 Task: Escape to the countryside and find an Airbnb in a serene rural setting.
Action: Mouse moved to (453, 61)
Screenshot: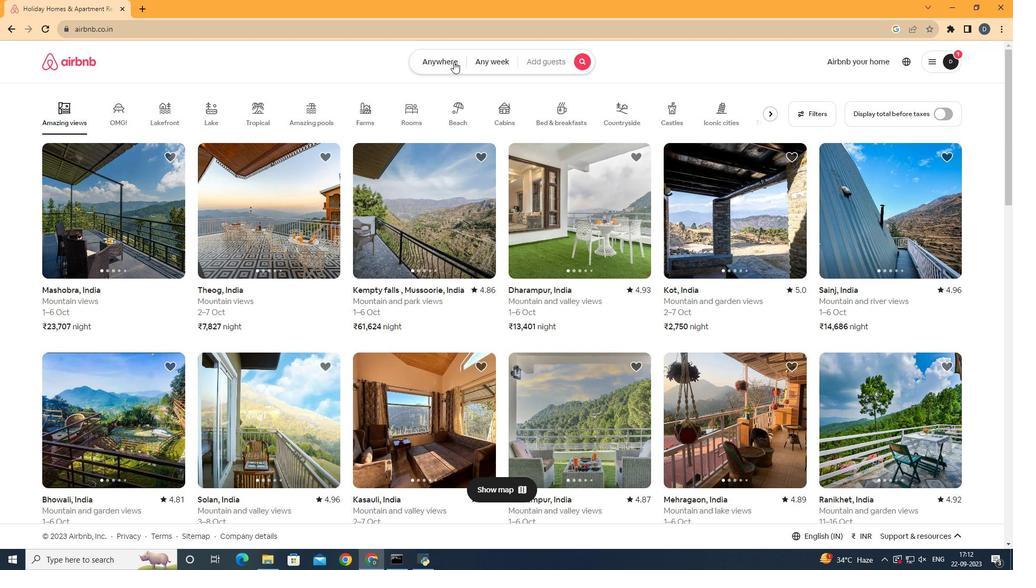 
Action: Mouse pressed left at (453, 61)
Screenshot: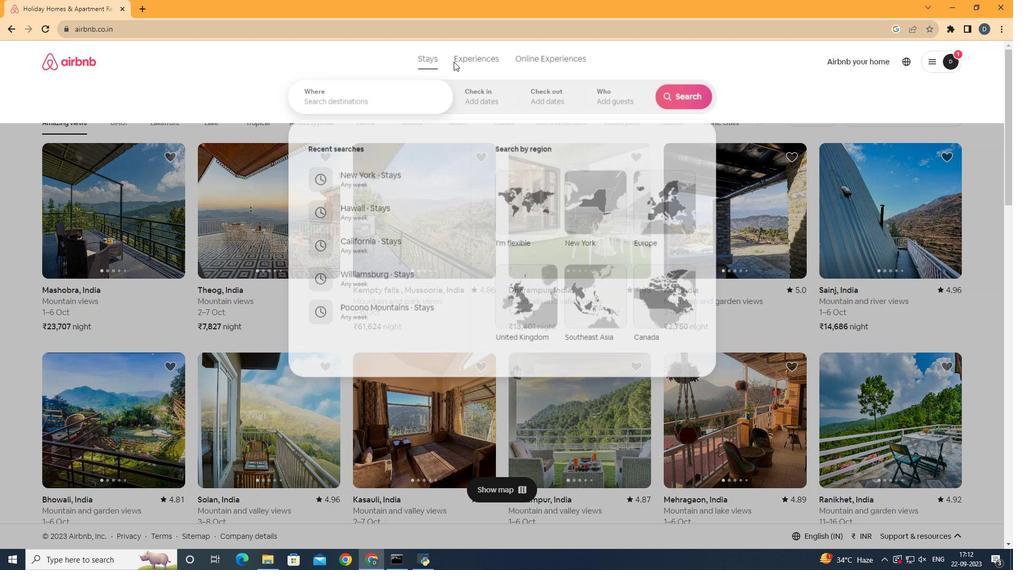 
Action: Mouse moved to (362, 103)
Screenshot: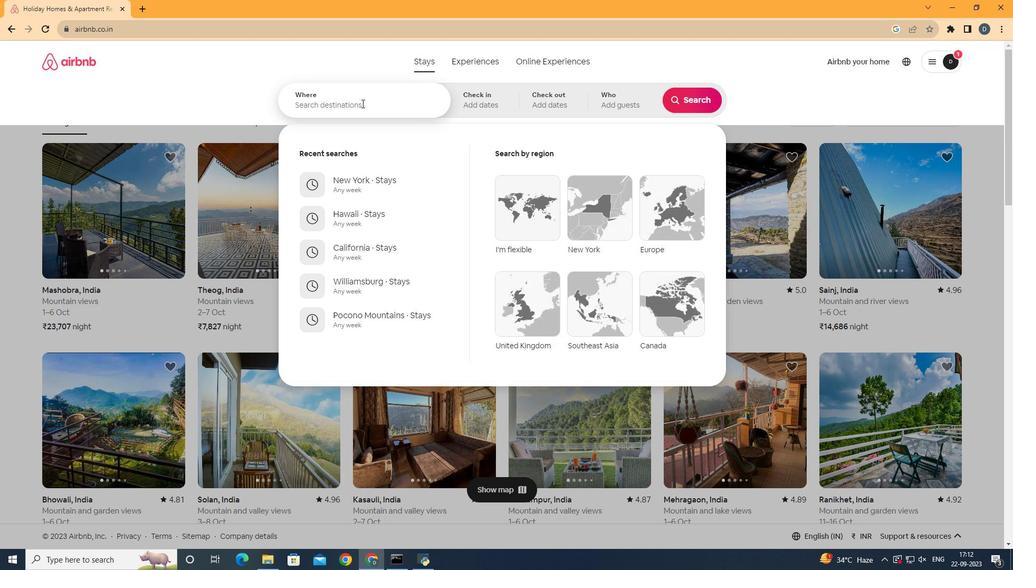 
Action: Mouse pressed left at (362, 103)
Screenshot: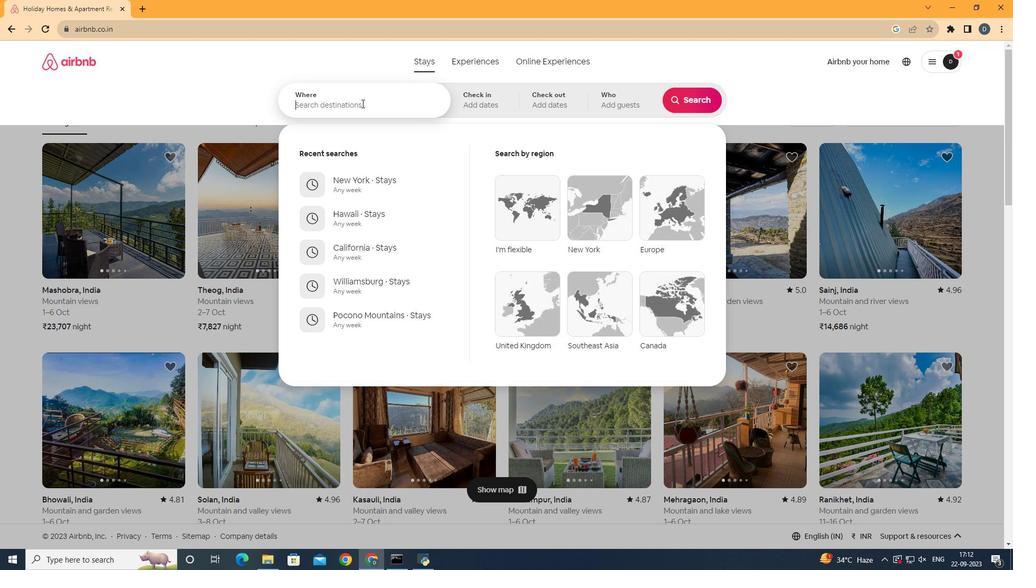 
Action: Mouse moved to (366, 115)
Screenshot: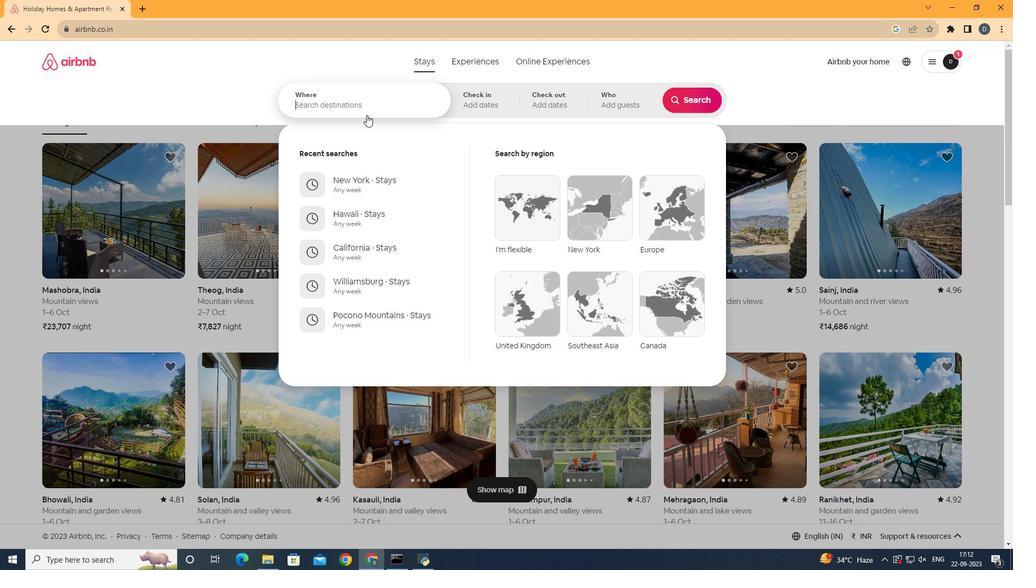 
Action: Key pressed <Key.shift><Key.shift><Key.shift><Key.shift><Key.shift><Key.shift>Pennyns<Key.backspace><Key.backspace>
Screenshot: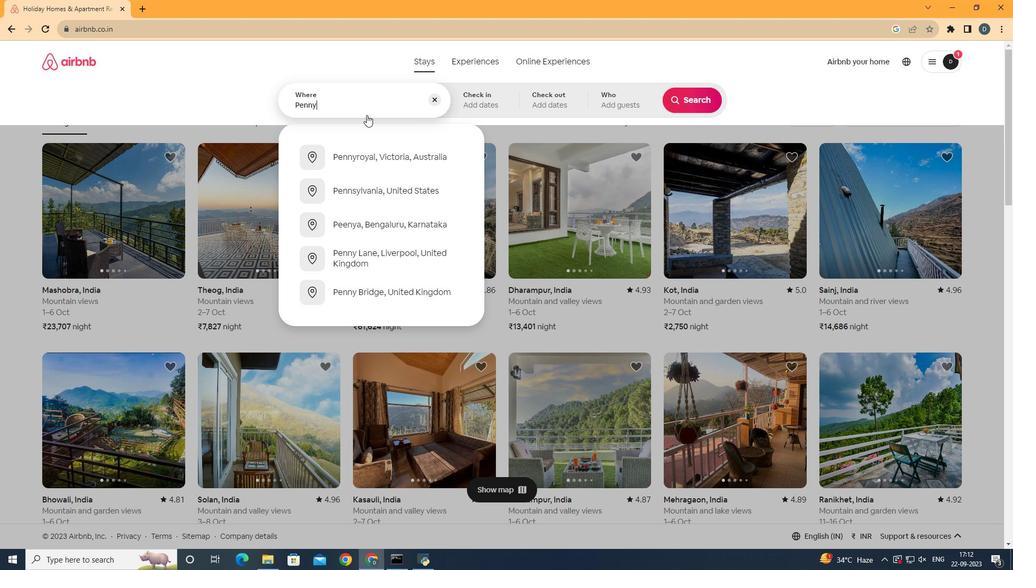 
Action: Mouse moved to (390, 192)
Screenshot: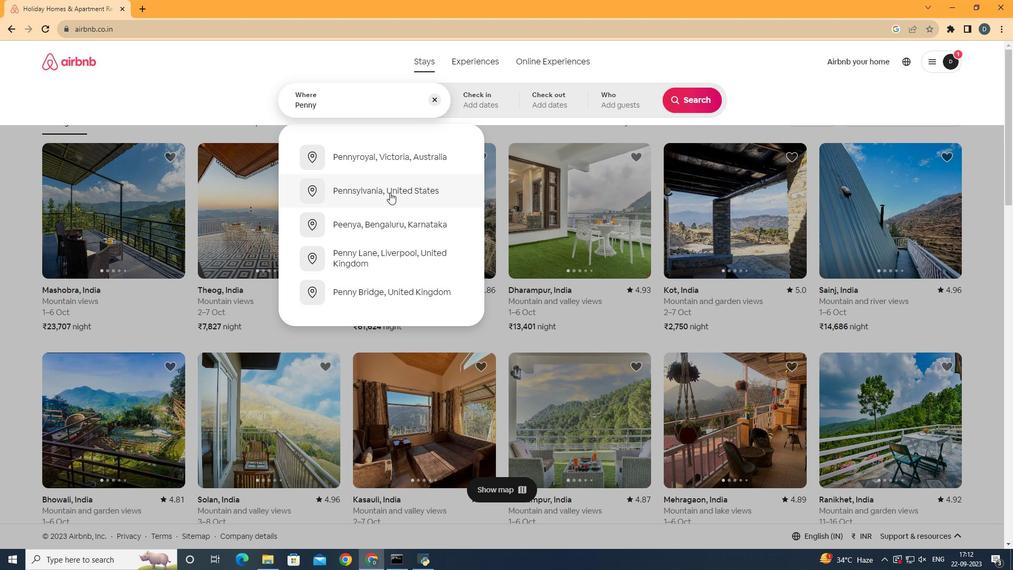 
Action: Mouse pressed left at (390, 192)
Screenshot: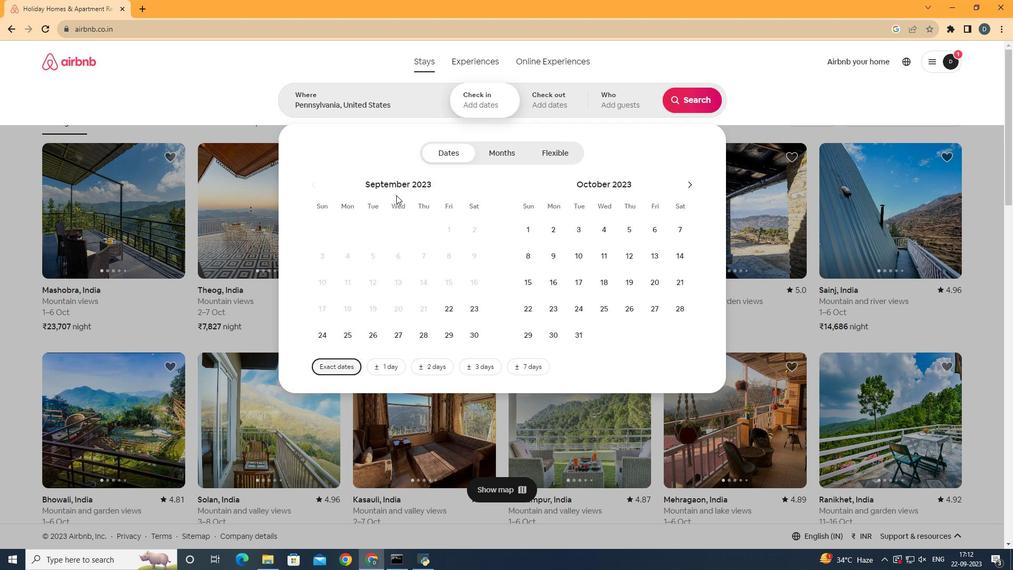 
Action: Mouse moved to (695, 111)
Screenshot: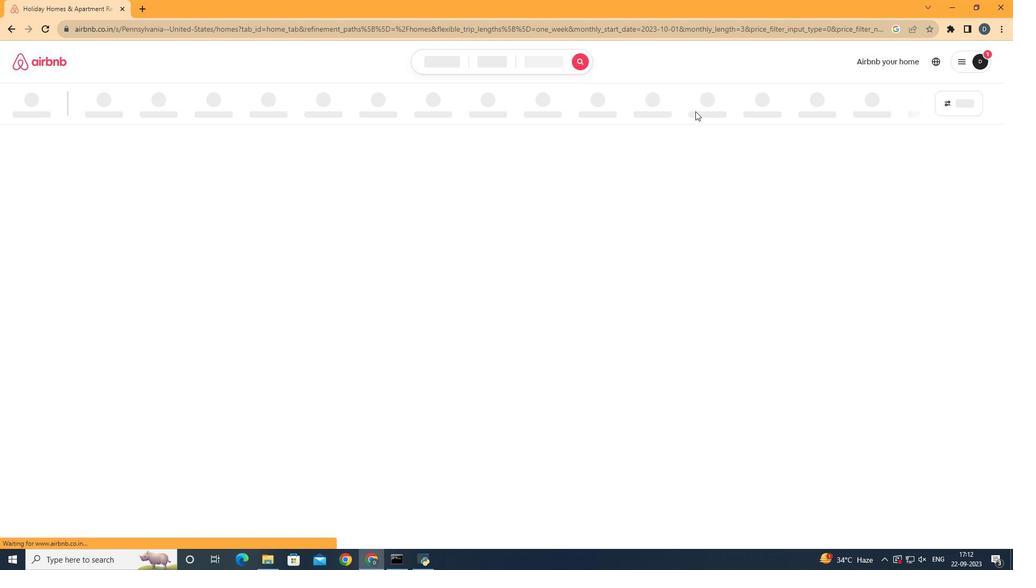 
Action: Mouse pressed left at (695, 111)
Screenshot: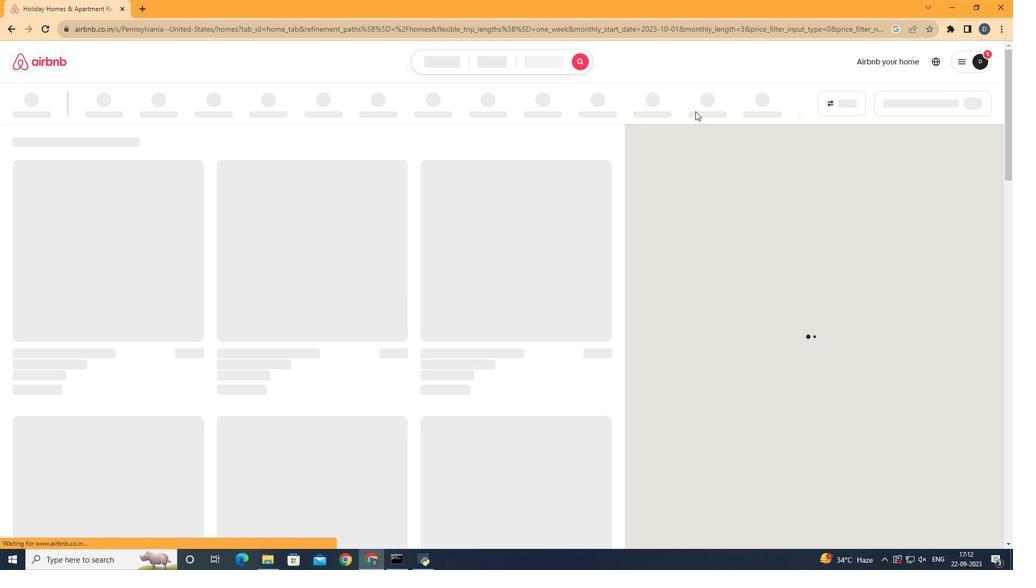 
Action: Mouse moved to (92, 111)
Screenshot: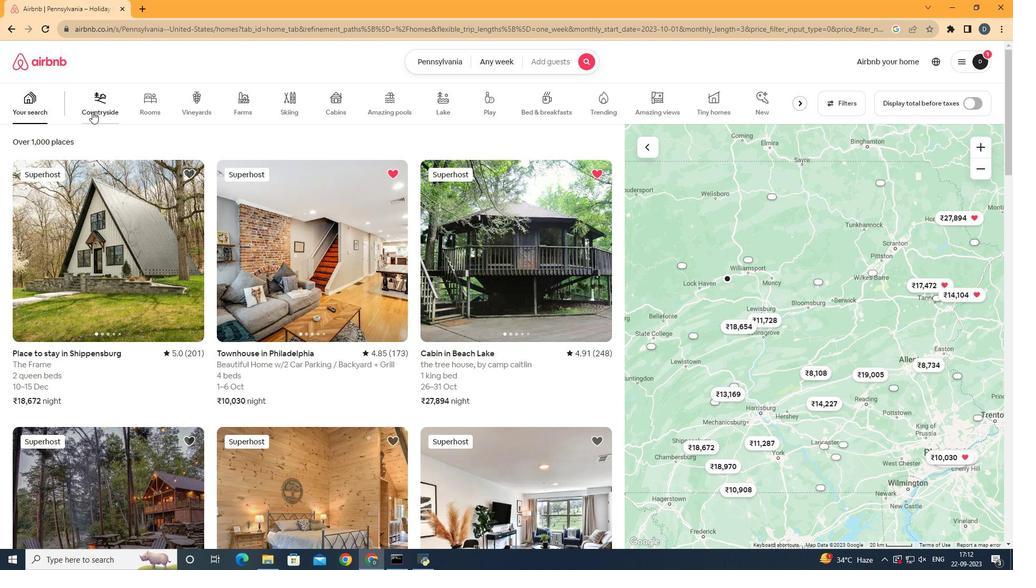 
Action: Mouse pressed left at (92, 111)
Screenshot: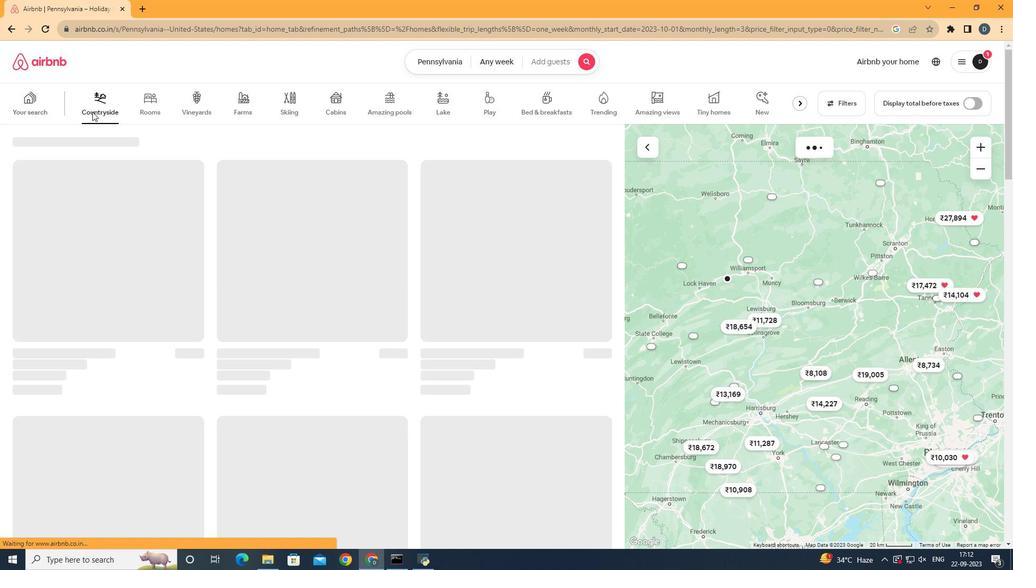 
Action: Mouse moved to (294, 257)
Screenshot: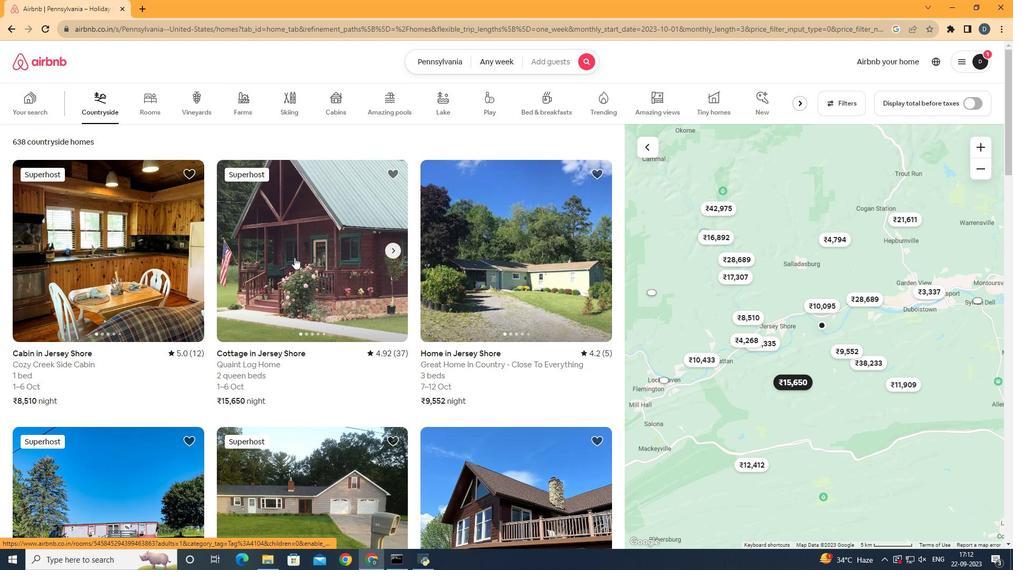 
Action: Mouse pressed left at (294, 257)
Screenshot: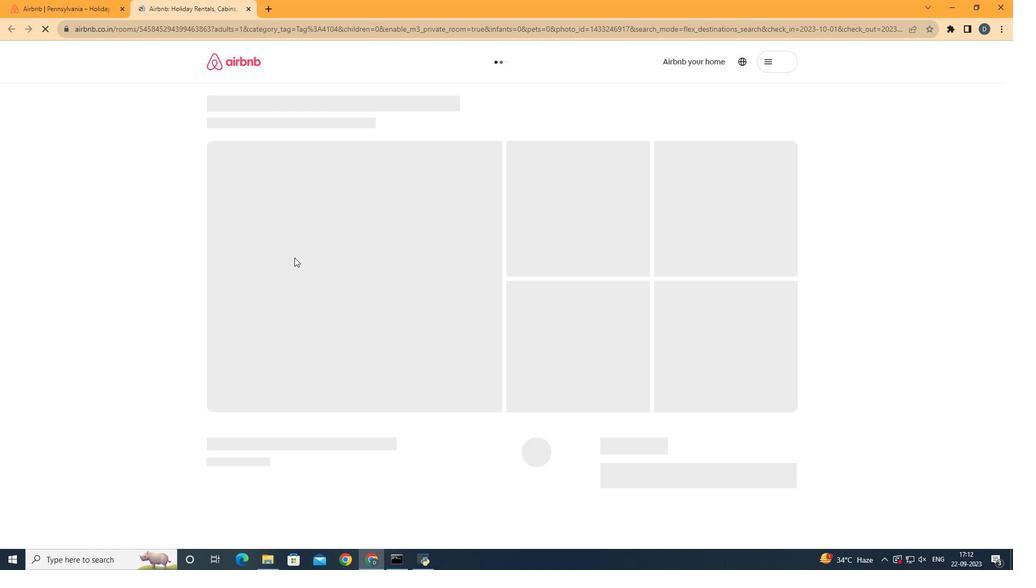
Action: Mouse moved to (734, 389)
Screenshot: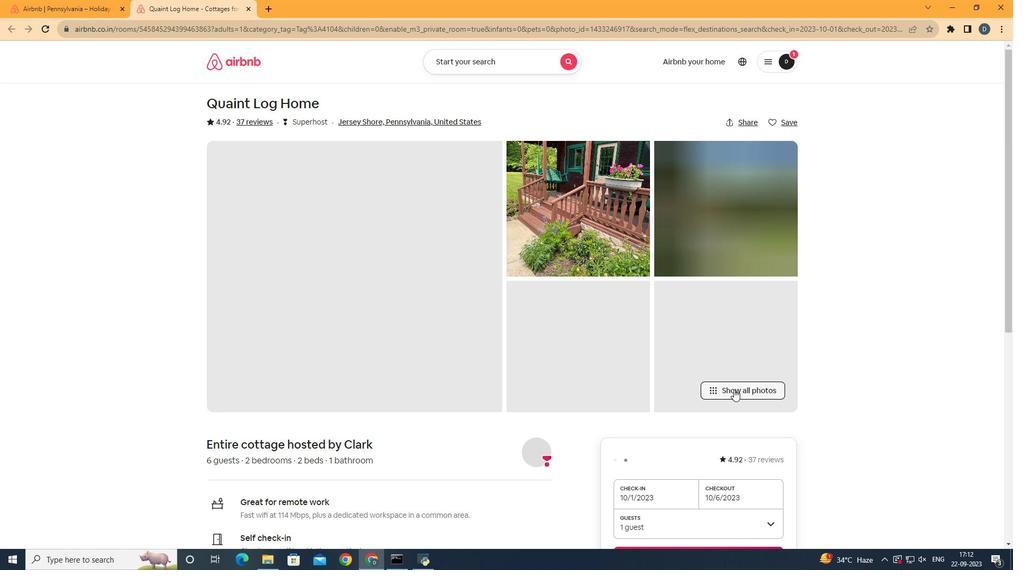 
Action: Mouse pressed left at (734, 389)
Screenshot: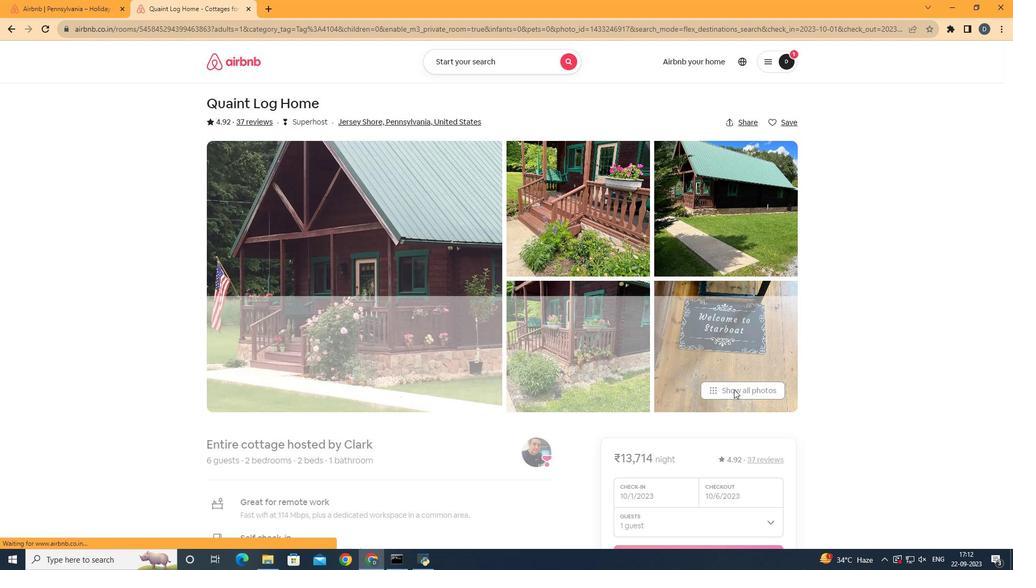 
Action: Mouse moved to (736, 389)
Screenshot: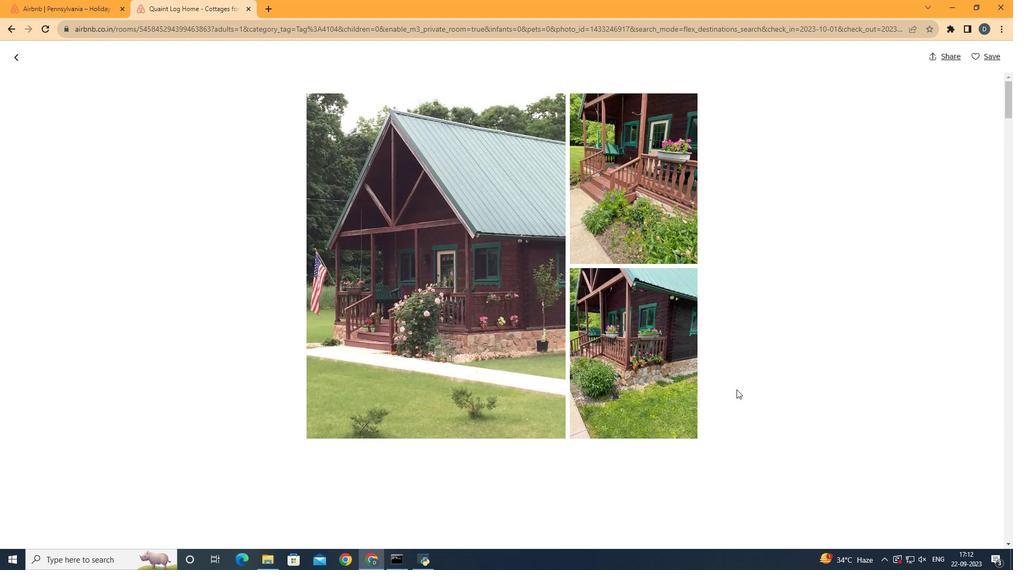 
Action: Mouse scrolled (736, 389) with delta (0, 0)
Screenshot: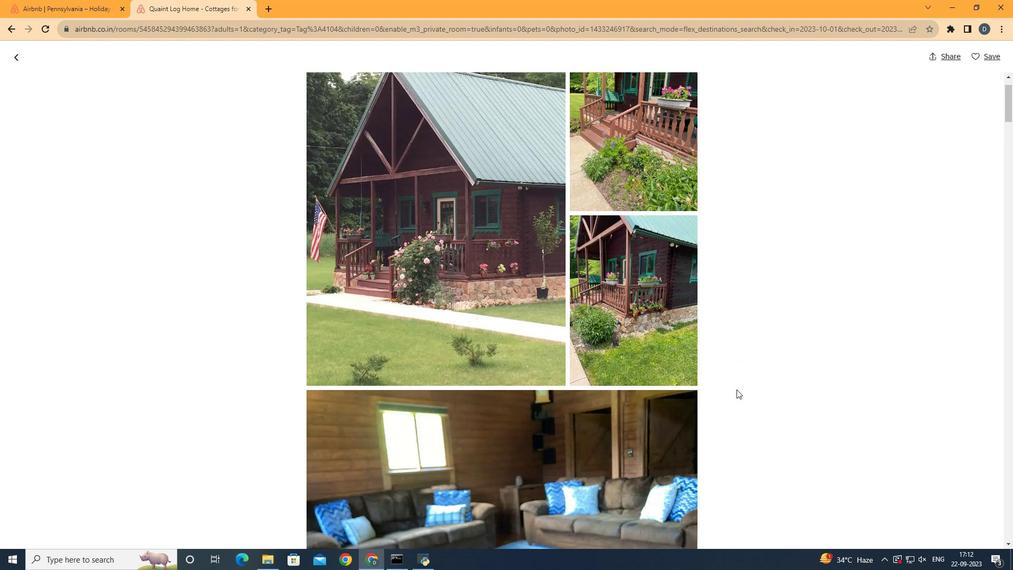 
Action: Mouse scrolled (736, 389) with delta (0, 0)
Screenshot: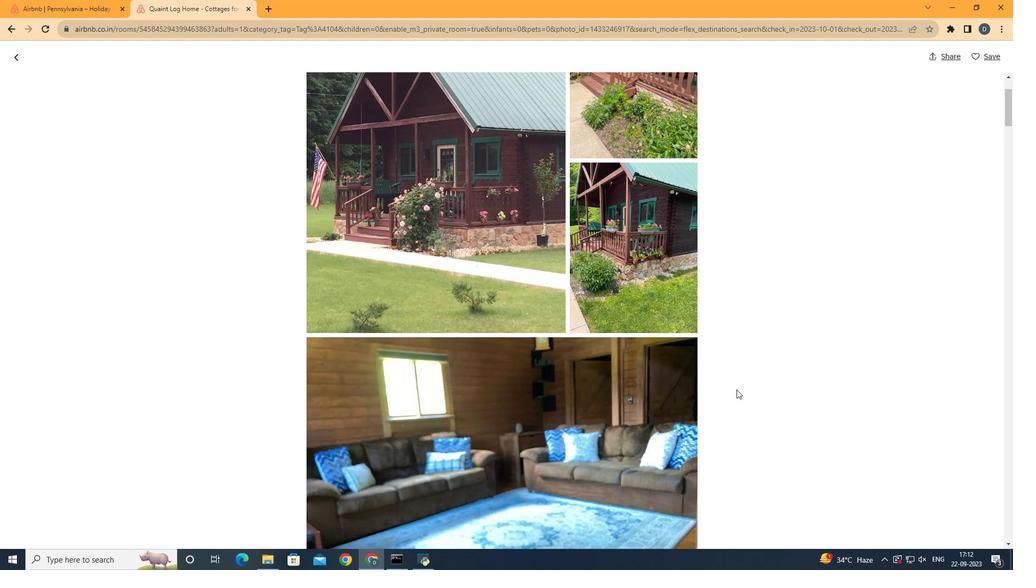 
Action: Mouse scrolled (736, 389) with delta (0, 0)
Screenshot: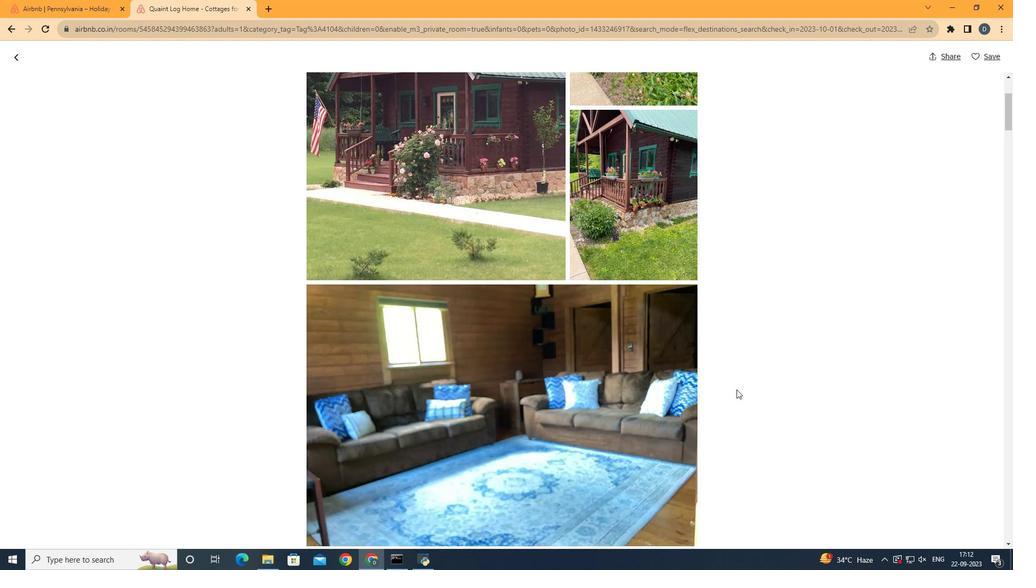 
Action: Mouse scrolled (736, 389) with delta (0, 0)
Screenshot: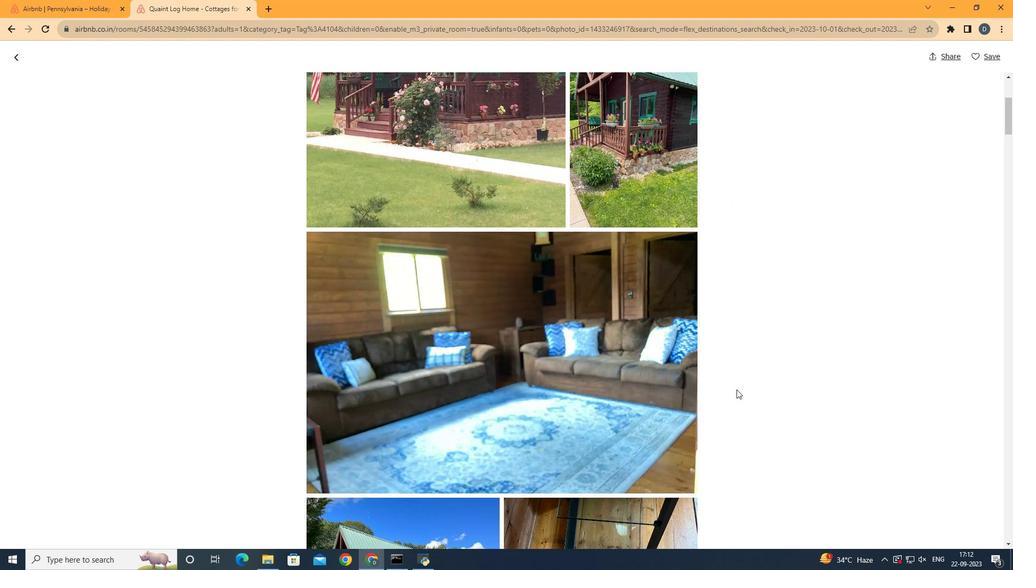 
Action: Mouse scrolled (736, 389) with delta (0, 0)
Screenshot: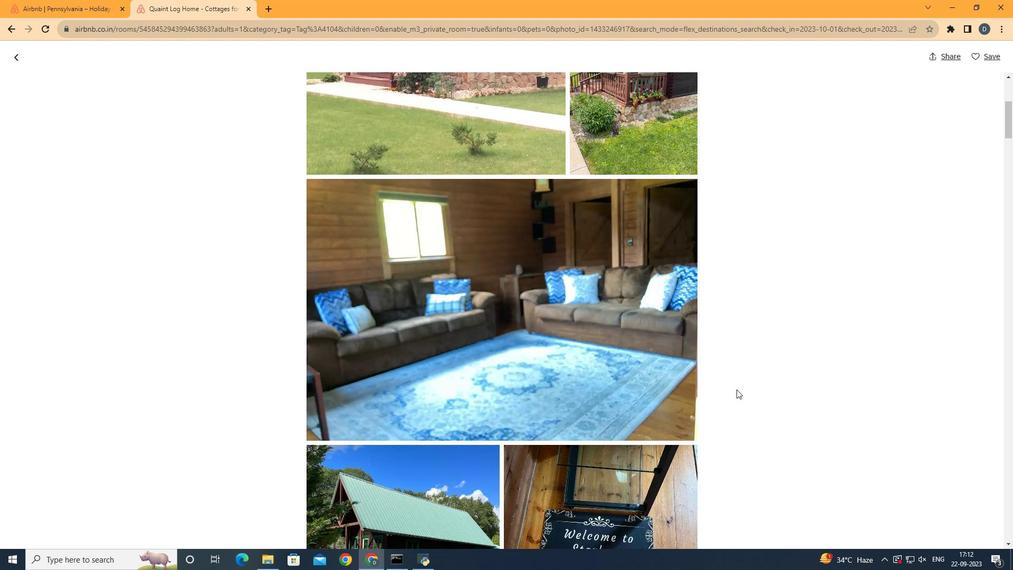 
Action: Mouse scrolled (736, 389) with delta (0, 0)
Screenshot: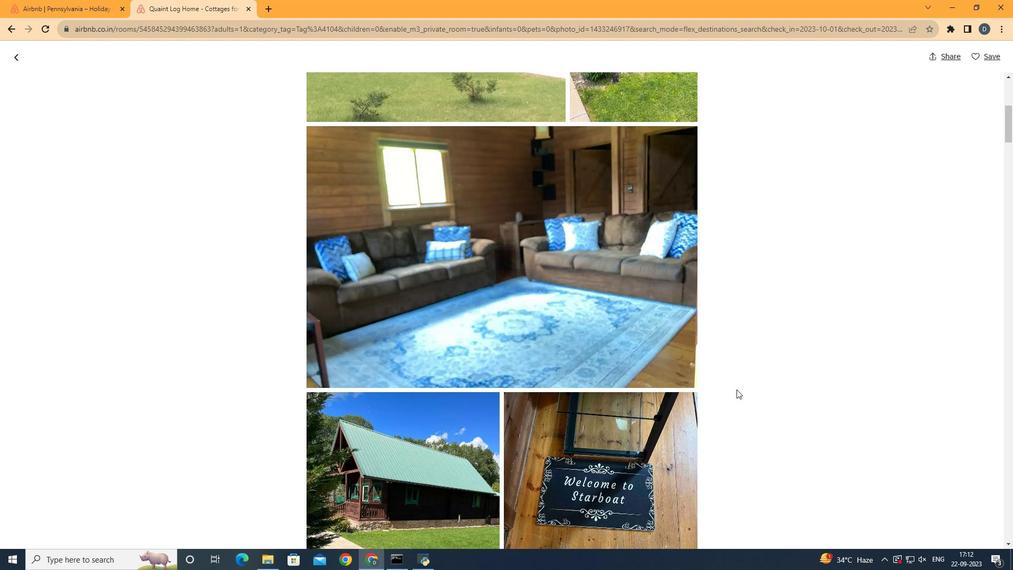 
Action: Mouse scrolled (736, 389) with delta (0, 0)
Screenshot: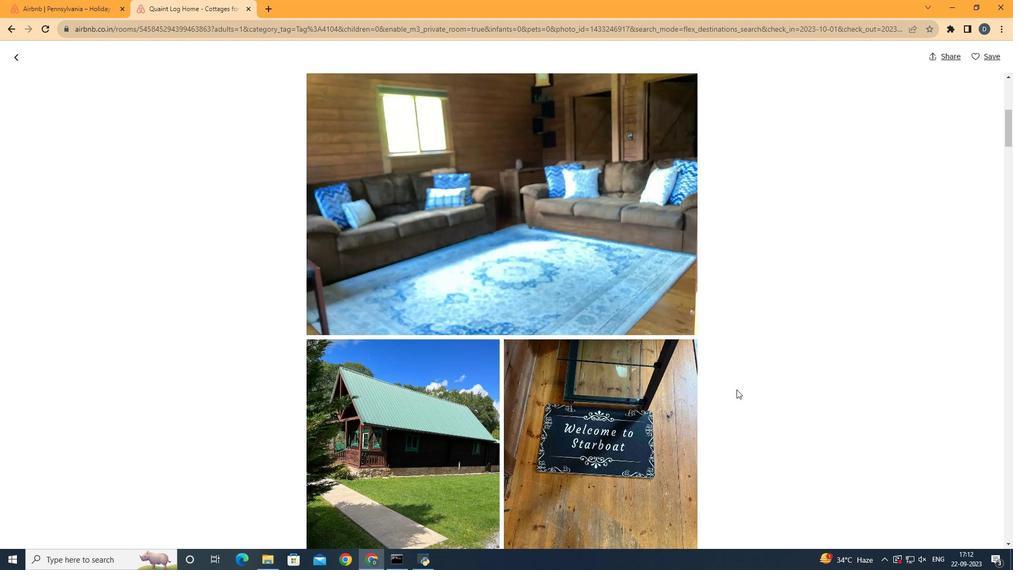 
Action: Mouse scrolled (736, 389) with delta (0, 0)
Screenshot: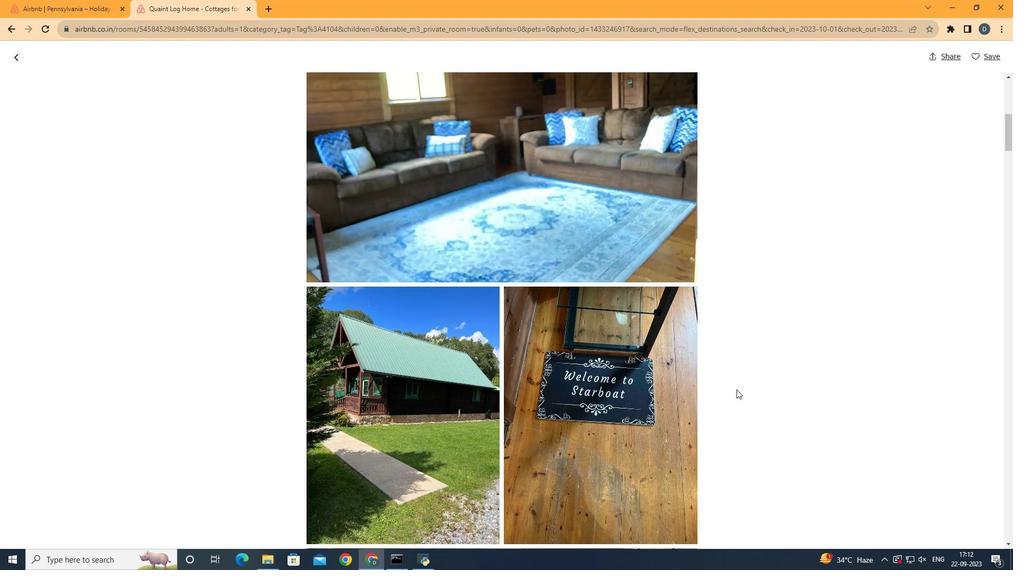 
Action: Mouse scrolled (736, 389) with delta (0, 0)
Screenshot: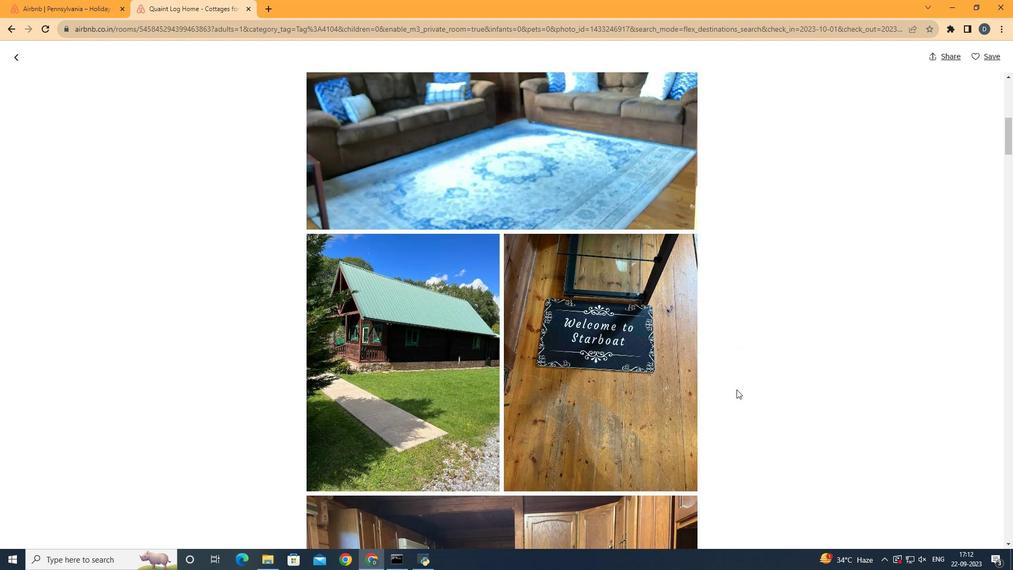 
Action: Mouse scrolled (736, 389) with delta (0, 0)
Screenshot: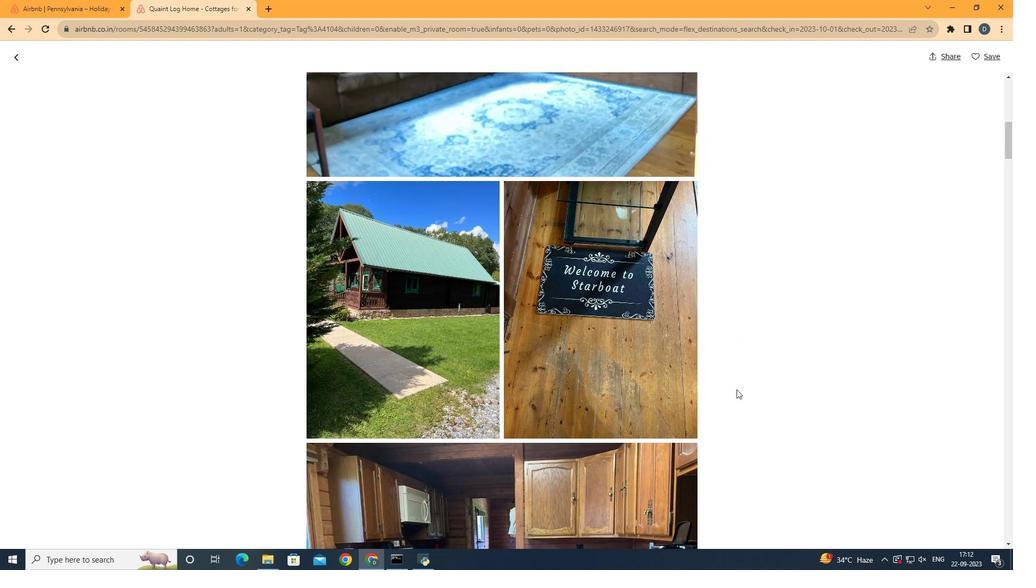 
Action: Mouse scrolled (736, 389) with delta (0, 0)
Screenshot: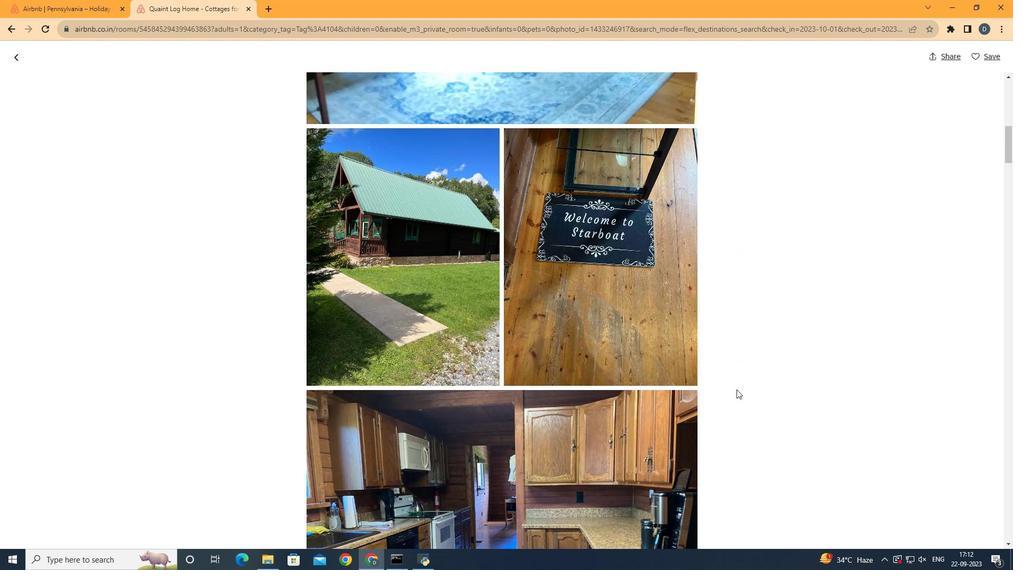 
Action: Mouse scrolled (736, 389) with delta (0, 0)
Screenshot: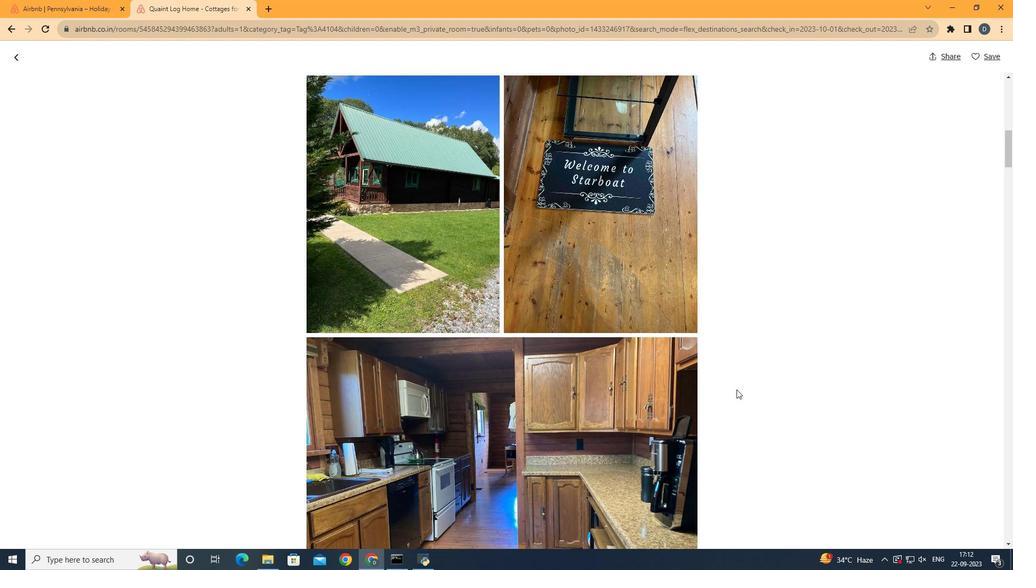 
Action: Mouse scrolled (736, 389) with delta (0, 0)
Screenshot: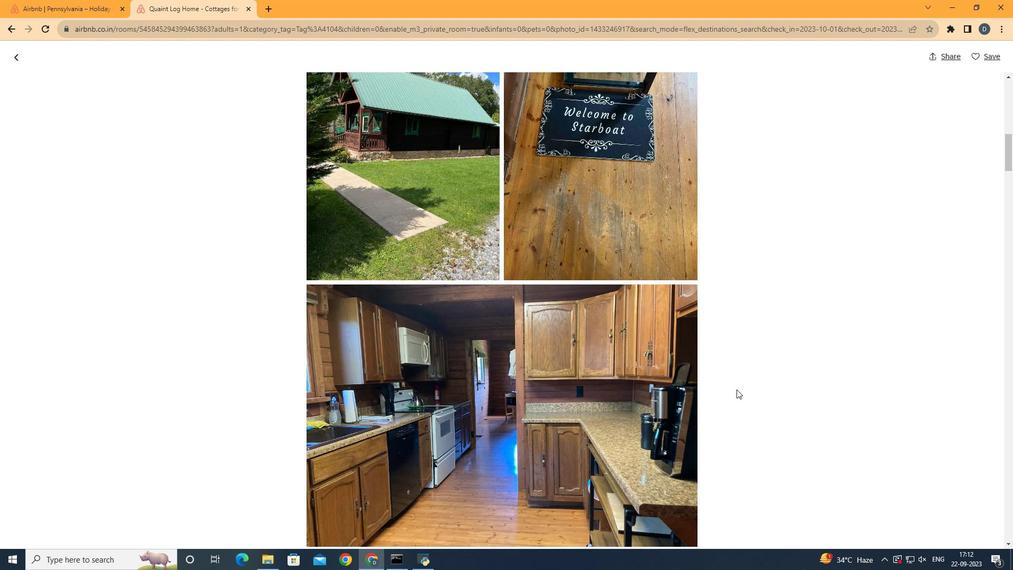 
Action: Mouse scrolled (736, 389) with delta (0, 0)
Screenshot: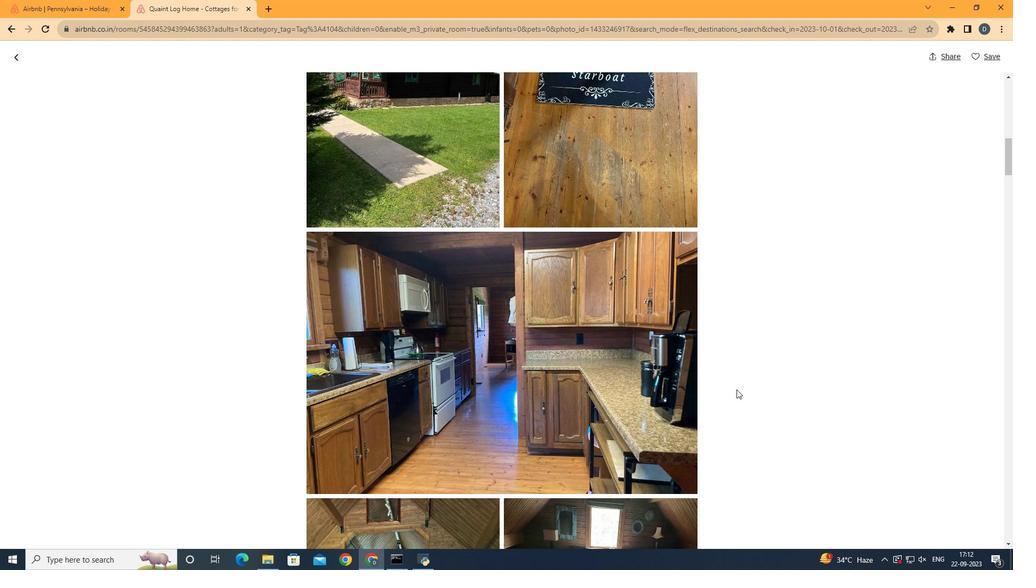 
Action: Mouse scrolled (736, 389) with delta (0, 0)
Screenshot: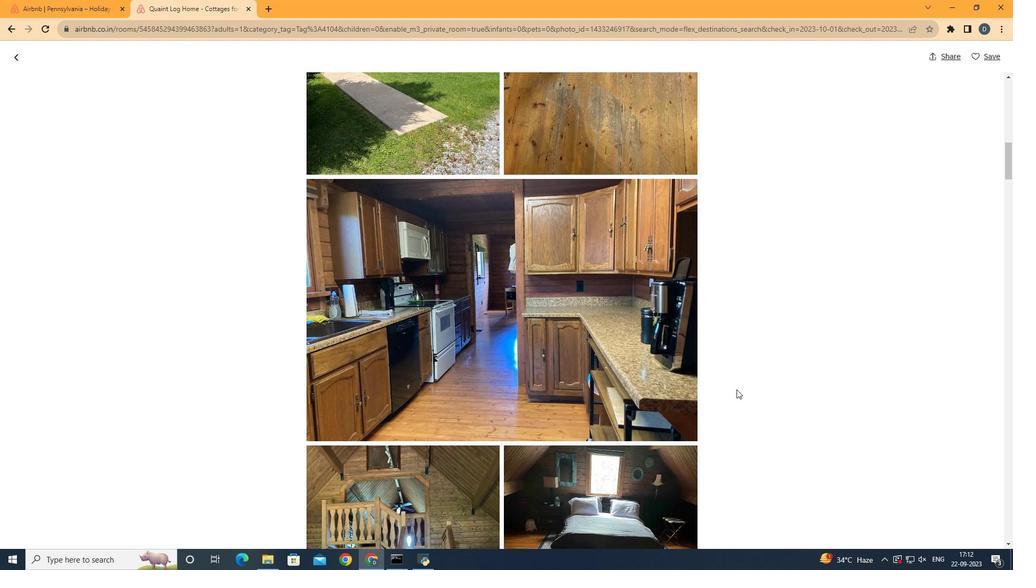 
Action: Mouse scrolled (736, 389) with delta (0, 0)
Screenshot: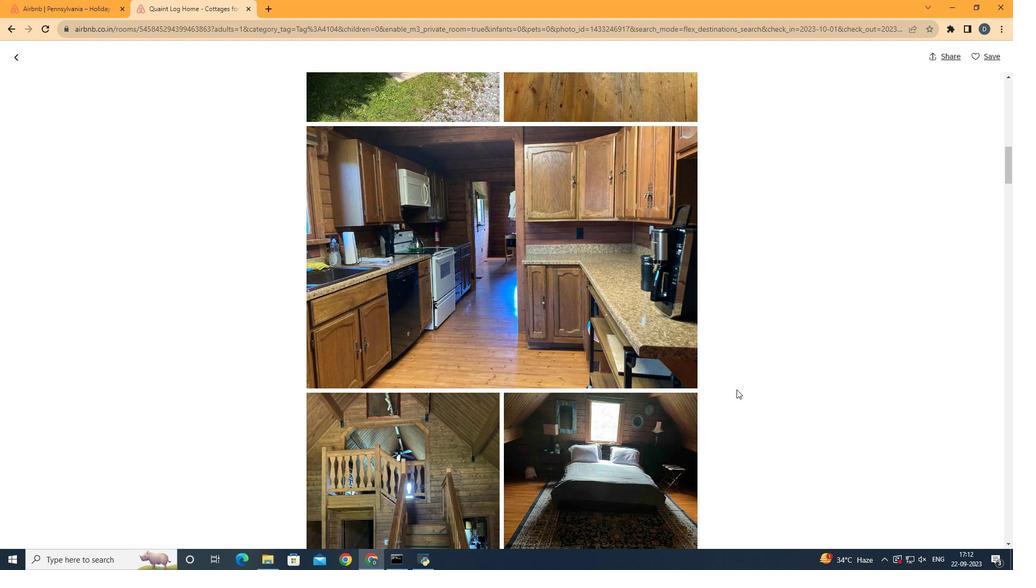 
Action: Mouse scrolled (736, 389) with delta (0, 0)
Screenshot: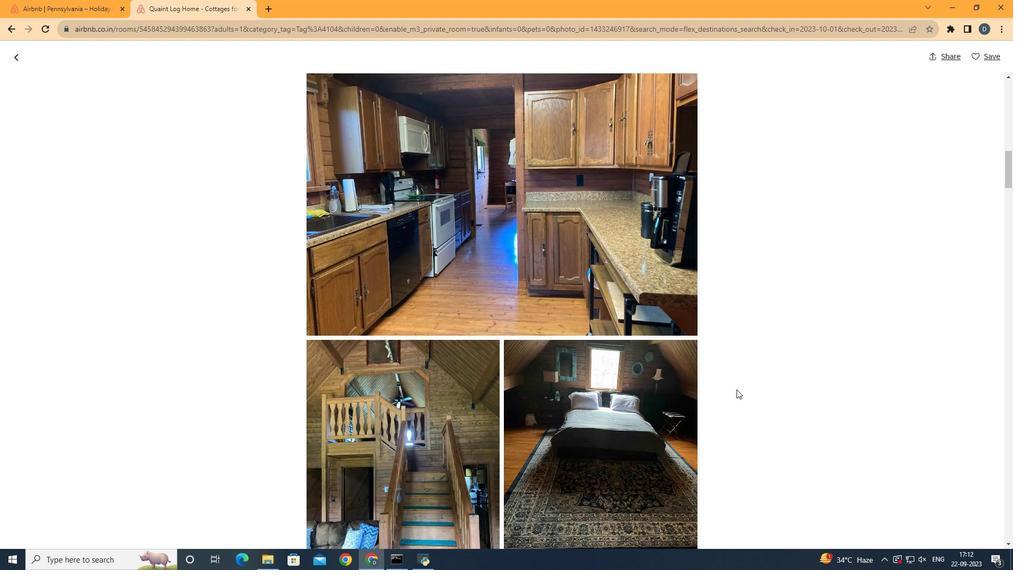 
Action: Mouse scrolled (736, 389) with delta (0, 0)
Screenshot: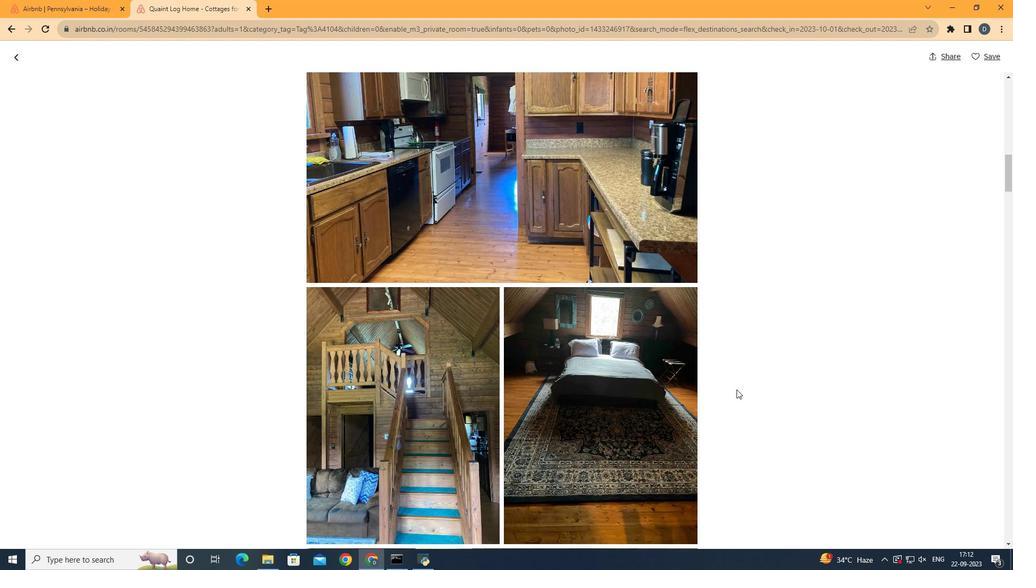 
Action: Mouse scrolled (736, 389) with delta (0, 0)
Screenshot: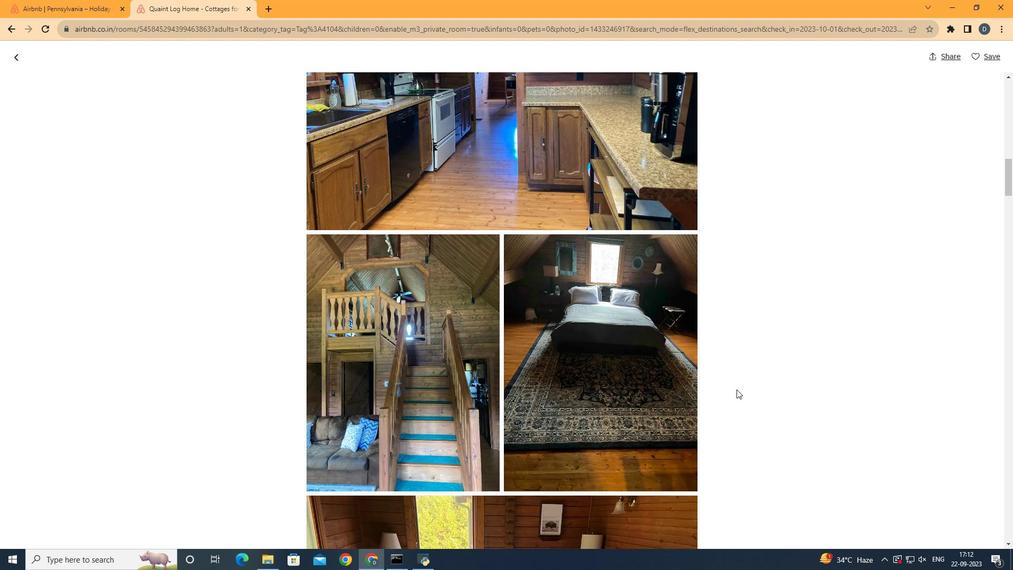 
Action: Mouse scrolled (736, 389) with delta (0, 0)
Screenshot: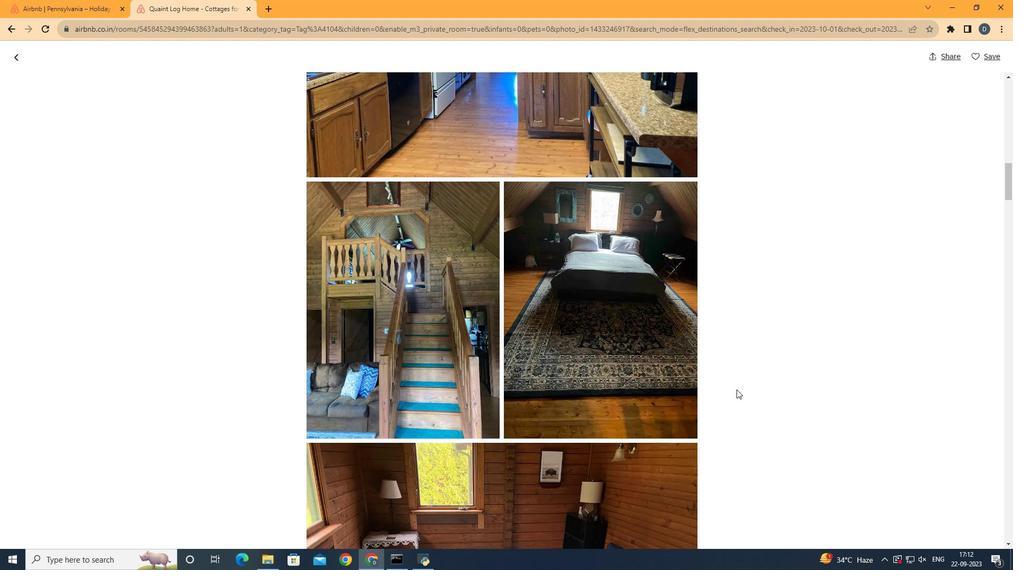 
Action: Mouse scrolled (736, 389) with delta (0, 0)
Screenshot: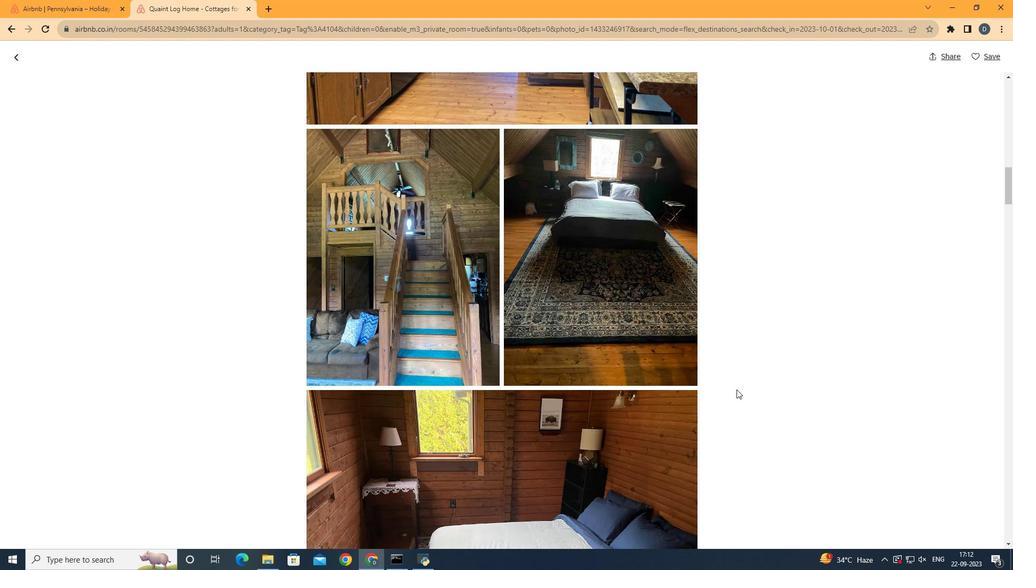 
Action: Mouse scrolled (736, 389) with delta (0, 0)
Screenshot: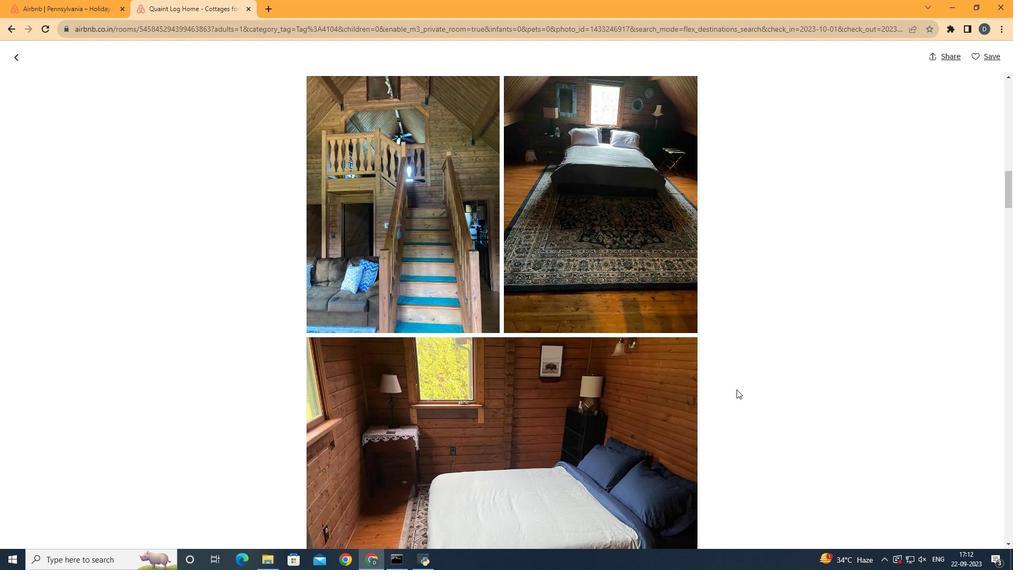 
Action: Mouse scrolled (736, 389) with delta (0, 0)
Screenshot: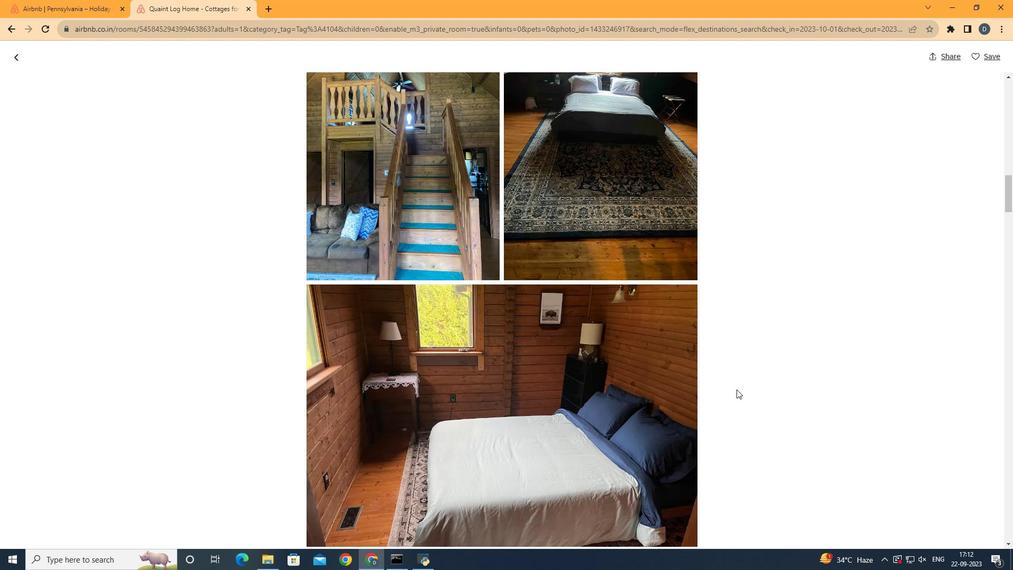 
Action: Mouse scrolled (736, 389) with delta (0, 0)
Screenshot: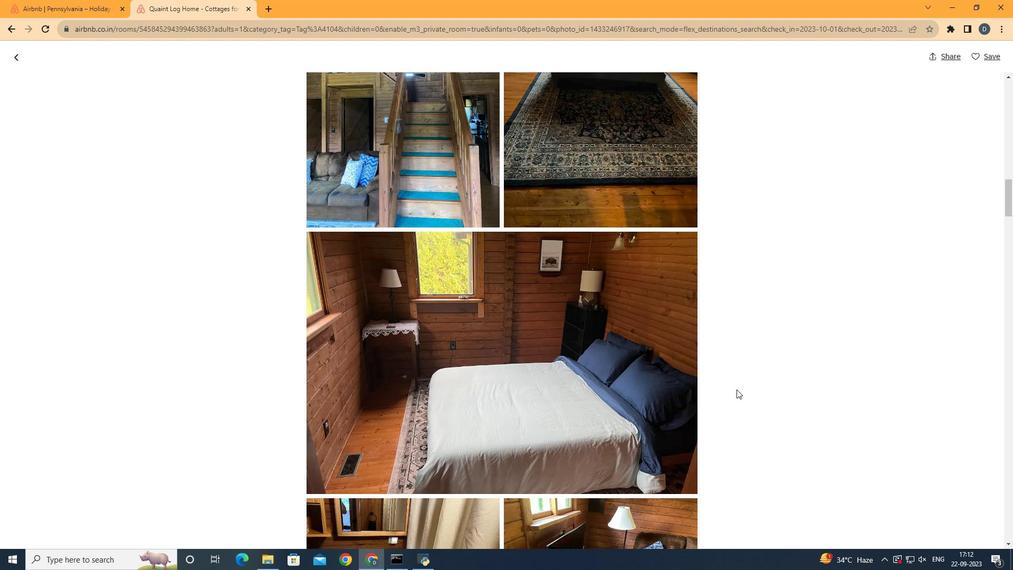 
Action: Mouse scrolled (736, 389) with delta (0, 0)
Screenshot: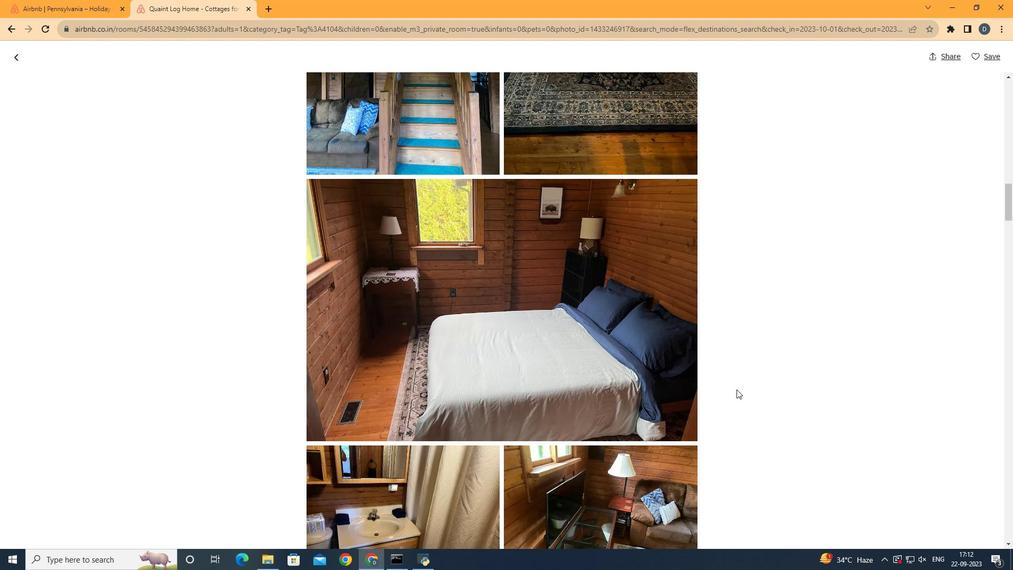 
Action: Mouse scrolled (736, 389) with delta (0, 0)
Screenshot: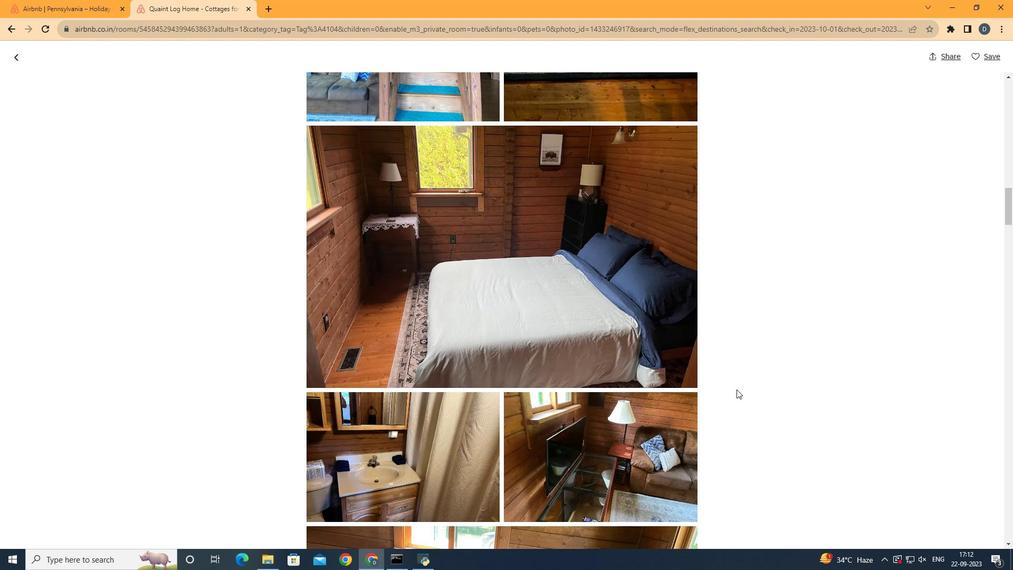 
Action: Mouse scrolled (736, 389) with delta (0, 0)
Screenshot: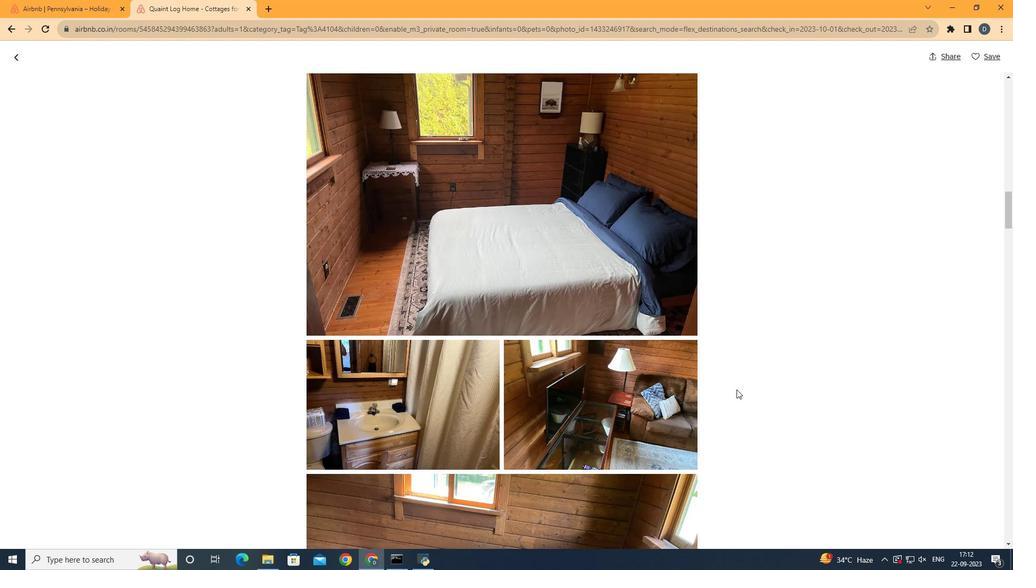 
Action: Mouse scrolled (736, 389) with delta (0, 0)
Screenshot: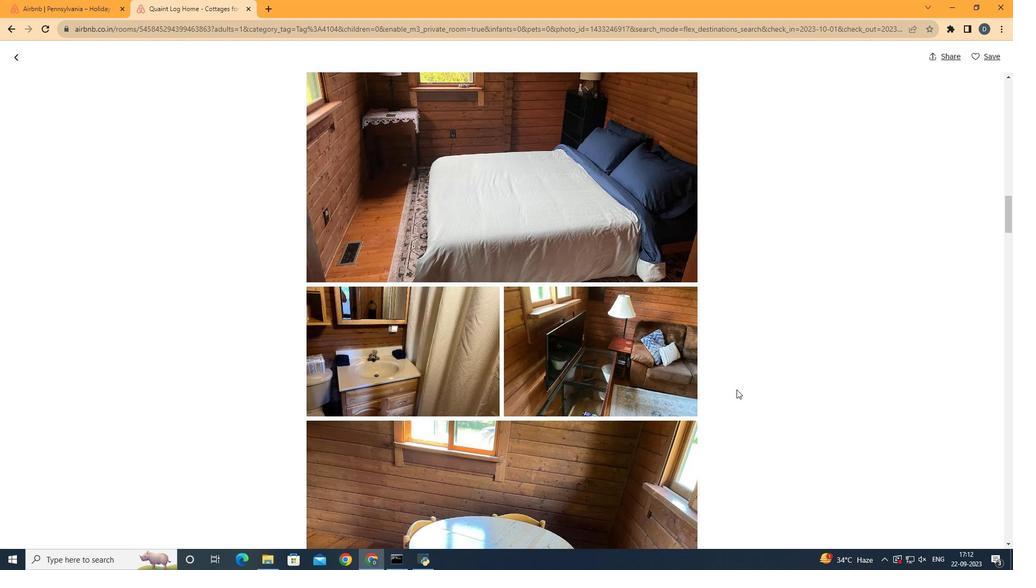 
Action: Mouse scrolled (736, 389) with delta (0, 0)
Screenshot: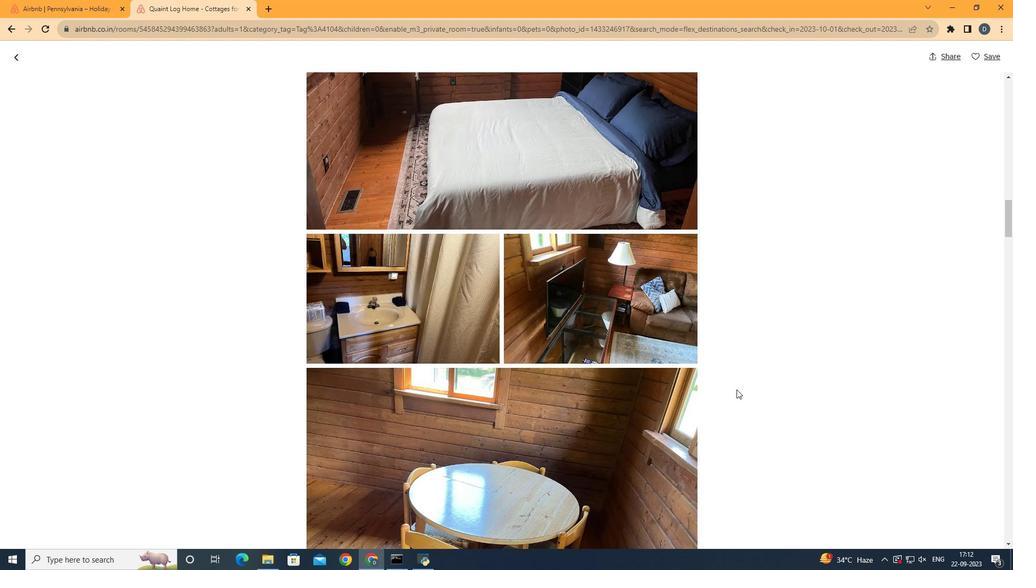 
Action: Mouse scrolled (736, 389) with delta (0, 0)
Screenshot: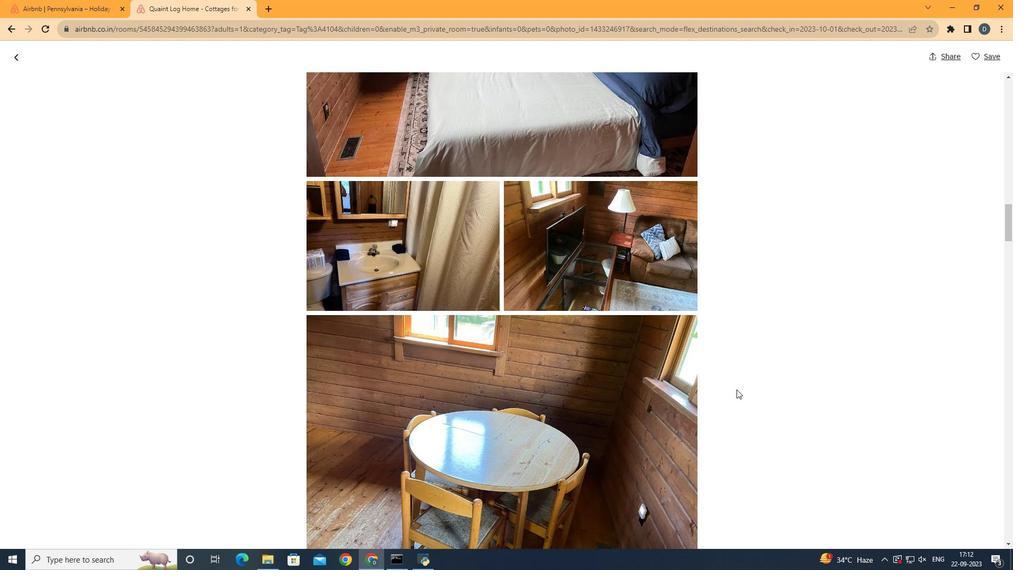
Action: Mouse scrolled (736, 389) with delta (0, 0)
Screenshot: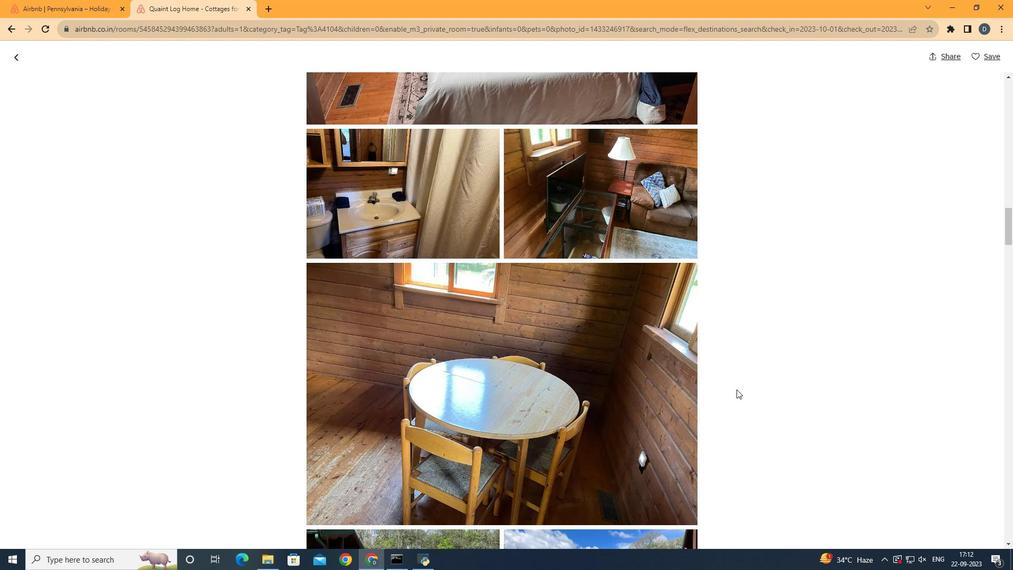 
Action: Mouse scrolled (736, 389) with delta (0, 0)
Screenshot: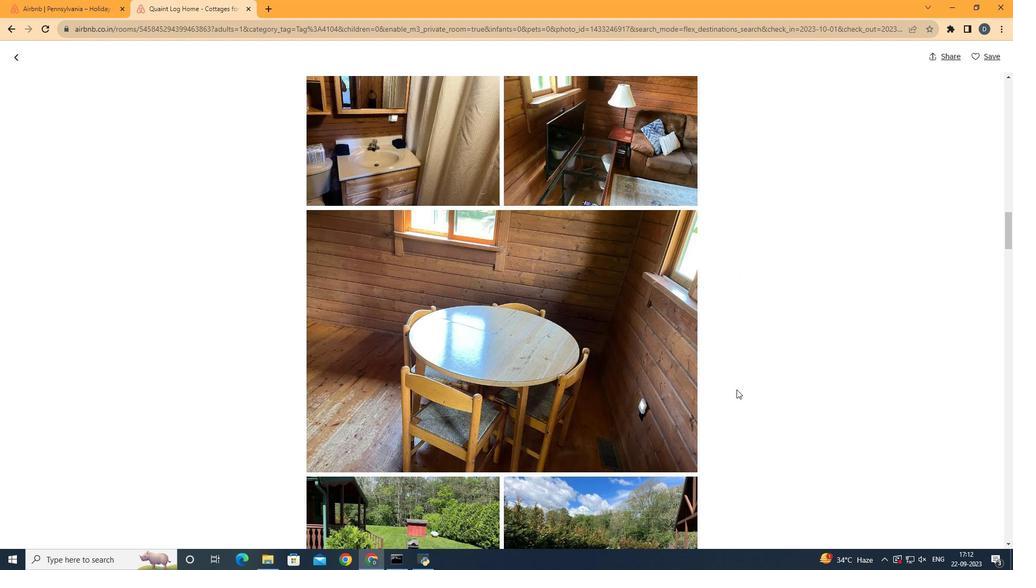 
Action: Mouse scrolled (736, 389) with delta (0, 0)
Screenshot: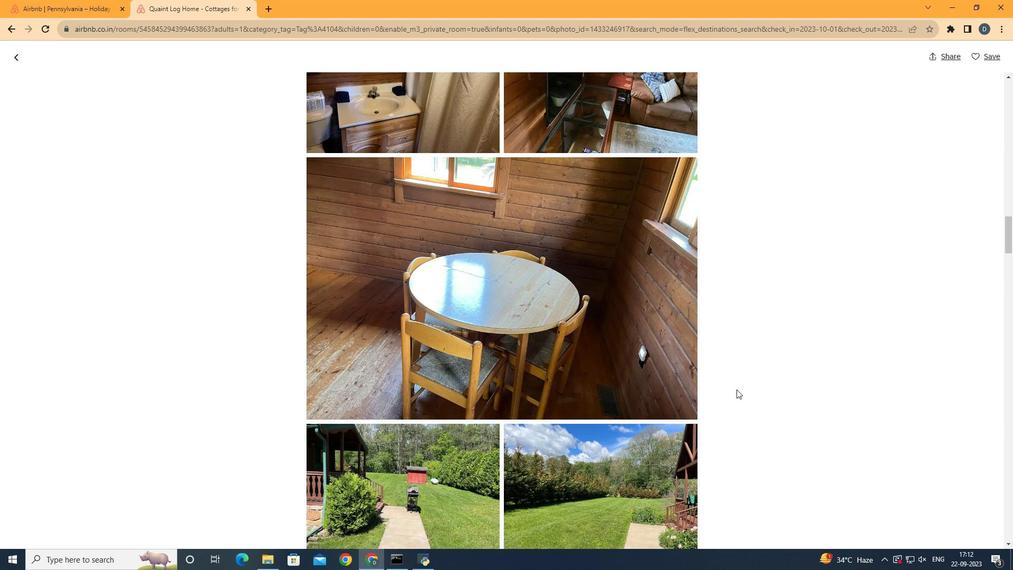 
Action: Mouse scrolled (736, 389) with delta (0, 0)
Screenshot: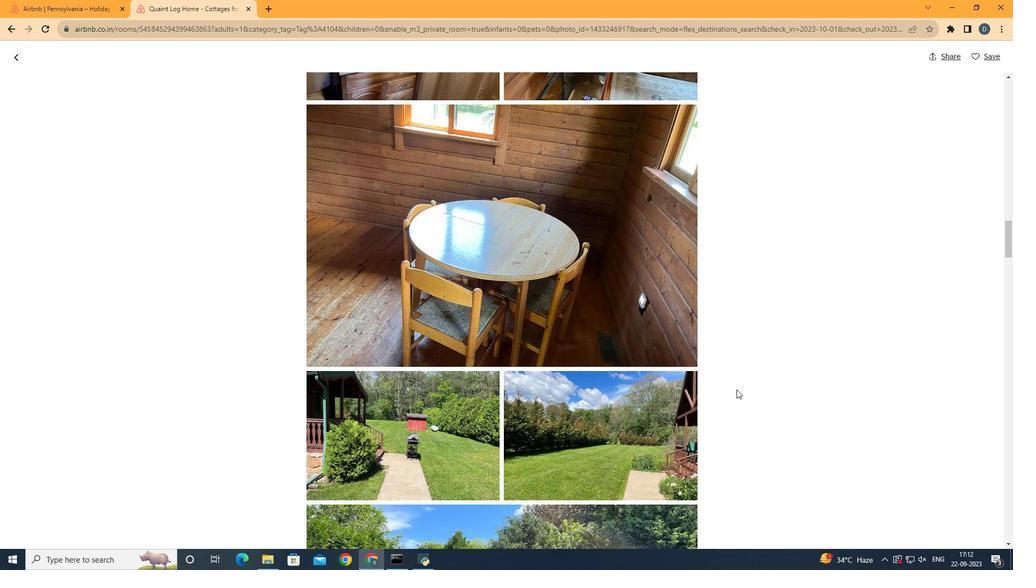 
Action: Mouse scrolled (736, 389) with delta (0, 0)
Screenshot: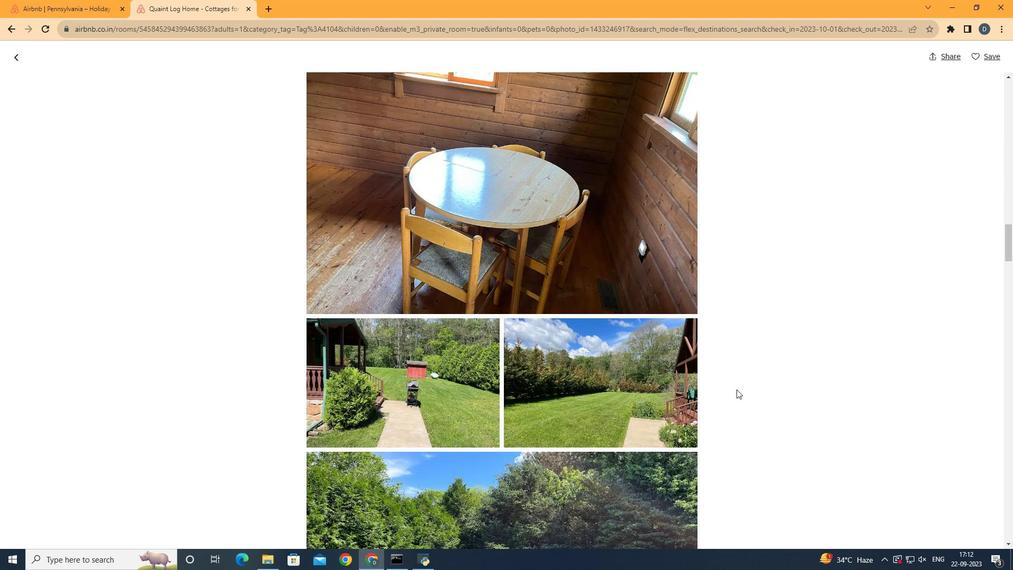 
Action: Mouse scrolled (736, 389) with delta (0, 0)
Screenshot: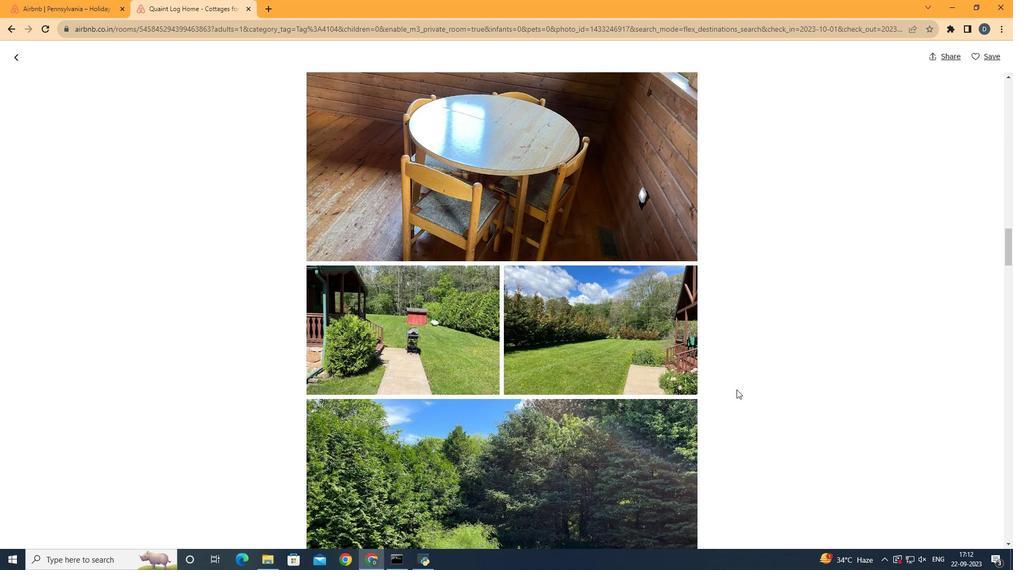 
Action: Mouse scrolled (736, 389) with delta (0, 0)
Screenshot: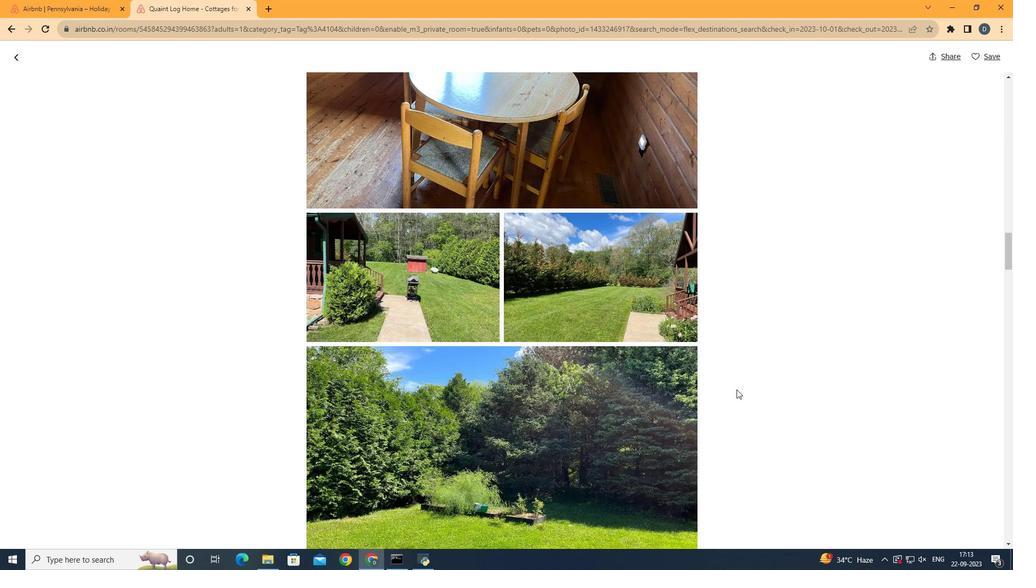 
Action: Mouse scrolled (736, 389) with delta (0, 0)
Screenshot: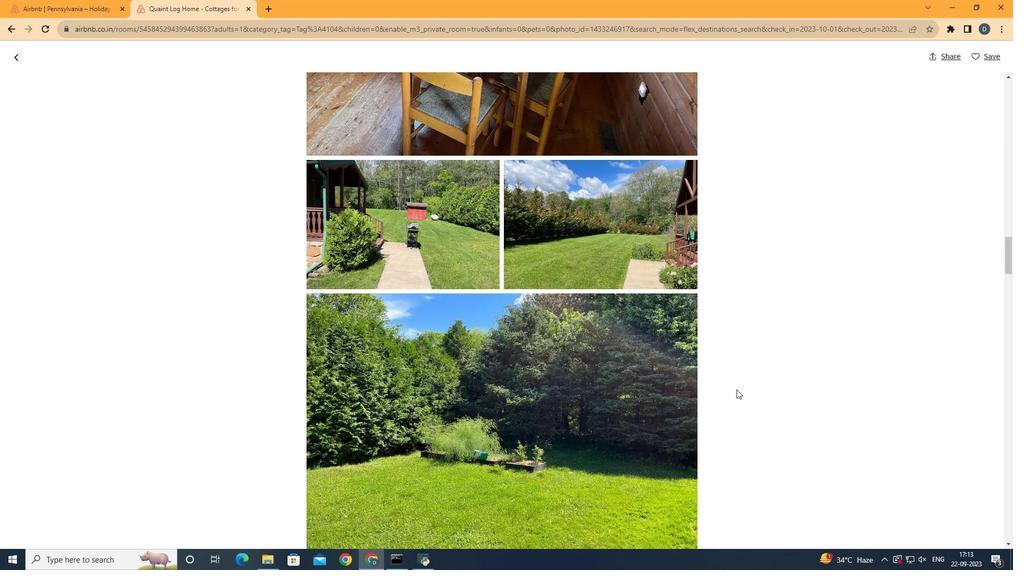 
Action: Mouse scrolled (736, 389) with delta (0, 0)
Screenshot: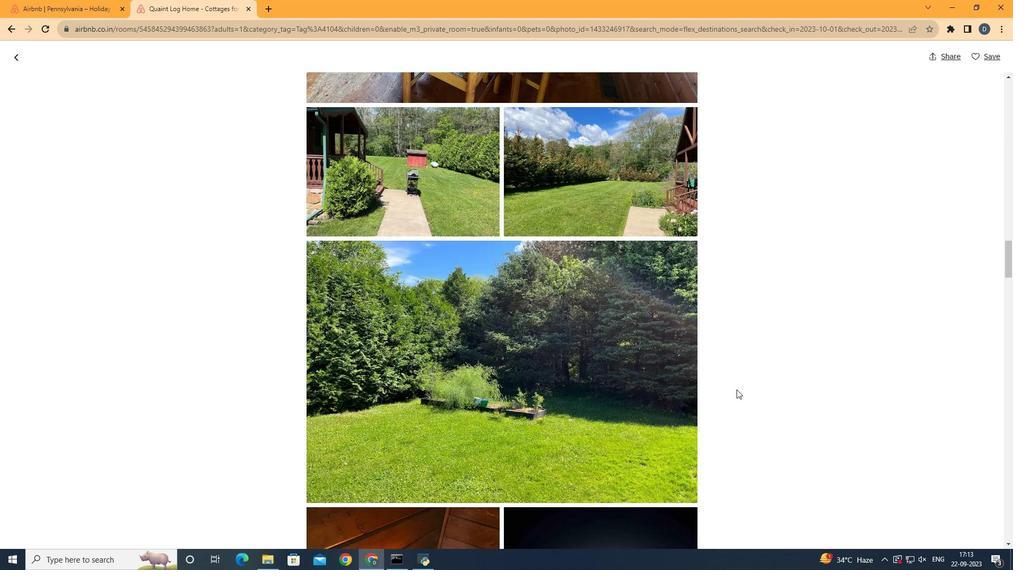 
Action: Mouse scrolled (736, 389) with delta (0, 0)
Screenshot: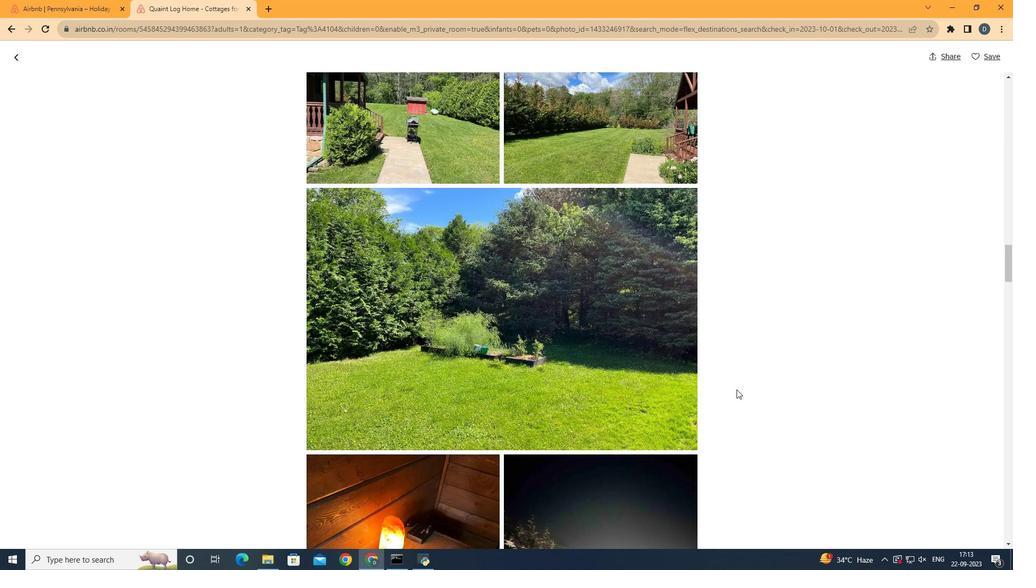 
Action: Mouse scrolled (736, 389) with delta (0, 0)
Screenshot: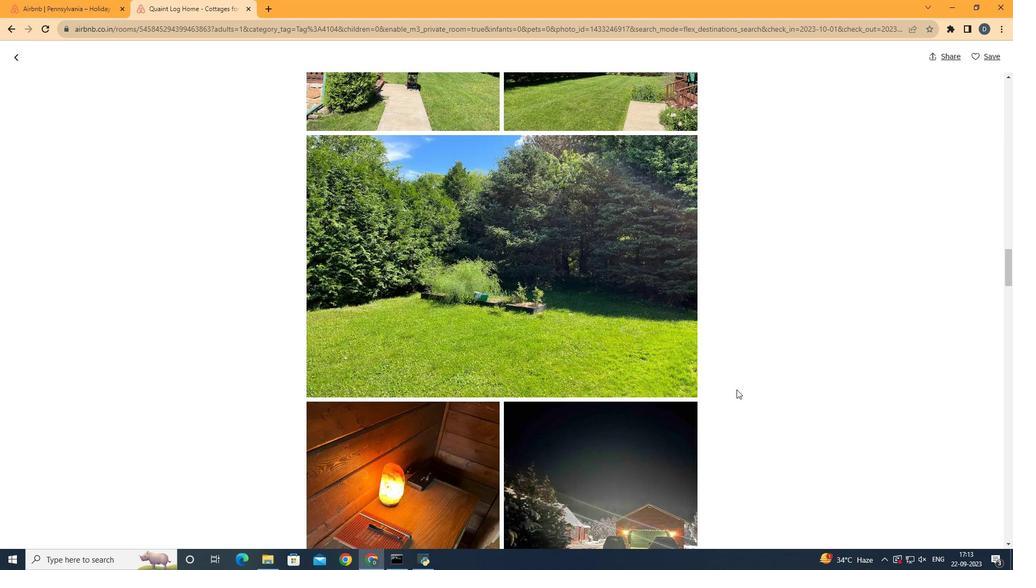 
Action: Mouse scrolled (736, 389) with delta (0, 0)
Screenshot: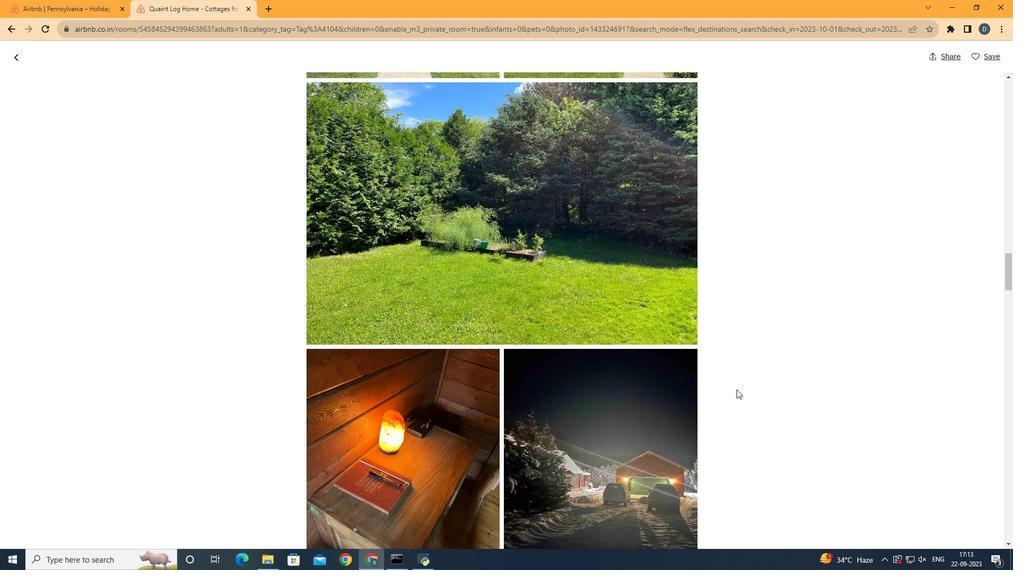 
Action: Mouse scrolled (736, 389) with delta (0, 0)
Screenshot: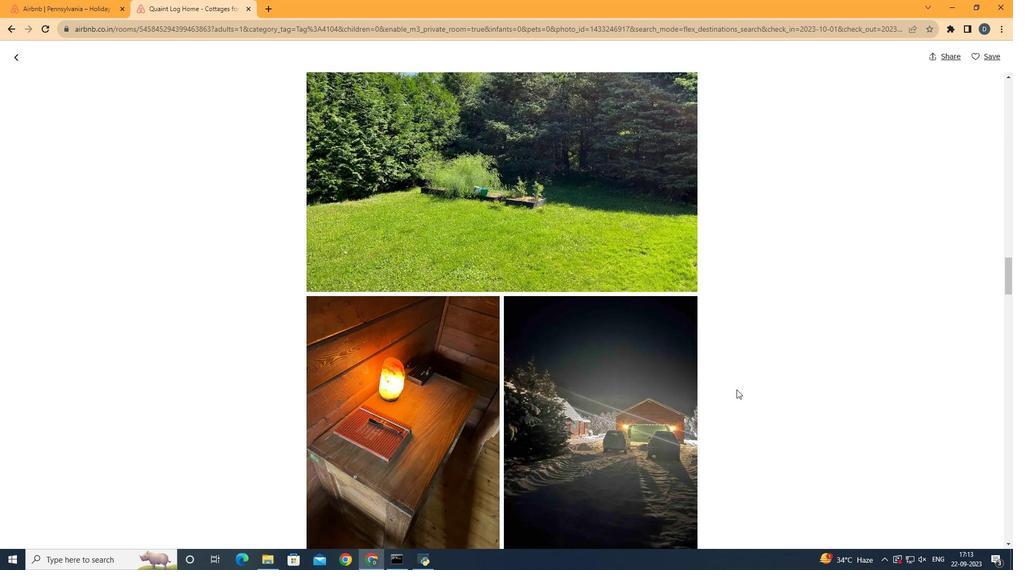 
Action: Mouse scrolled (736, 389) with delta (0, 0)
Screenshot: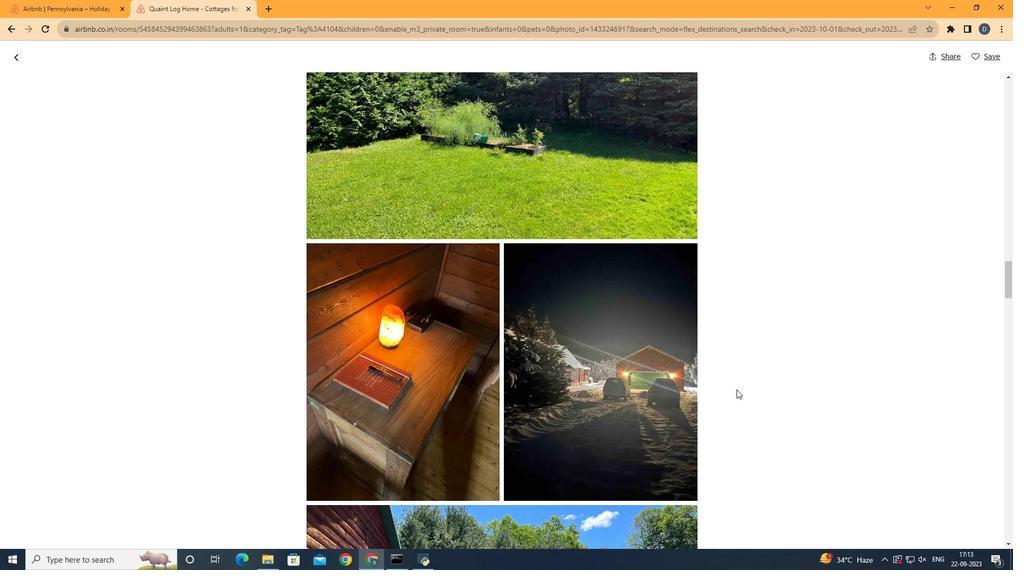 
Action: Mouse scrolled (736, 389) with delta (0, 0)
Screenshot: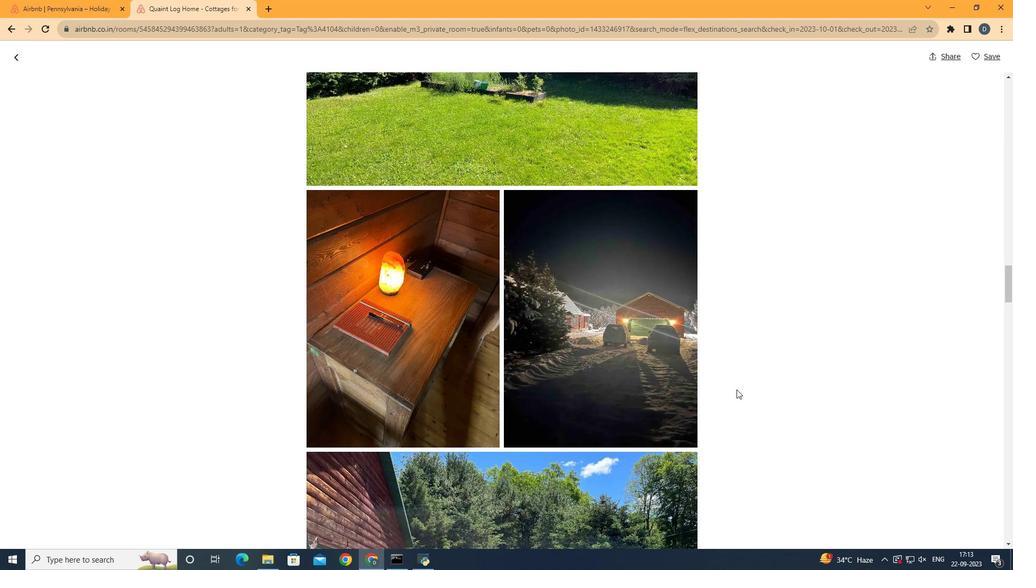 
Action: Mouse scrolled (736, 389) with delta (0, 0)
Screenshot: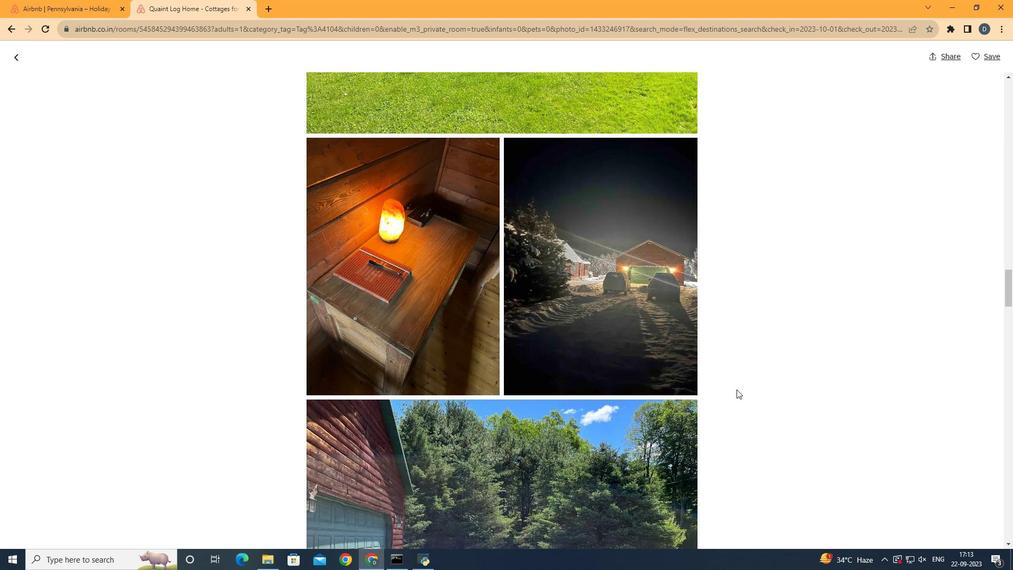 
Action: Mouse scrolled (736, 389) with delta (0, 0)
Screenshot: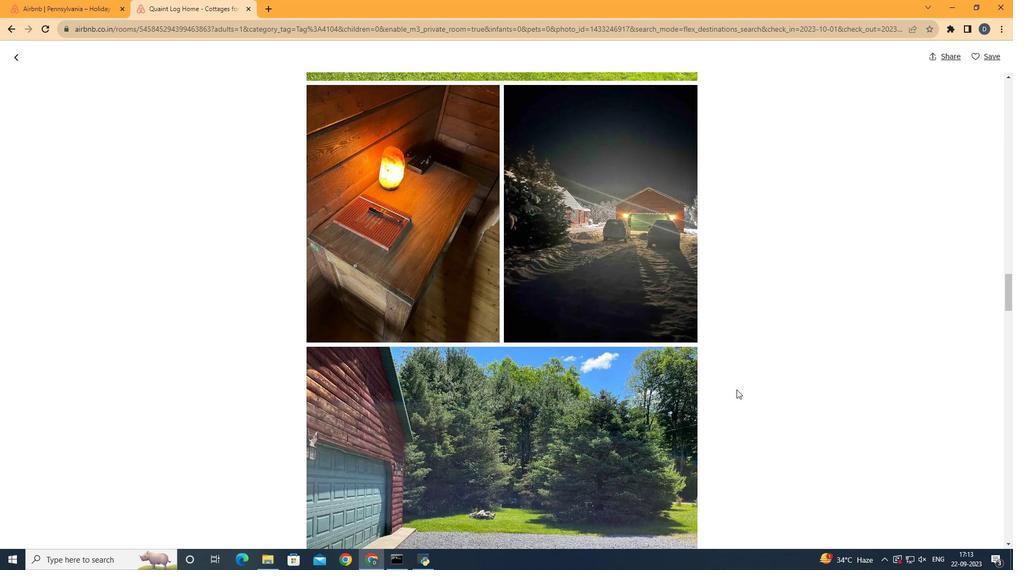 
Action: Mouse scrolled (736, 389) with delta (0, 0)
Screenshot: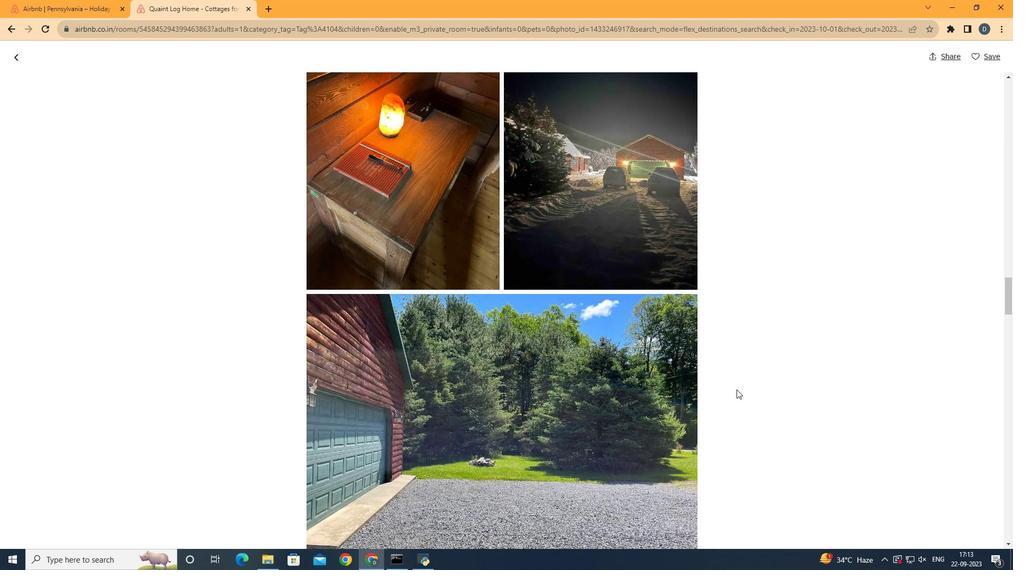 
Action: Mouse scrolled (736, 389) with delta (0, 0)
Screenshot: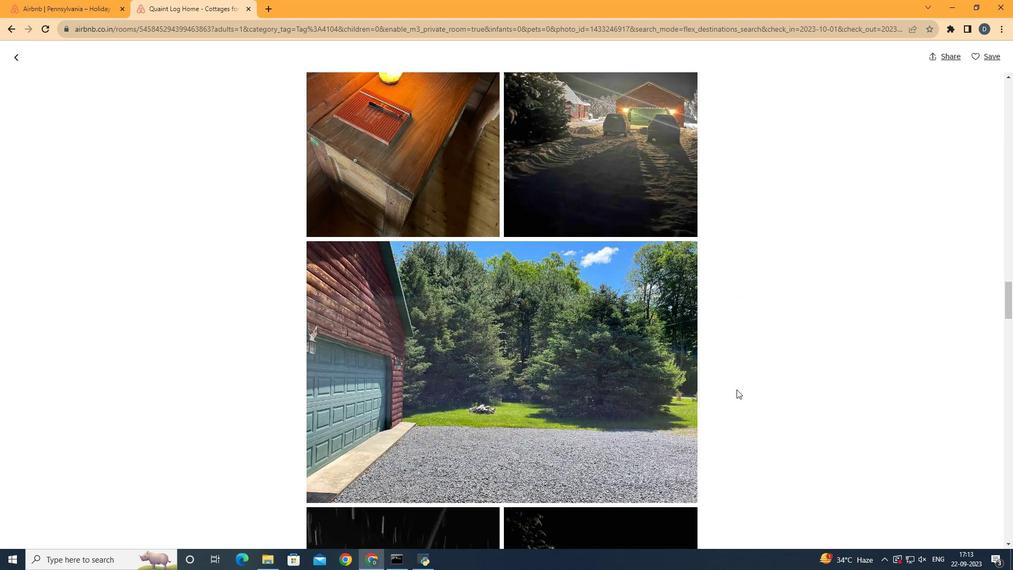 
Action: Mouse scrolled (736, 389) with delta (0, 0)
Screenshot: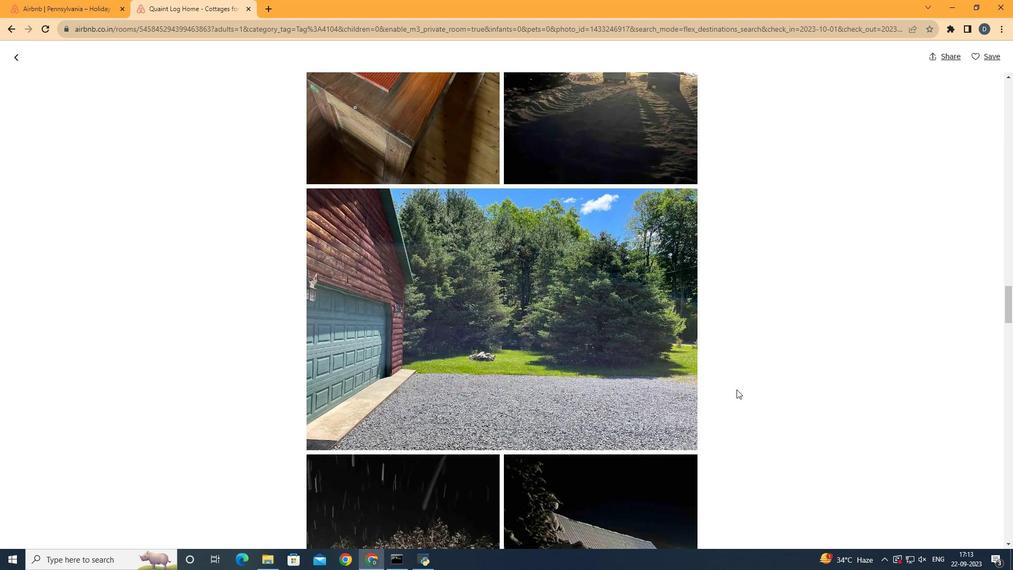 
Action: Mouse scrolled (736, 389) with delta (0, 0)
Screenshot: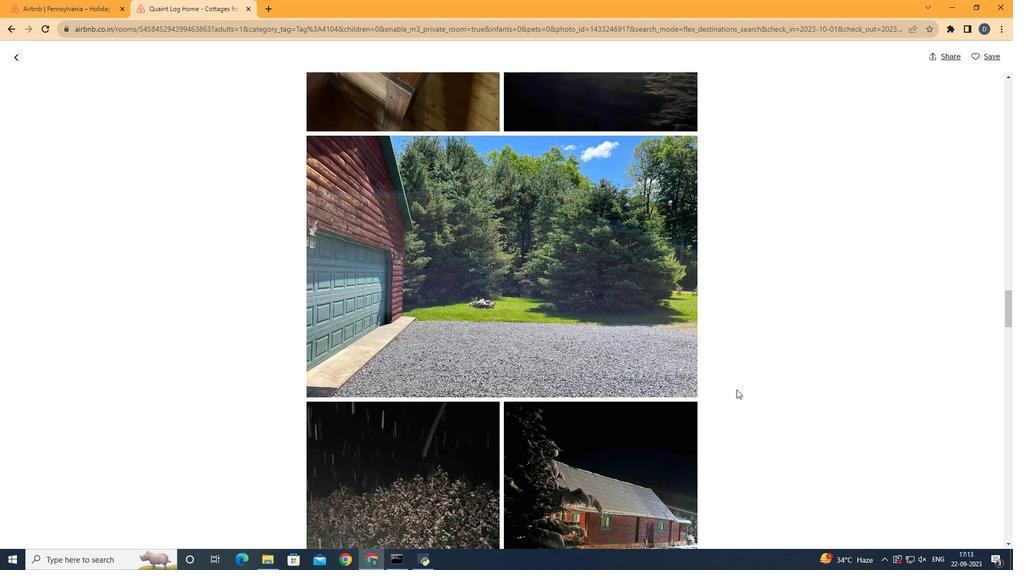 
Action: Mouse scrolled (736, 389) with delta (0, 0)
Screenshot: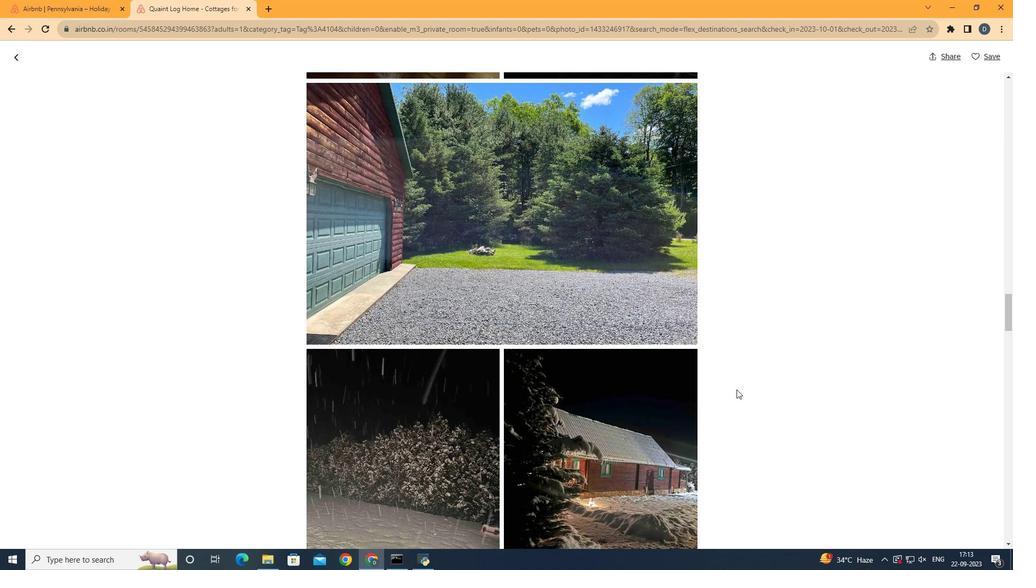 
Action: Mouse scrolled (736, 389) with delta (0, 0)
Screenshot: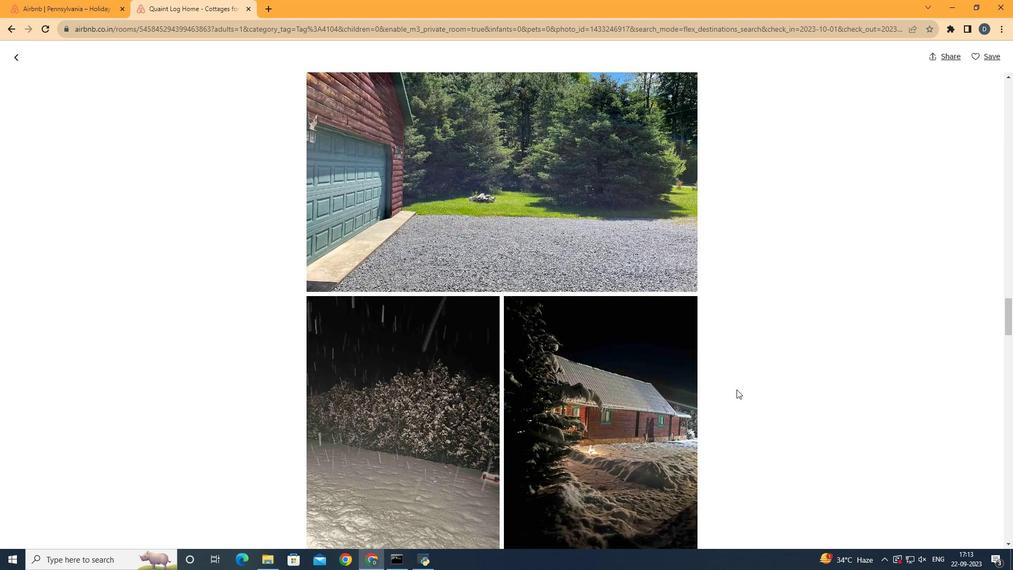
Action: Mouse scrolled (736, 389) with delta (0, 0)
Screenshot: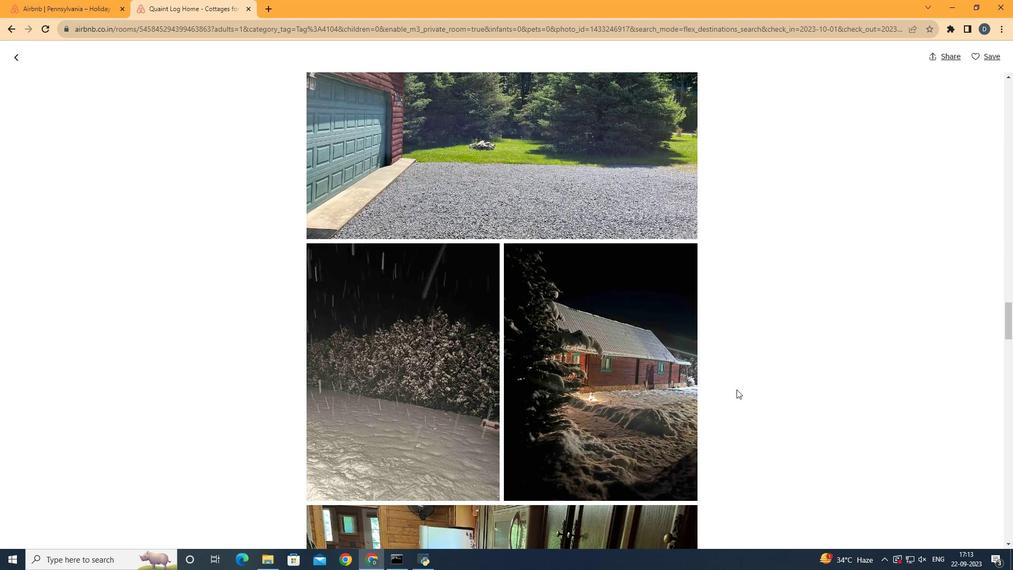 
Action: Mouse moved to (736, 389)
Screenshot: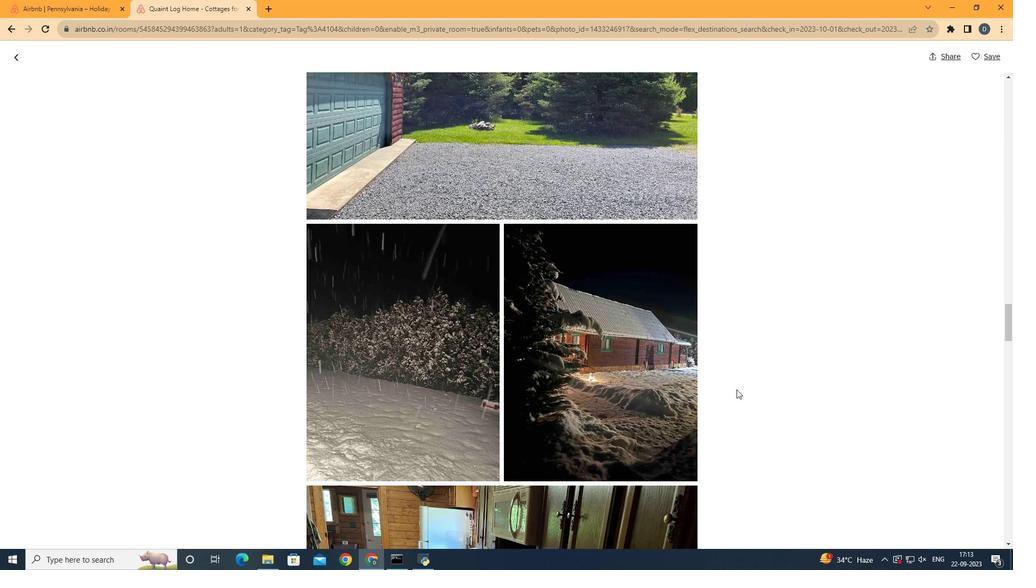 
Action: Mouse scrolled (736, 389) with delta (0, 0)
Screenshot: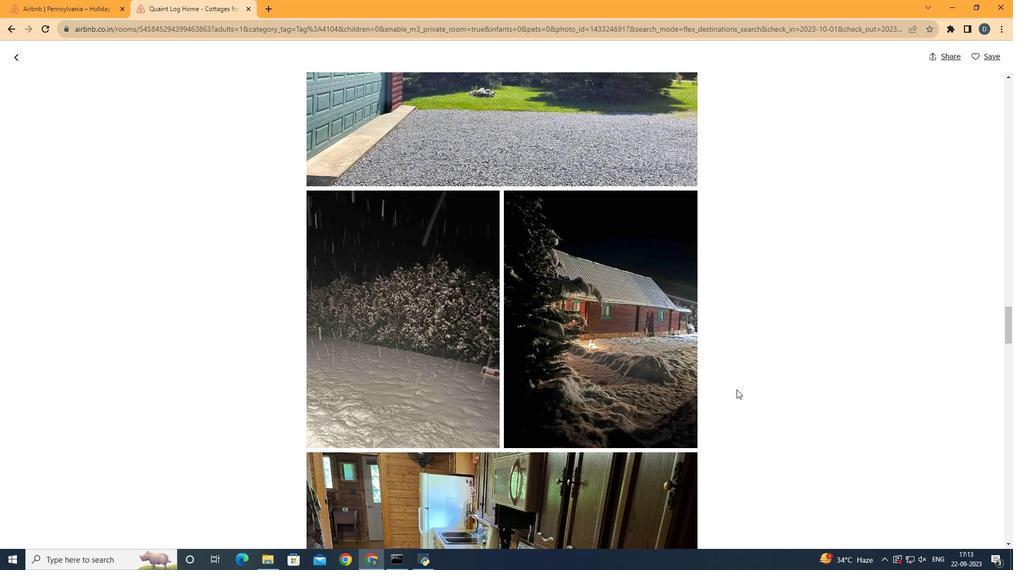 
Action: Mouse scrolled (736, 389) with delta (0, 0)
Screenshot: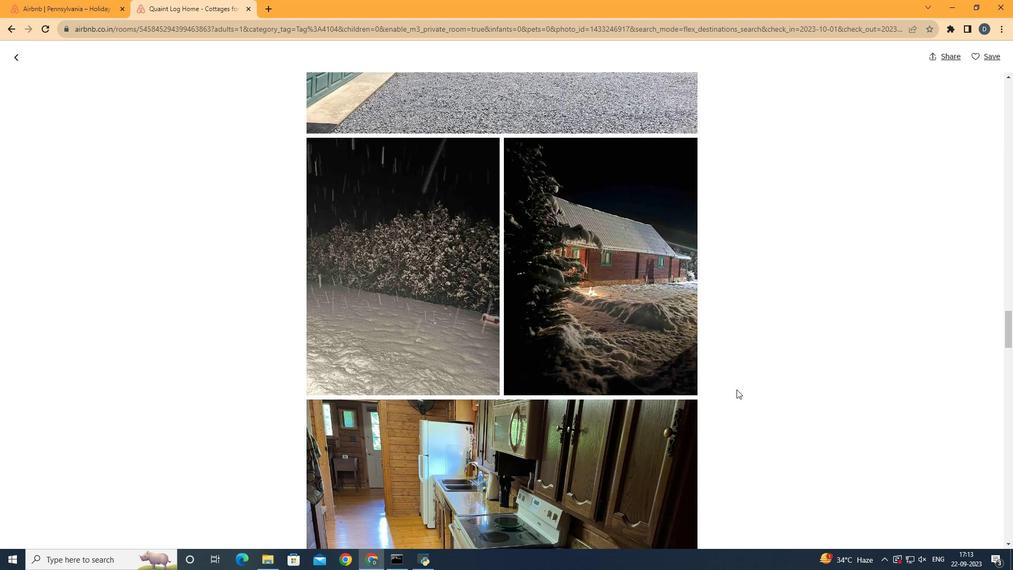 
Action: Mouse scrolled (736, 389) with delta (0, 0)
Screenshot: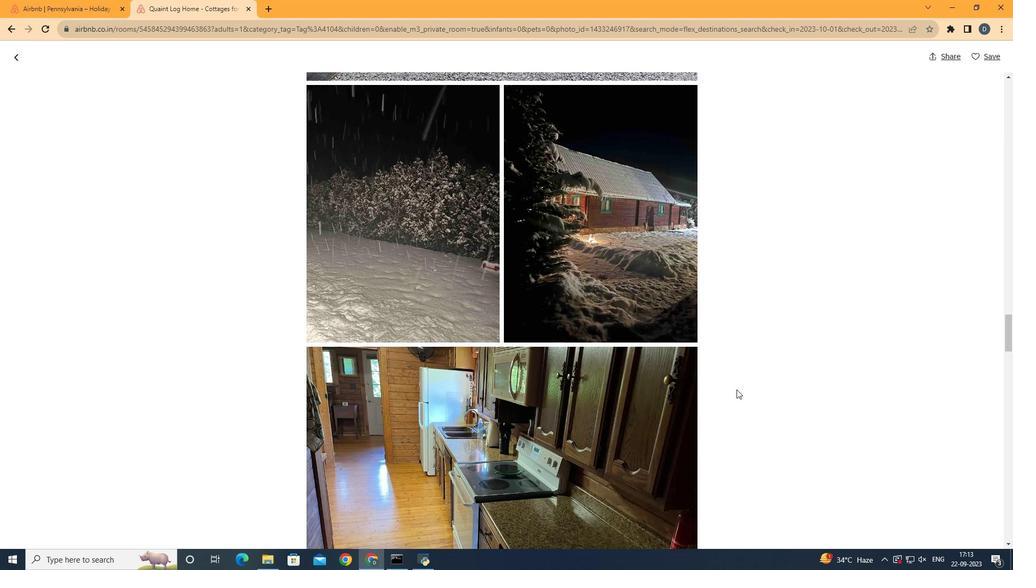 
Action: Mouse scrolled (736, 389) with delta (0, 0)
Screenshot: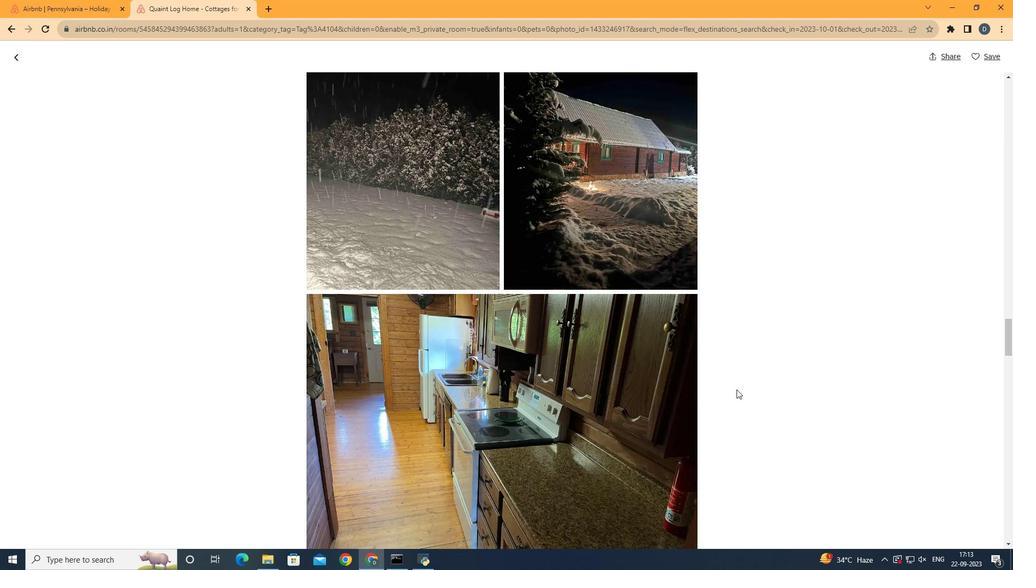 
Action: Mouse scrolled (736, 389) with delta (0, 0)
Screenshot: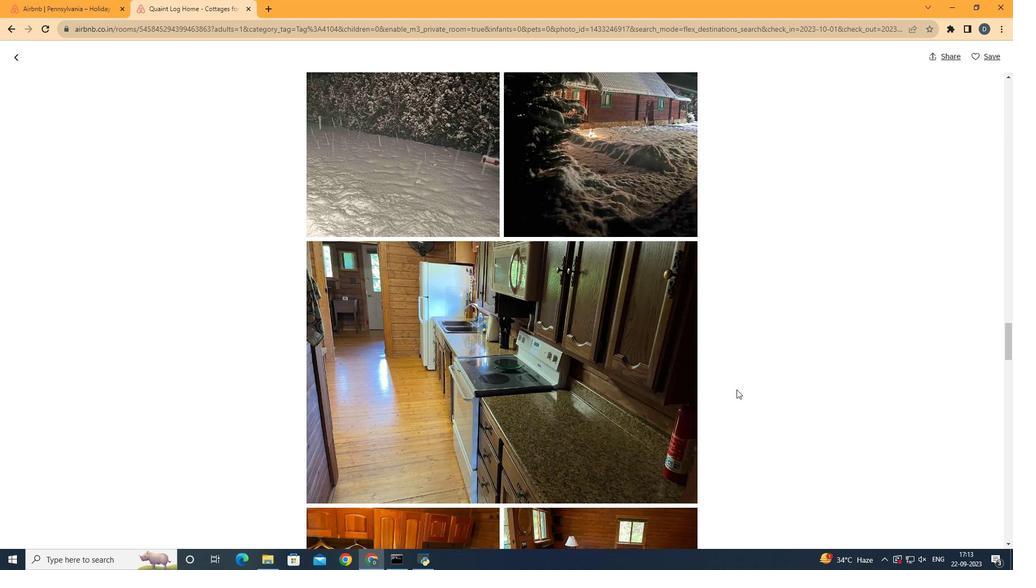 
Action: Mouse scrolled (736, 389) with delta (0, 0)
Screenshot: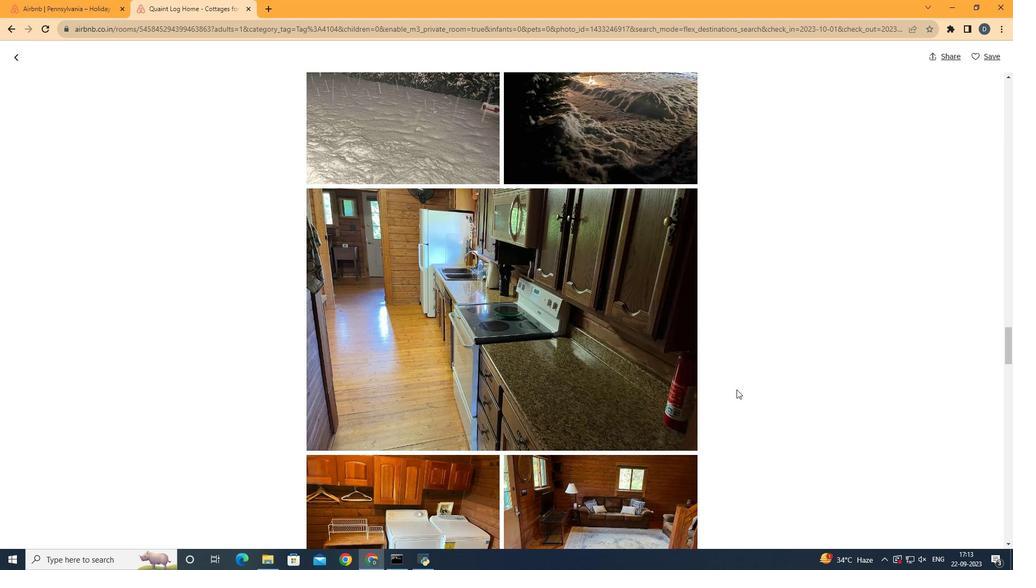
Action: Mouse scrolled (736, 389) with delta (0, 0)
Screenshot: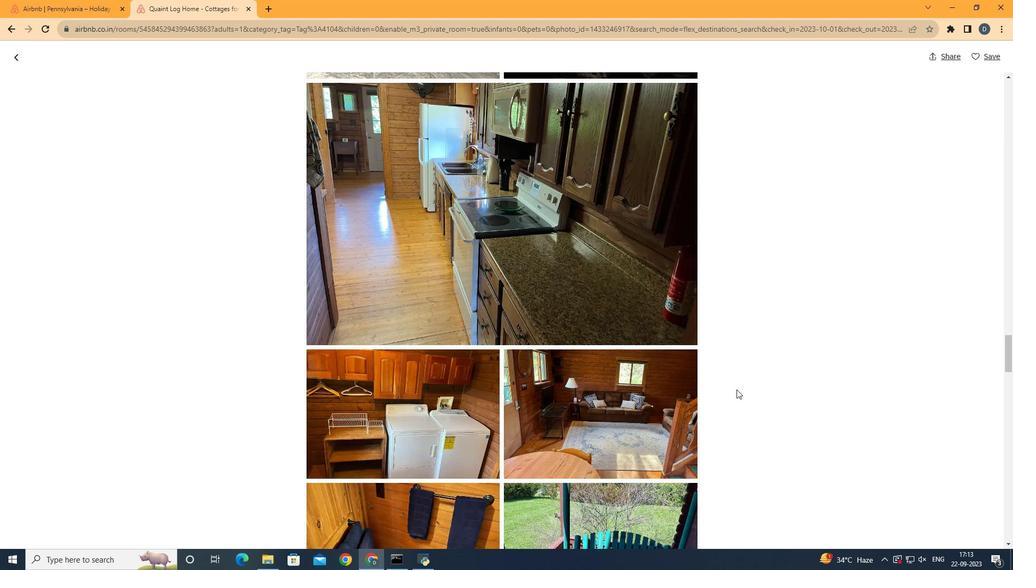 
Action: Mouse scrolled (736, 389) with delta (0, 0)
Screenshot: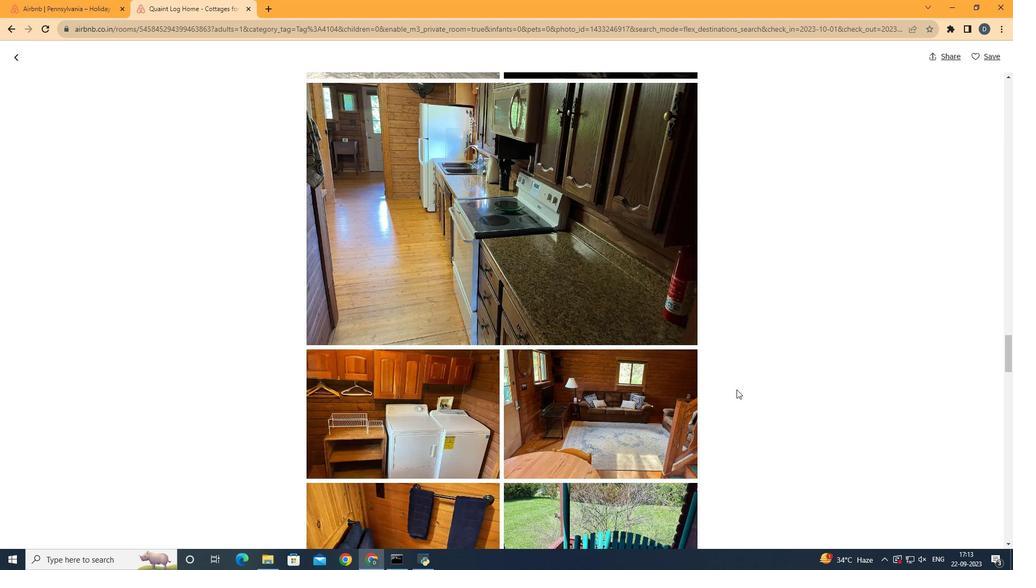 
Action: Mouse scrolled (736, 389) with delta (0, 0)
Screenshot: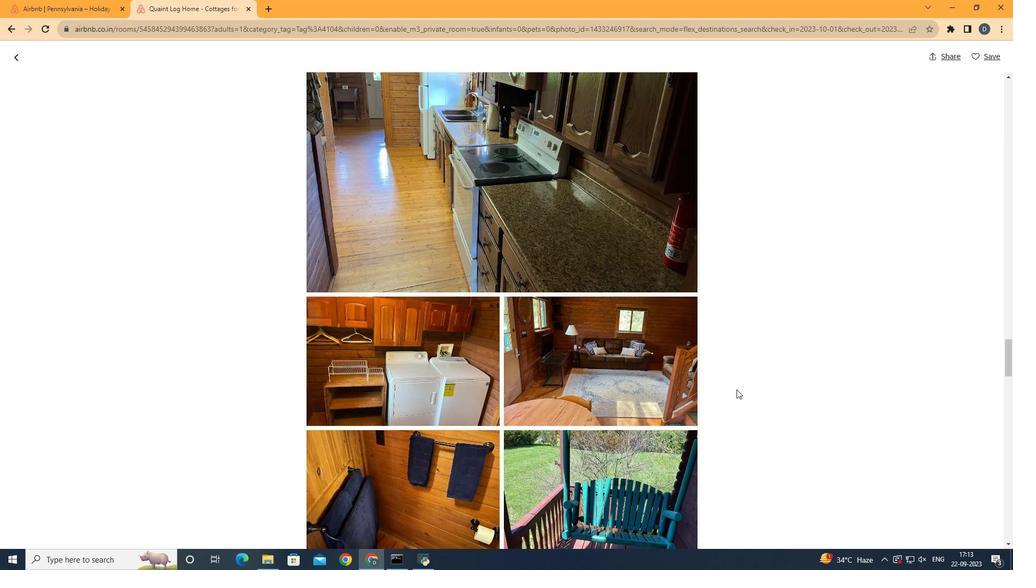 
Action: Mouse moved to (737, 389)
Screenshot: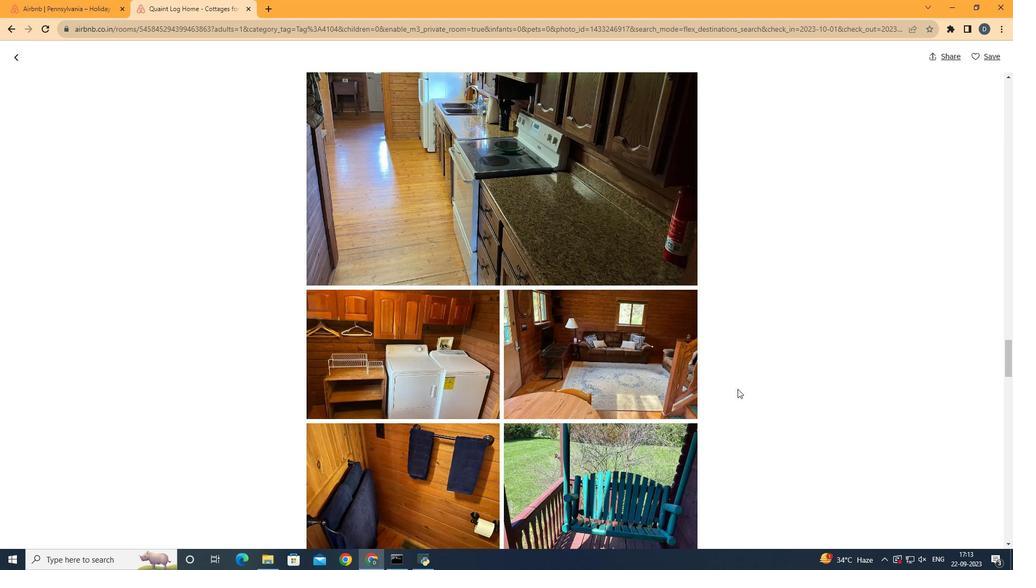 
Action: Mouse scrolled (737, 388) with delta (0, 0)
Screenshot: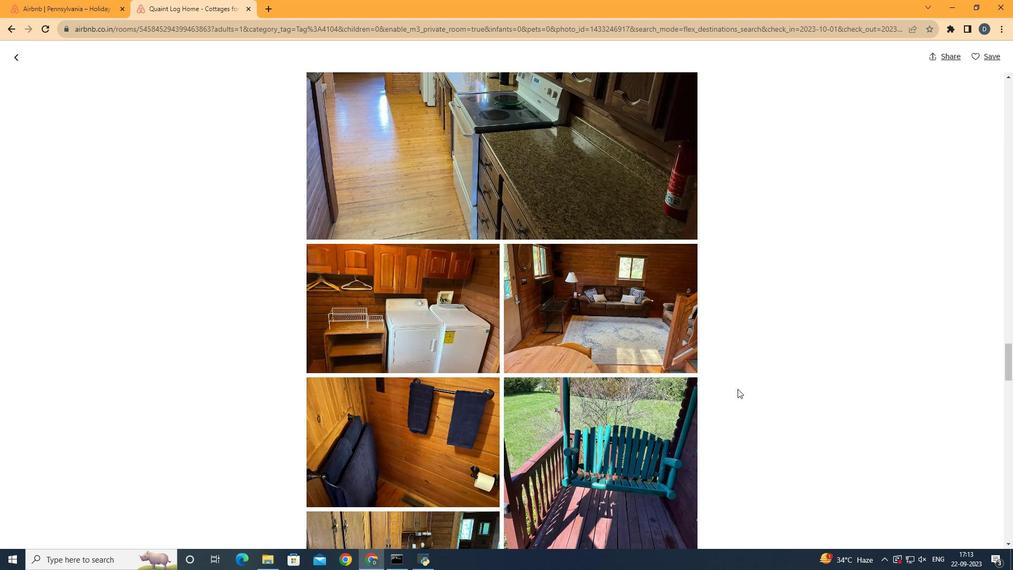 
Action: Mouse scrolled (737, 388) with delta (0, 0)
Screenshot: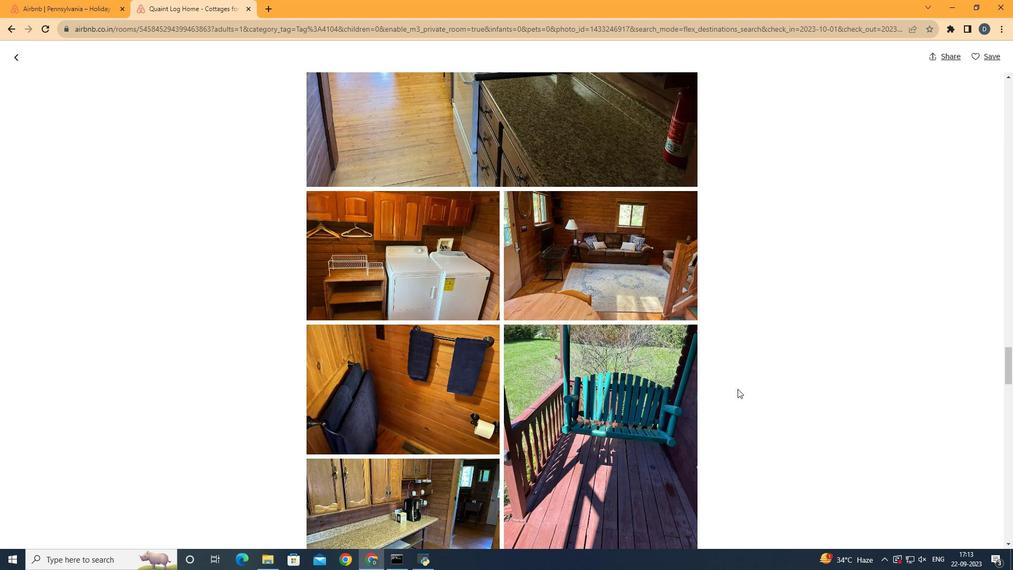
Action: Mouse scrolled (737, 388) with delta (0, 0)
Screenshot: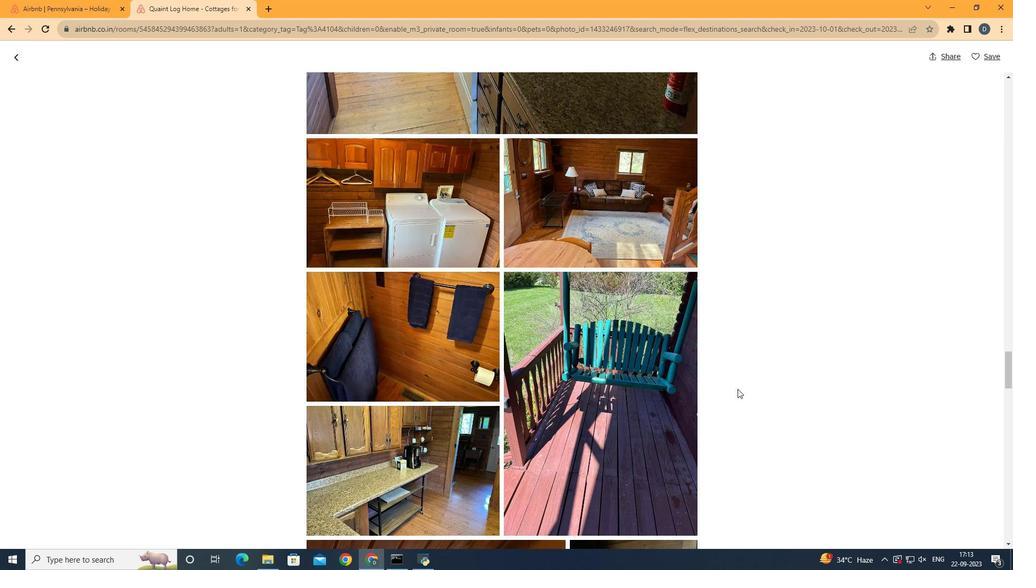 
Action: Mouse scrolled (737, 388) with delta (0, 0)
Screenshot: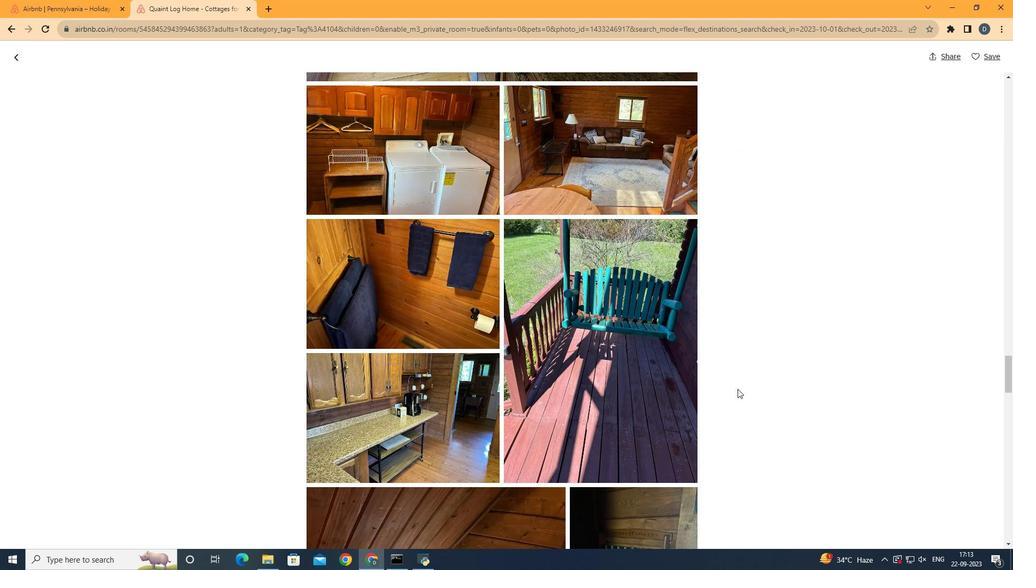 
Action: Mouse scrolled (737, 388) with delta (0, 0)
Screenshot: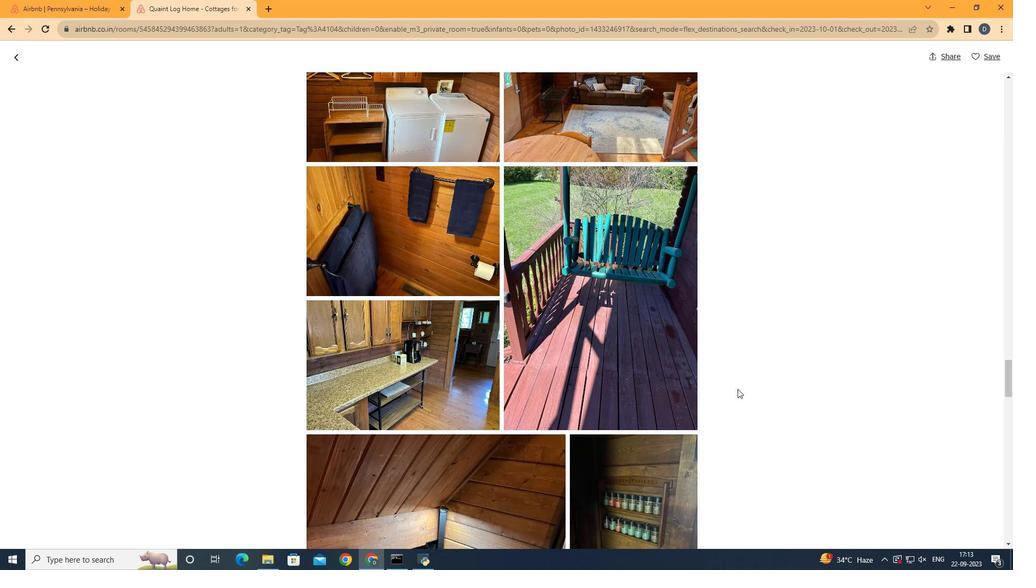 
Action: Mouse scrolled (737, 388) with delta (0, 0)
Screenshot: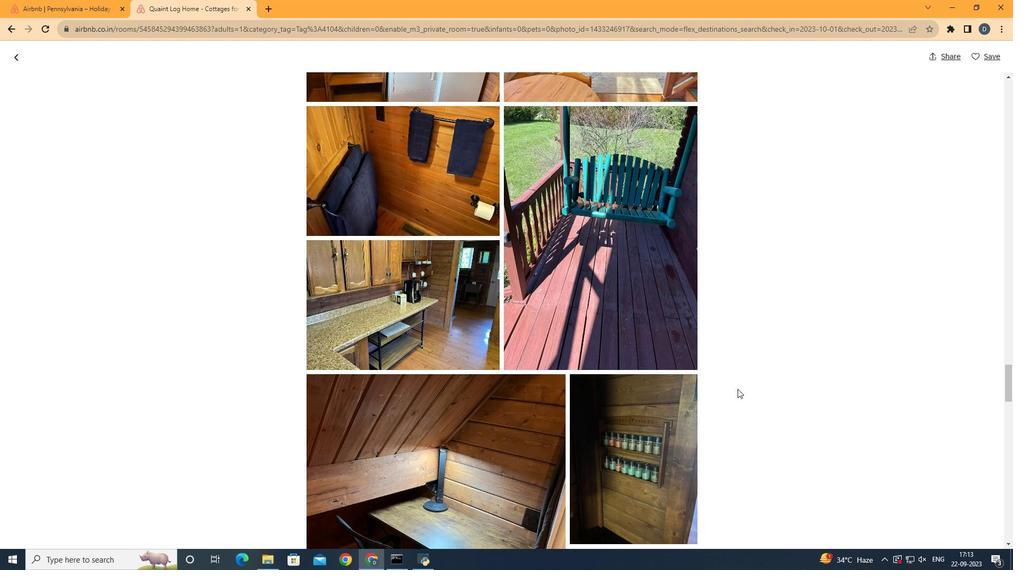 
Action: Mouse scrolled (737, 388) with delta (0, 0)
Screenshot: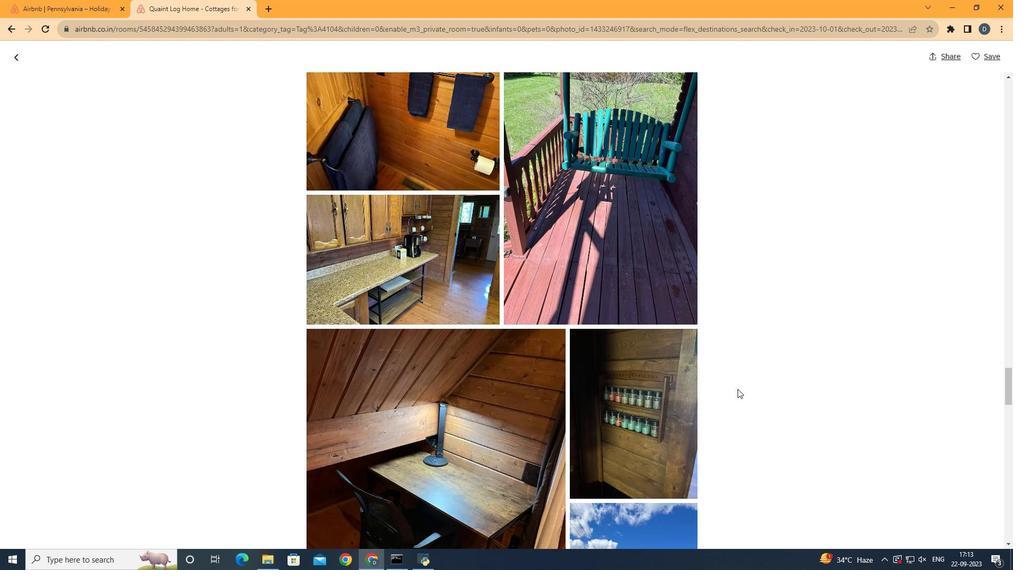 
Action: Mouse scrolled (737, 388) with delta (0, 0)
Screenshot: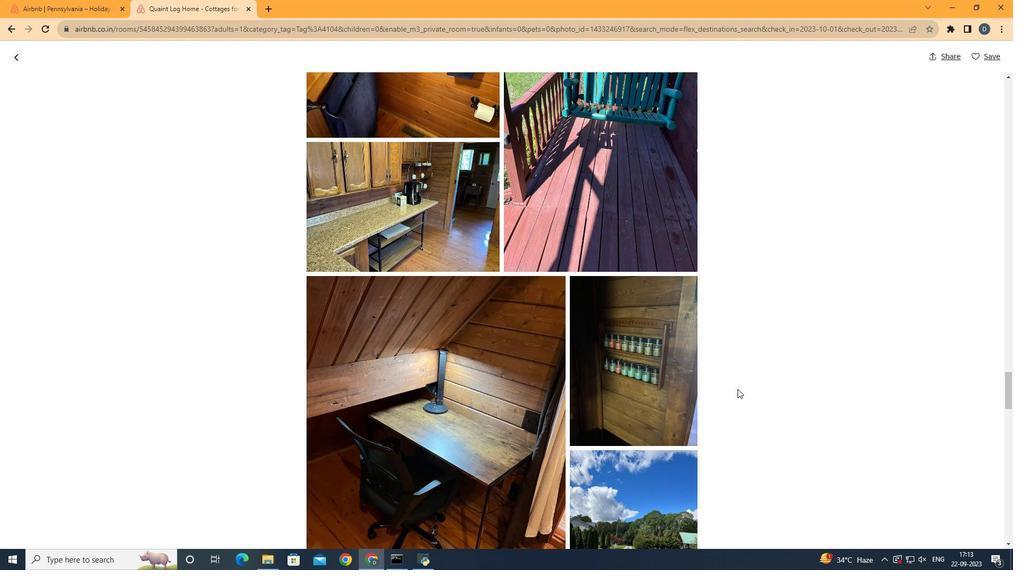 
Action: Mouse scrolled (737, 388) with delta (0, 0)
Screenshot: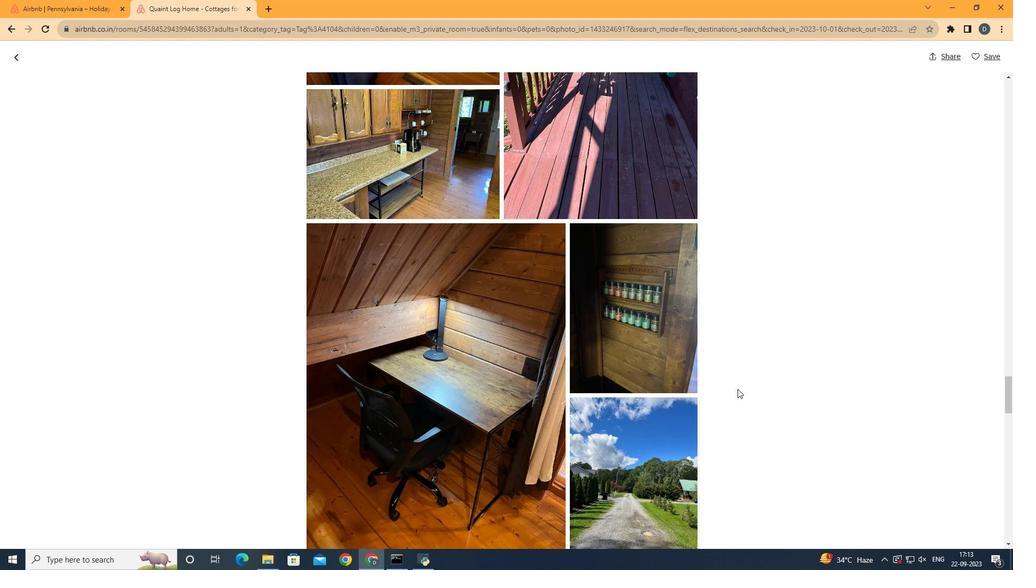 
Action: Mouse scrolled (737, 388) with delta (0, 0)
Screenshot: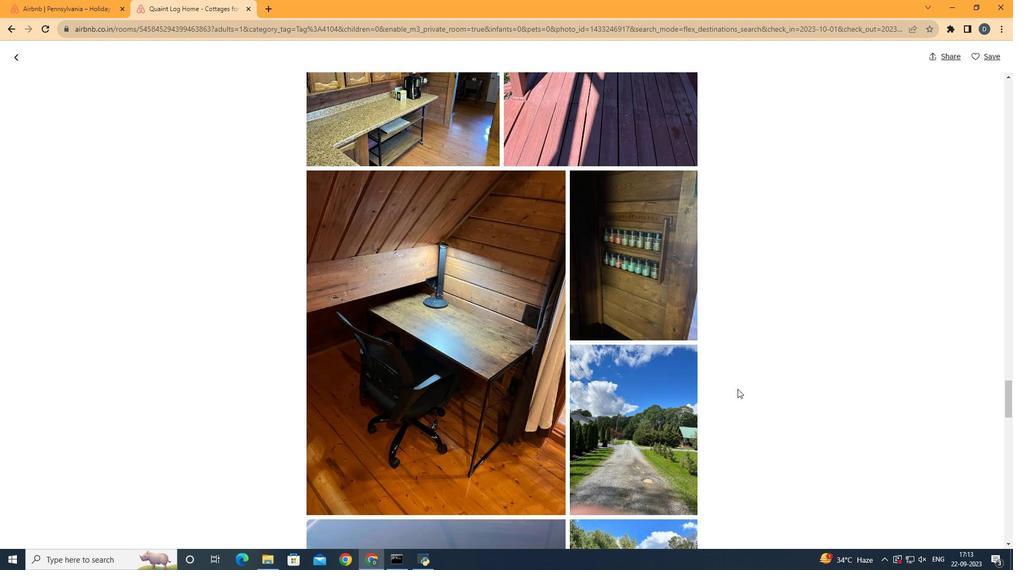 
Action: Mouse scrolled (737, 388) with delta (0, 0)
Screenshot: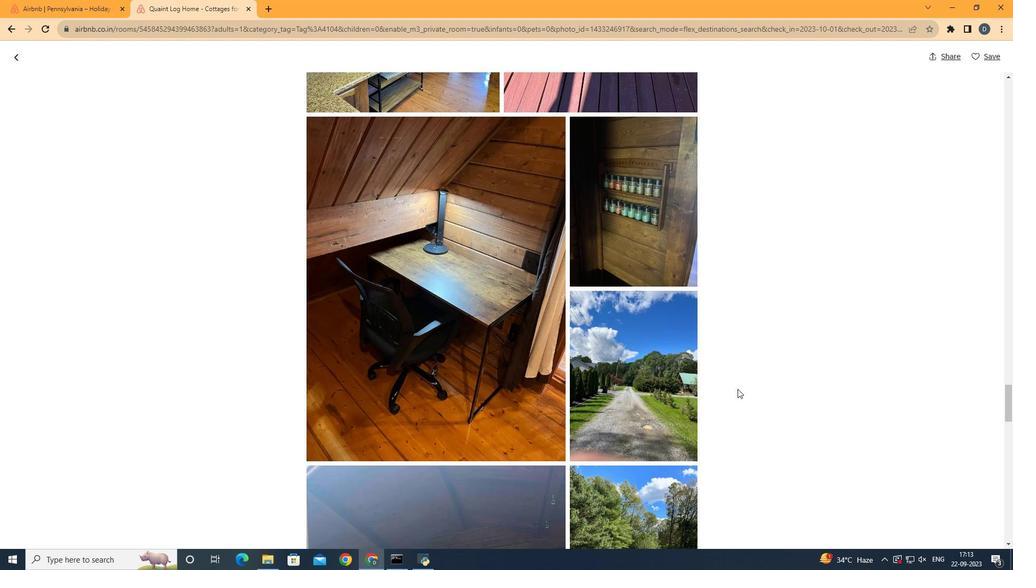 
Action: Mouse scrolled (737, 388) with delta (0, 0)
Screenshot: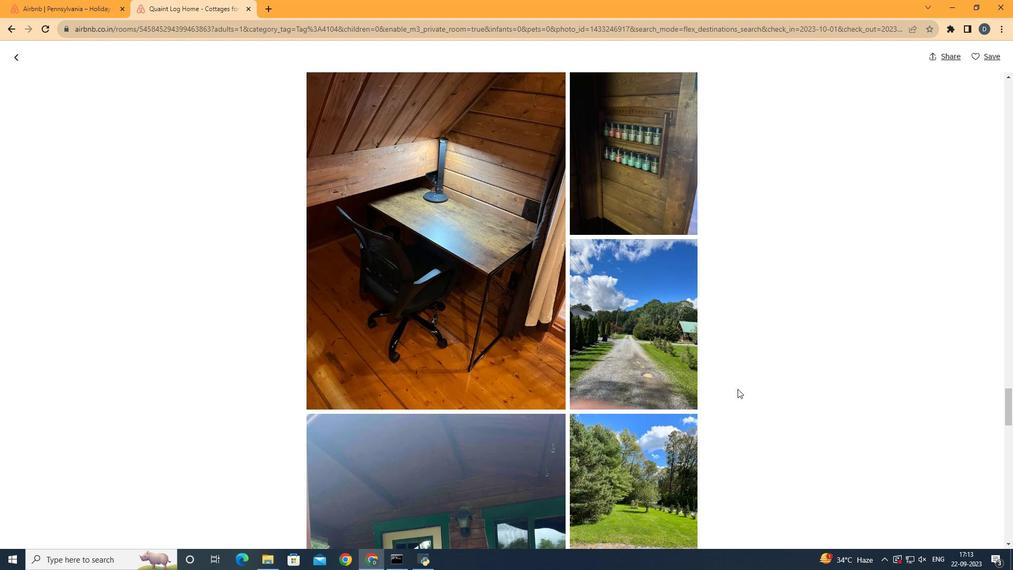 
Action: Mouse scrolled (737, 388) with delta (0, 0)
Screenshot: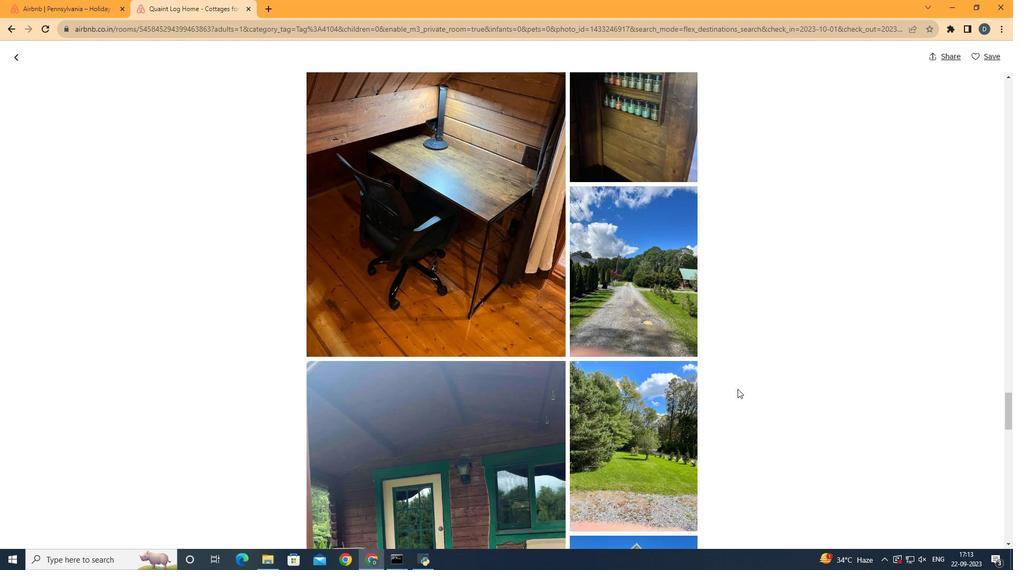 
Action: Mouse scrolled (737, 388) with delta (0, 0)
Screenshot: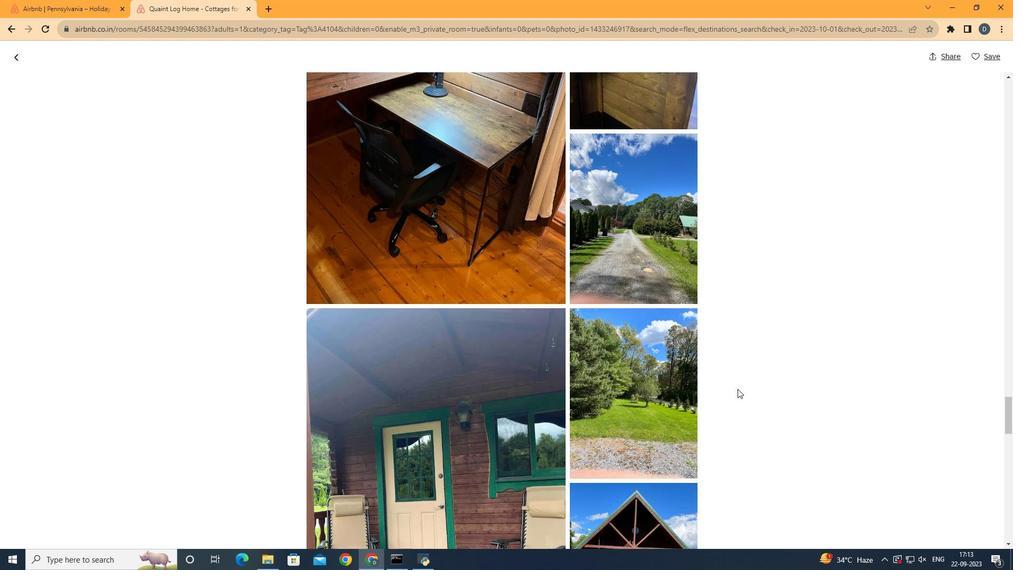 
Action: Mouse scrolled (737, 388) with delta (0, 0)
Screenshot: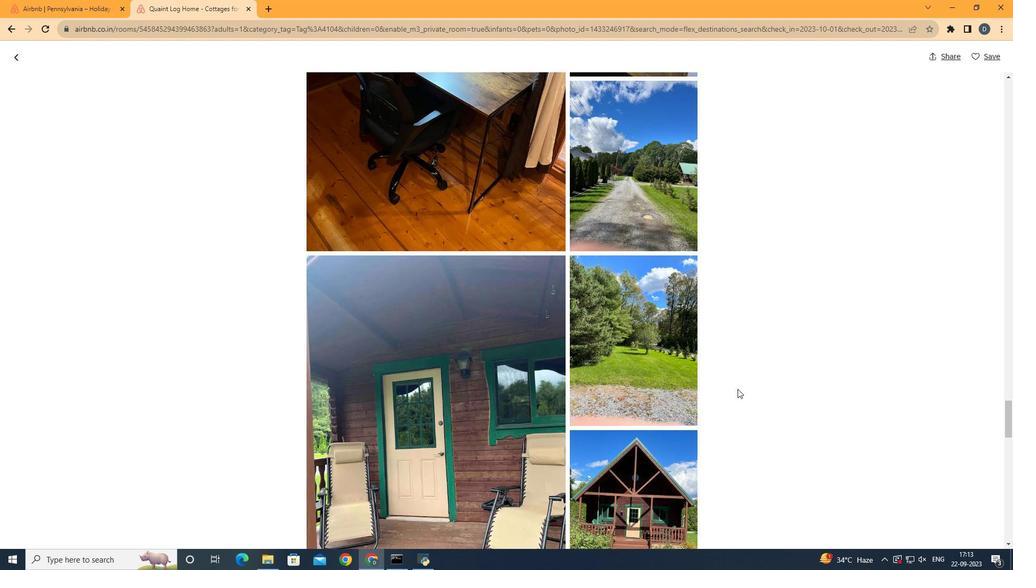 
Action: Mouse scrolled (737, 388) with delta (0, 0)
Screenshot: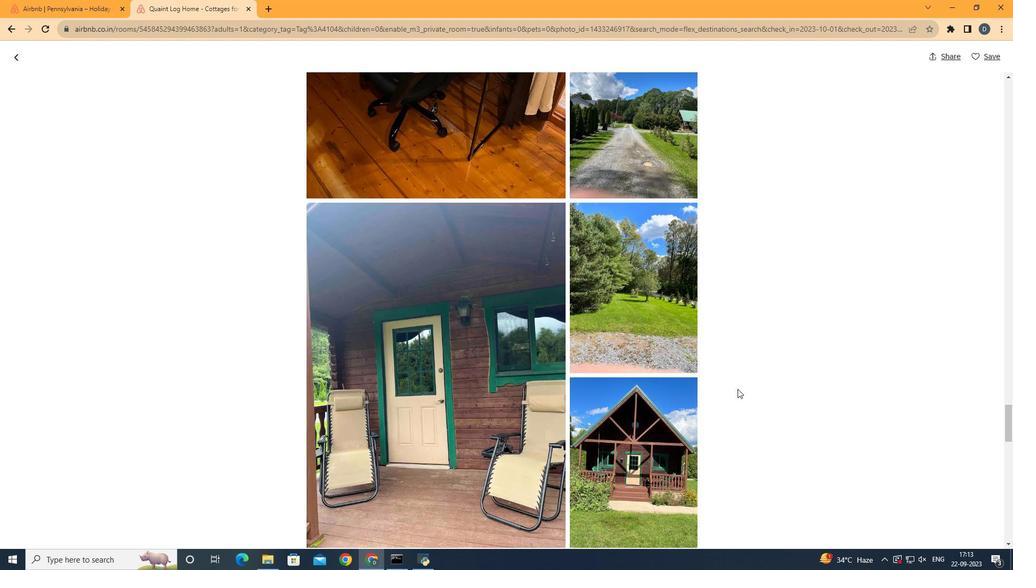 
Action: Mouse scrolled (737, 388) with delta (0, 0)
Screenshot: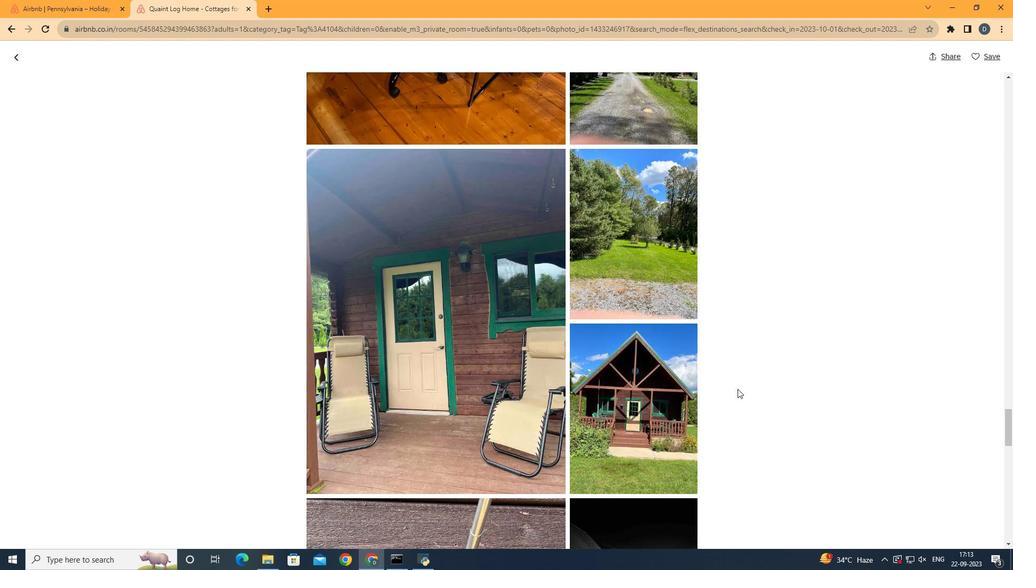
Action: Mouse scrolled (737, 388) with delta (0, 0)
Screenshot: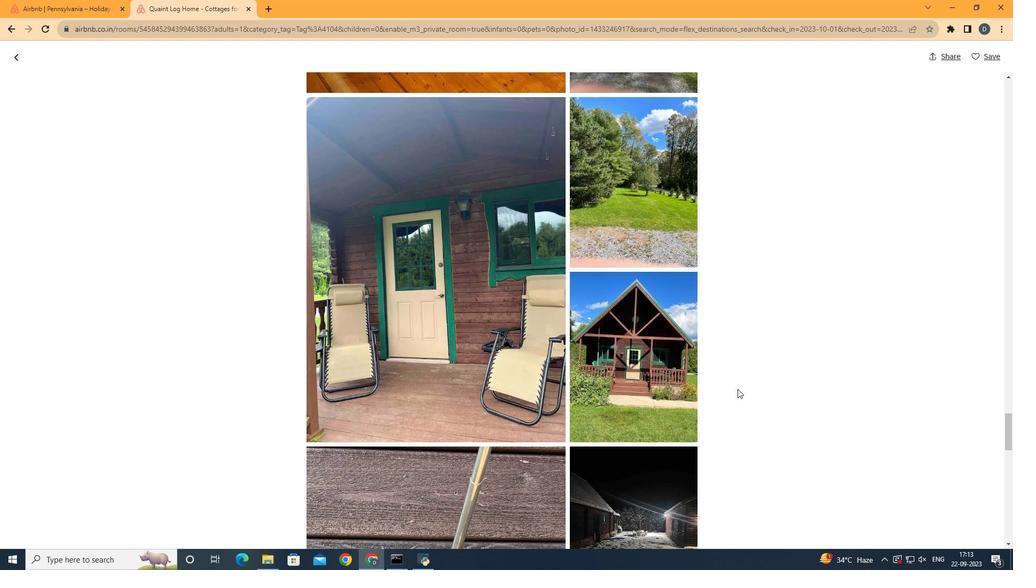 
Action: Mouse scrolled (737, 388) with delta (0, 0)
Screenshot: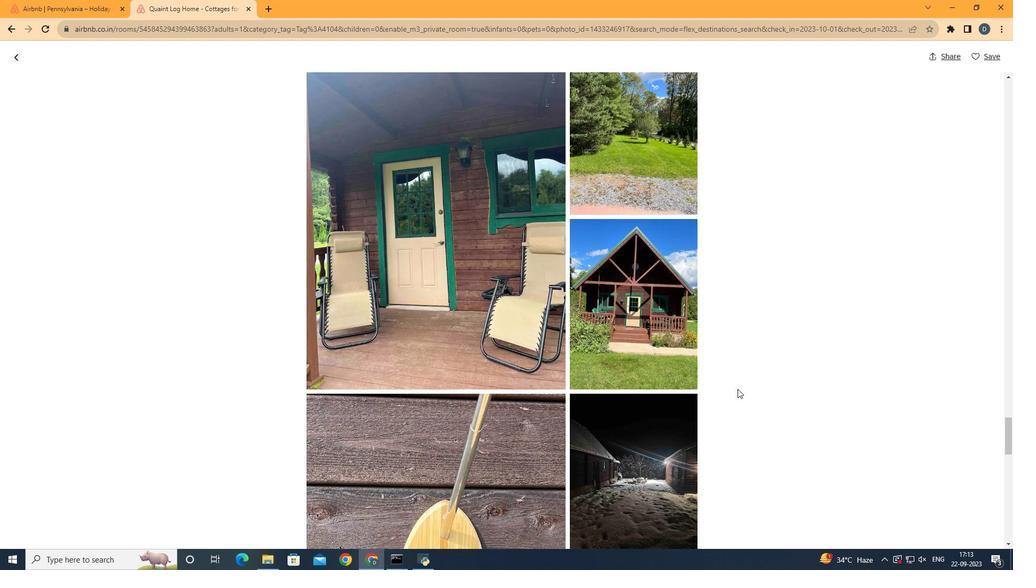 
Action: Mouse scrolled (737, 388) with delta (0, 0)
Screenshot: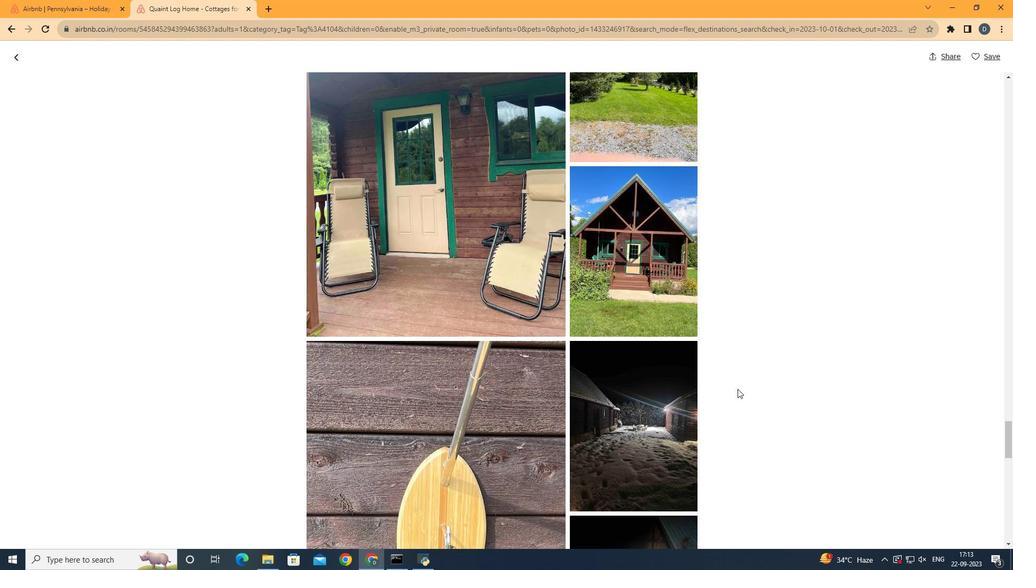 
Action: Mouse scrolled (737, 388) with delta (0, 0)
Screenshot: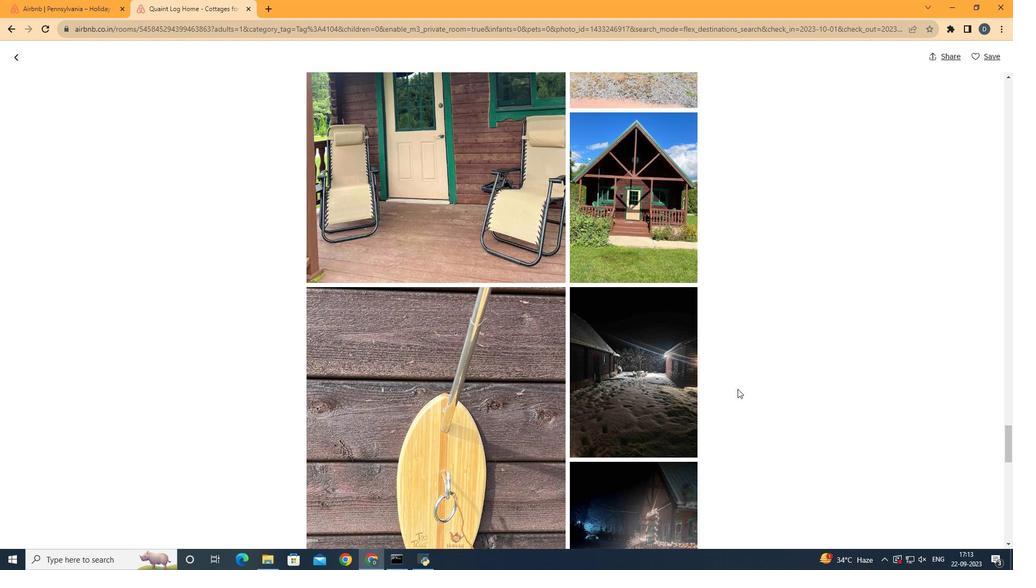 
Action: Mouse scrolled (737, 388) with delta (0, 0)
Screenshot: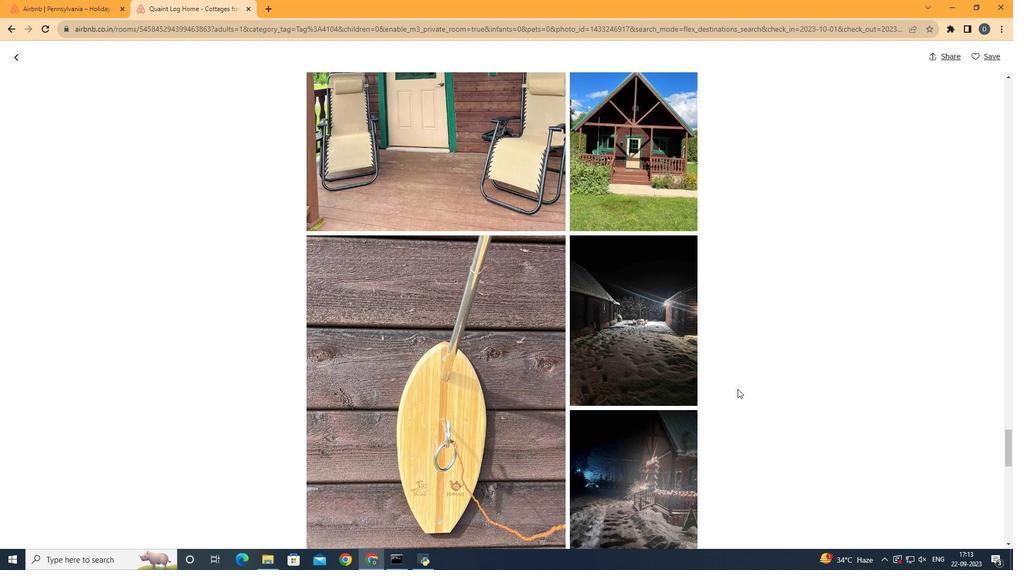 
Action: Mouse scrolled (737, 388) with delta (0, 0)
Screenshot: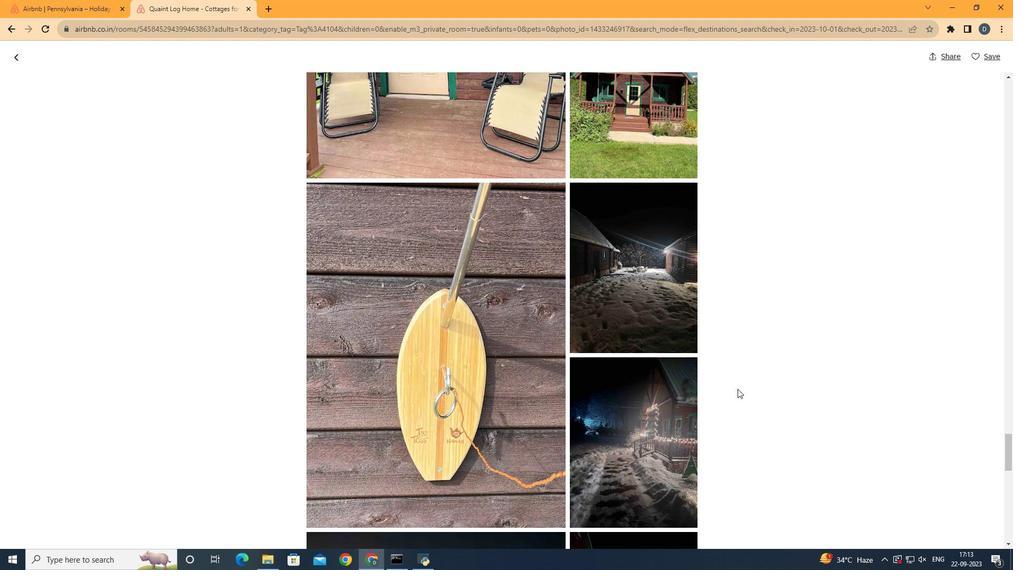 
Action: Mouse scrolled (737, 388) with delta (0, 0)
Screenshot: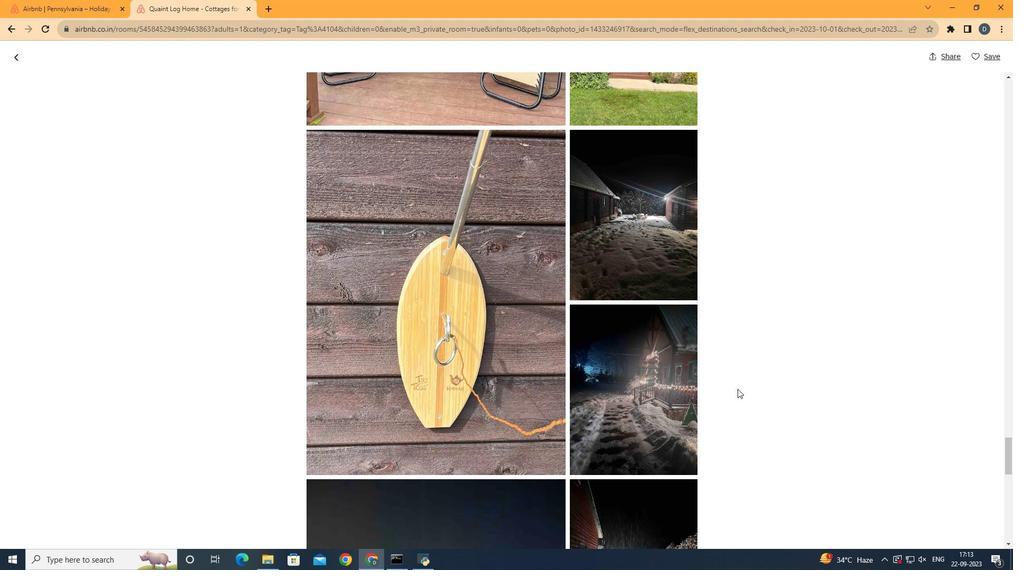 
Action: Mouse scrolled (737, 388) with delta (0, 0)
Screenshot: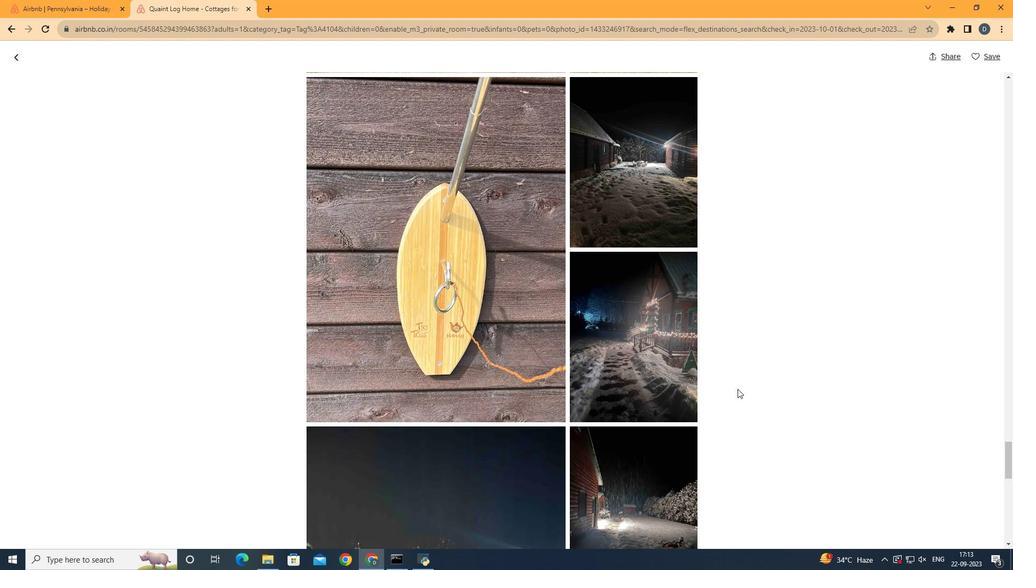 
Action: Mouse scrolled (737, 388) with delta (0, 0)
Screenshot: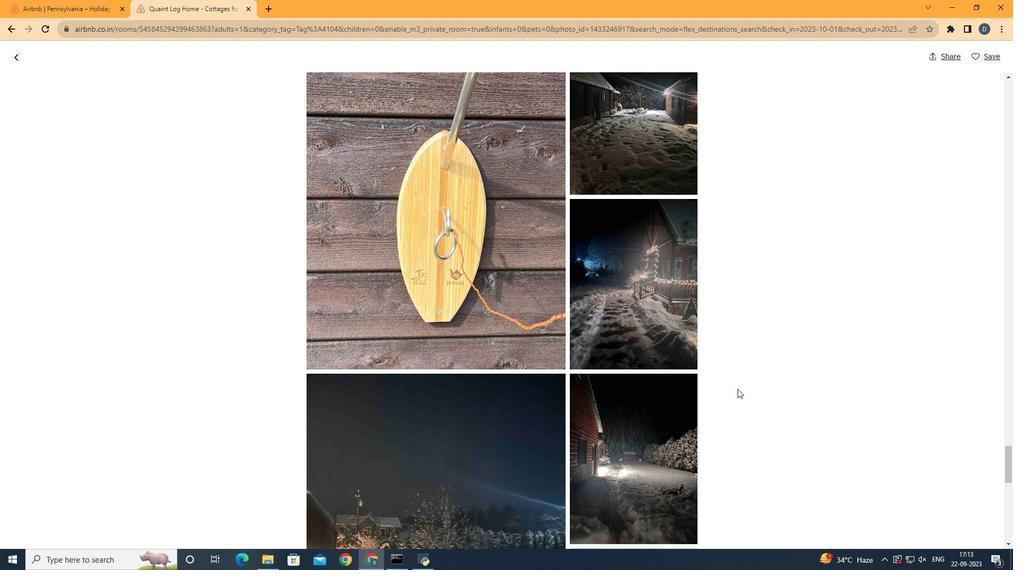 
Action: Mouse scrolled (737, 388) with delta (0, 0)
Screenshot: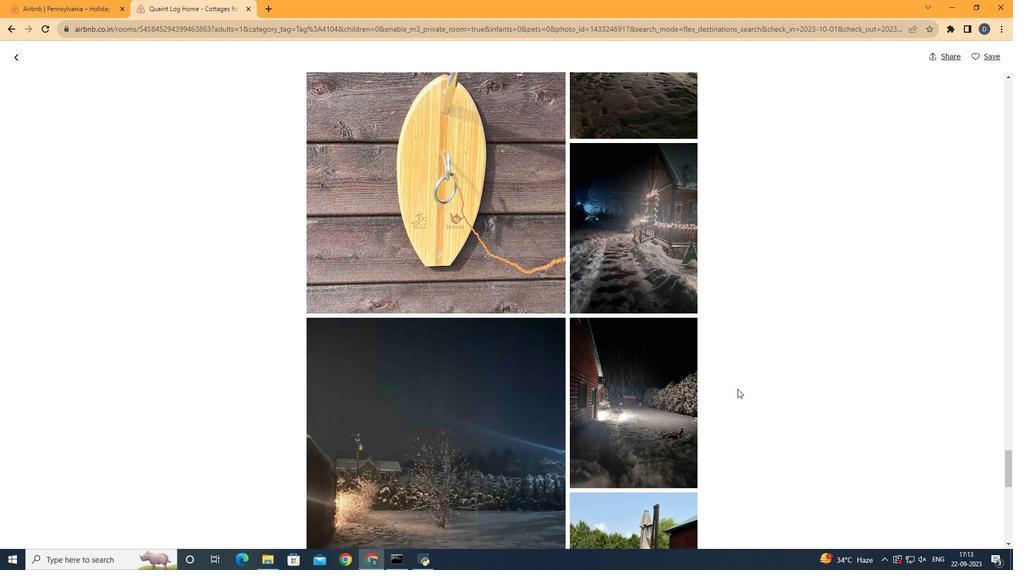 
Action: Mouse scrolled (737, 388) with delta (0, 0)
Screenshot: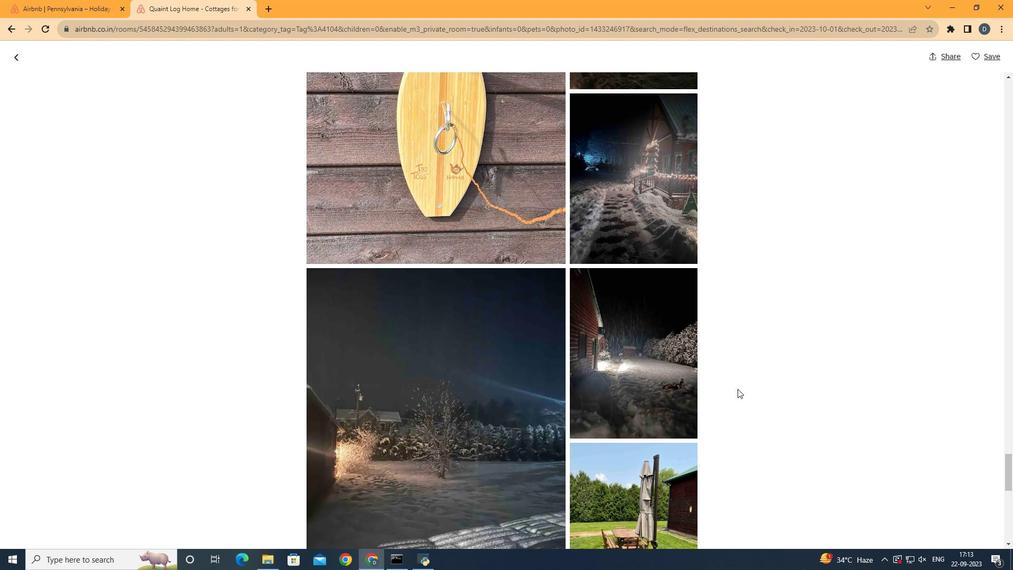 
Action: Mouse scrolled (737, 388) with delta (0, 0)
Screenshot: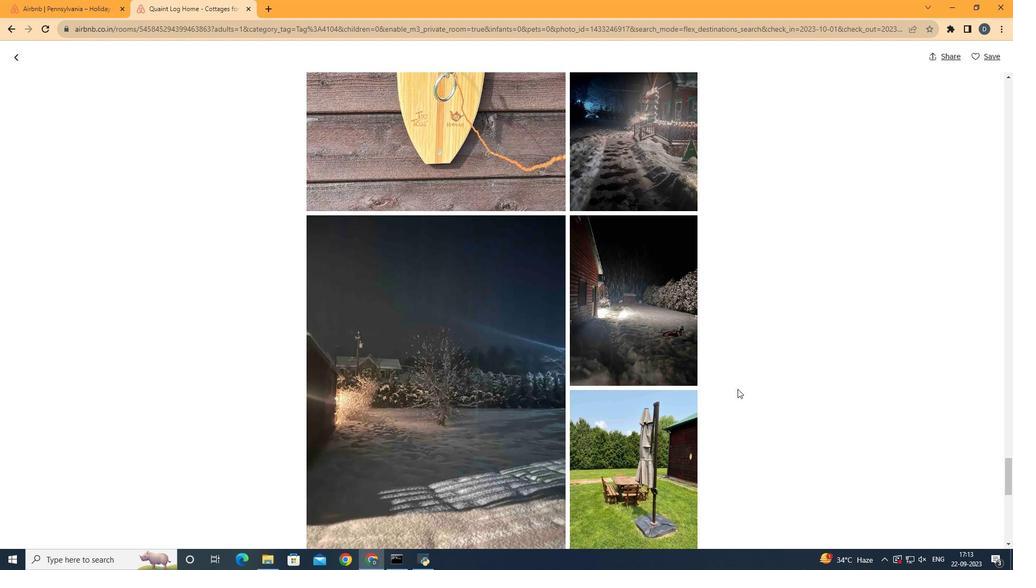 
Action: Mouse scrolled (737, 388) with delta (0, 0)
Screenshot: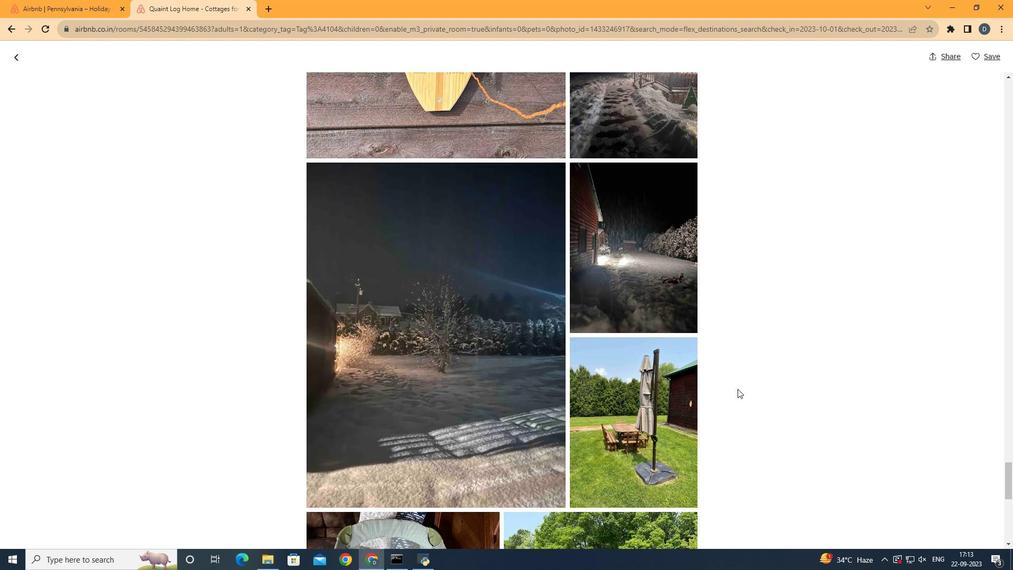 
Action: Mouse scrolled (737, 388) with delta (0, 0)
Screenshot: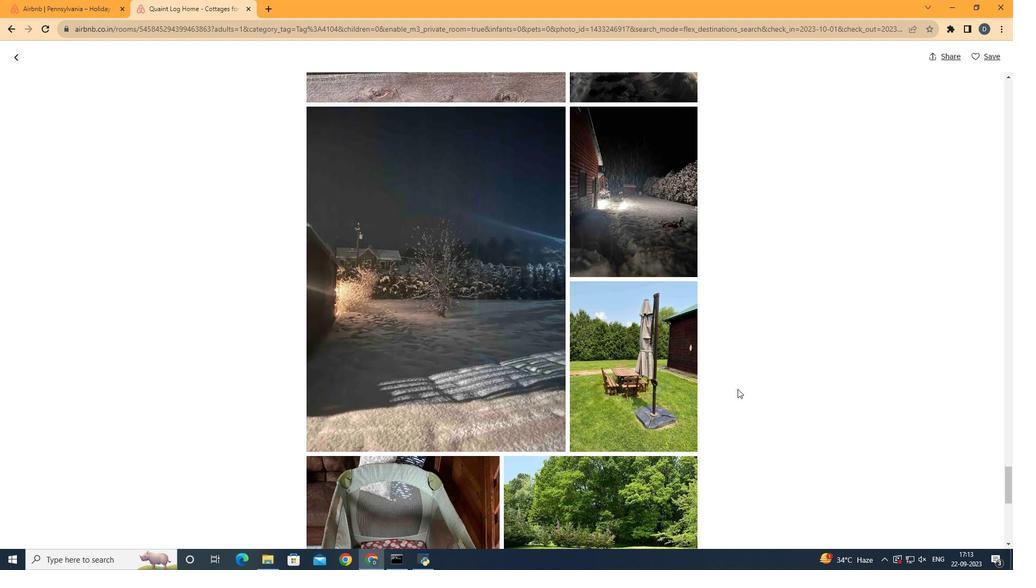 
Action: Mouse scrolled (737, 388) with delta (0, 0)
Screenshot: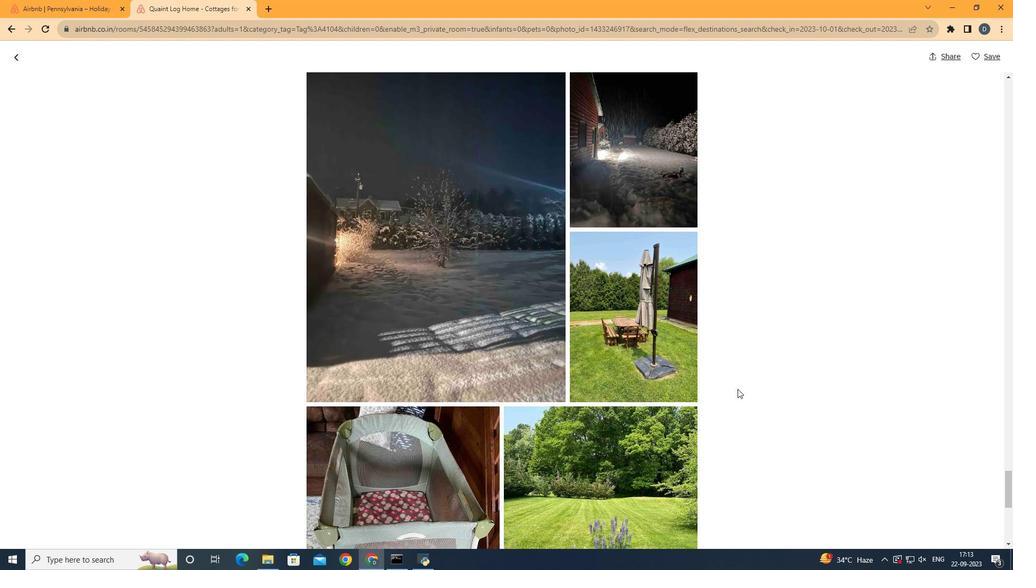
Action: Mouse scrolled (737, 388) with delta (0, 0)
Screenshot: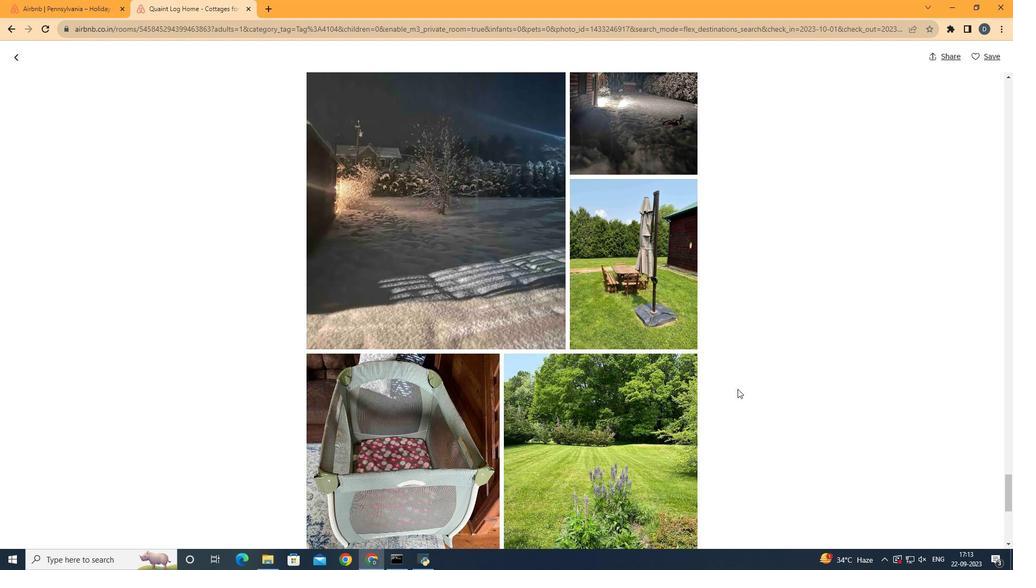 
Action: Mouse scrolled (737, 388) with delta (0, 0)
Screenshot: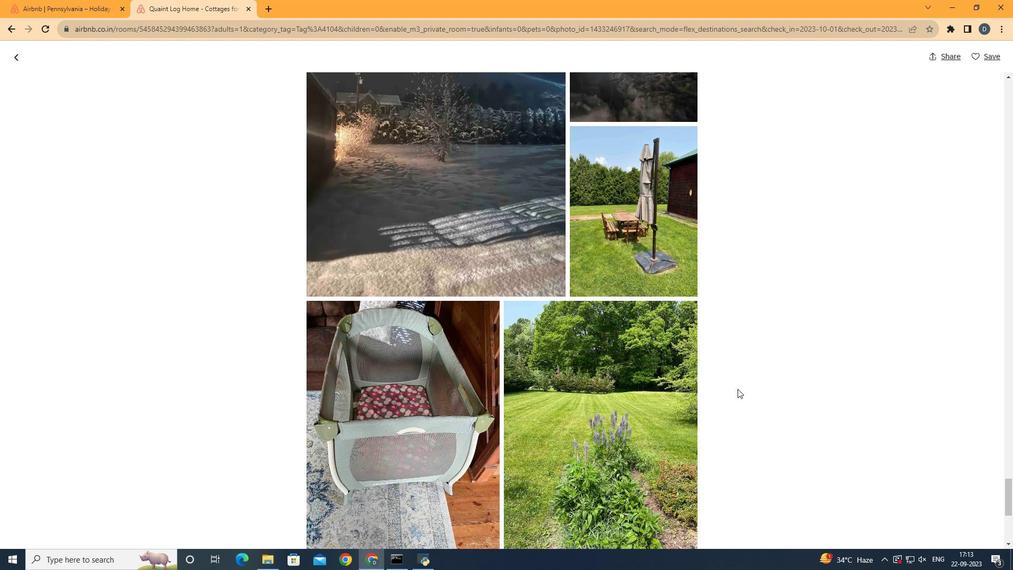 
Action: Mouse scrolled (737, 388) with delta (0, 0)
Screenshot: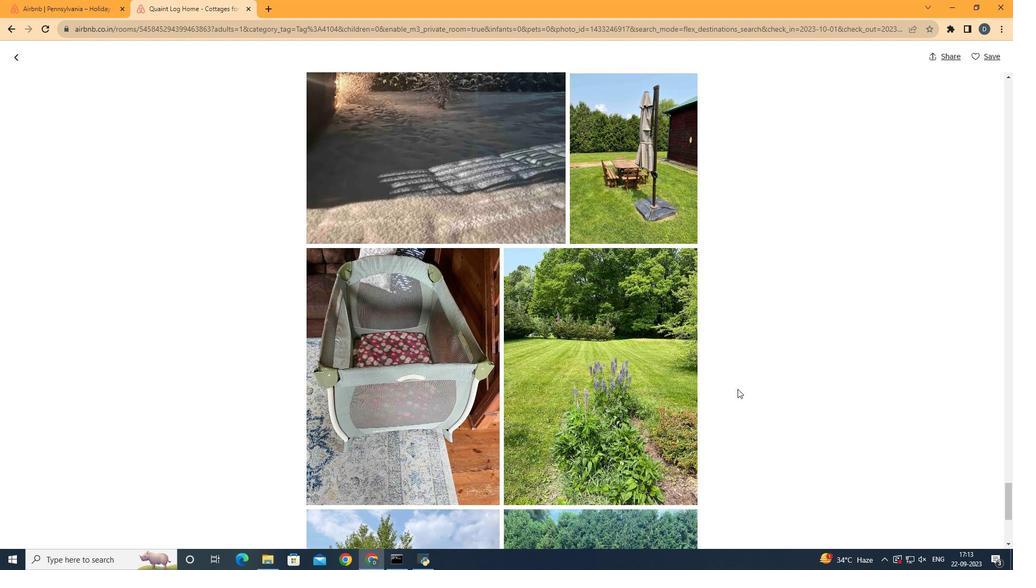 
Action: Mouse scrolled (737, 388) with delta (0, 0)
Screenshot: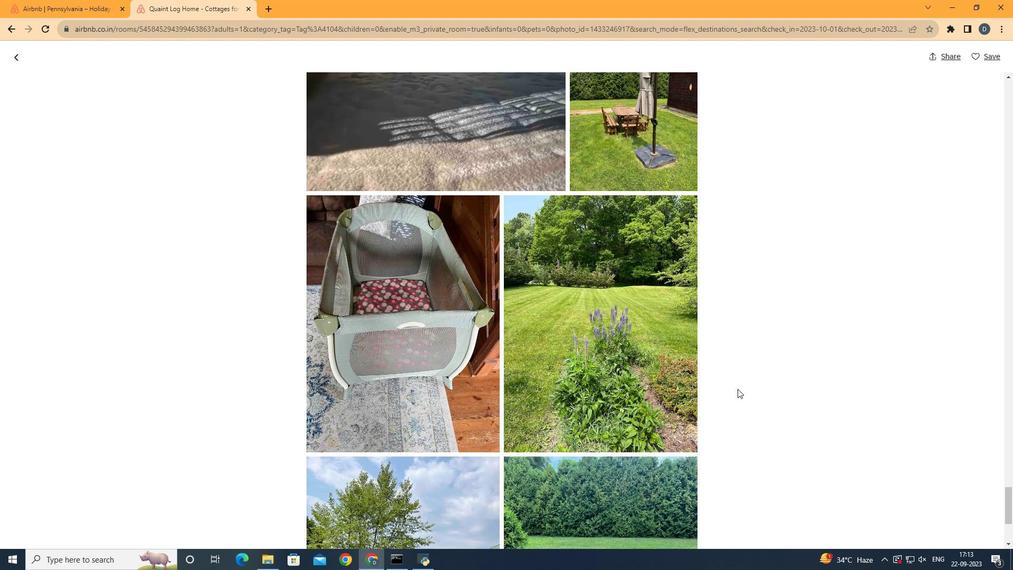 
Action: Mouse scrolled (737, 388) with delta (0, 0)
Screenshot: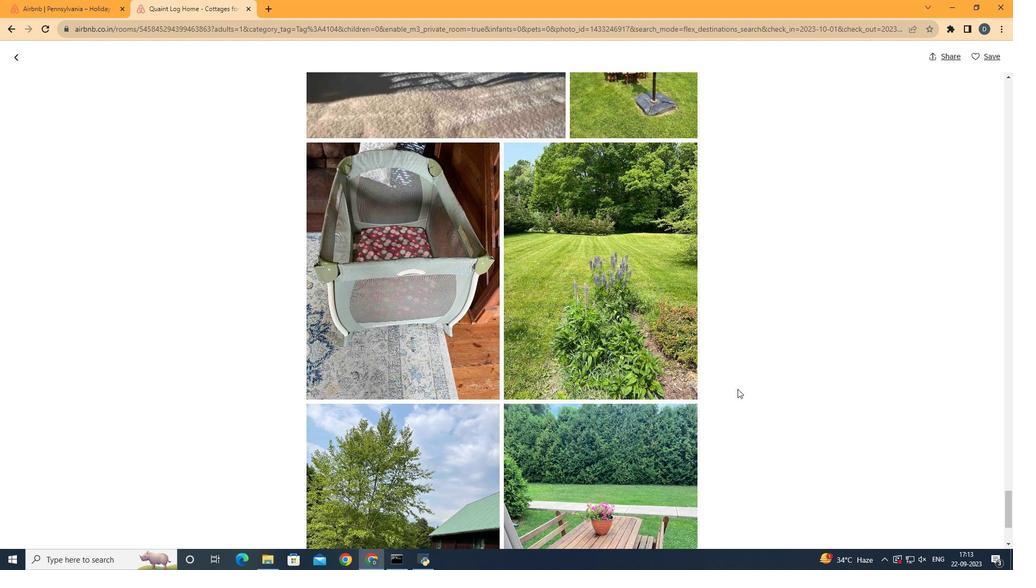 
Action: Mouse scrolled (737, 388) with delta (0, 0)
Screenshot: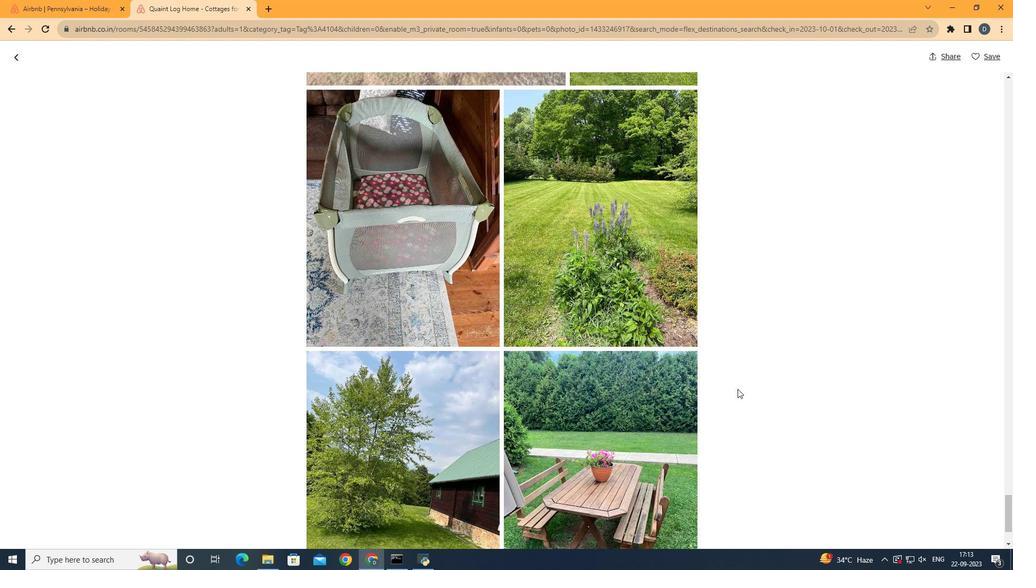 
Action: Mouse scrolled (737, 388) with delta (0, 0)
Screenshot: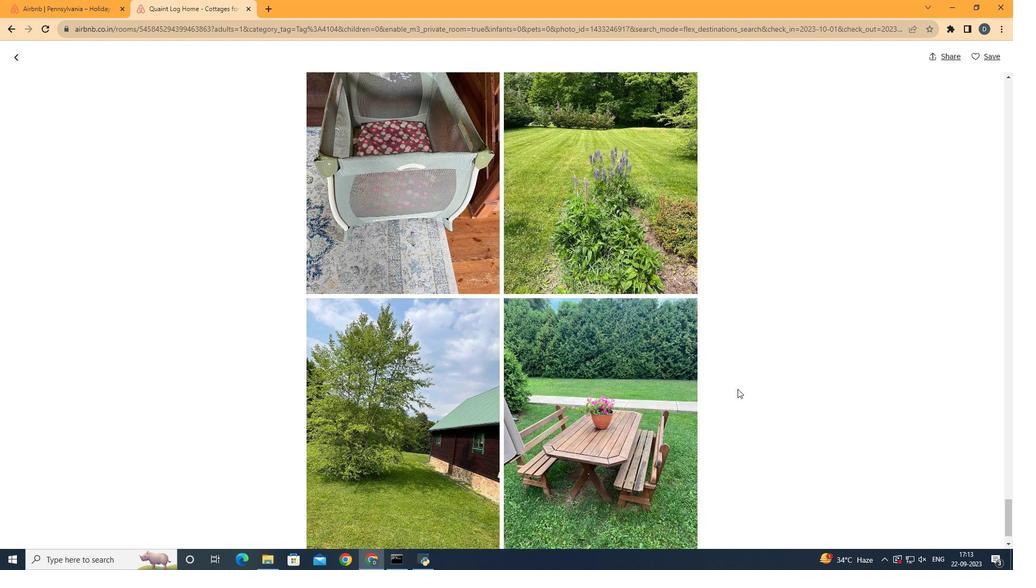 
Action: Mouse scrolled (737, 388) with delta (0, 0)
Screenshot: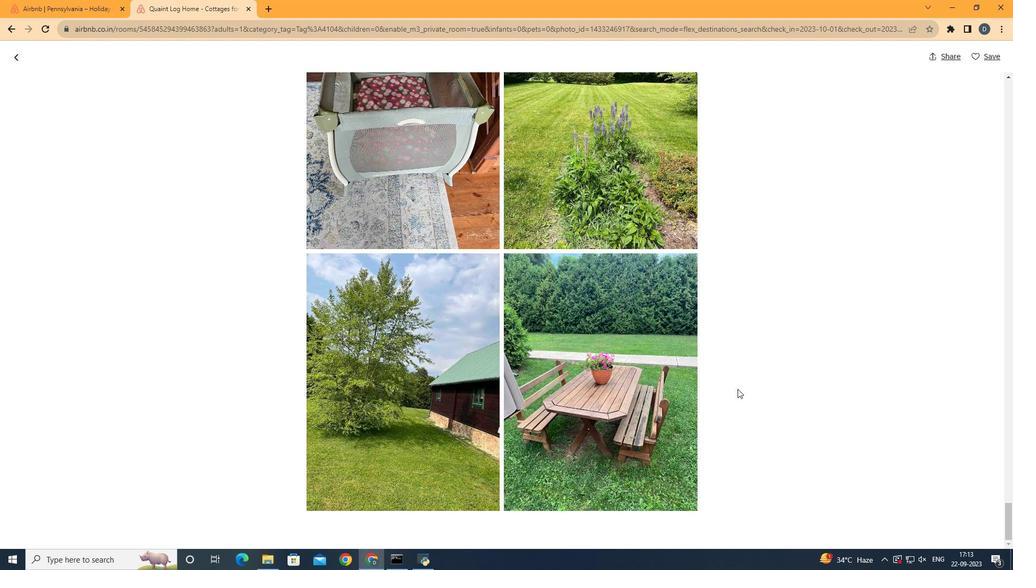 
Action: Mouse scrolled (737, 388) with delta (0, 0)
Screenshot: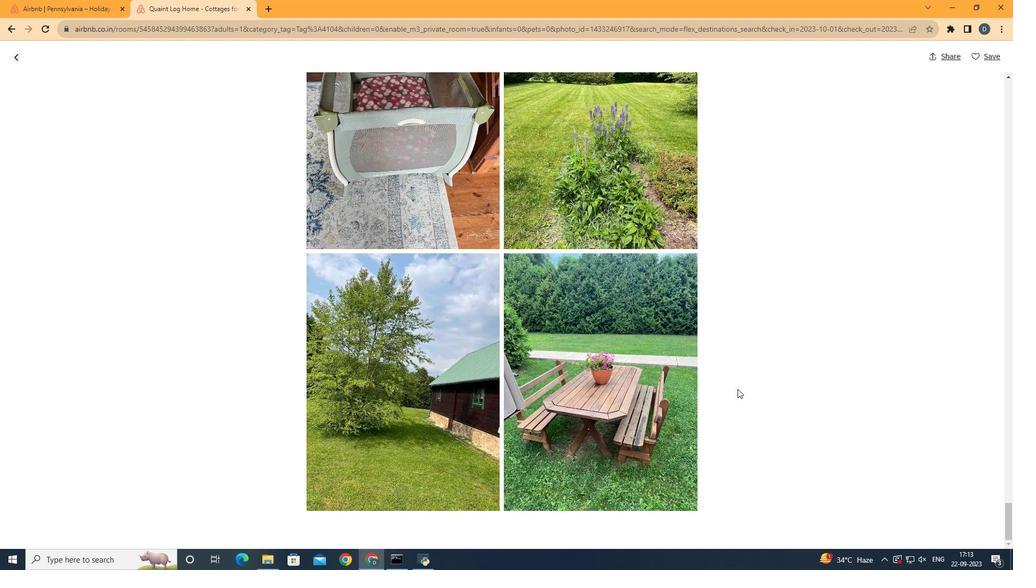 
Action: Mouse scrolled (737, 388) with delta (0, 0)
Screenshot: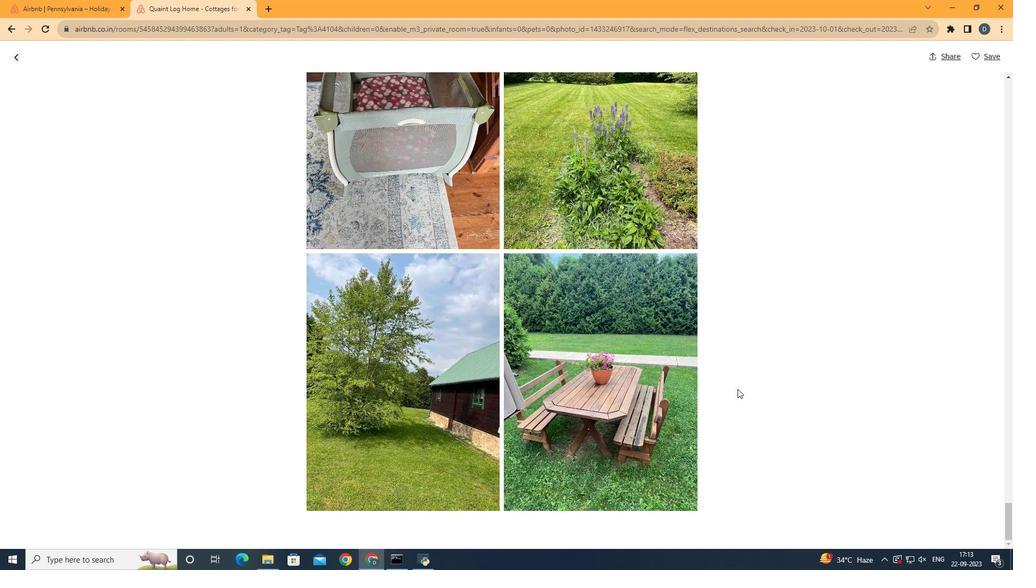 
Action: Mouse scrolled (737, 388) with delta (0, 0)
Screenshot: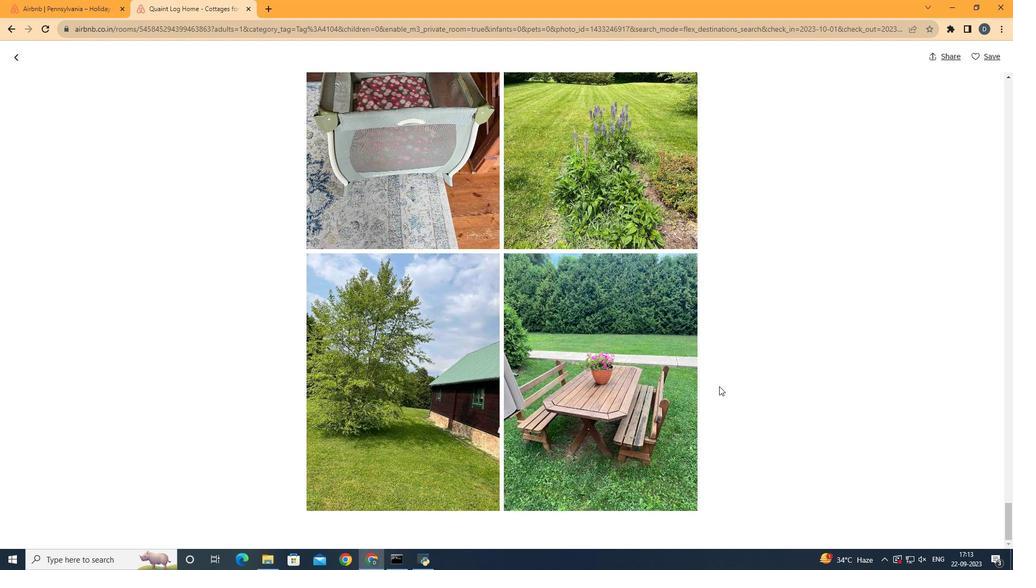 
Action: Mouse moved to (16, 56)
Screenshot: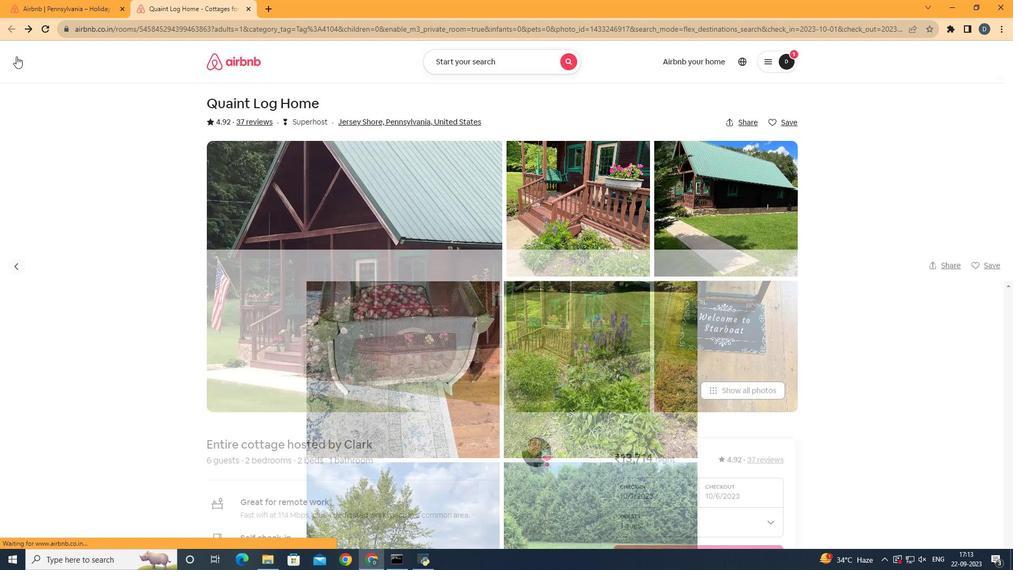 
Action: Mouse pressed left at (16, 56)
Screenshot: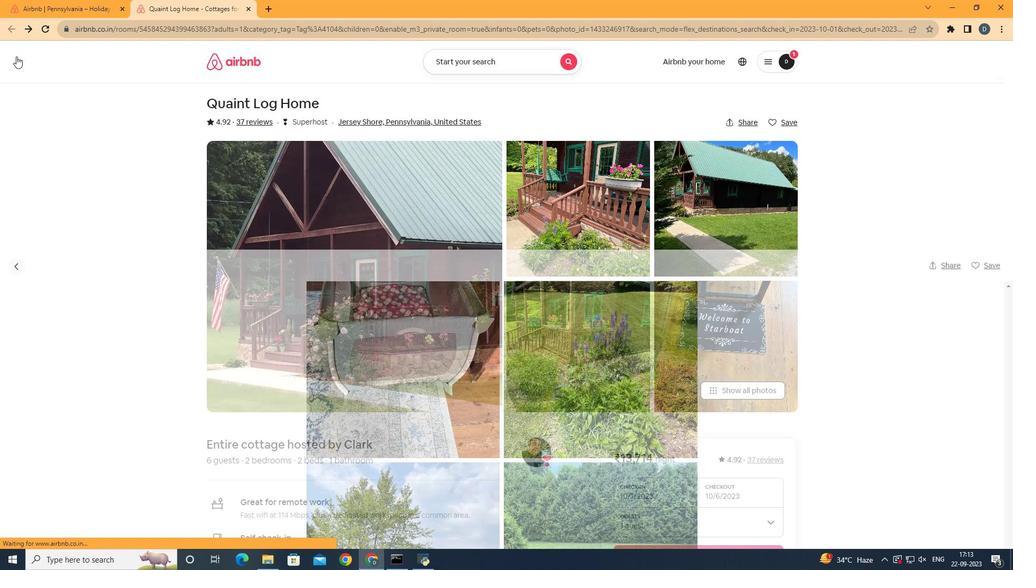 
Action: Mouse moved to (470, 268)
Screenshot: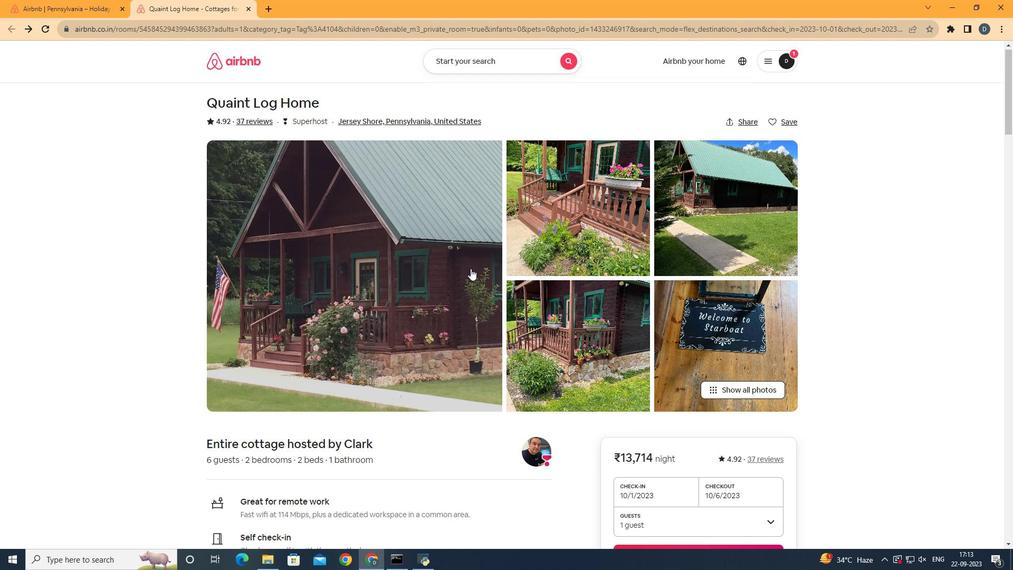 
Action: Mouse scrolled (470, 268) with delta (0, 0)
Screenshot: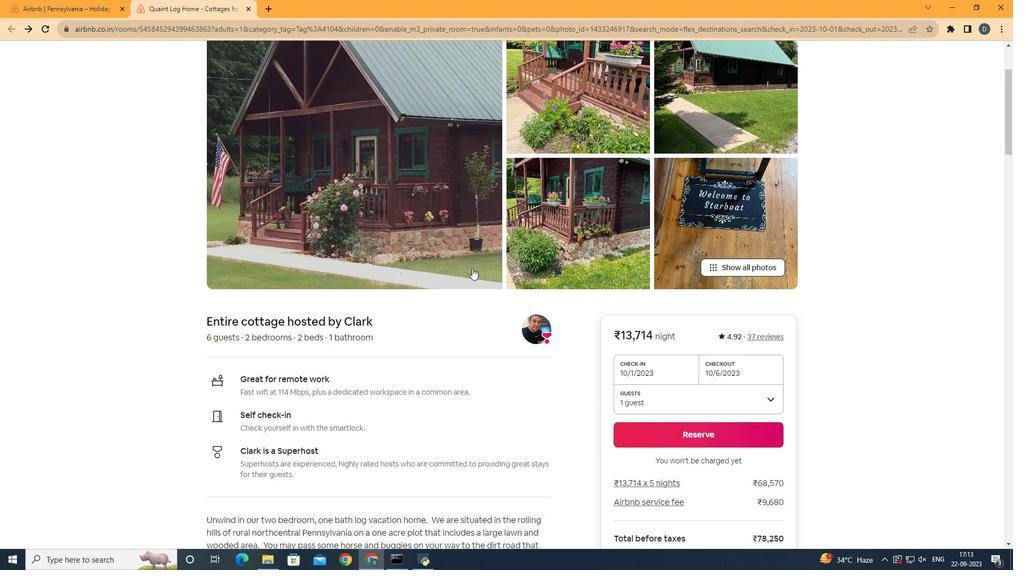 
Action: Mouse scrolled (470, 268) with delta (0, 0)
Screenshot: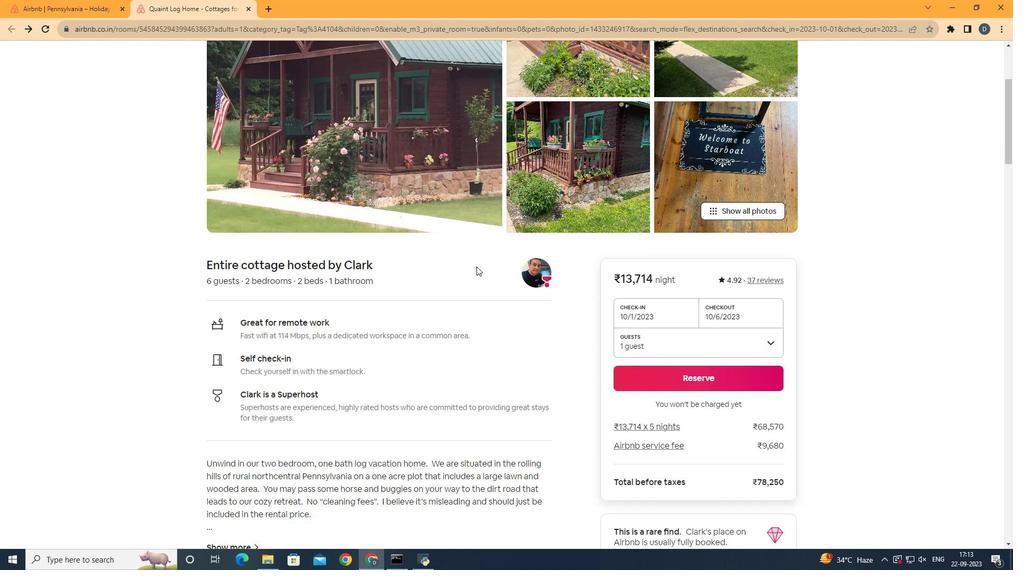 
Action: Mouse scrolled (470, 268) with delta (0, 0)
Screenshot: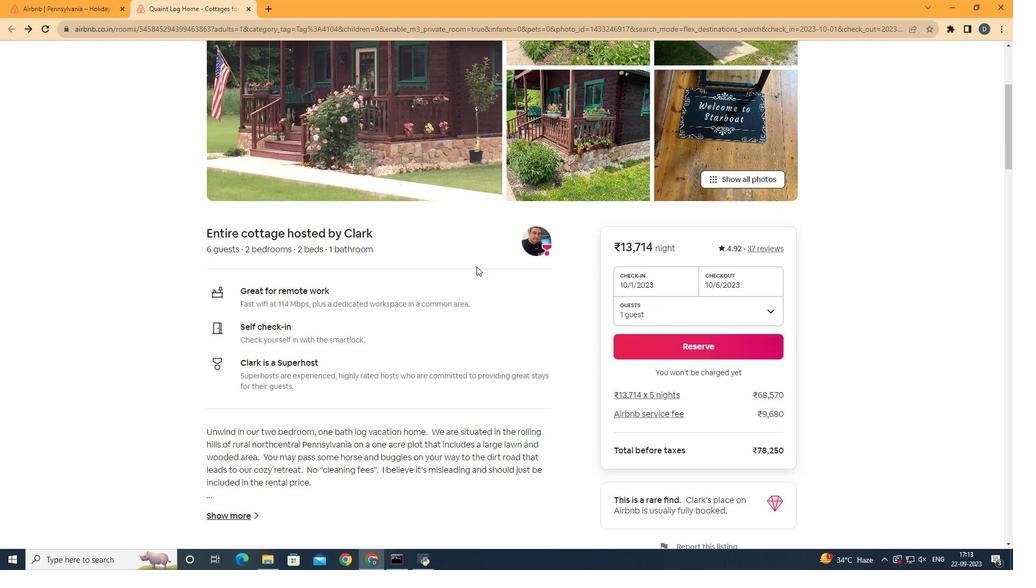 
Action: Mouse moved to (472, 268)
Screenshot: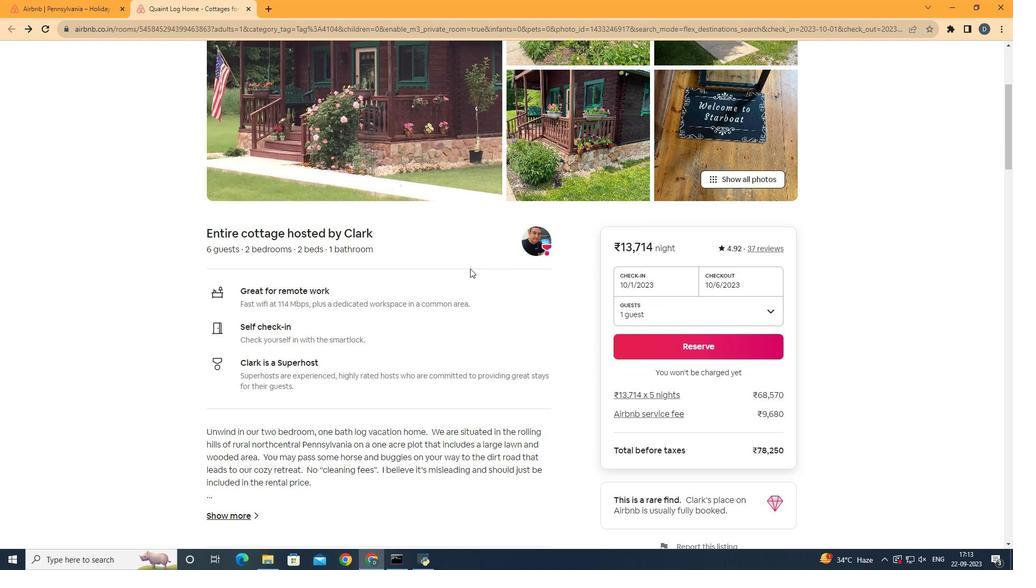 
Action: Mouse scrolled (472, 267) with delta (0, 0)
Screenshot: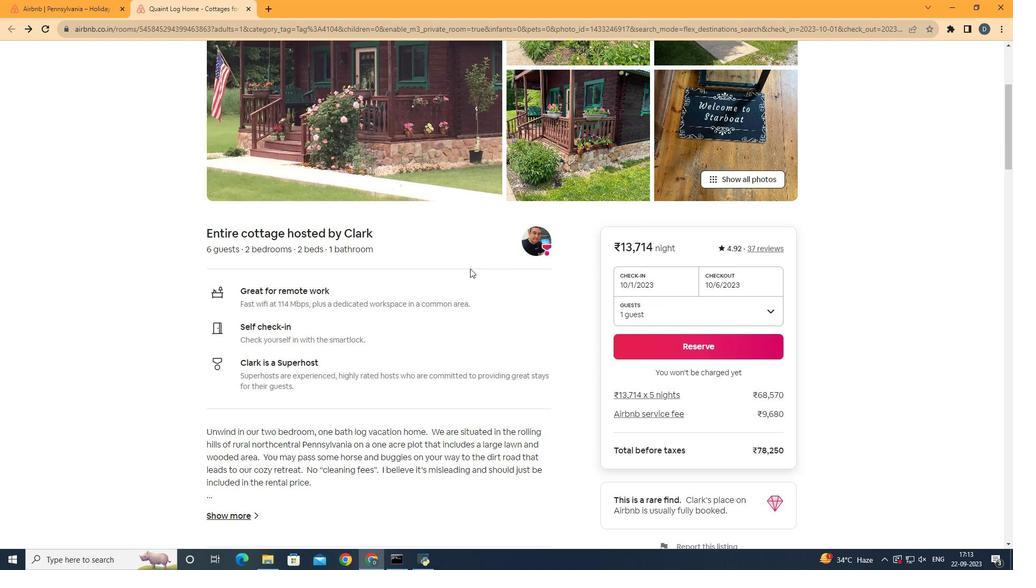 
Action: Mouse moved to (470, 268)
Screenshot: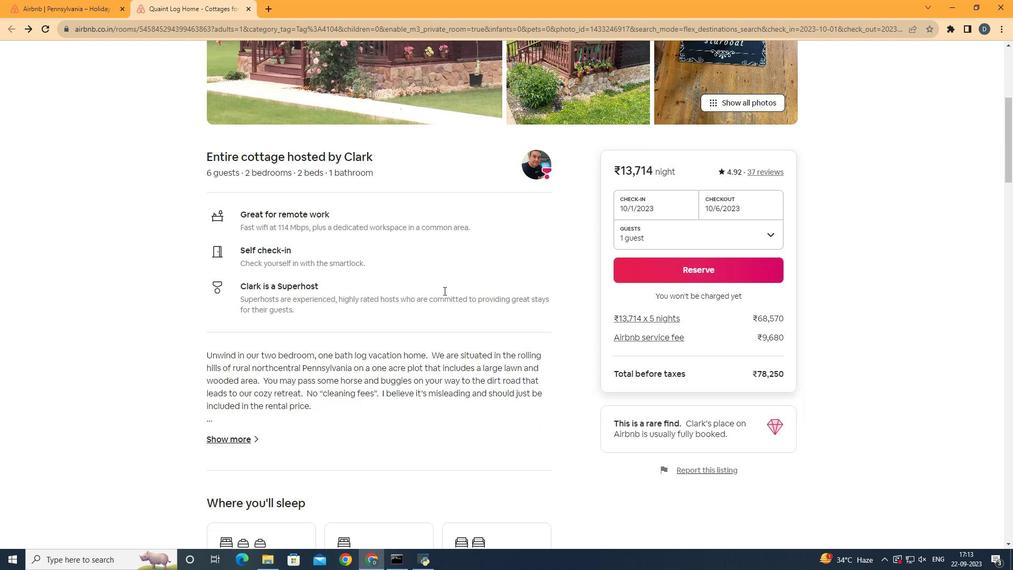 
Action: Mouse scrolled (470, 268) with delta (0, 0)
Screenshot: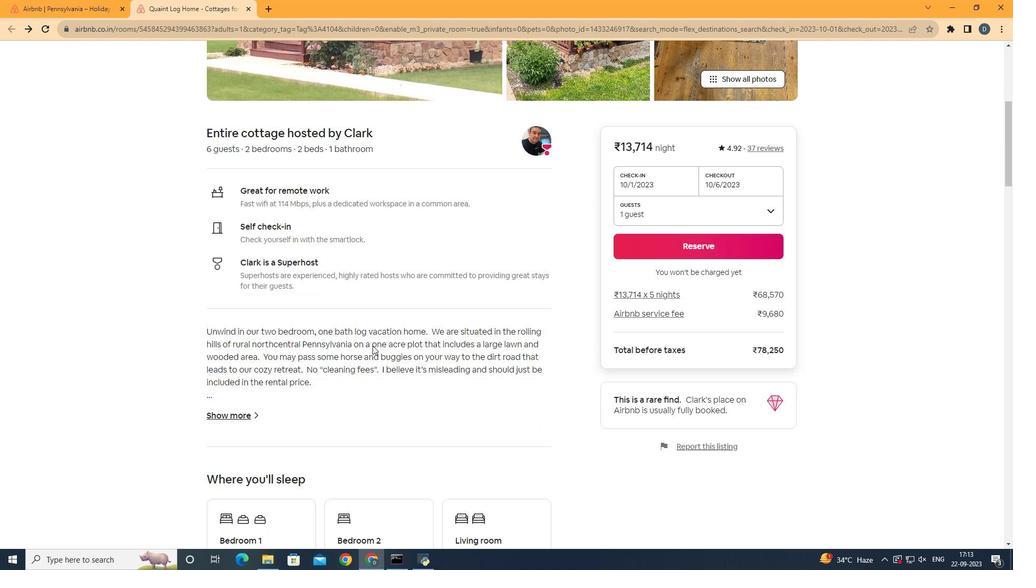 
Action: Mouse moved to (452, 280)
Screenshot: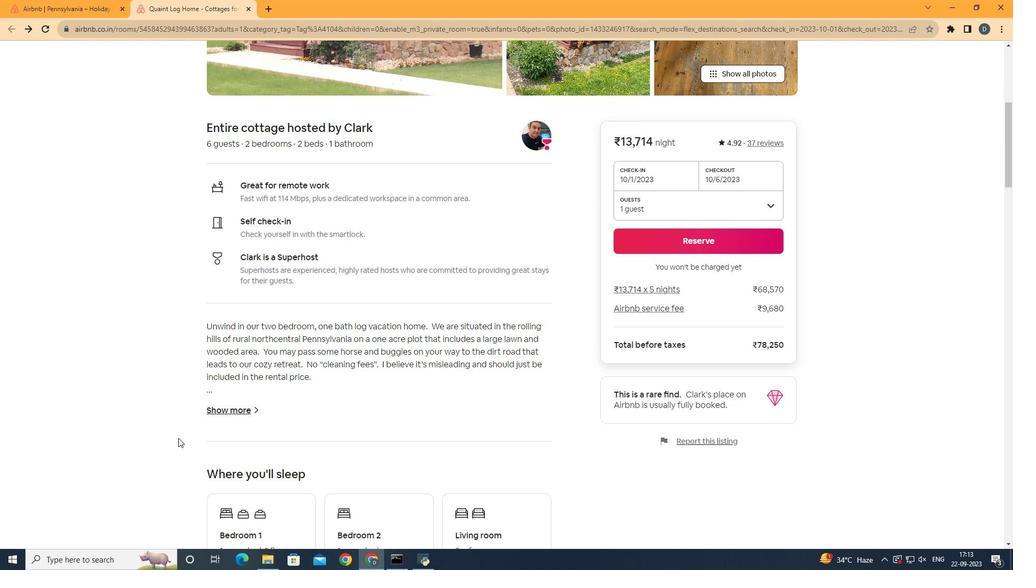 
Action: Mouse scrolled (452, 279) with delta (0, 0)
Screenshot: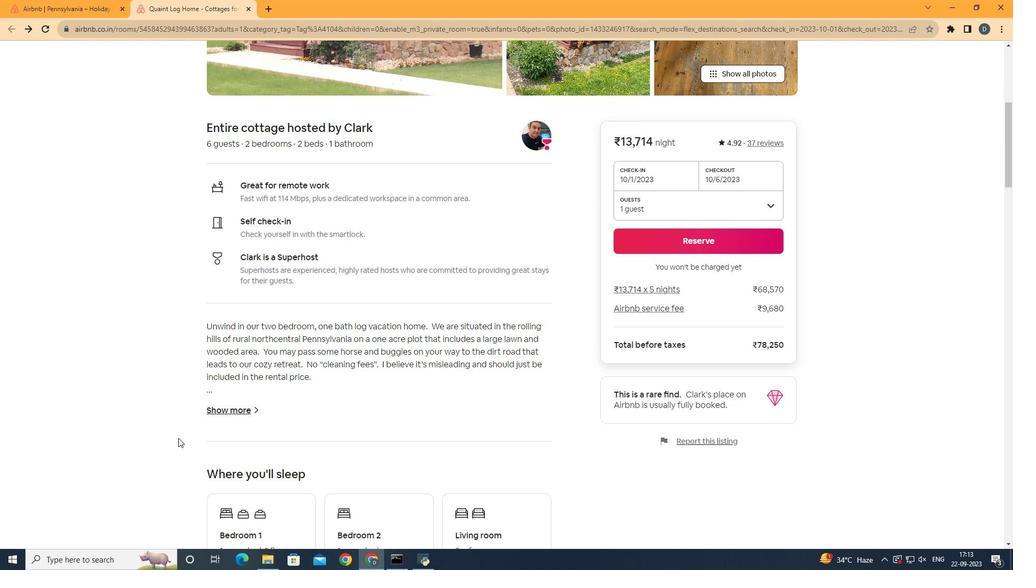 
Action: Mouse moved to (241, 404)
Screenshot: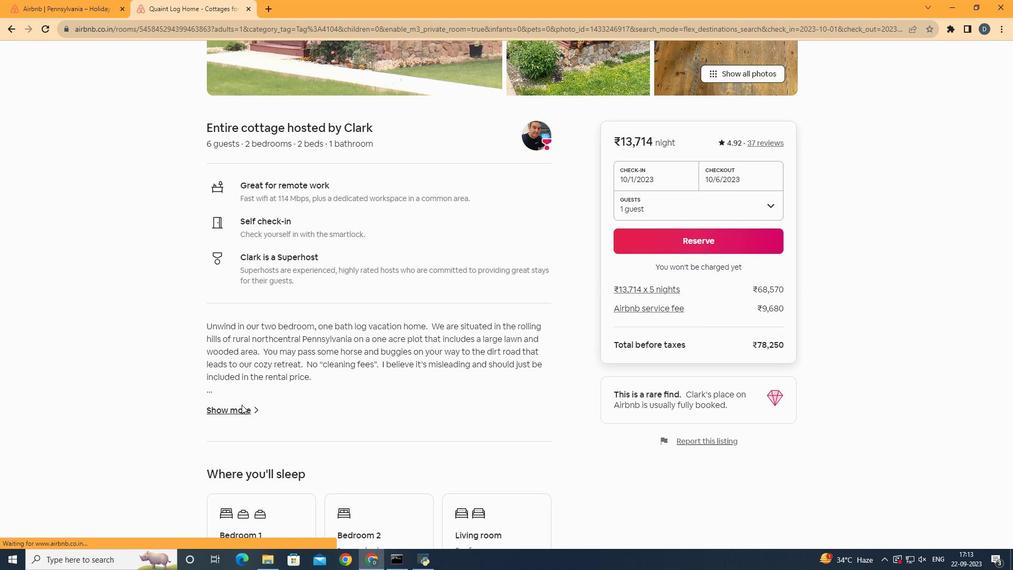 
Action: Mouse pressed left at (241, 404)
Screenshot: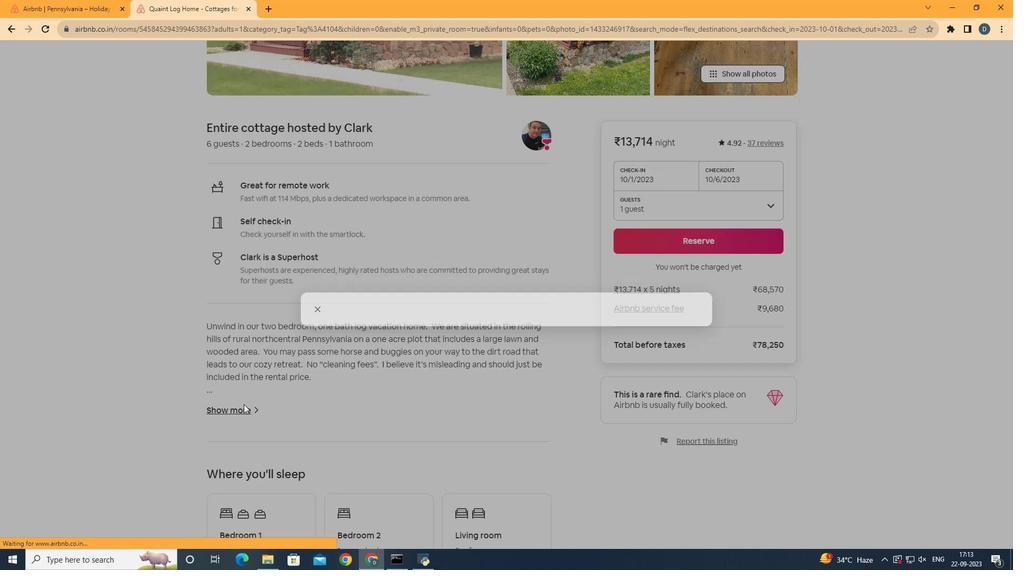 
Action: Mouse moved to (873, 313)
Screenshot: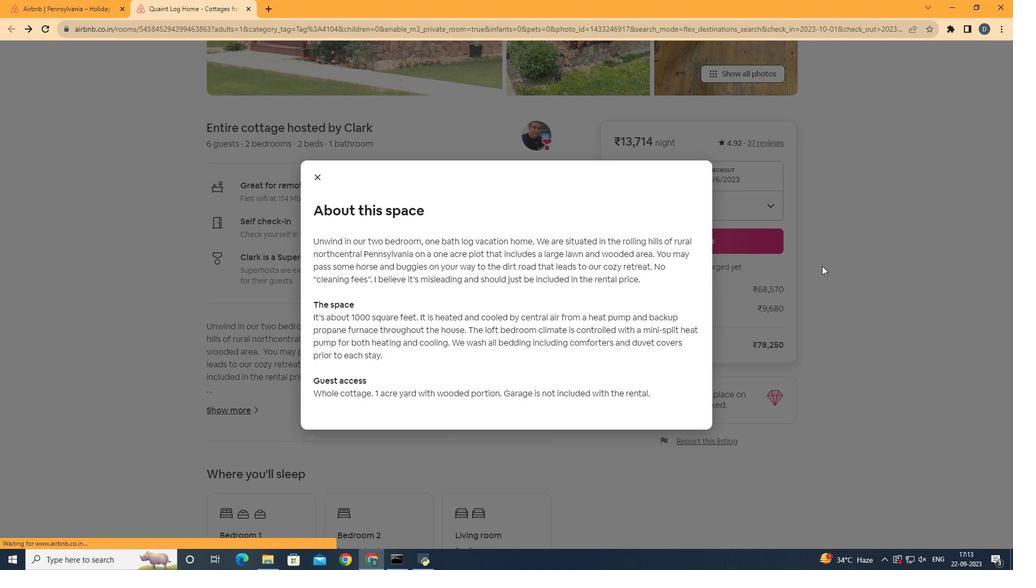 
Action: Mouse pressed left at (873, 313)
Screenshot: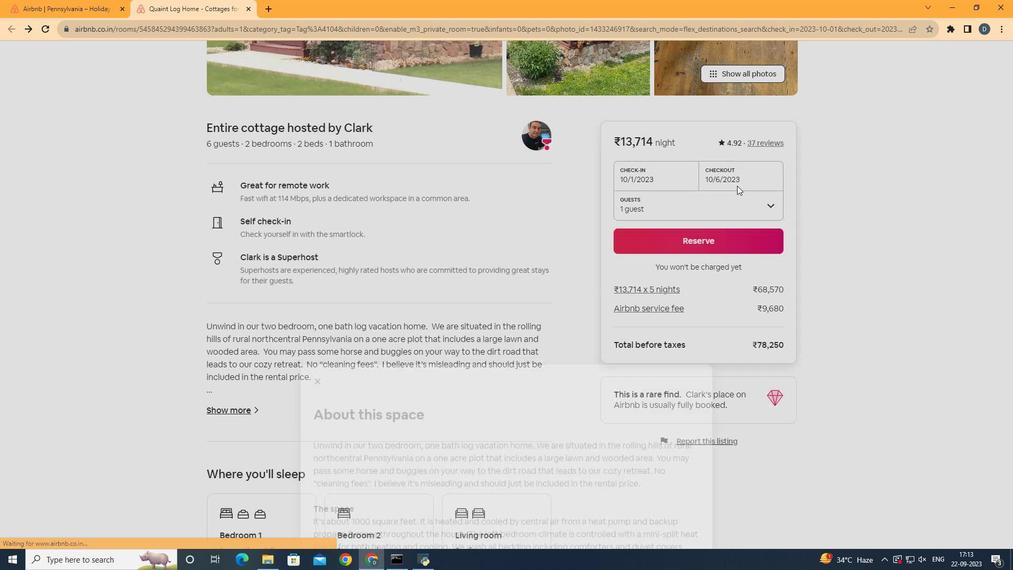 
Action: Mouse moved to (792, 339)
Screenshot: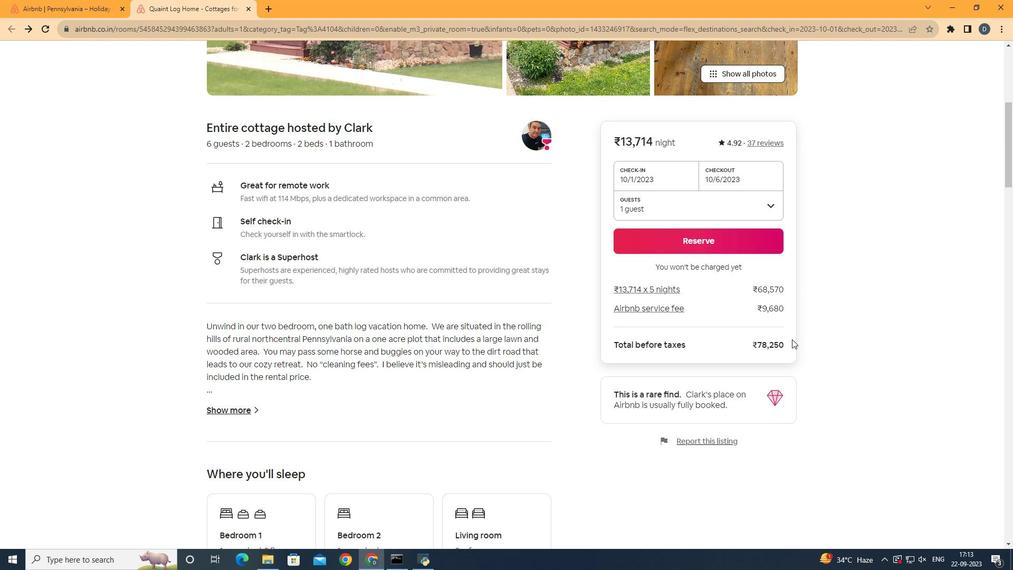 
Action: Mouse scrolled (792, 338) with delta (0, 0)
Screenshot: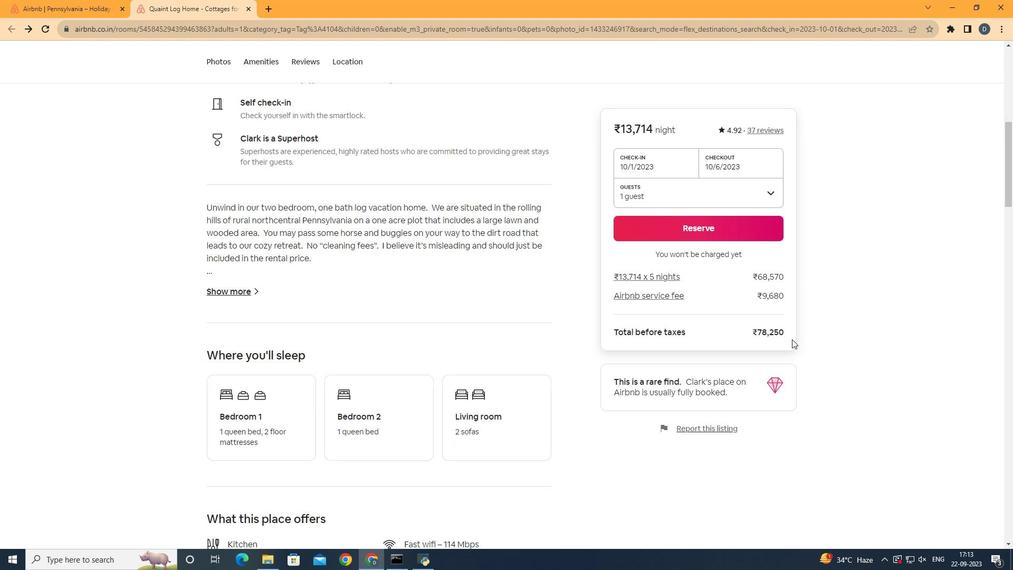 
Action: Mouse scrolled (792, 338) with delta (0, 0)
Screenshot: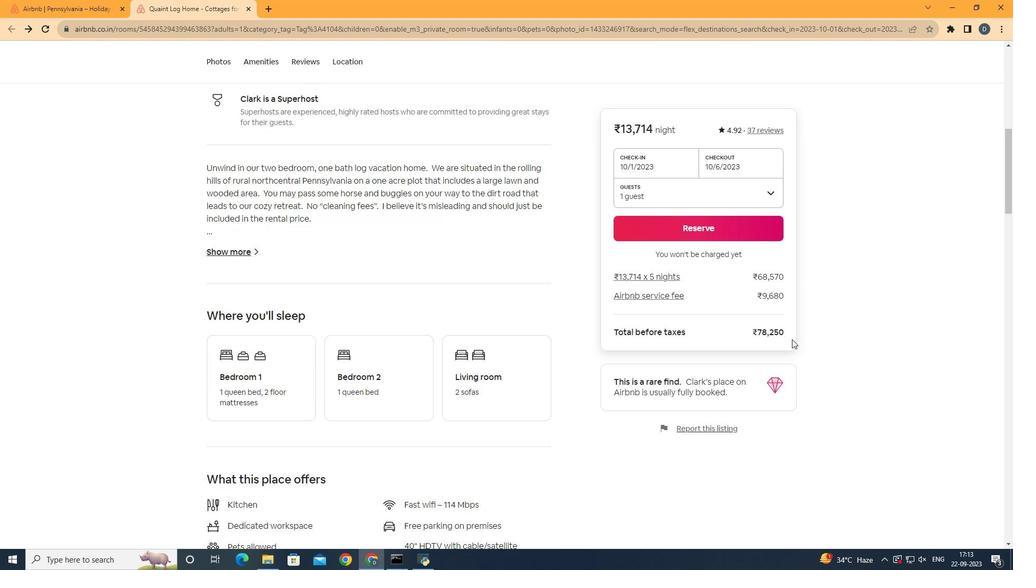 
Action: Mouse scrolled (792, 338) with delta (0, 0)
Screenshot: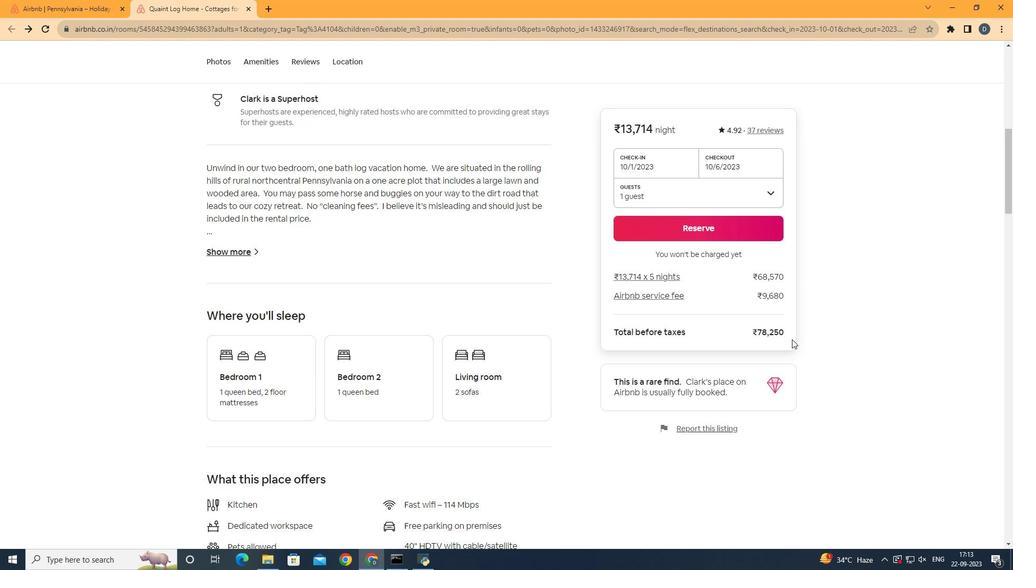 
Action: Mouse scrolled (792, 338) with delta (0, 0)
Screenshot: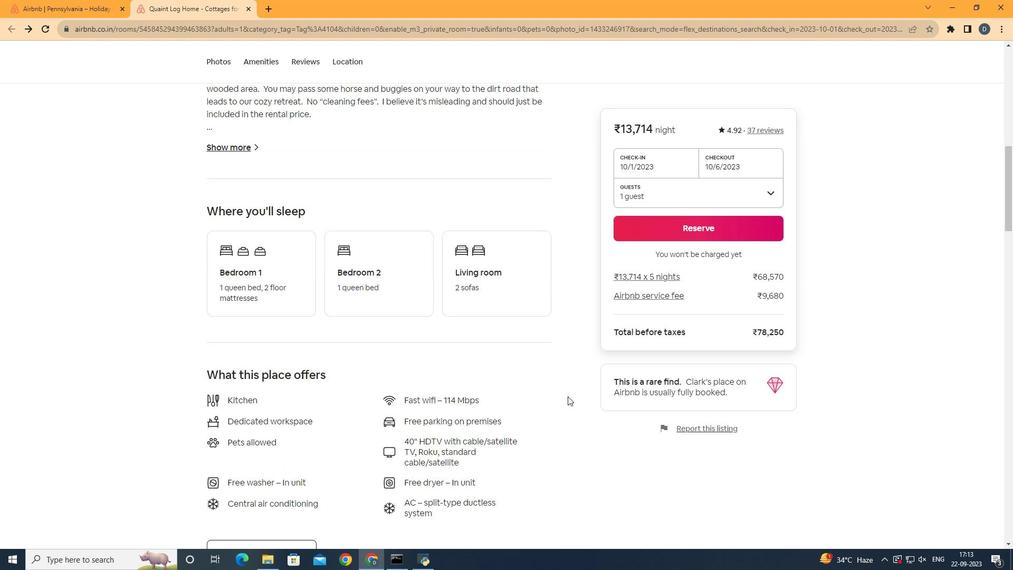 
Action: Mouse scrolled (792, 338) with delta (0, 0)
Screenshot: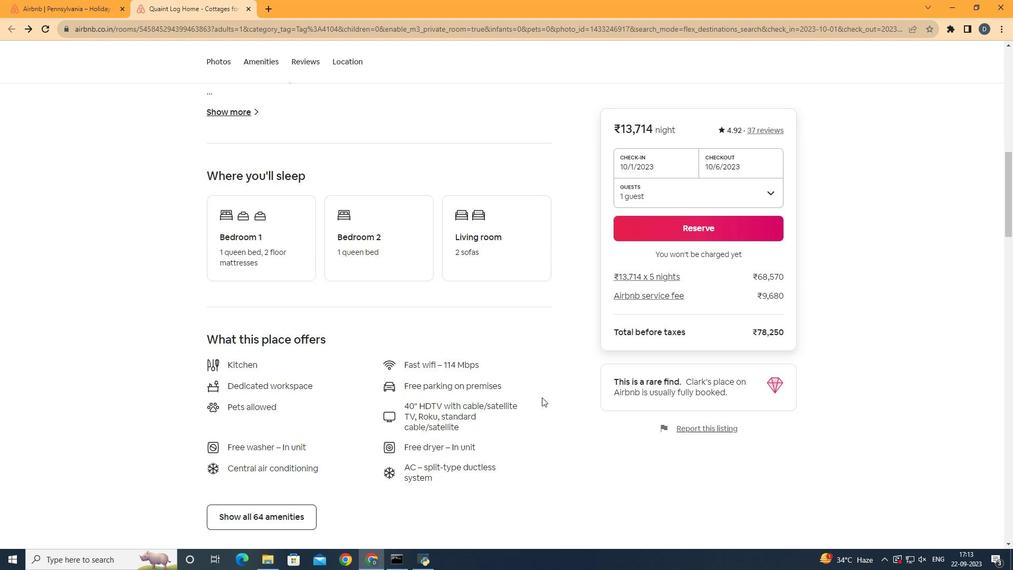 
Action: Mouse moved to (567, 396)
Screenshot: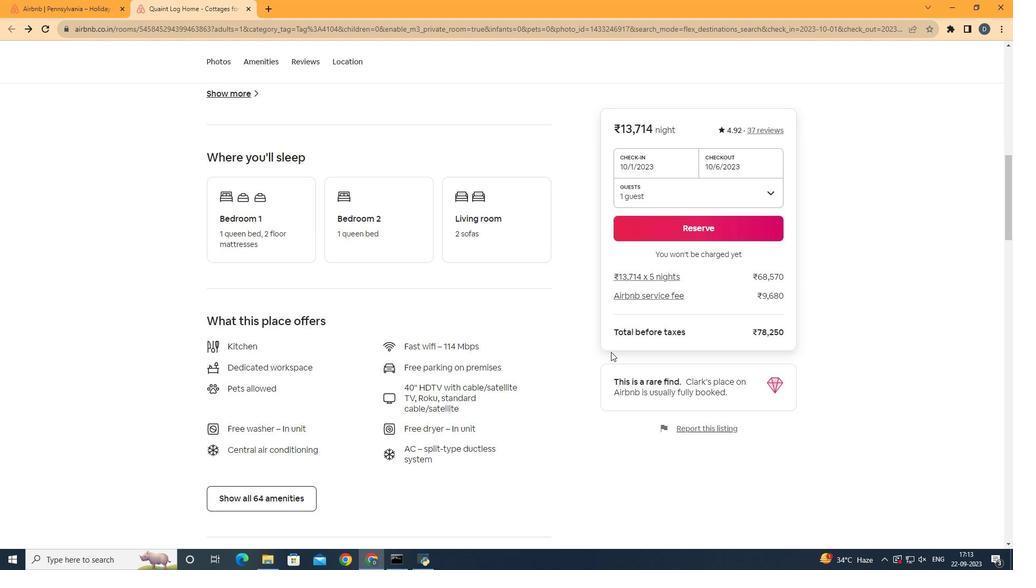 
Action: Mouse scrolled (567, 396) with delta (0, 0)
Screenshot: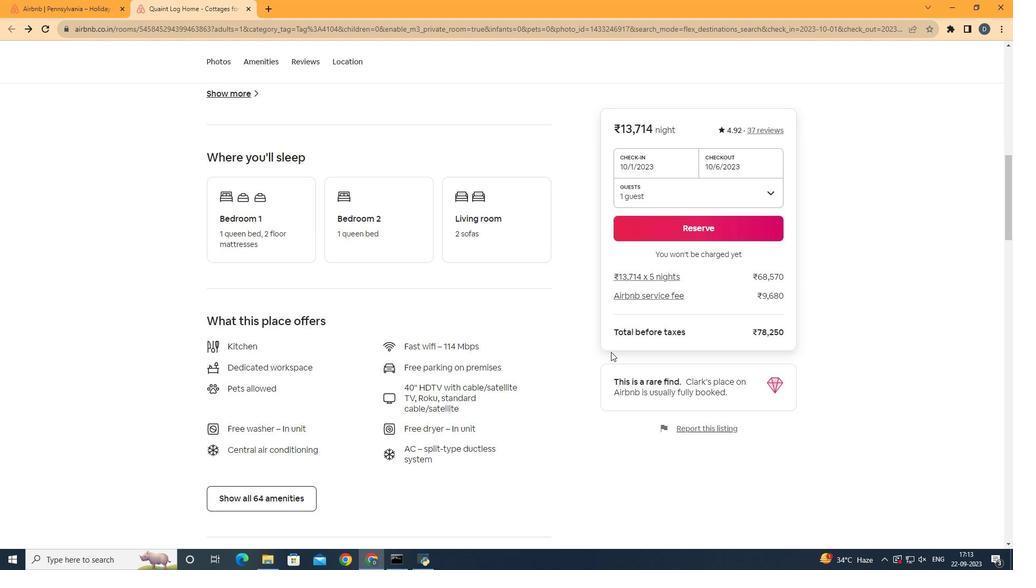 
Action: Mouse moved to (262, 205)
Screenshot: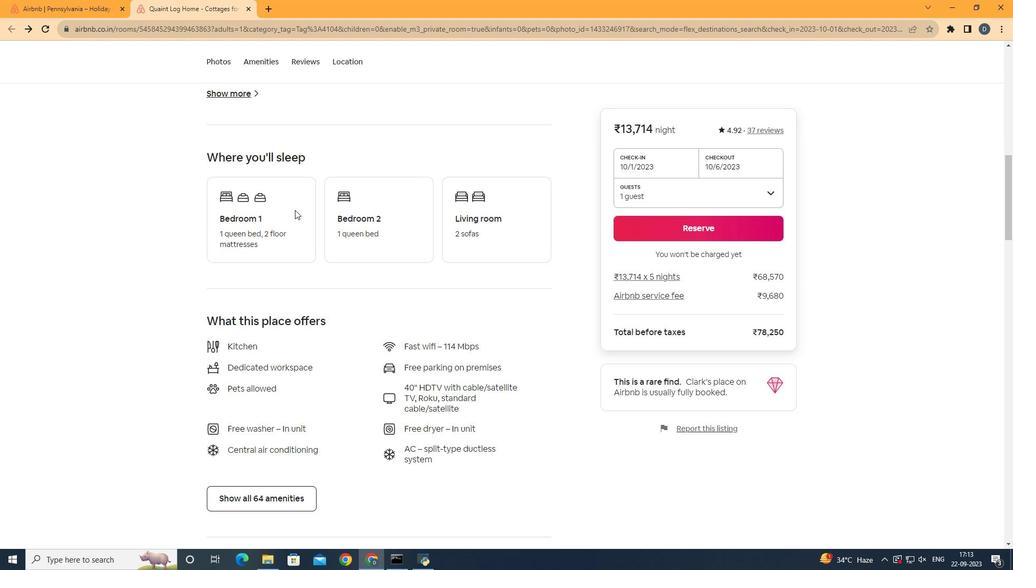 
Action: Mouse pressed left at (262, 205)
Screenshot: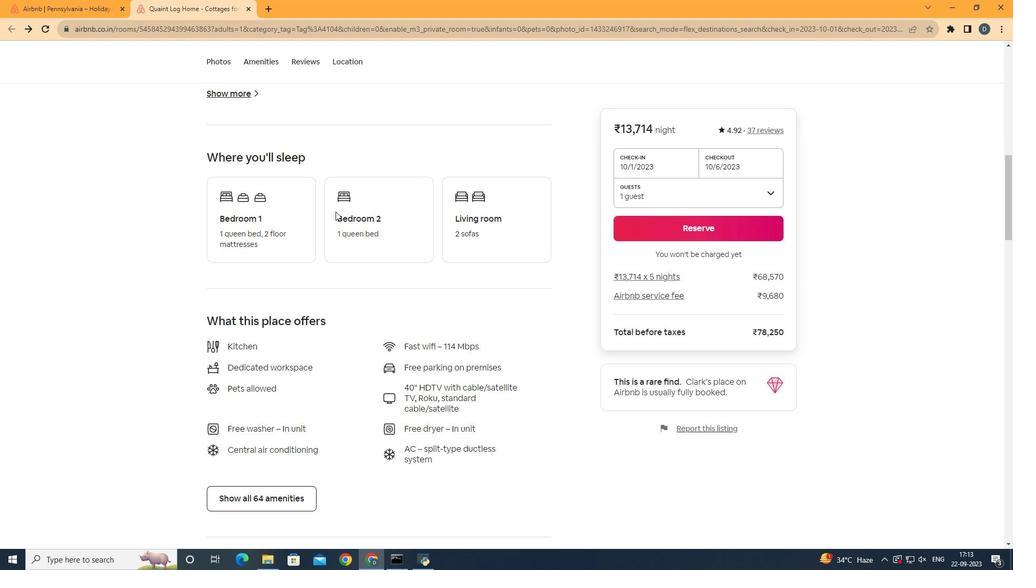 
Action: Mouse moved to (335, 211)
Screenshot: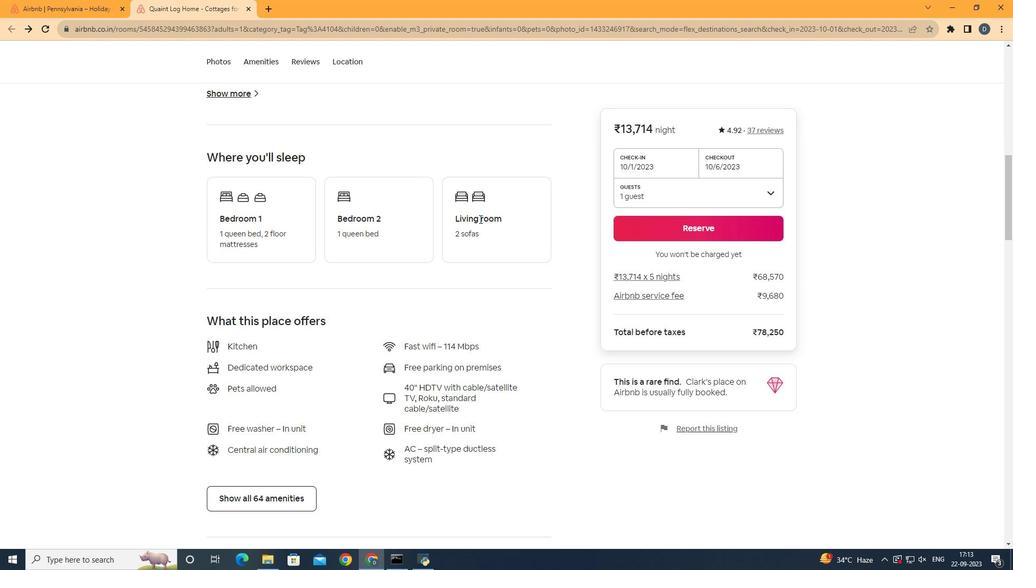 
Action: Mouse pressed left at (335, 211)
Screenshot: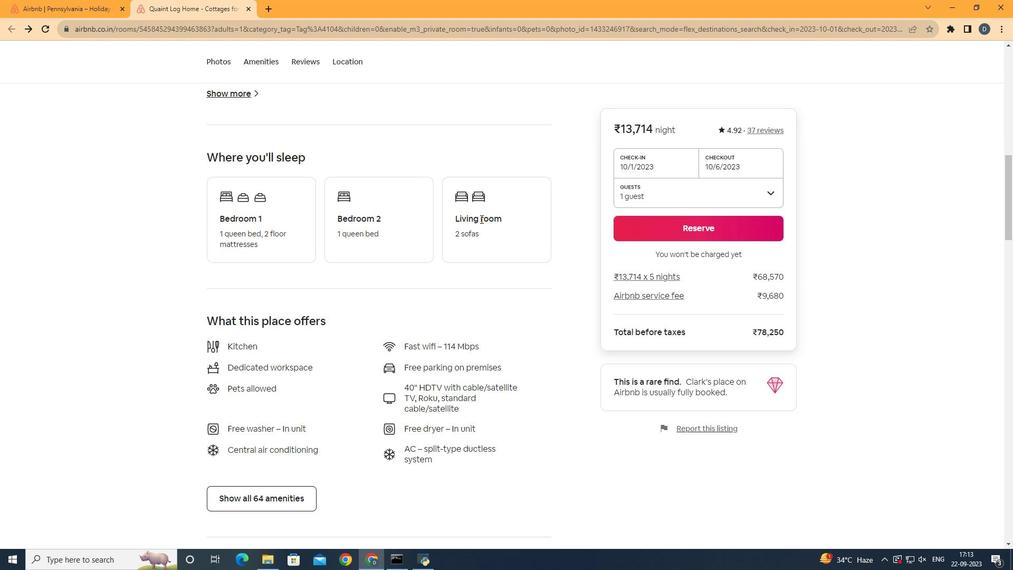 
Action: Mouse moved to (480, 219)
Screenshot: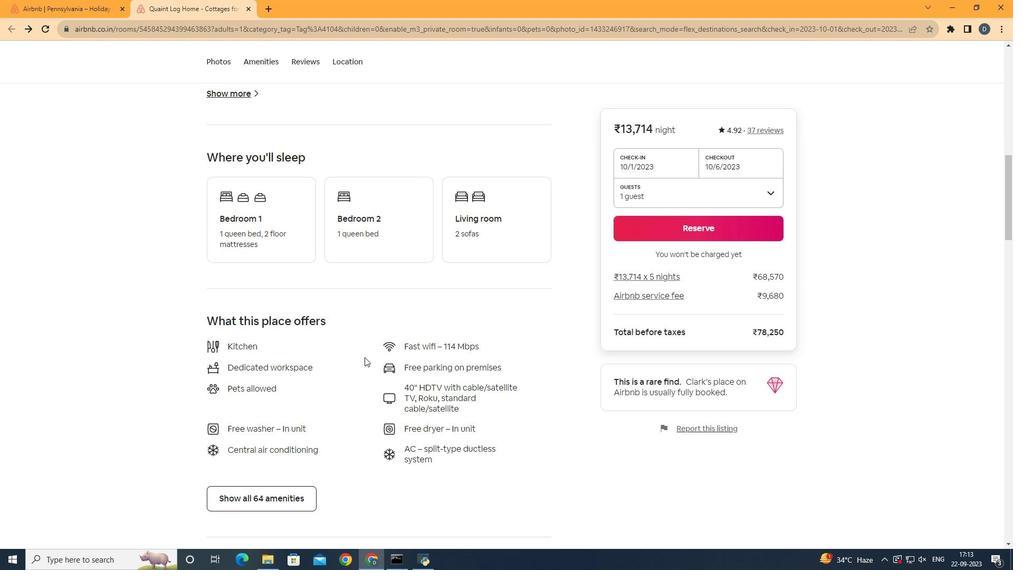 
Action: Mouse pressed left at (480, 219)
Screenshot: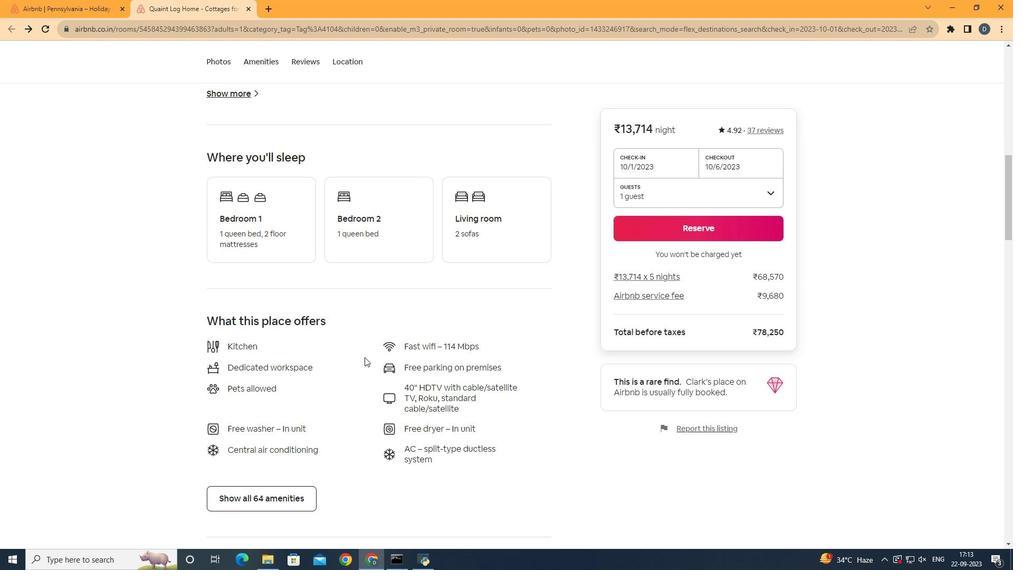 
Action: Mouse moved to (364, 357)
Screenshot: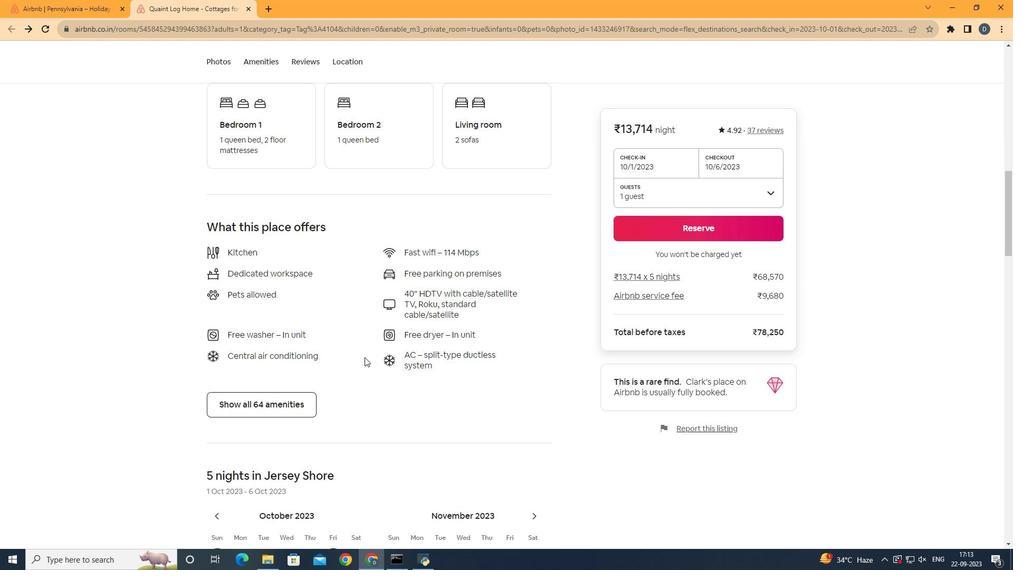 
Action: Mouse scrolled (364, 356) with delta (0, 0)
Screenshot: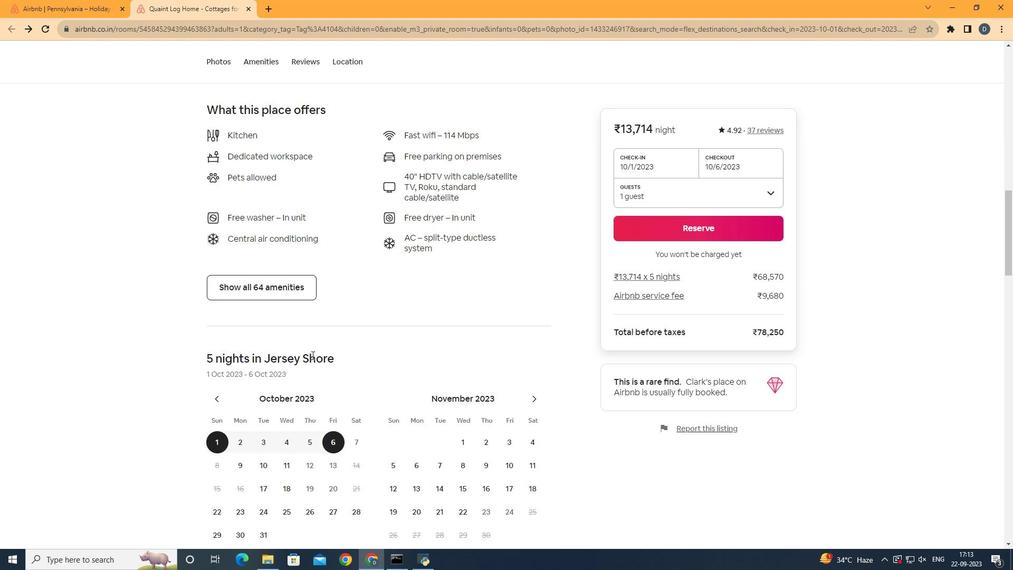 
Action: Mouse scrolled (364, 356) with delta (0, 0)
Screenshot: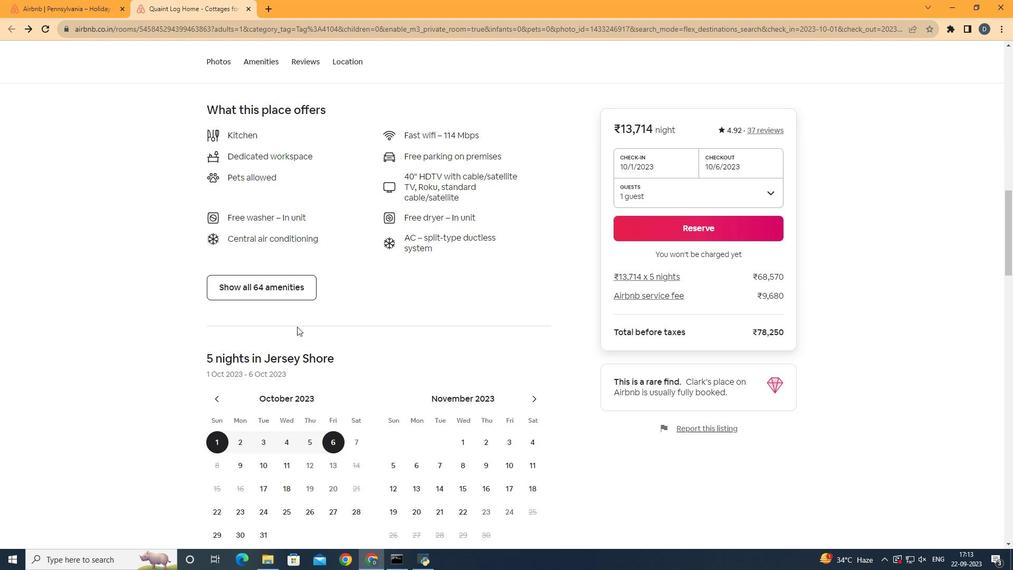 
Action: Mouse scrolled (364, 356) with delta (0, 0)
Screenshot: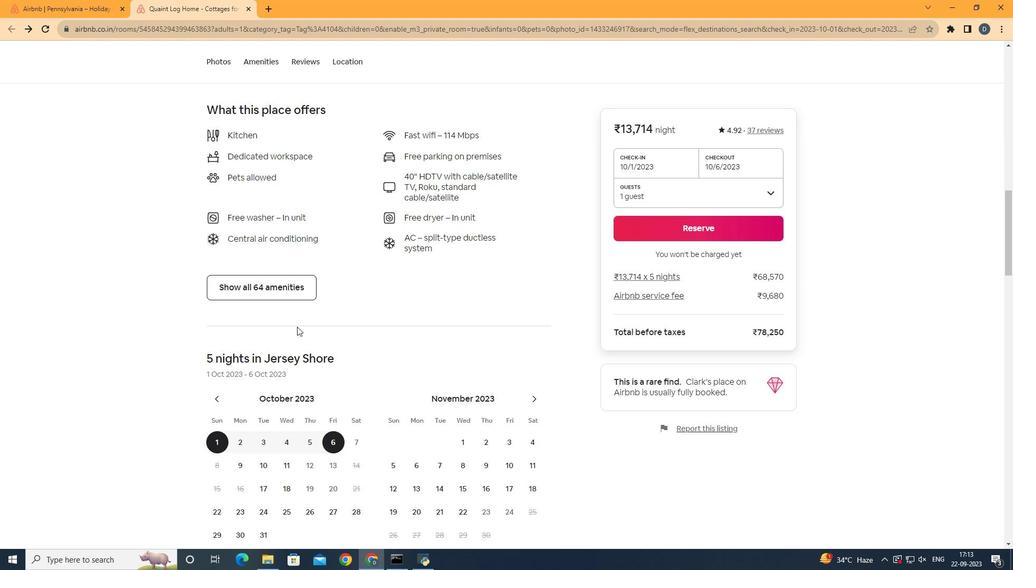 
Action: Mouse scrolled (364, 356) with delta (0, 0)
Screenshot: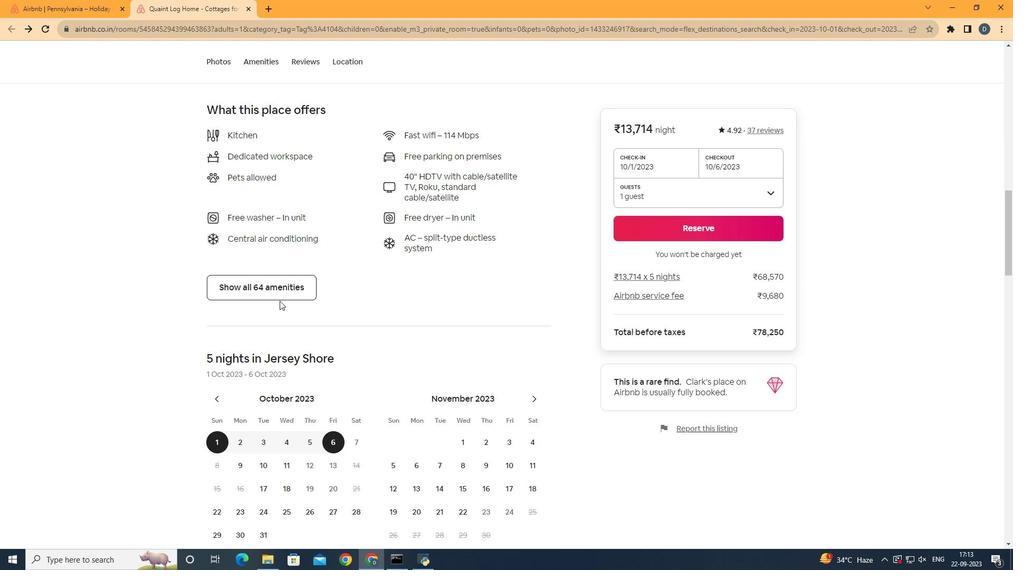 
Action: Mouse moved to (278, 294)
Screenshot: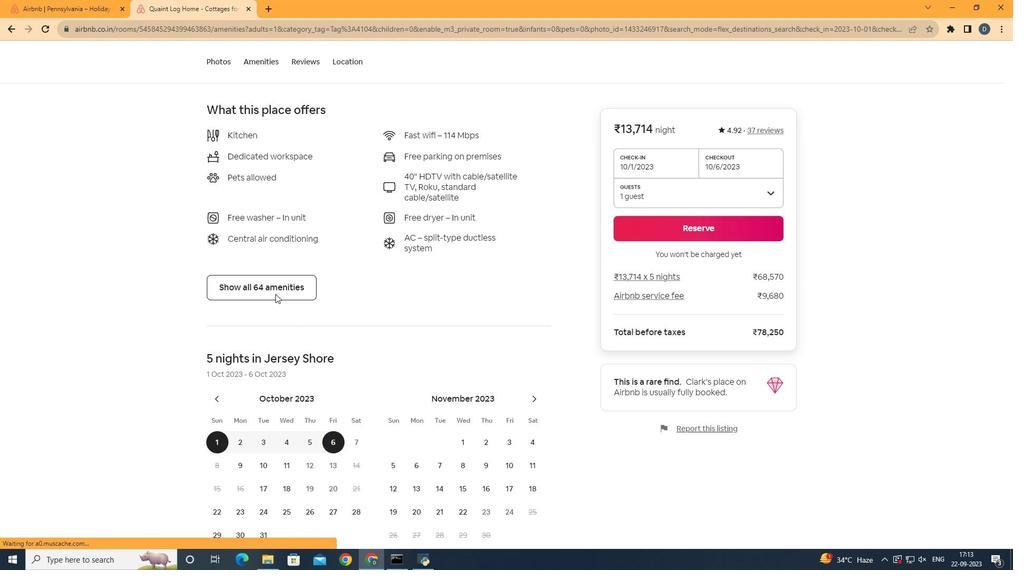 
Action: Mouse pressed left at (278, 294)
Screenshot: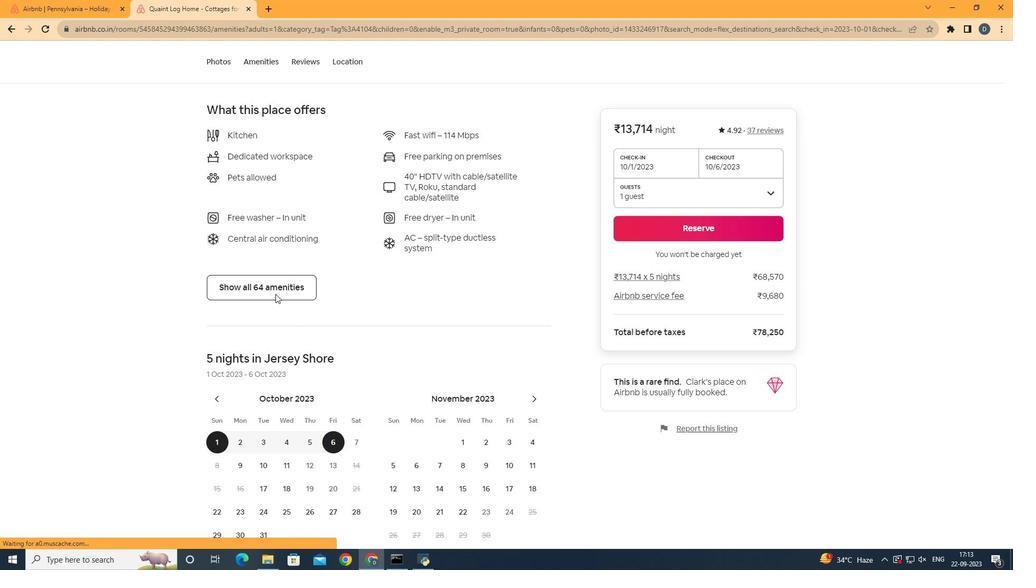 
Action: Mouse moved to (533, 349)
Screenshot: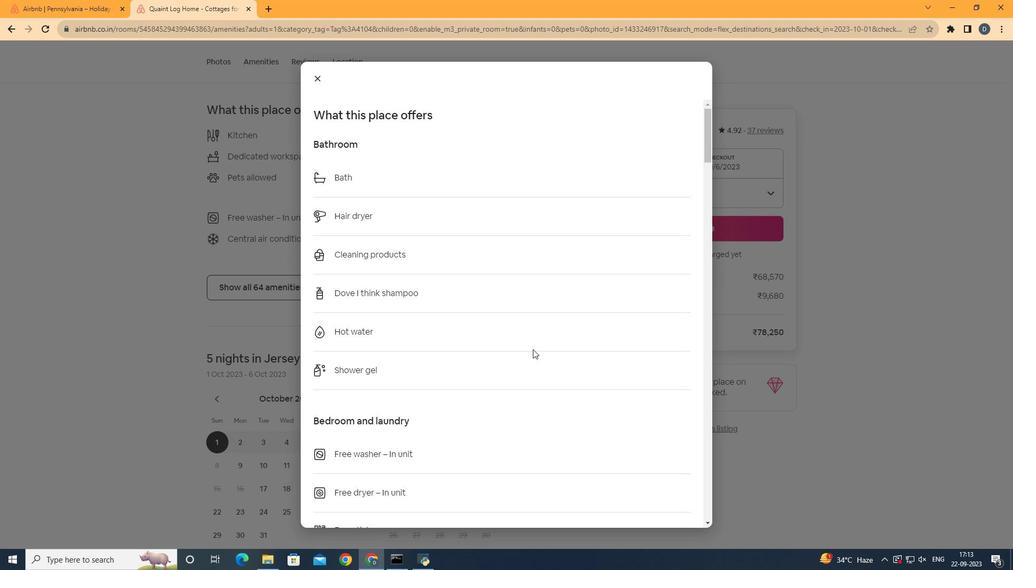 
Action: Mouse pressed left at (533, 349)
Screenshot: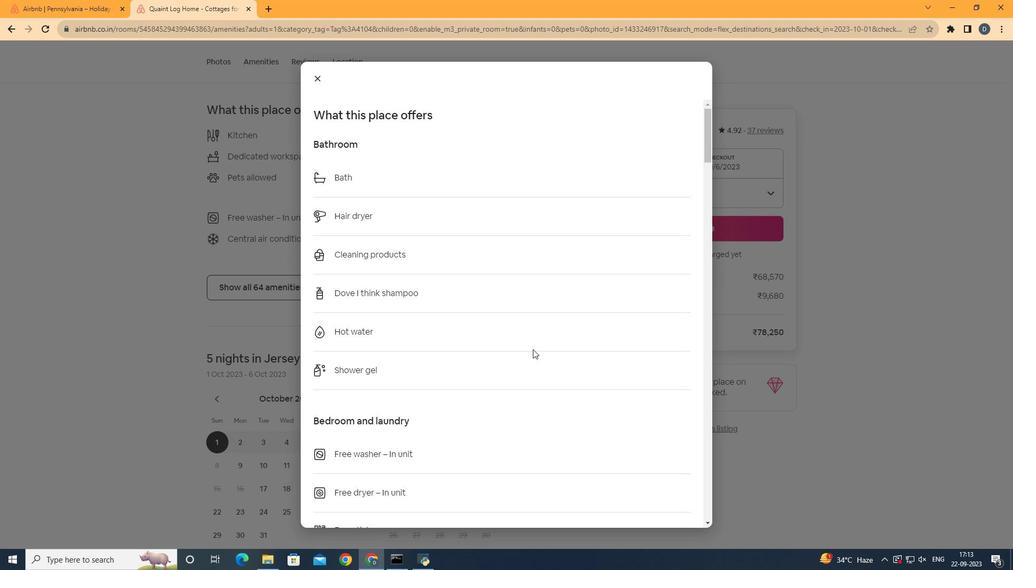 
Action: Key pressed <Key.down><Key.down><Key.down><Key.down><Key.down><Key.down><Key.down><Key.down><Key.down><Key.down><Key.down><Key.down><Key.down><Key.down><Key.down><Key.down><Key.down><Key.down><Key.down><Key.down><Key.down><Key.down><Key.down><Key.down><Key.down><Key.down><Key.down><Key.down><Key.down><Key.down><Key.down><Key.down><Key.down><Key.down><Key.down><Key.down><Key.down><Key.down><Key.down><Key.down><Key.down><Key.down><Key.down><Key.down><Key.down><Key.down><Key.down><Key.down><Key.down><Key.down><Key.down><Key.down><Key.down><Key.down><Key.down><Key.down><Key.down><Key.down><Key.down><Key.down><Key.down><Key.down><Key.down><Key.down><Key.down><Key.down><Key.down><Key.down><Key.down><Key.down><Key.down><Key.down><Key.down><Key.down><Key.down><Key.down><Key.down><Key.down><Key.down><Key.down><Key.down><Key.down><Key.down><Key.down><Key.down><Key.down><Key.down><Key.down><Key.down><Key.down><Key.down><Key.down><Key.down><Key.down><Key.down><Key.down><Key.down><Key.down><Key.down><Key.down><Key.down><Key.down><Key.down><Key.down><Key.down><Key.down><Key.down><Key.down><Key.down><Key.down><Key.down><Key.down><Key.down><Key.down><Key.down><Key.down><Key.down><Key.down><Key.down><Key.down><Key.down><Key.down><Key.down><Key.down><Key.down><Key.down><Key.down><Key.down><Key.down><Key.down><Key.down><Key.down><Key.down><Key.down><Key.down><Key.down><Key.down><Key.down><Key.down><Key.down><Key.down><Key.down><Key.down><Key.down><Key.down><Key.down><Key.down>
Screenshot: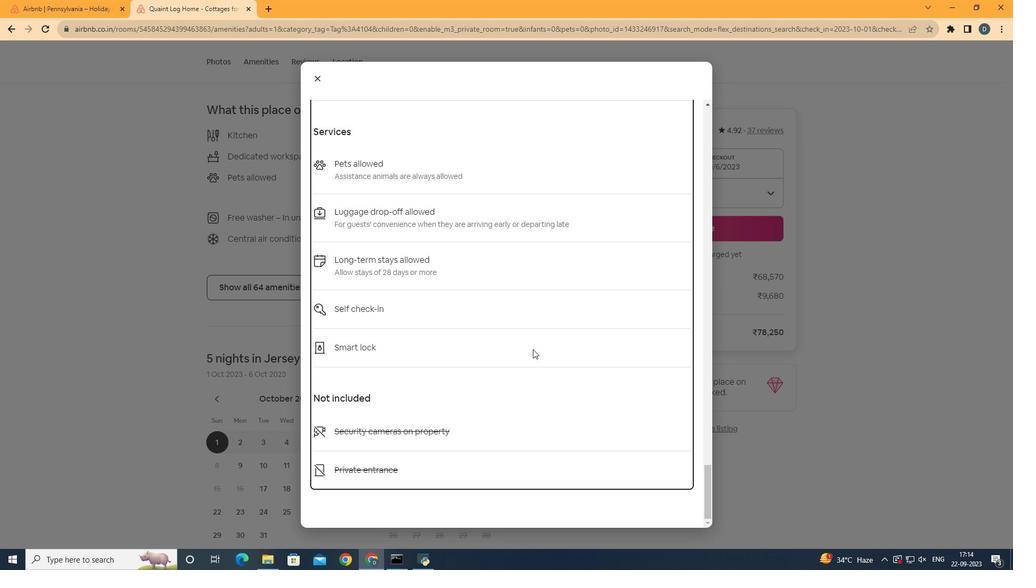 
Action: Mouse moved to (866, 262)
Screenshot: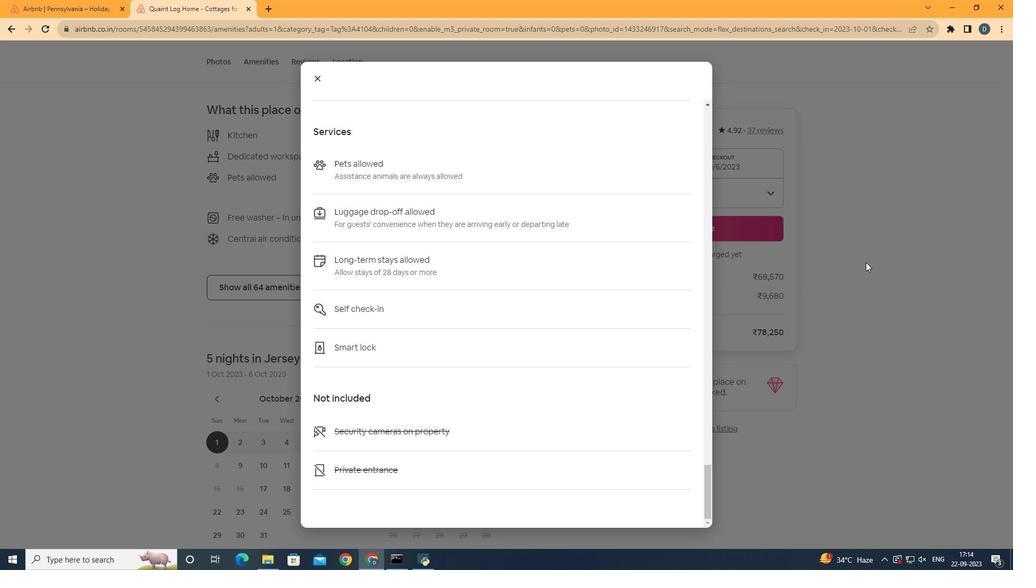 
Action: Mouse pressed left at (866, 262)
Screenshot: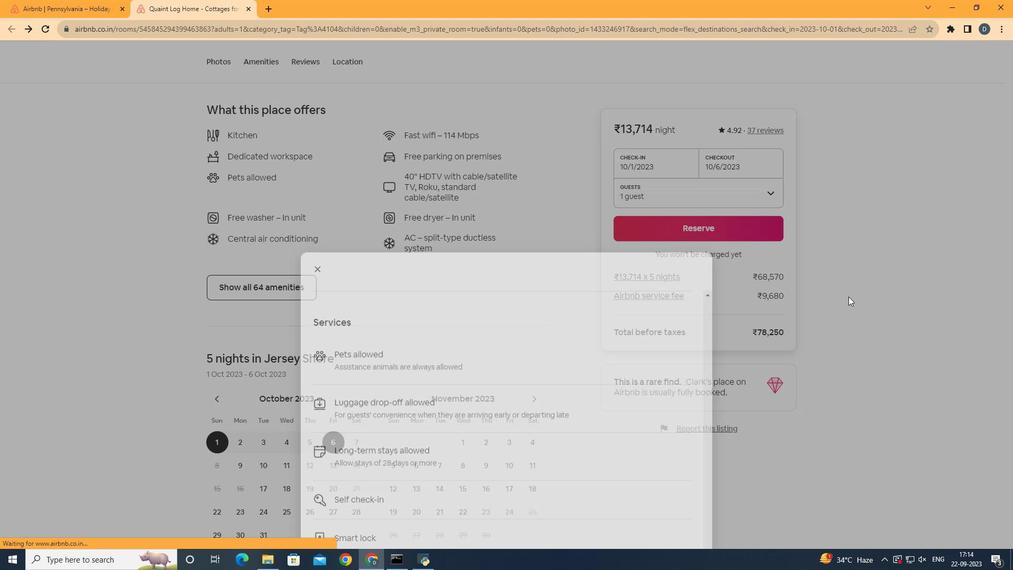 
Action: Mouse moved to (330, 327)
Screenshot: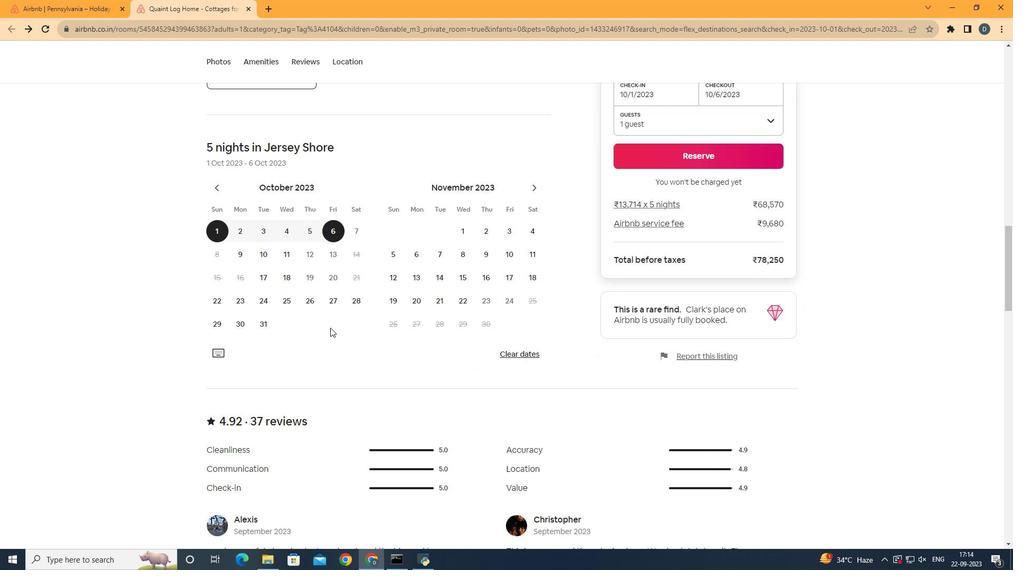 
Action: Mouse scrolled (330, 327) with delta (0, 0)
Screenshot: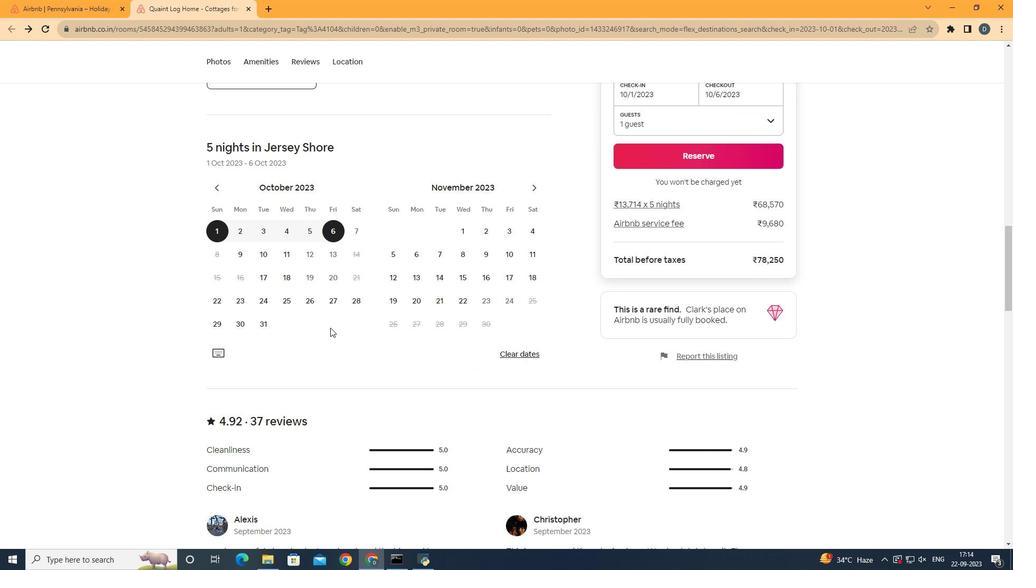 
Action: Mouse scrolled (330, 327) with delta (0, 0)
Screenshot: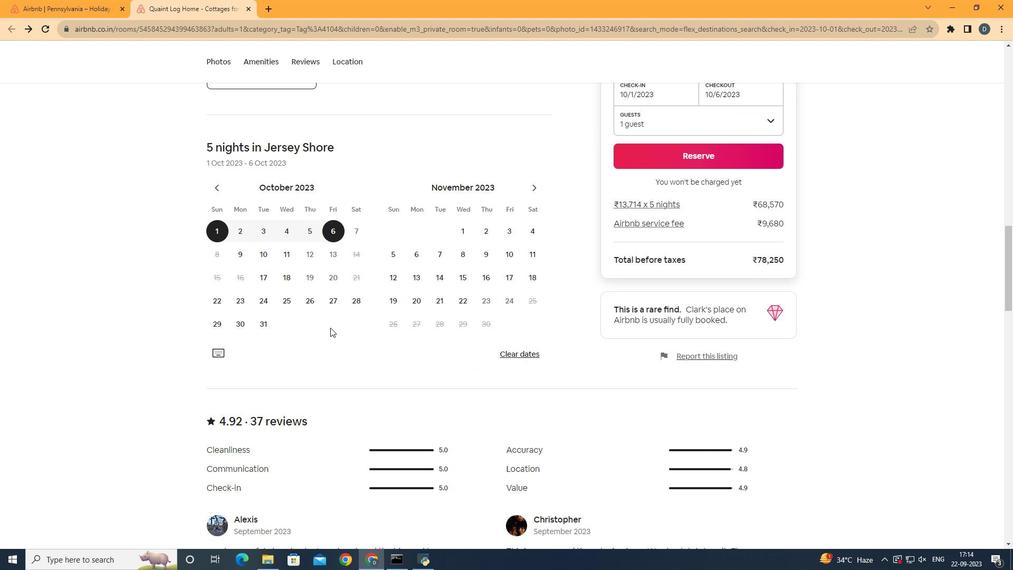 
Action: Mouse scrolled (330, 327) with delta (0, 0)
Screenshot: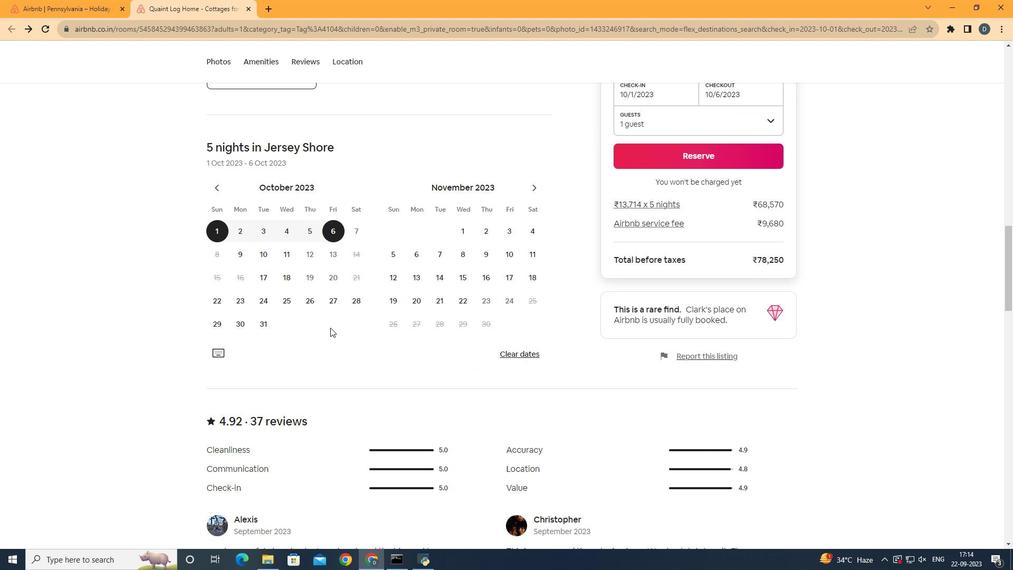 
Action: Mouse moved to (330, 327)
Screenshot: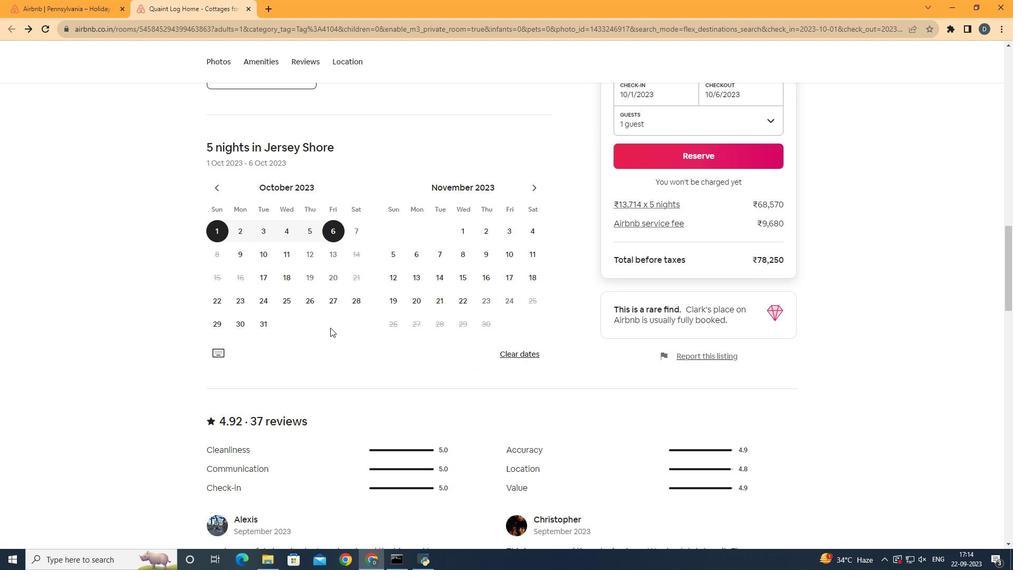 
Action: Mouse scrolled (330, 327) with delta (0, 0)
Screenshot: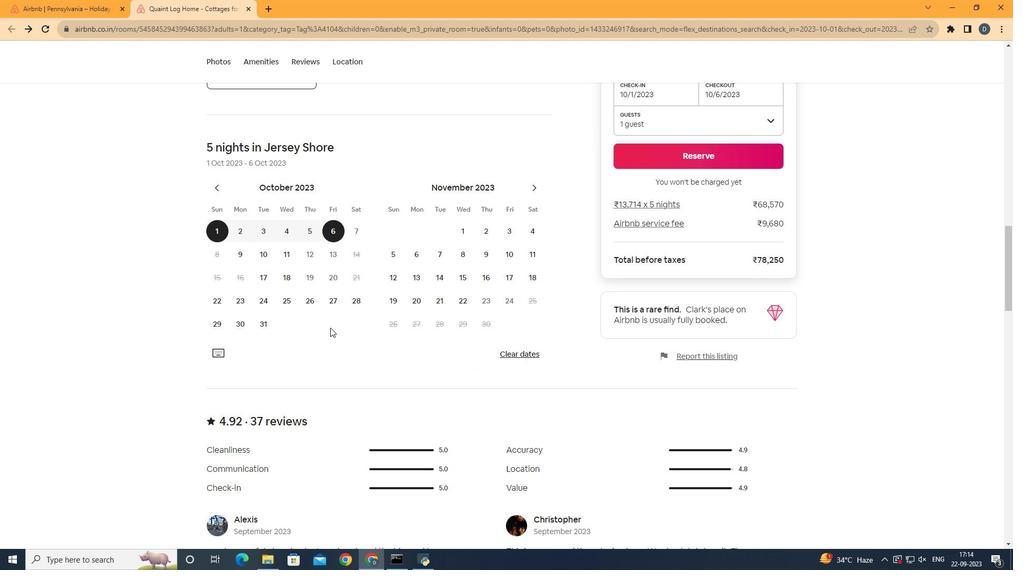 
Action: Mouse scrolled (330, 327) with delta (0, 0)
Screenshot: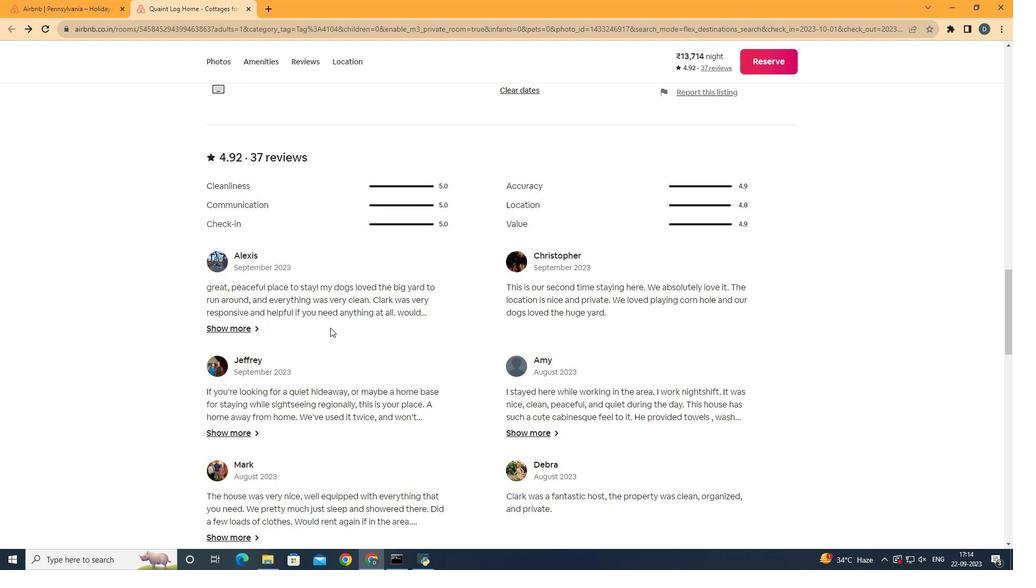 
Action: Mouse scrolled (330, 327) with delta (0, 0)
Screenshot: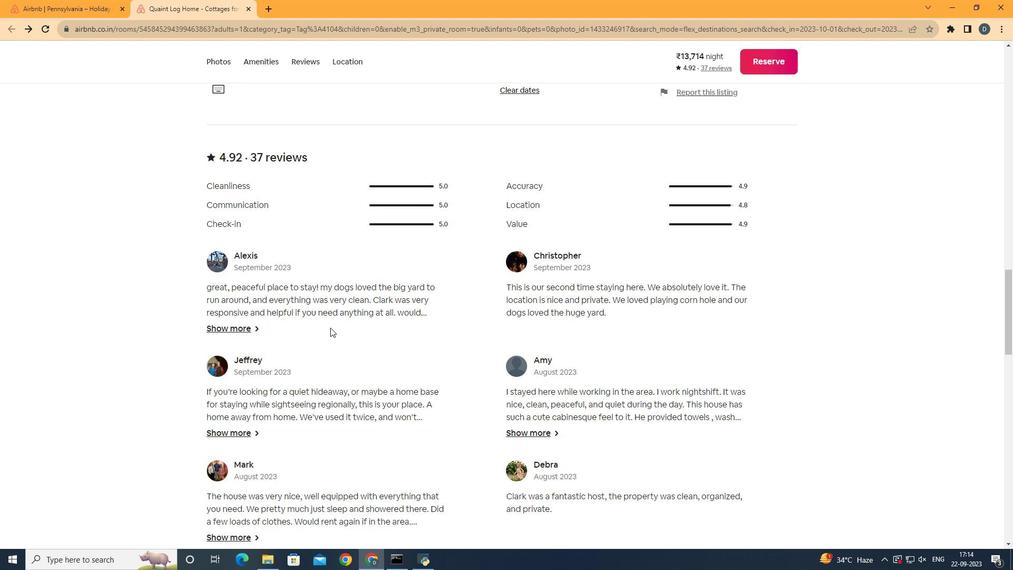 
Action: Mouse scrolled (330, 327) with delta (0, 0)
Screenshot: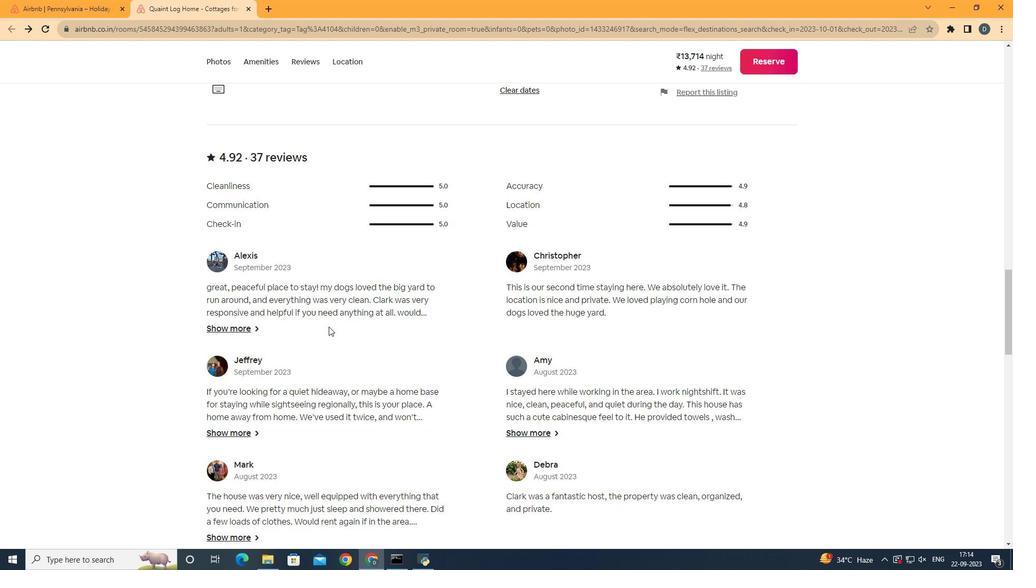 
Action: Mouse scrolled (330, 327) with delta (0, 0)
Screenshot: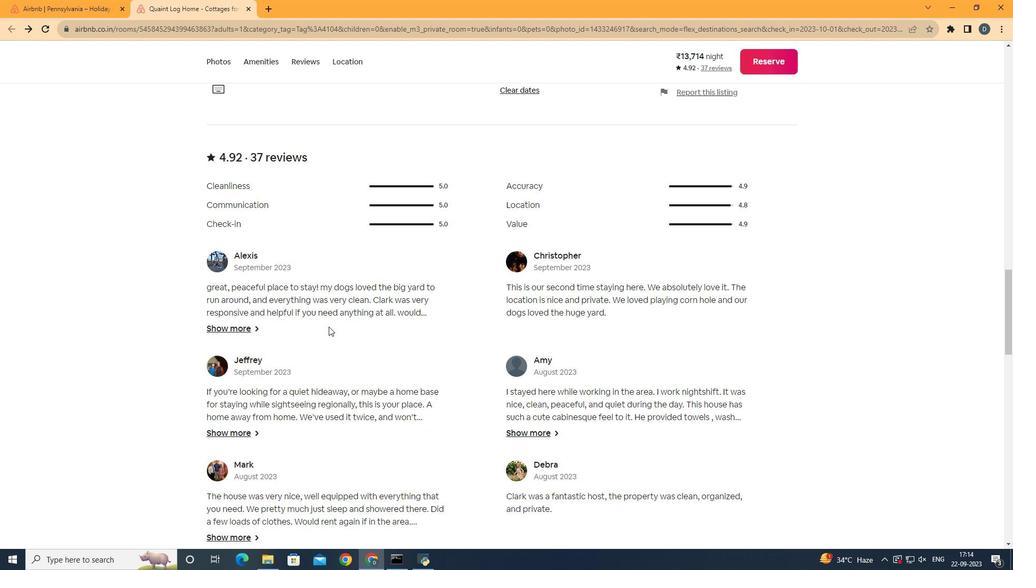 
Action: Mouse scrolled (330, 327) with delta (0, 0)
Screenshot: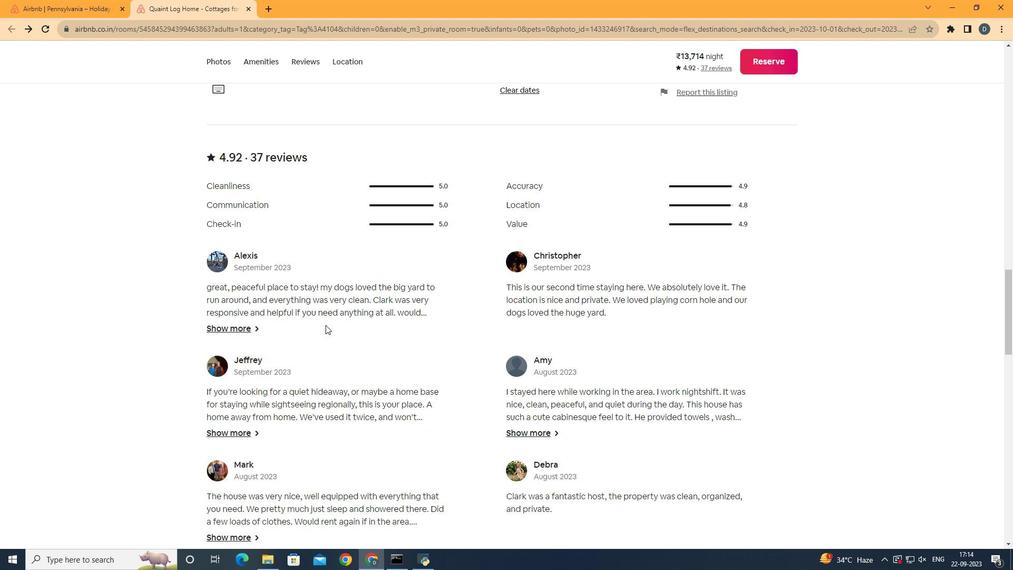 
Action: Mouse moved to (321, 324)
Screenshot: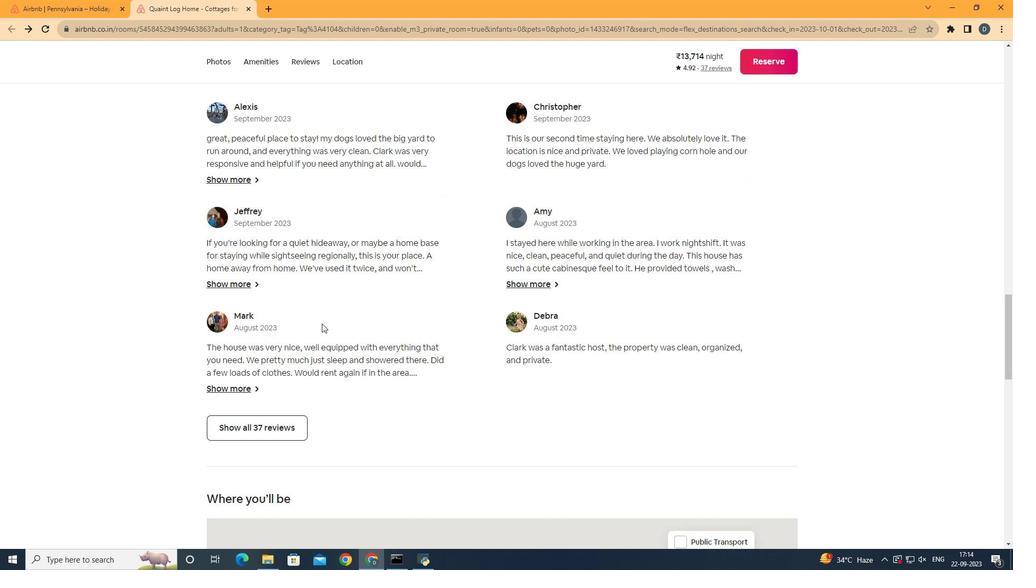 
Action: Mouse scrolled (321, 324) with delta (0, 0)
Screenshot: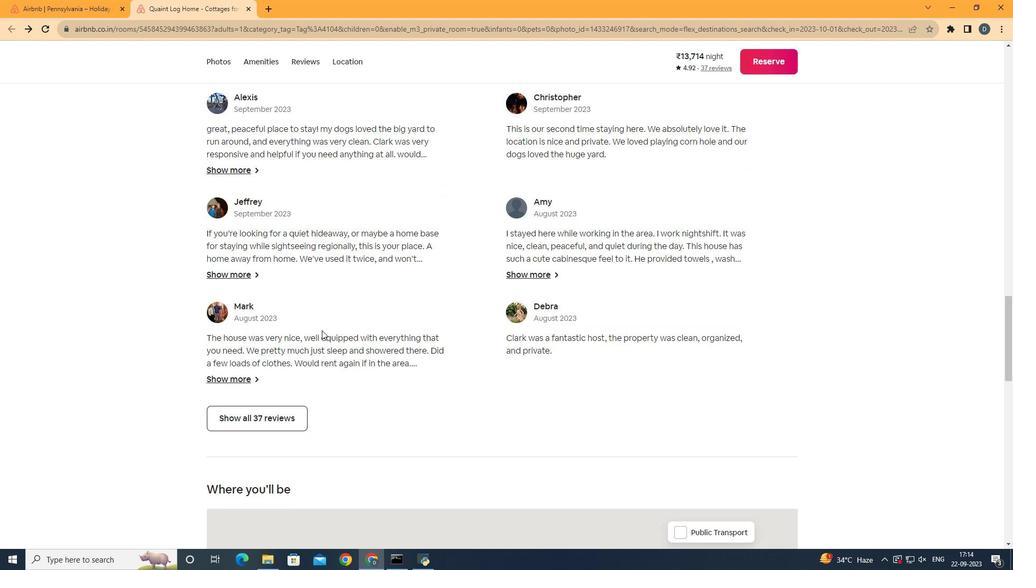 
Action: Mouse scrolled (321, 324) with delta (0, 0)
Screenshot: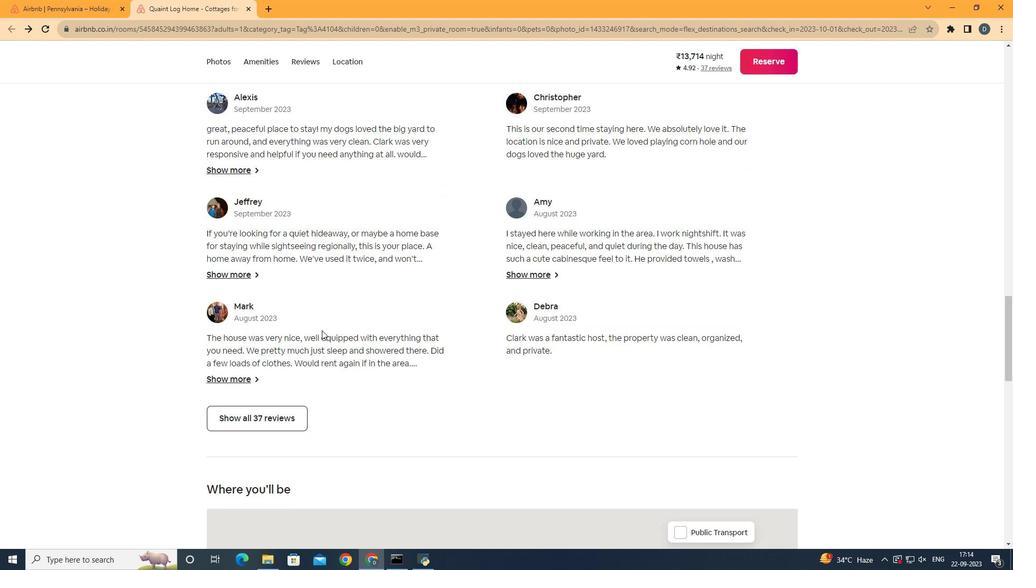 
Action: Mouse moved to (321, 324)
Screenshot: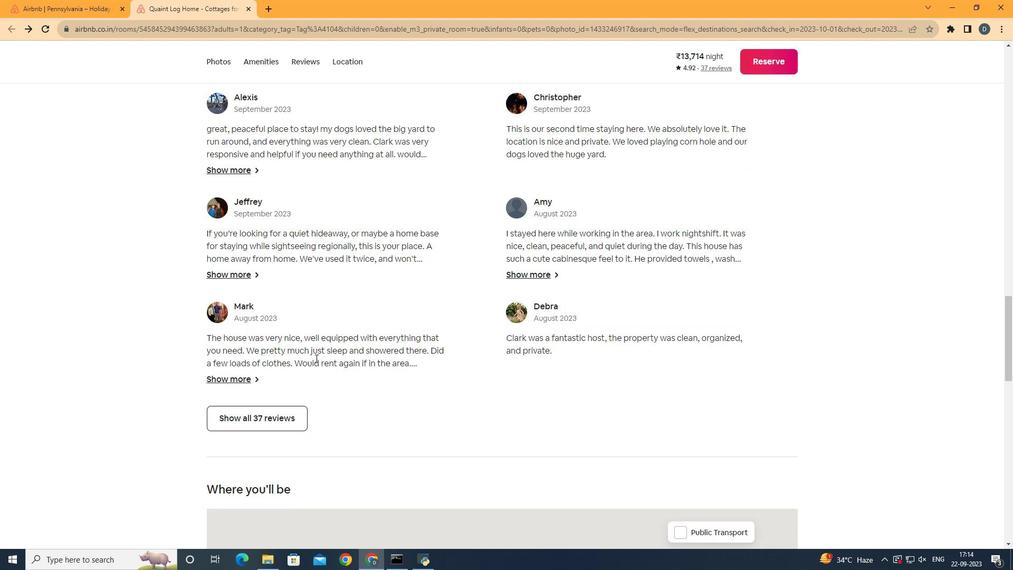 
Action: Mouse scrolled (321, 324) with delta (0, 0)
Screenshot: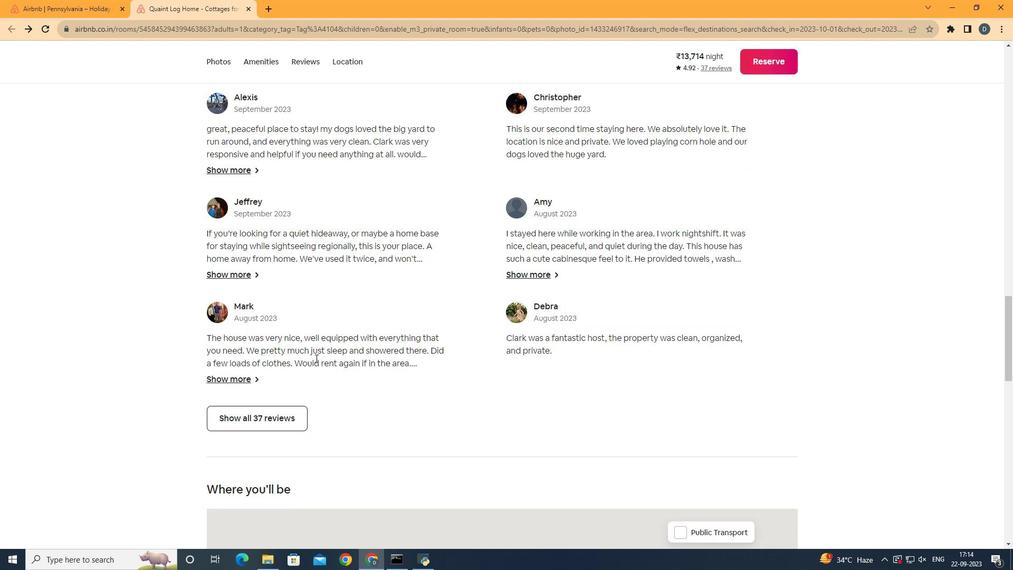 
Action: Mouse moved to (294, 414)
Screenshot: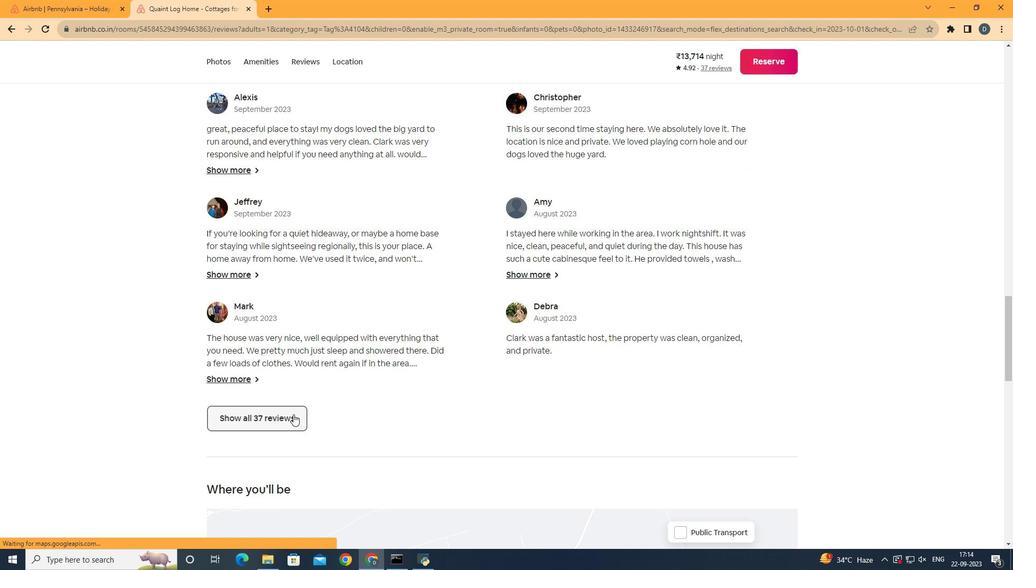 
Action: Mouse pressed left at (294, 414)
Screenshot: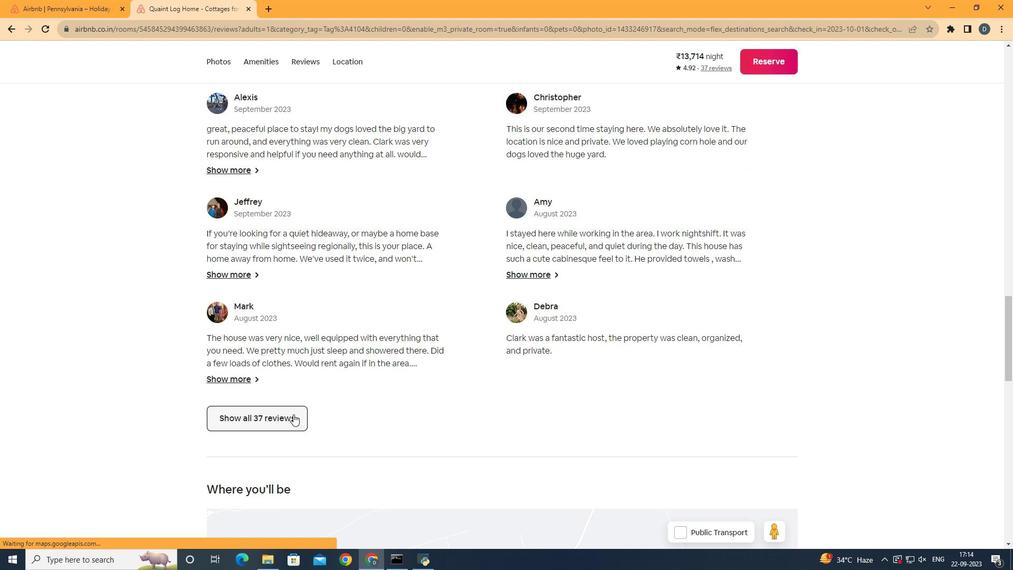 
Action: Mouse moved to (644, 335)
Screenshot: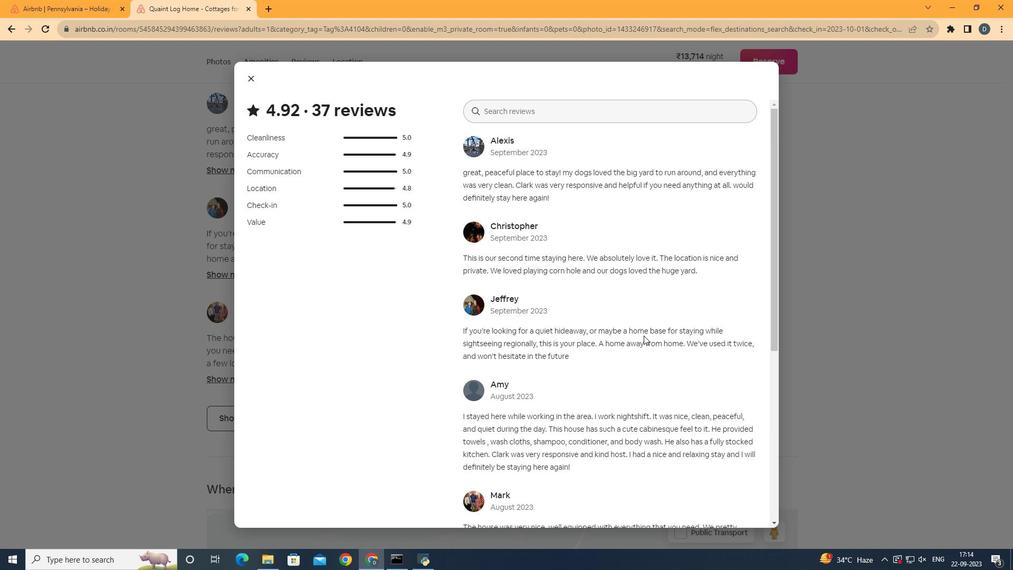 
Action: Mouse pressed left at (644, 335)
Screenshot: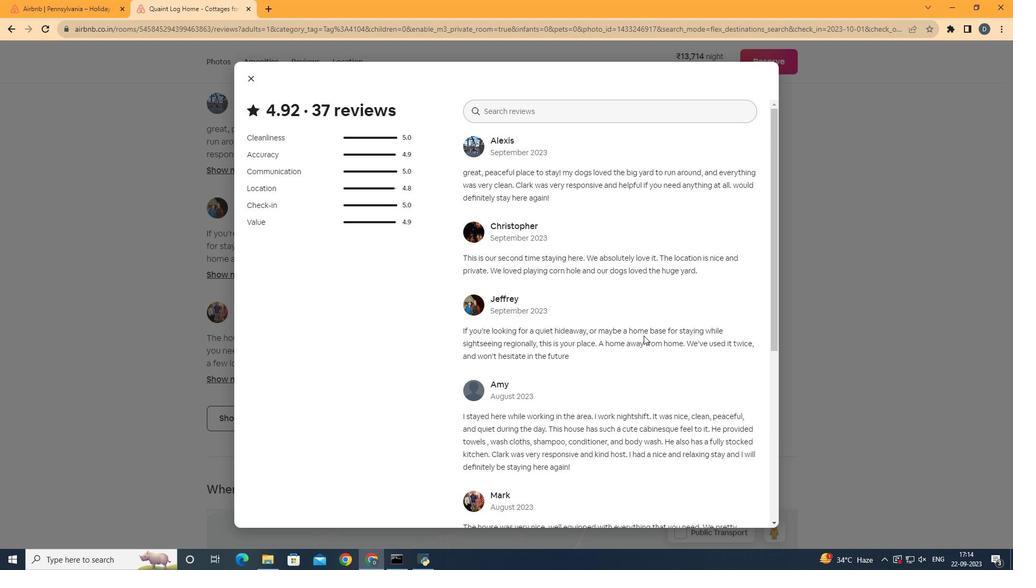 
Action: Key pressed <Key.down><Key.down><Key.down><Key.down><Key.down><Key.down><Key.down><Key.down><Key.down><Key.down><Key.down><Key.down><Key.down><Key.down><Key.down><Key.down><Key.down><Key.down><Key.down><Key.down><Key.down><Key.down><Key.down><Key.down><Key.down><Key.down><Key.down><Key.down><Key.down><Key.down><Key.down><Key.down><Key.down><Key.down><Key.down><Key.down><Key.down><Key.down><Key.down><Key.down><Key.down><Key.down><Key.down><Key.down><Key.down><Key.down><Key.down><Key.down><Key.down><Key.down><Key.down><Key.down><Key.down><Key.down><Key.down><Key.down><Key.down><Key.down><Key.down><Key.down><Key.down><Key.down><Key.down><Key.down><Key.down><Key.down><Key.down><Key.down><Key.down><Key.down><Key.down><Key.down><Key.down><Key.down><Key.down><Key.down><Key.down><Key.down><Key.down><Key.down><Key.down><Key.down><Key.down><Key.down><Key.down><Key.down><Key.down><Key.down><Key.right><Key.down><Key.down><Key.down><Key.down><Key.down><Key.down><Key.down><Key.down><Key.down><Key.down><Key.down><Key.down><Key.down><Key.down><Key.down><Key.down><Key.down><Key.down><Key.down><Key.down><Key.down><Key.down><Key.down><Key.down><Key.down><Key.down><Key.down><Key.down><Key.down><Key.down><Key.down><Key.down><Key.down><Key.down><Key.down><Key.down><Key.down><Key.down><Key.down><Key.down><Key.down><Key.down><Key.down><Key.down><Key.down><Key.down><Key.down><Key.down><Key.down><Key.down><Key.down><Key.down><Key.down><Key.down><Key.down><Key.down><Key.down><Key.down><Key.down><Key.down><Key.down><Key.down><Key.down><Key.down>
Screenshot: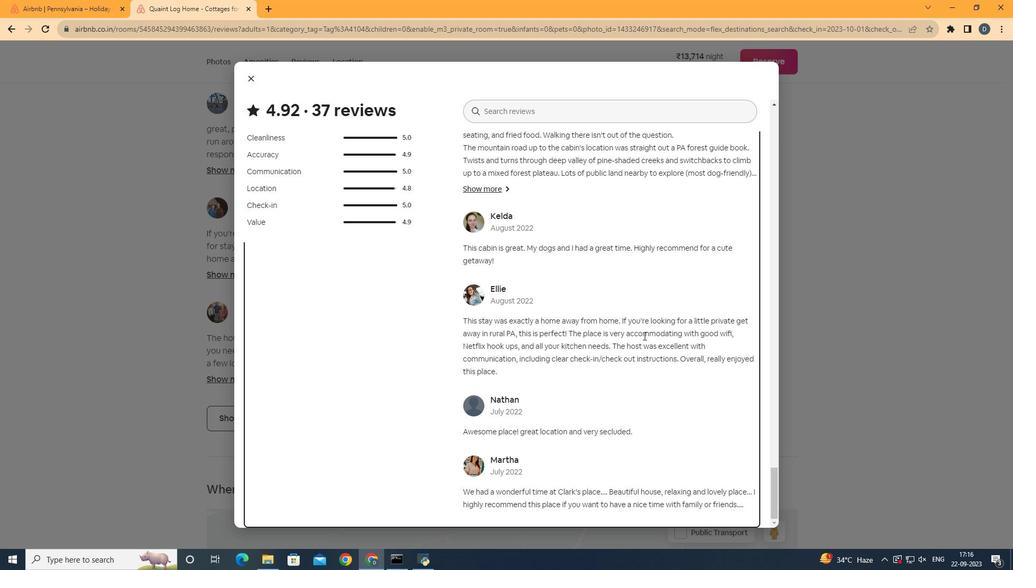
Action: Mouse moved to (941, 163)
Screenshot: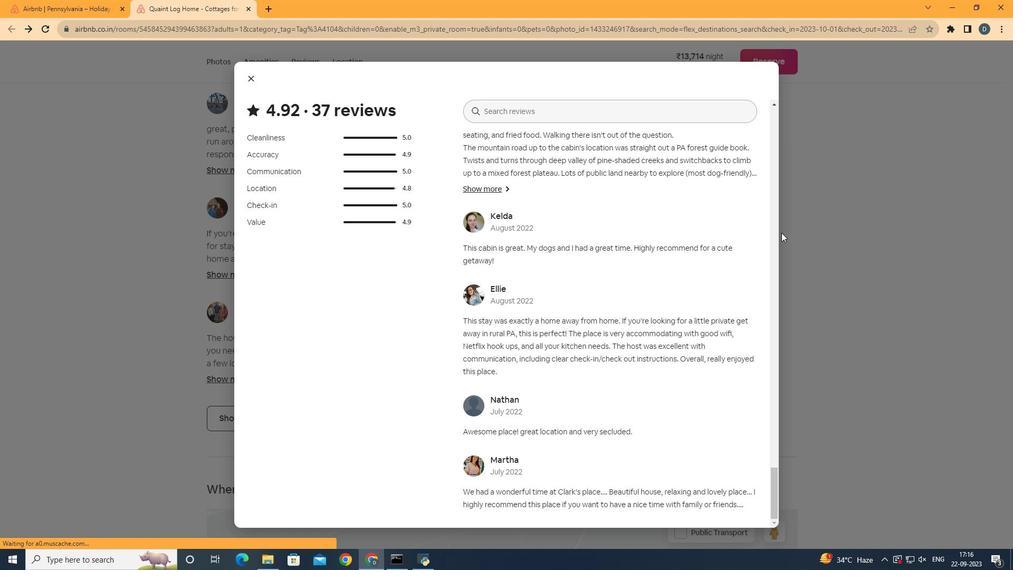 
Action: Mouse pressed left at (941, 163)
Screenshot: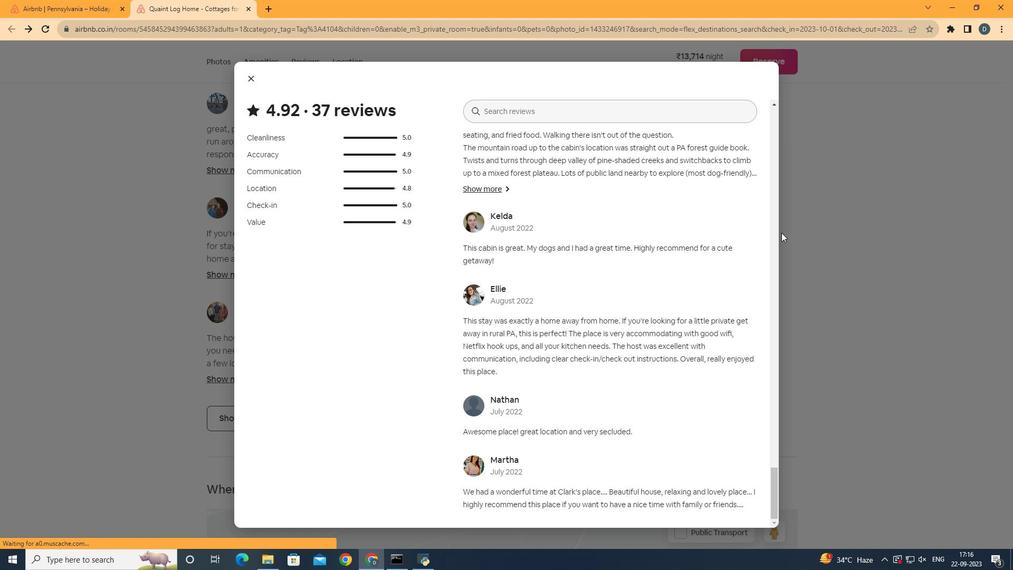 
Action: Mouse moved to (476, 289)
Screenshot: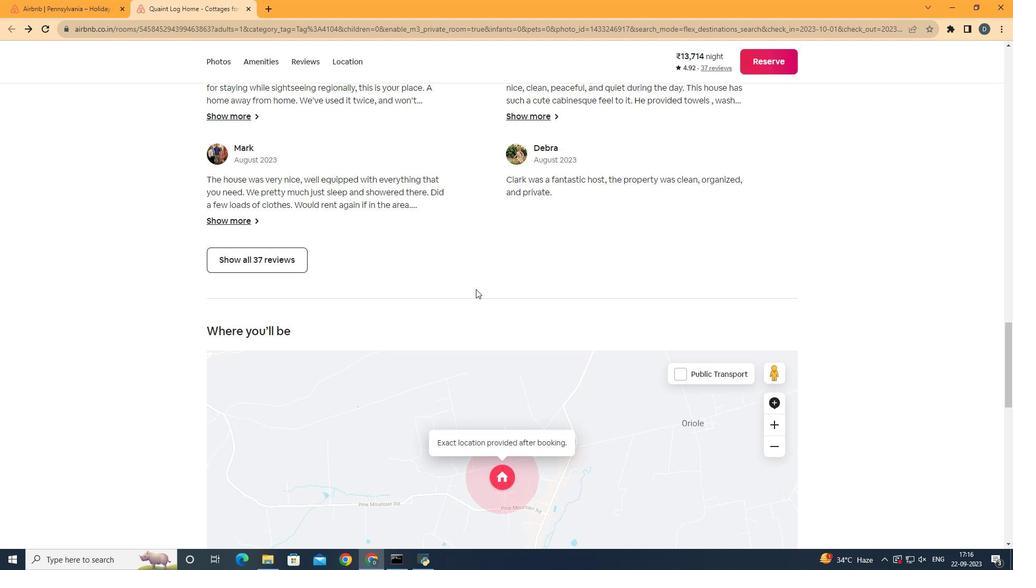 
Action: Mouse scrolled (476, 288) with delta (0, 0)
Screenshot: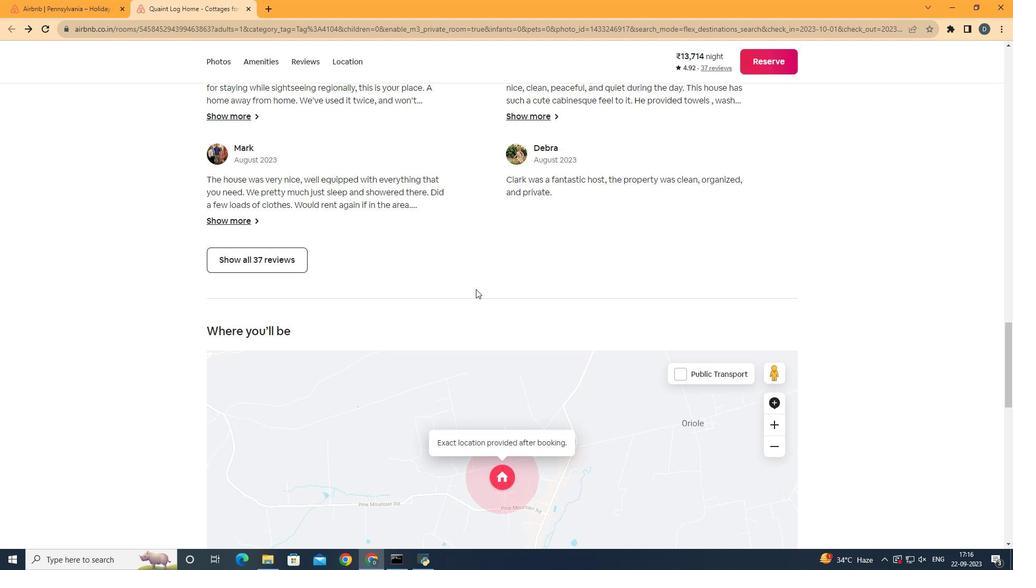 
Action: Mouse moved to (476, 289)
Screenshot: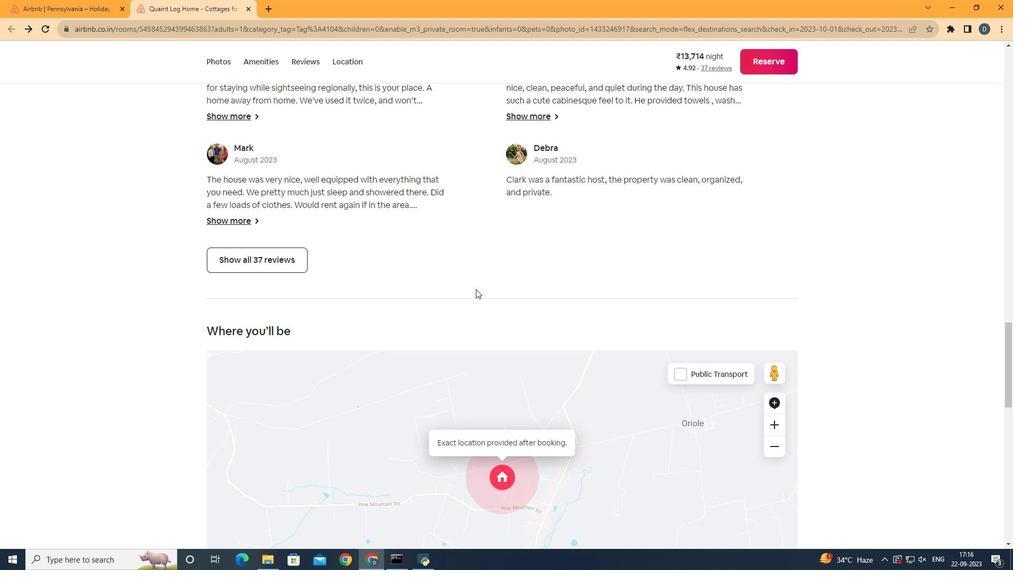 
Action: Mouse scrolled (476, 288) with delta (0, 0)
Screenshot: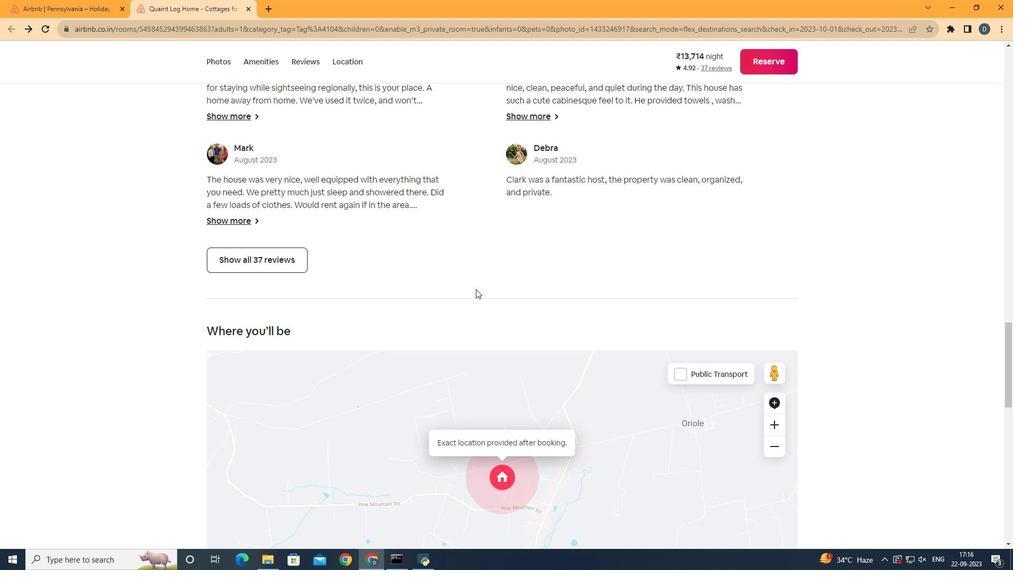 
Action: Mouse scrolled (476, 288) with delta (0, 0)
Screenshot: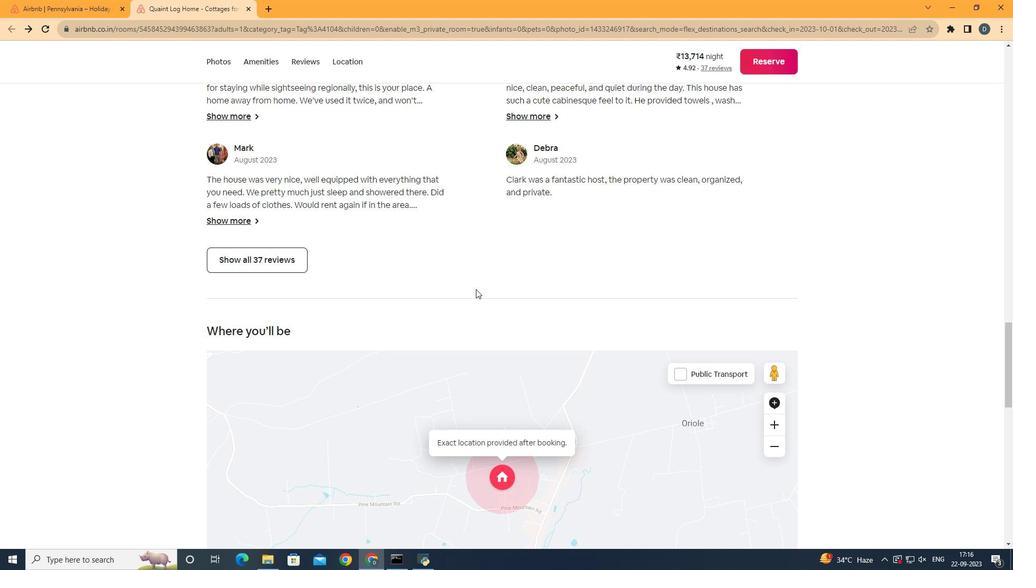 
Action: Mouse scrolled (476, 288) with delta (0, 0)
Screenshot: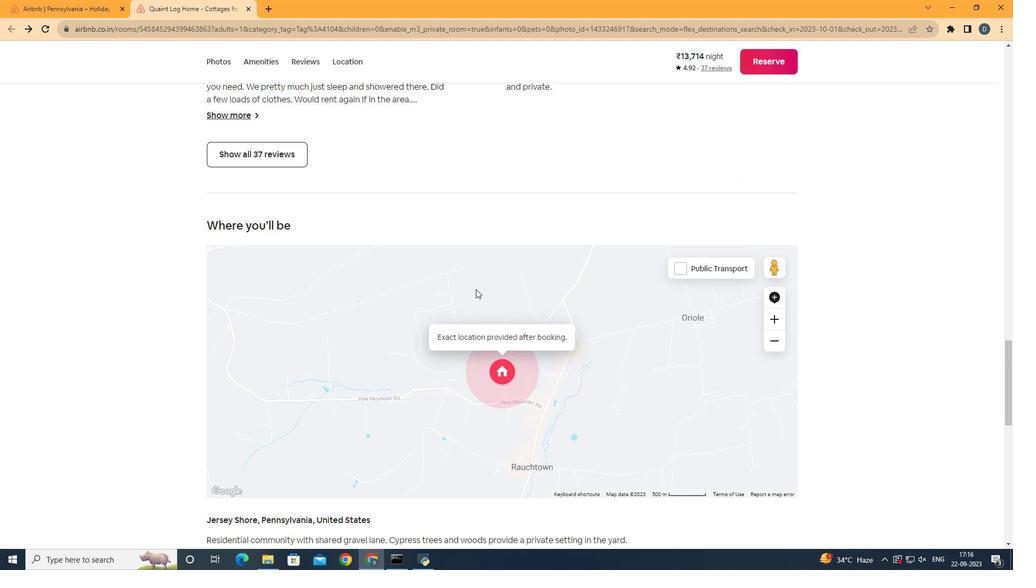
Action: Mouse scrolled (476, 288) with delta (0, 0)
Screenshot: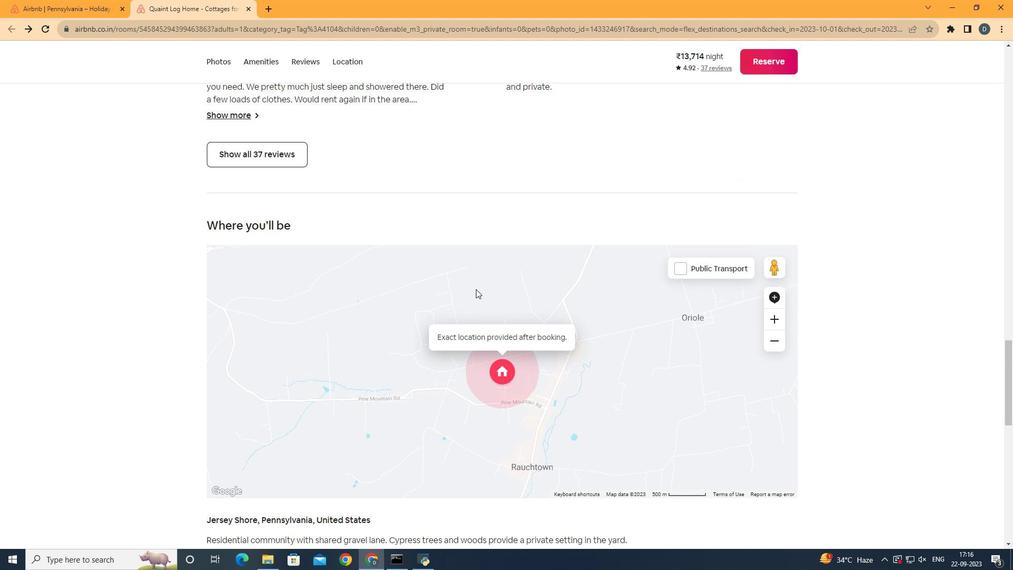 
Action: Mouse scrolled (476, 288) with delta (0, 0)
Screenshot: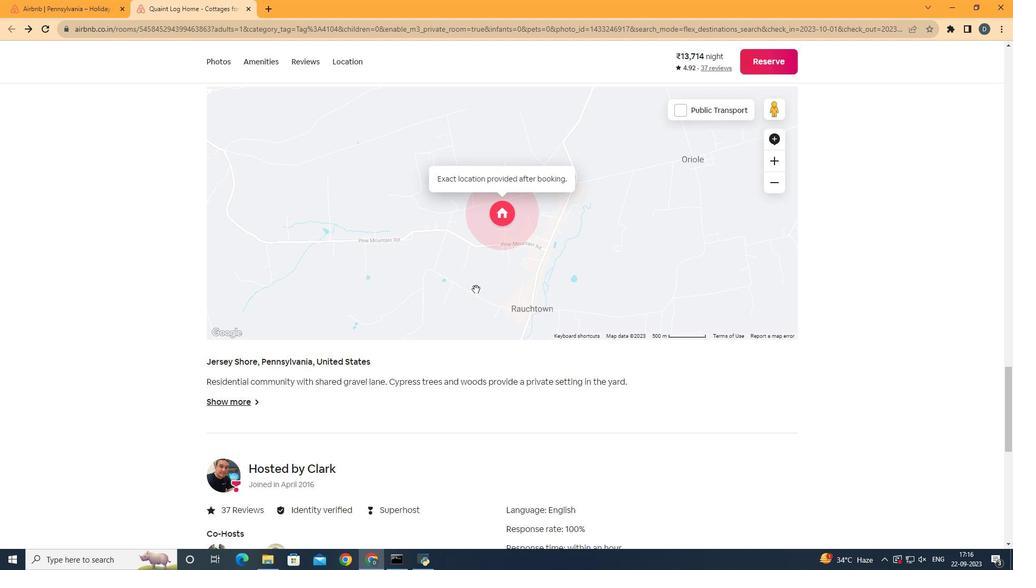 
Action: Mouse scrolled (476, 288) with delta (0, 0)
Screenshot: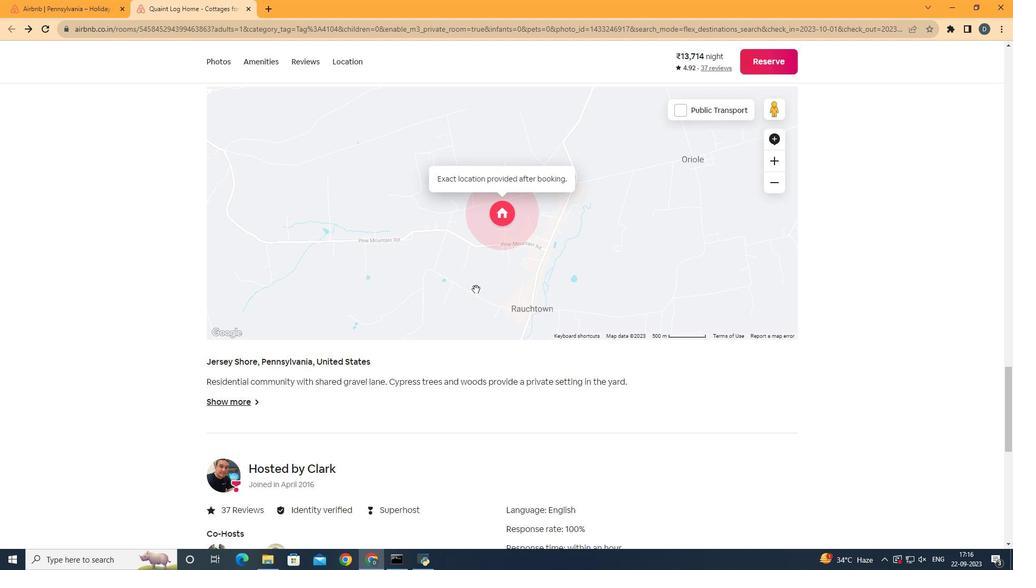 
Action: Mouse scrolled (476, 288) with delta (0, 0)
Screenshot: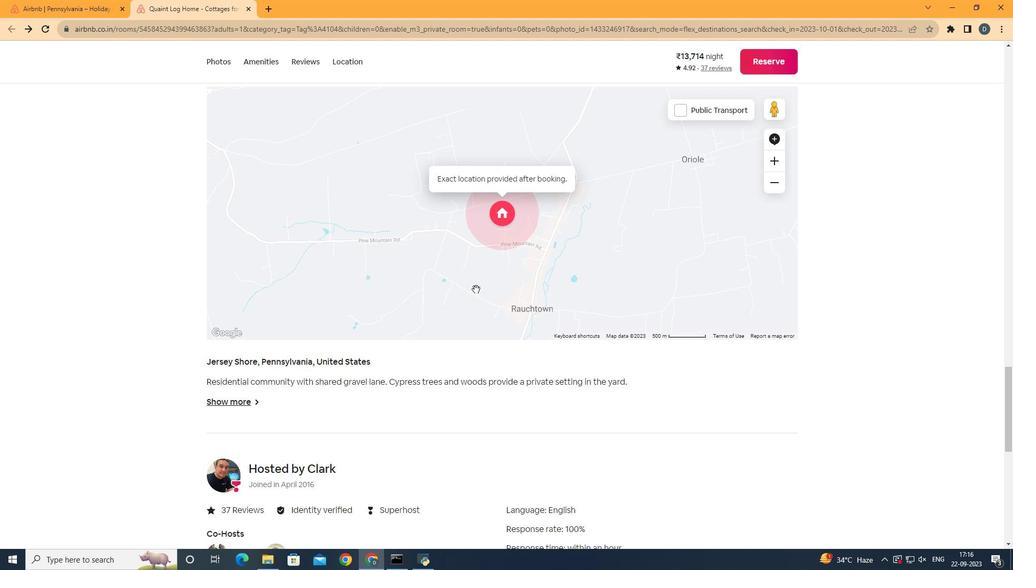 
Action: Mouse scrolled (476, 288) with delta (0, 0)
Screenshot: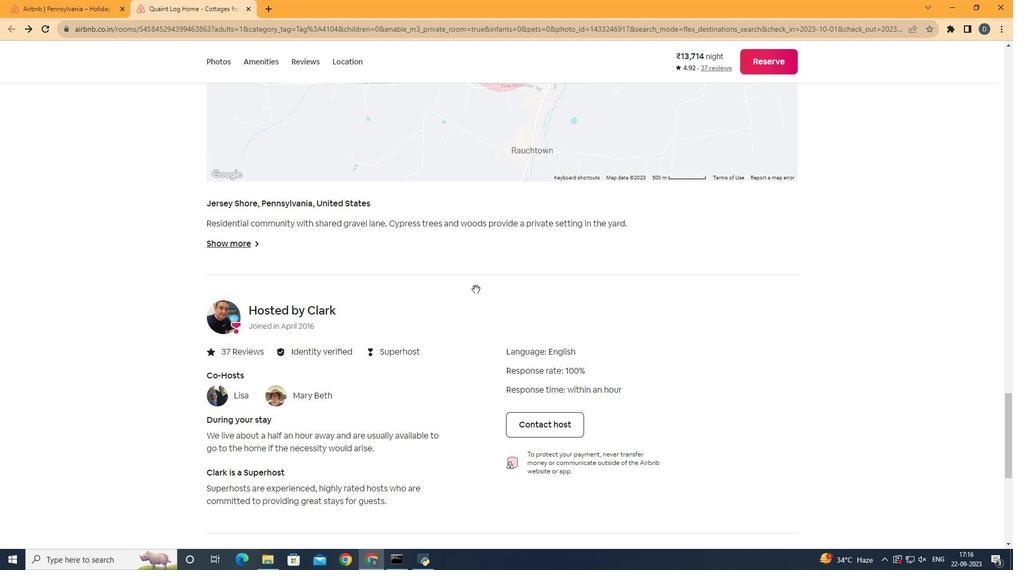 
Action: Mouse scrolled (476, 288) with delta (0, 0)
Screenshot: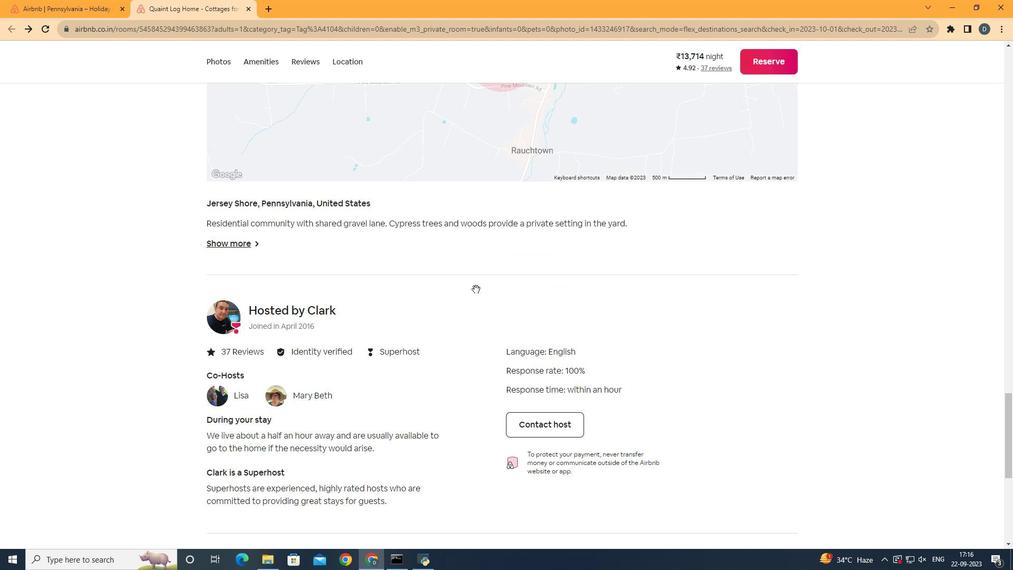 
Action: Mouse scrolled (476, 288) with delta (0, 0)
Screenshot: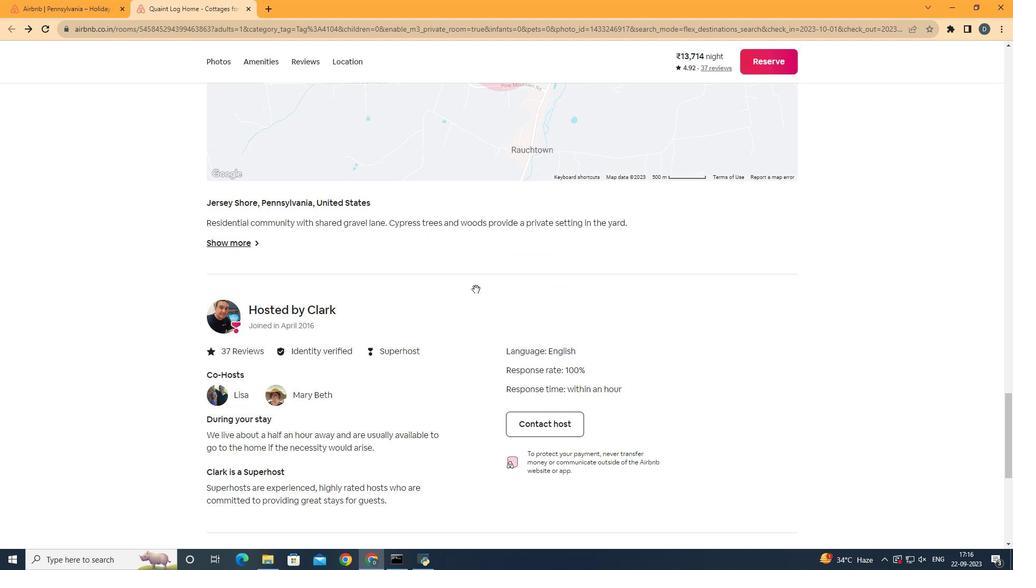 
Action: Mouse scrolled (476, 288) with delta (0, 0)
Screenshot: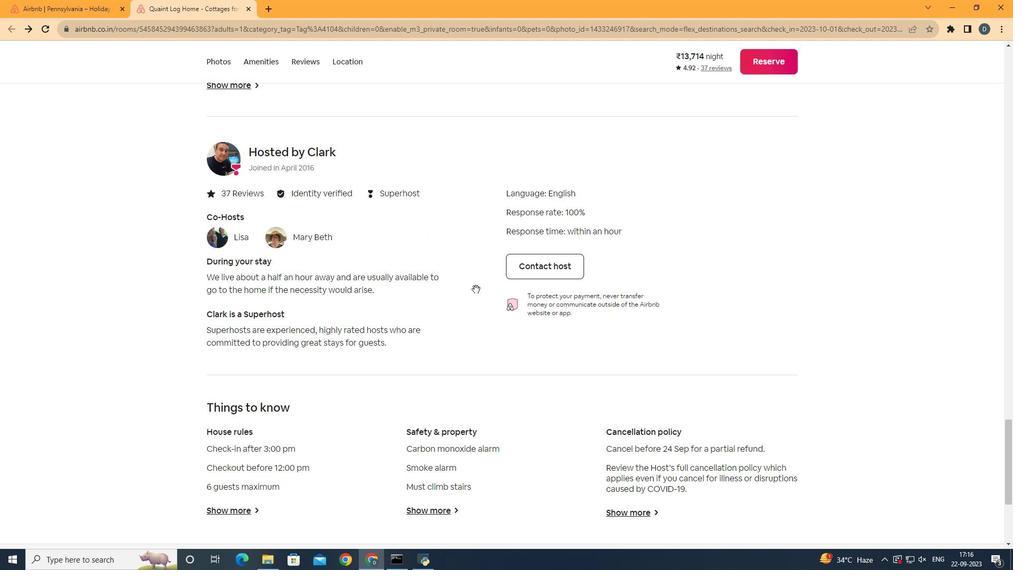 
Action: Mouse scrolled (476, 288) with delta (0, 0)
Screenshot: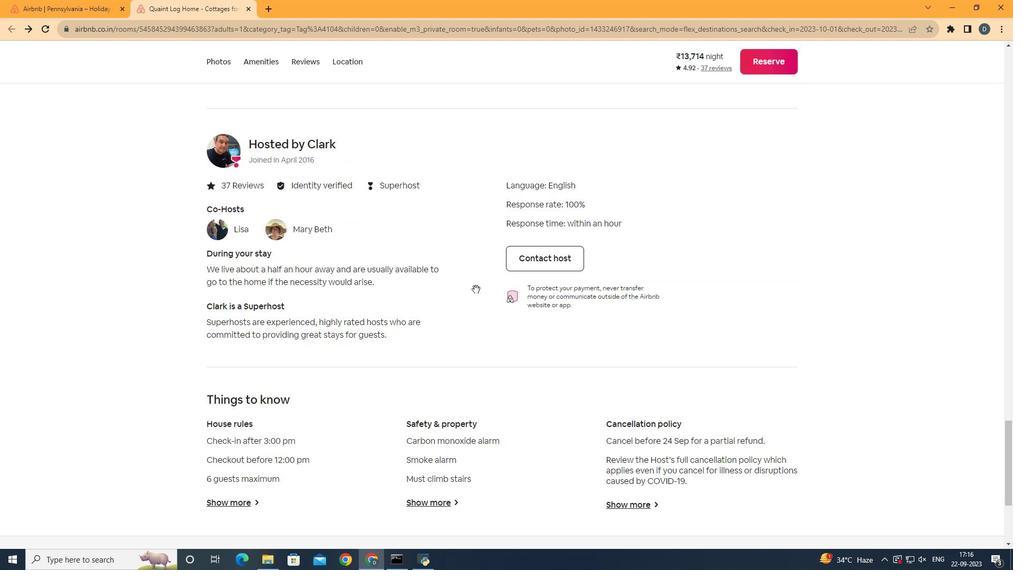 
Action: Mouse scrolled (476, 288) with delta (0, 0)
Screenshot: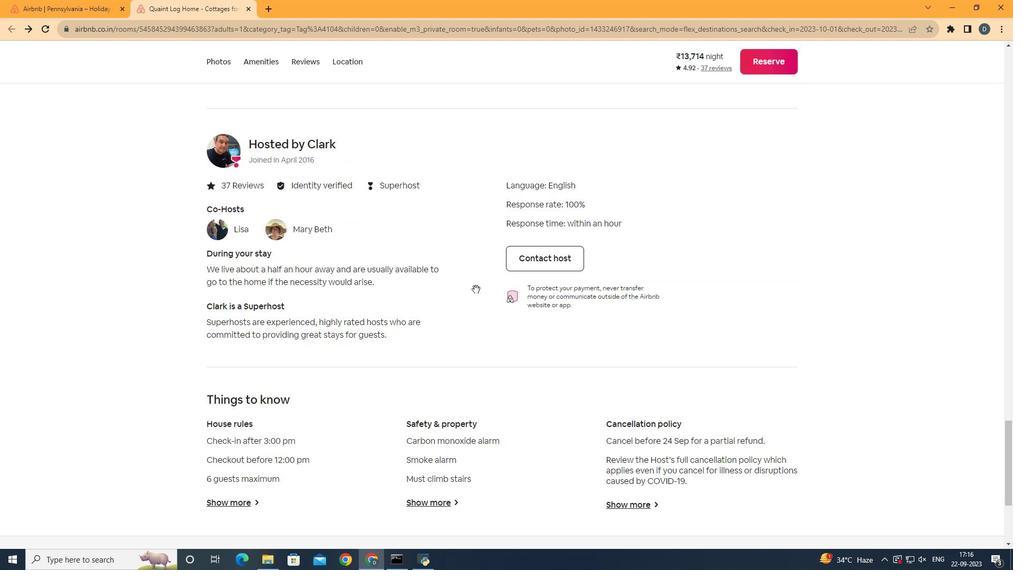 
Action: Mouse scrolled (476, 288) with delta (0, 0)
Screenshot: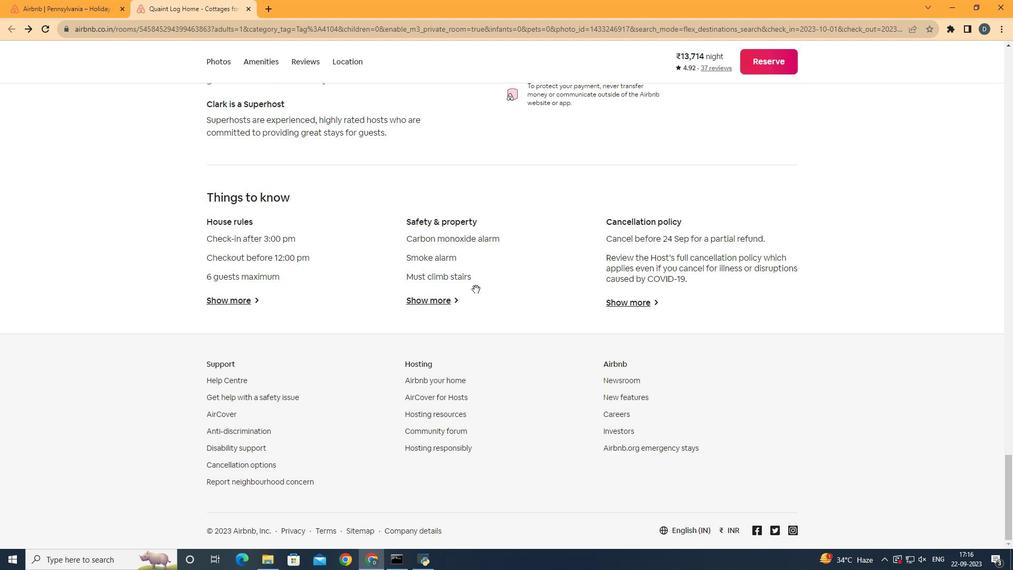 
Action: Mouse scrolled (476, 288) with delta (0, 0)
Screenshot: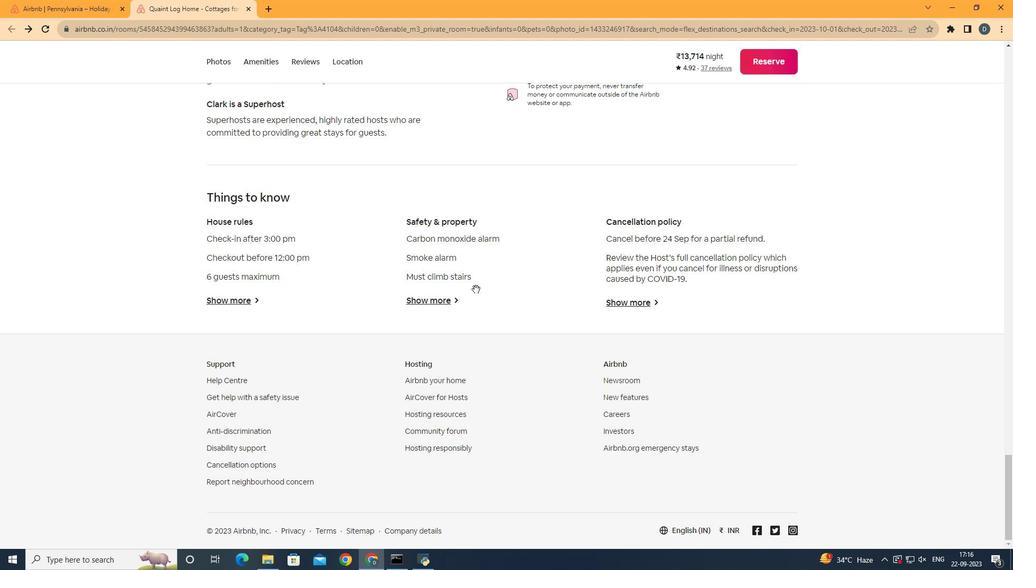 
Action: Mouse scrolled (476, 288) with delta (0, 0)
Screenshot: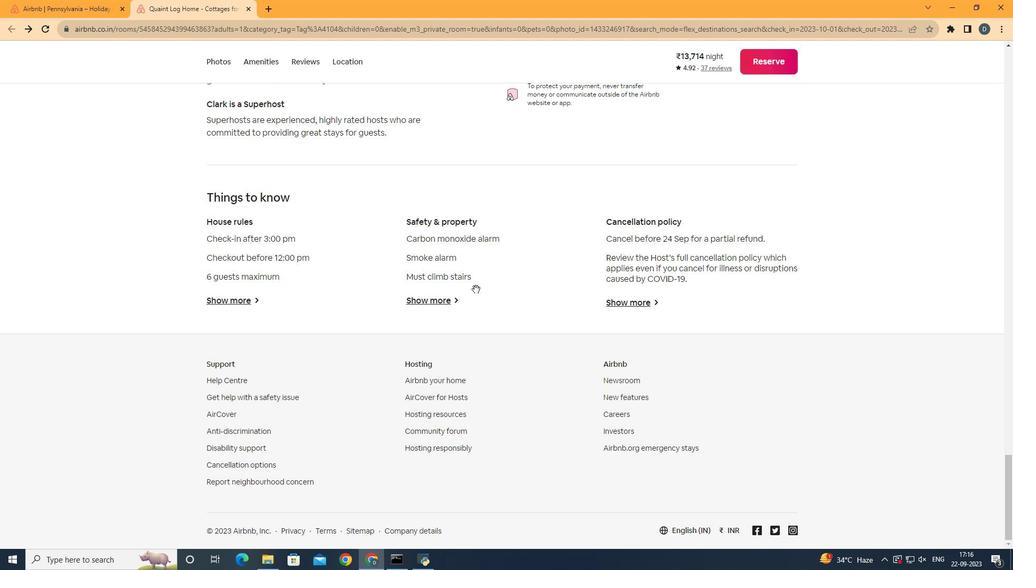 
Action: Mouse scrolled (476, 288) with delta (0, 0)
Screenshot: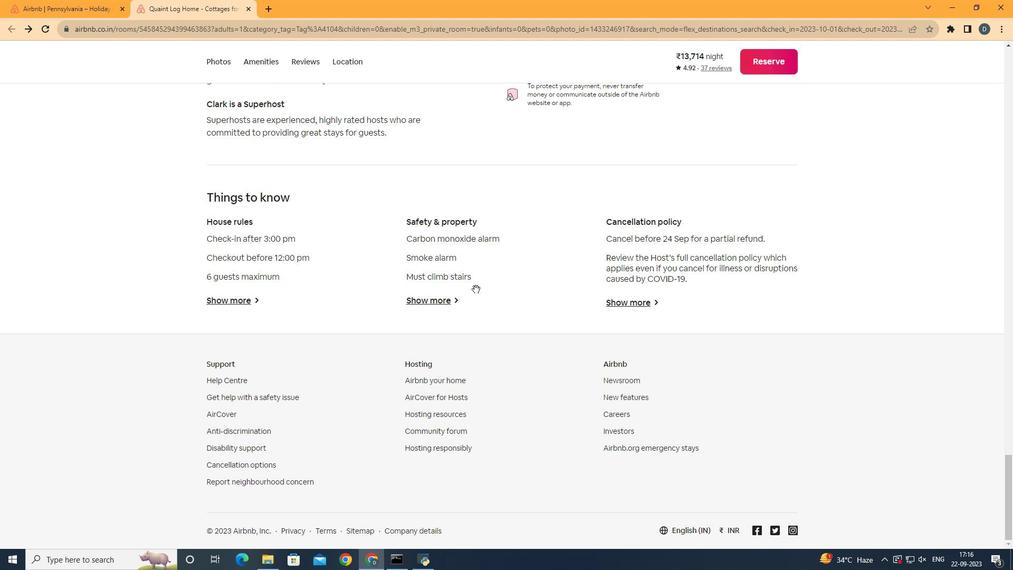 
Action: Mouse scrolled (476, 288) with delta (0, 0)
Screenshot: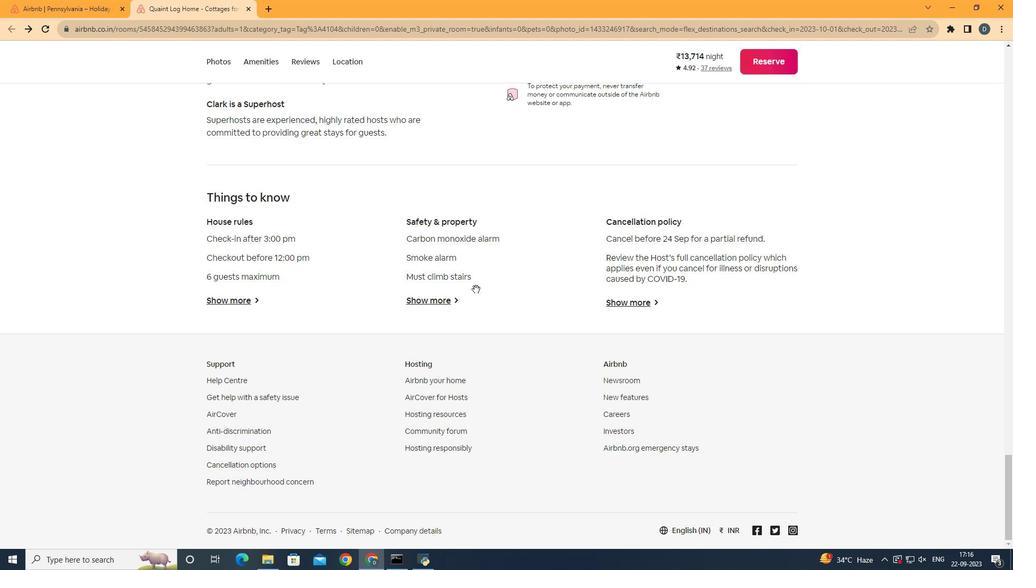 
Action: Mouse scrolled (476, 288) with delta (0, 0)
Screenshot: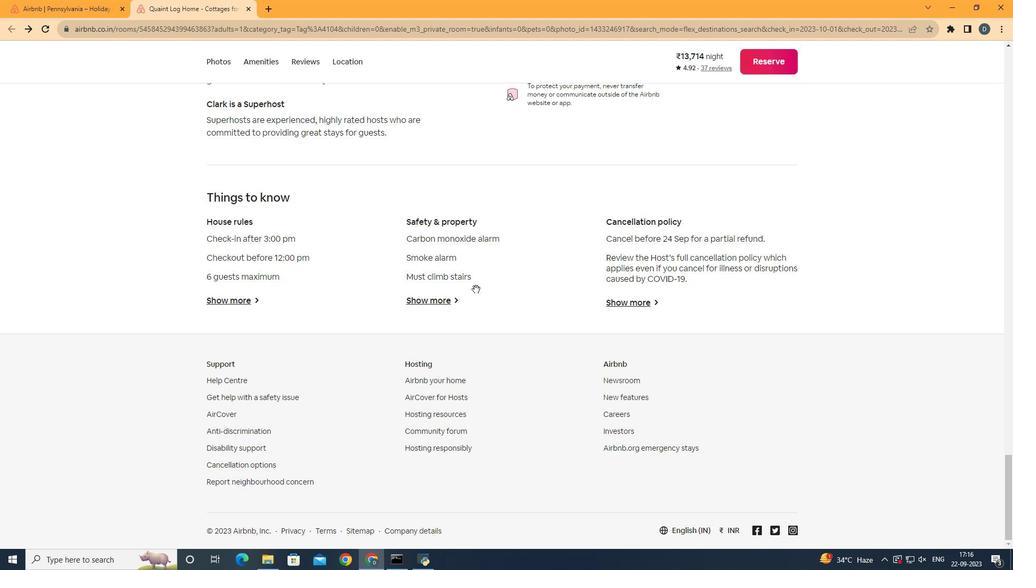 
Action: Mouse scrolled (476, 288) with delta (0, 0)
Screenshot: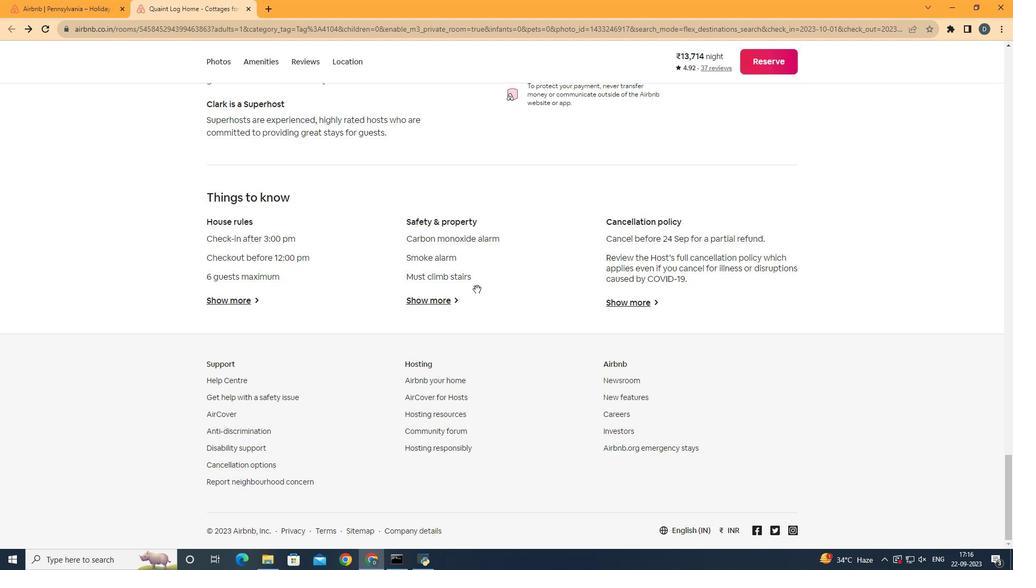 
Action: Mouse scrolled (476, 288) with delta (0, 0)
Screenshot: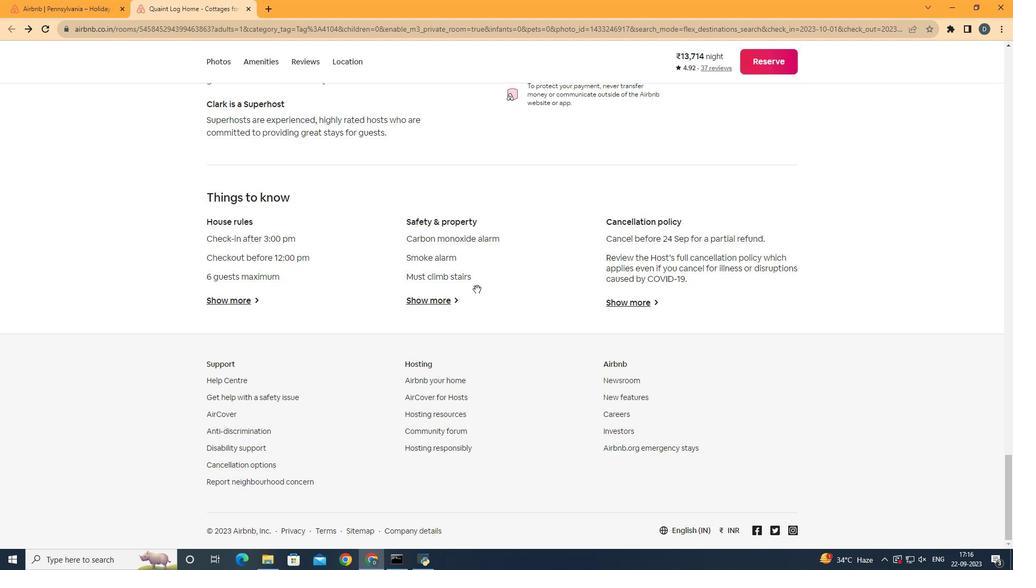 
Action: Mouse moved to (476, 289)
Screenshot: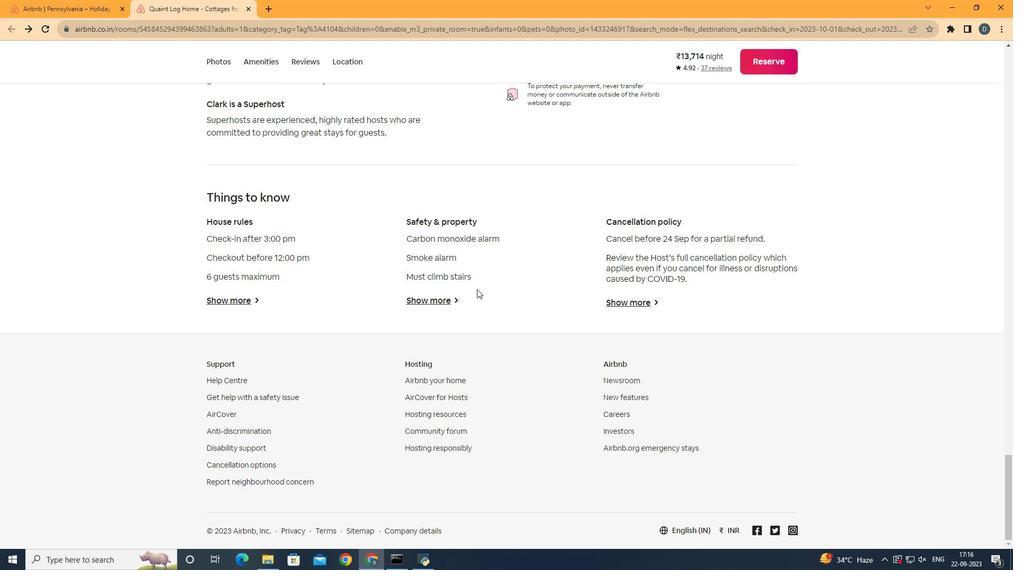 
Action: Mouse scrolled (476, 288) with delta (0, 0)
Screenshot: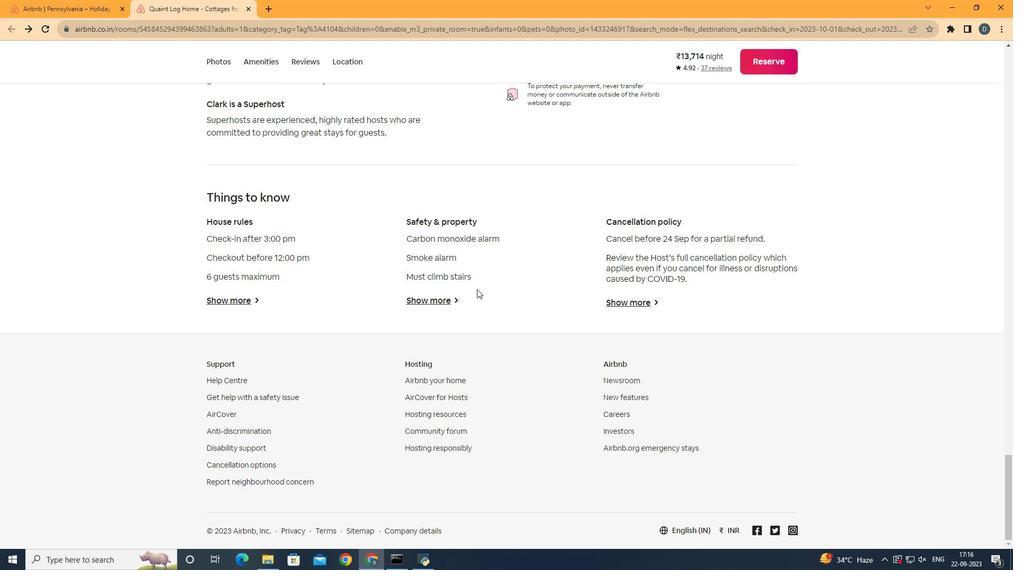 
Action: Mouse scrolled (476, 288) with delta (0, 0)
Screenshot: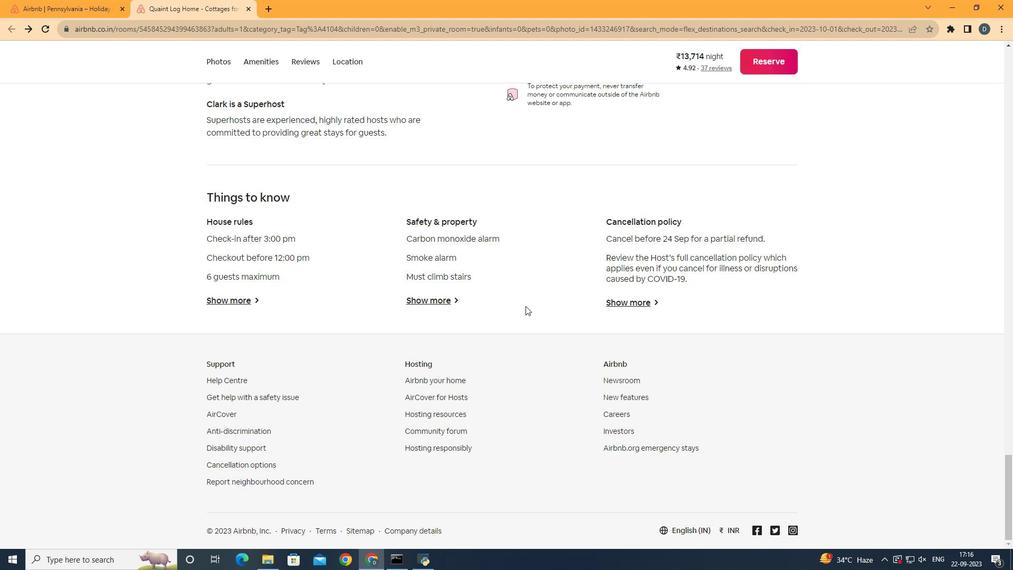 
Action: Mouse scrolled (476, 288) with delta (0, 0)
Screenshot: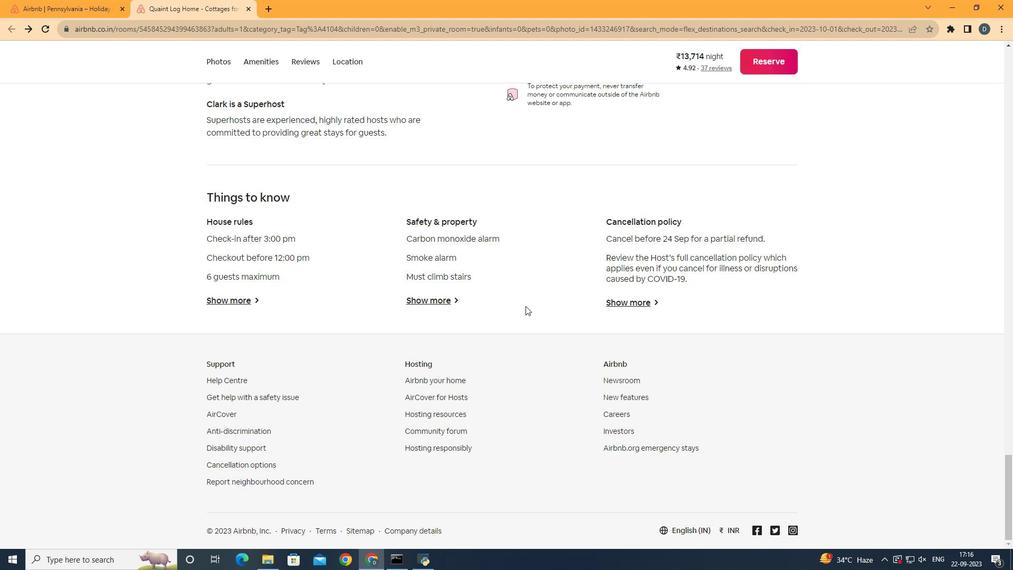
Action: Mouse scrolled (476, 288) with delta (0, 0)
Screenshot: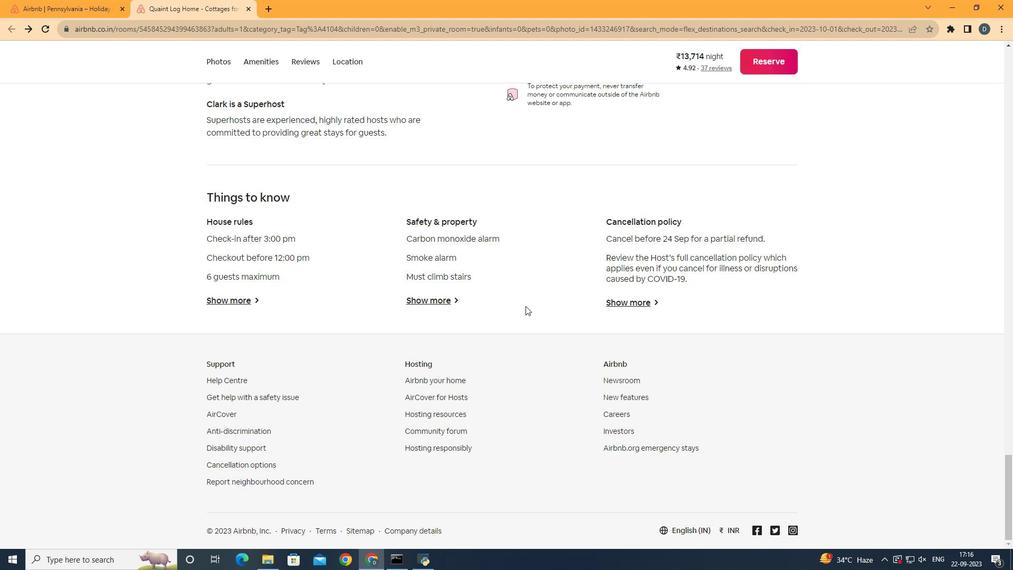 
Action: Mouse scrolled (476, 288) with delta (0, 0)
Screenshot: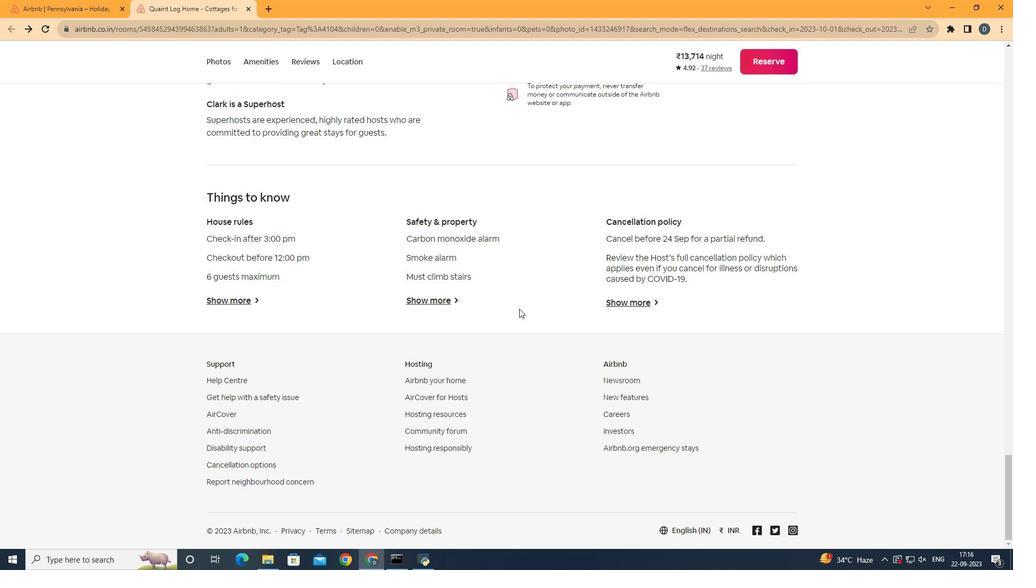 
Action: Mouse moved to (477, 289)
Screenshot: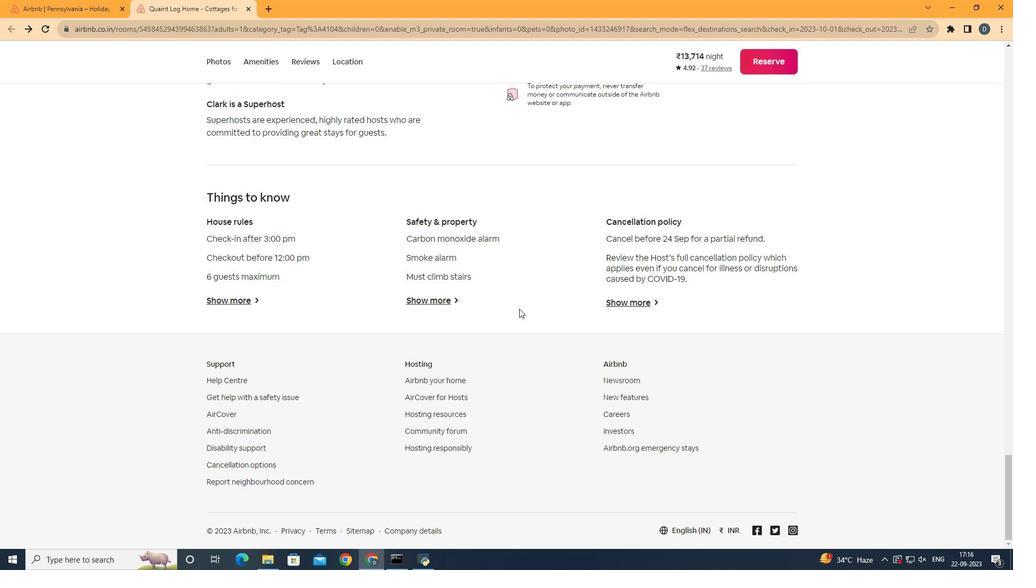 
Action: Mouse scrolled (477, 288) with delta (0, 0)
Screenshot: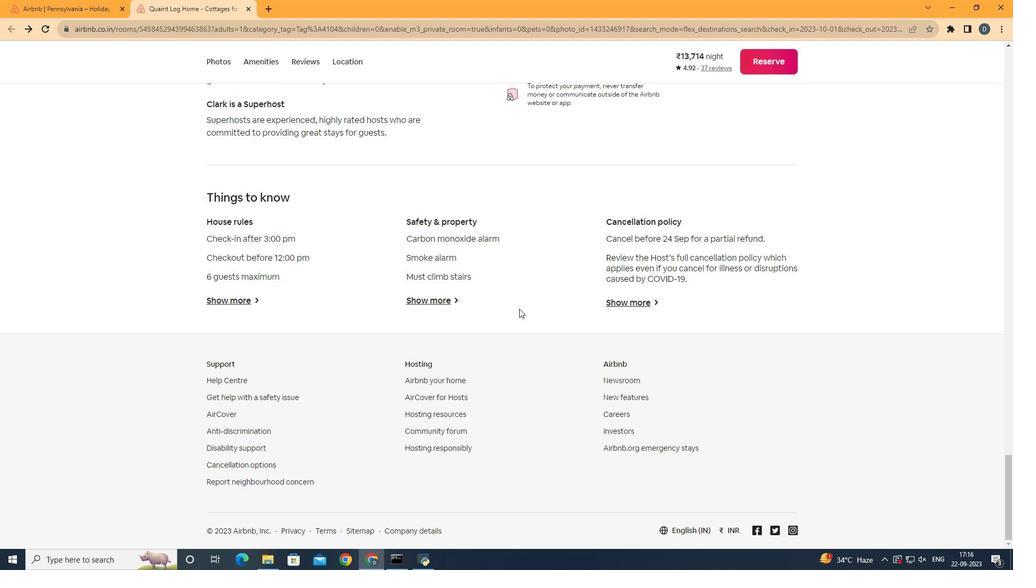 
Action: Mouse moved to (515, 310)
Screenshot: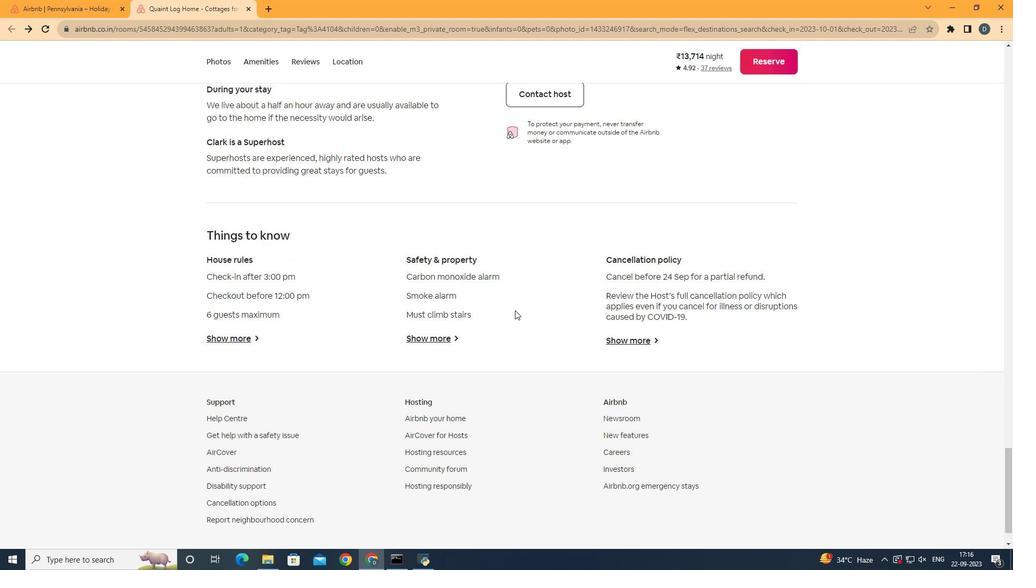 
Action: Mouse scrolled (515, 310) with delta (0, 0)
Screenshot: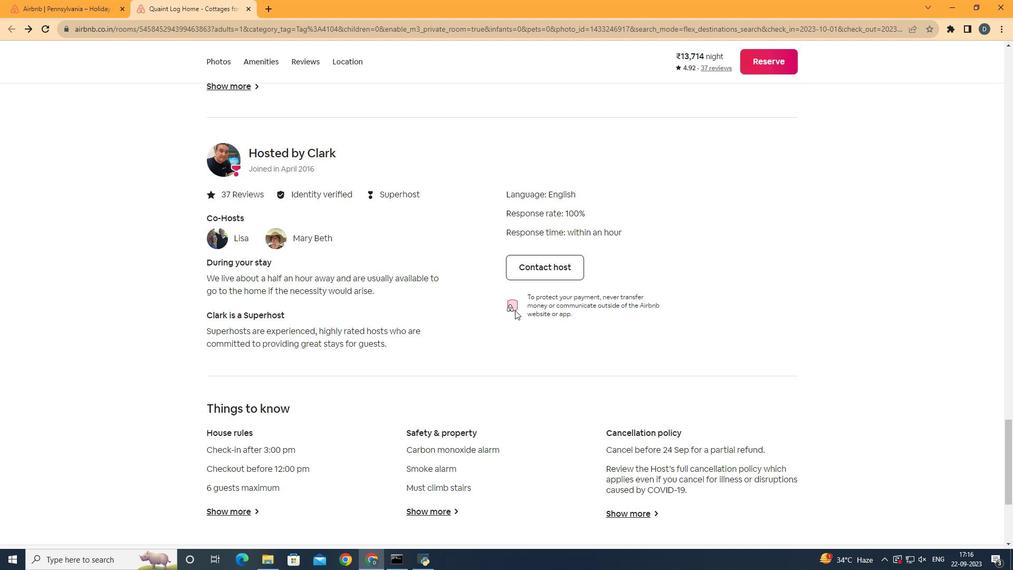 
Action: Mouse scrolled (515, 310) with delta (0, 0)
Screenshot: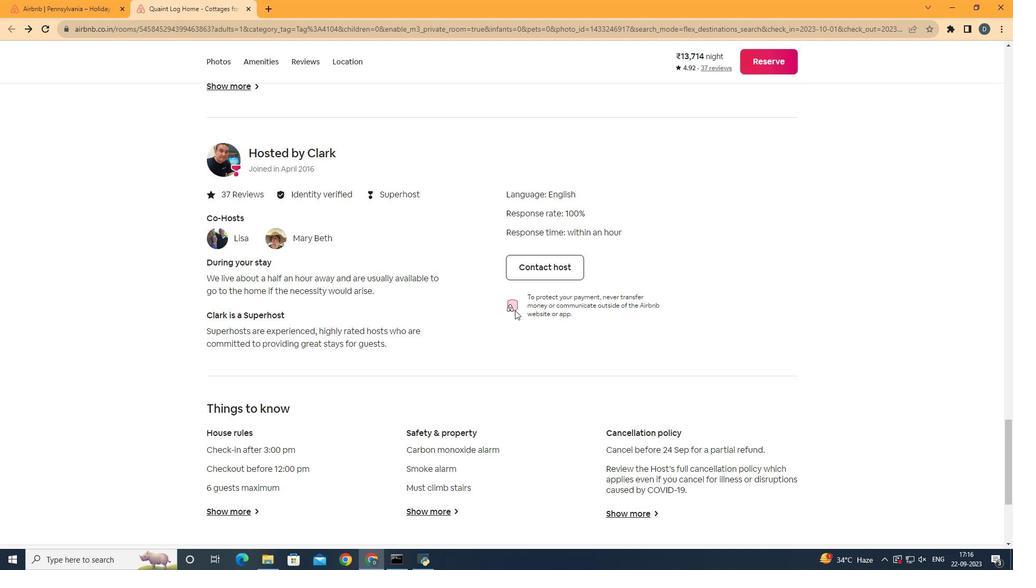 
Action: Mouse scrolled (515, 310) with delta (0, 0)
Screenshot: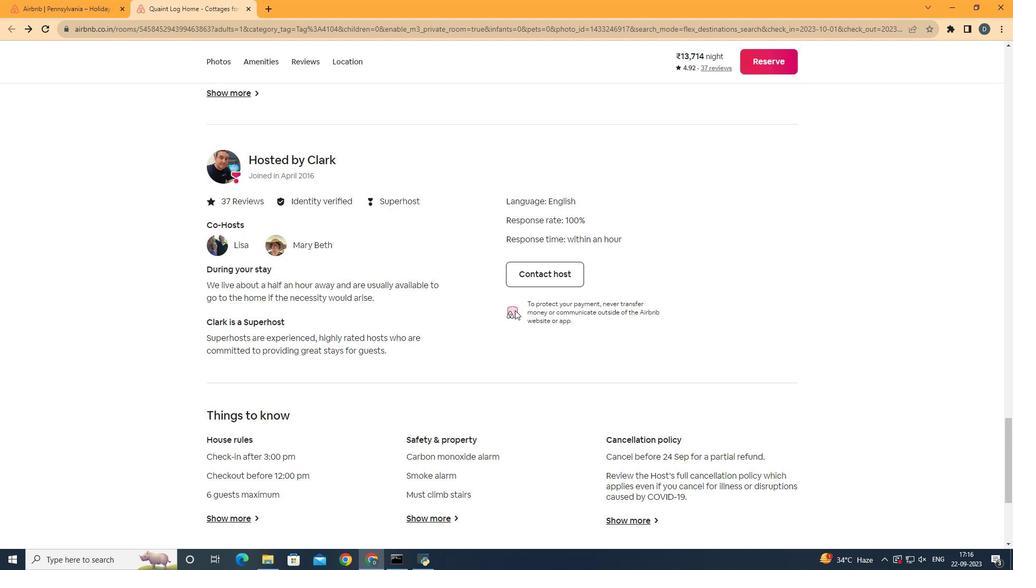
Action: Mouse scrolled (515, 310) with delta (0, 0)
Screenshot: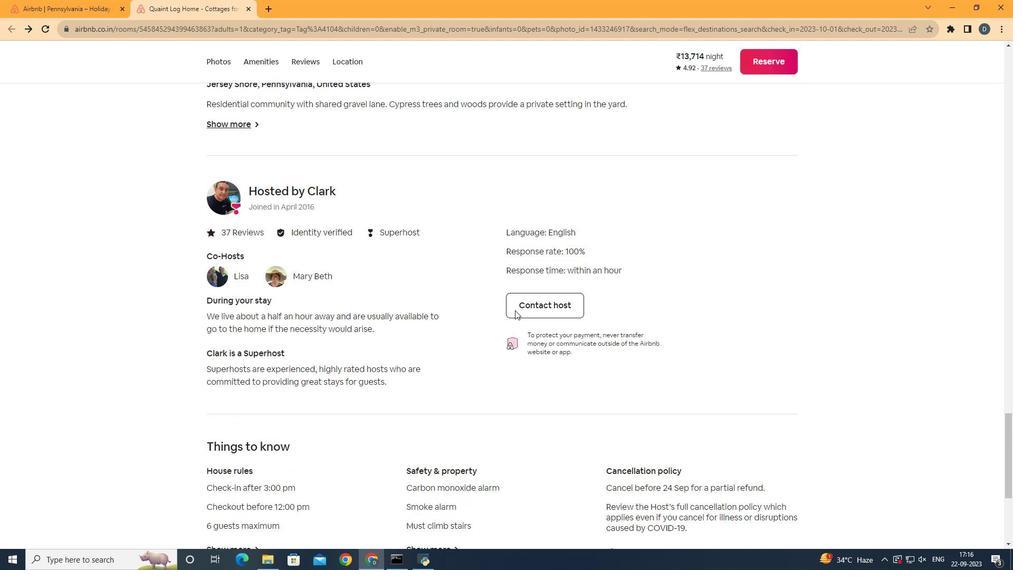 
Action: Mouse scrolled (515, 310) with delta (0, 0)
Screenshot: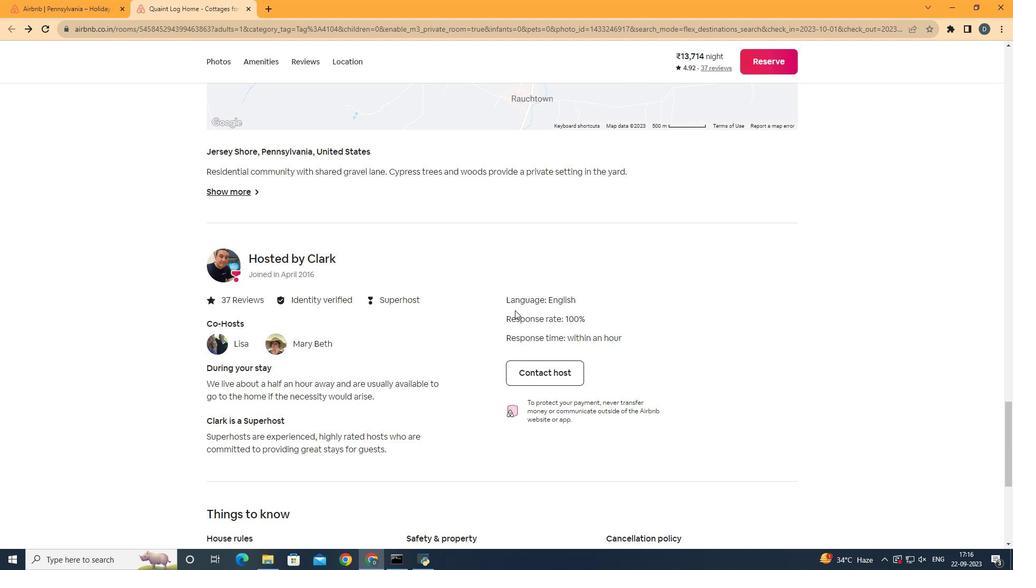 
Action: Mouse scrolled (515, 310) with delta (0, 0)
Screenshot: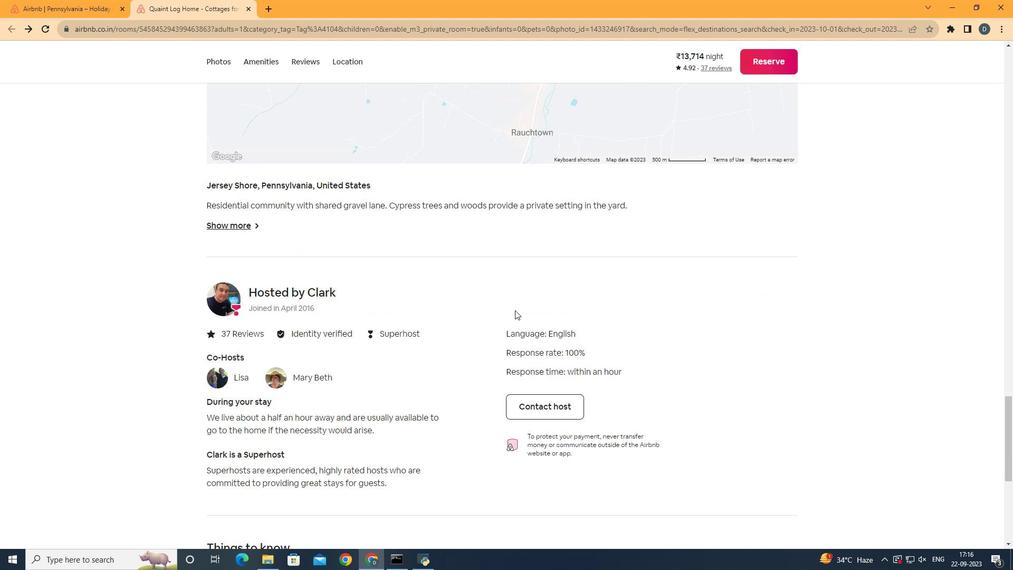 
Action: Mouse scrolled (515, 310) with delta (0, 0)
Screenshot: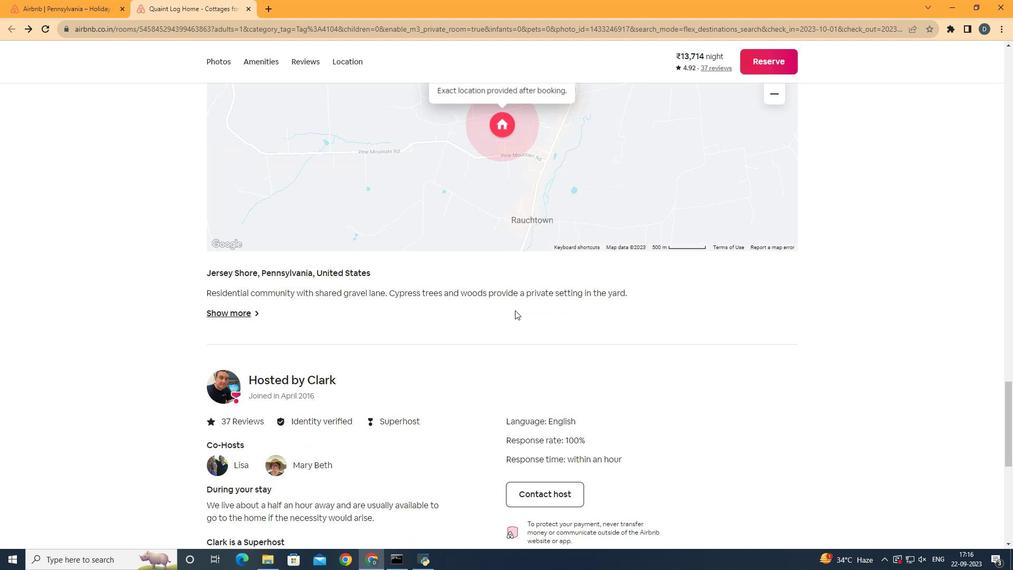 
Action: Mouse scrolled (515, 310) with delta (0, 0)
Screenshot: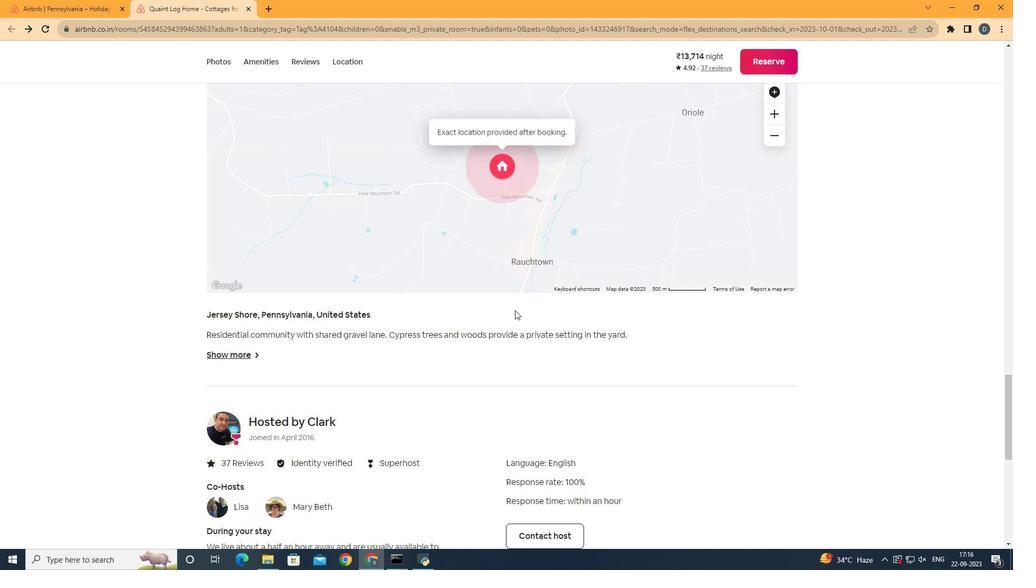 
Action: Mouse scrolled (515, 310) with delta (0, 0)
Screenshot: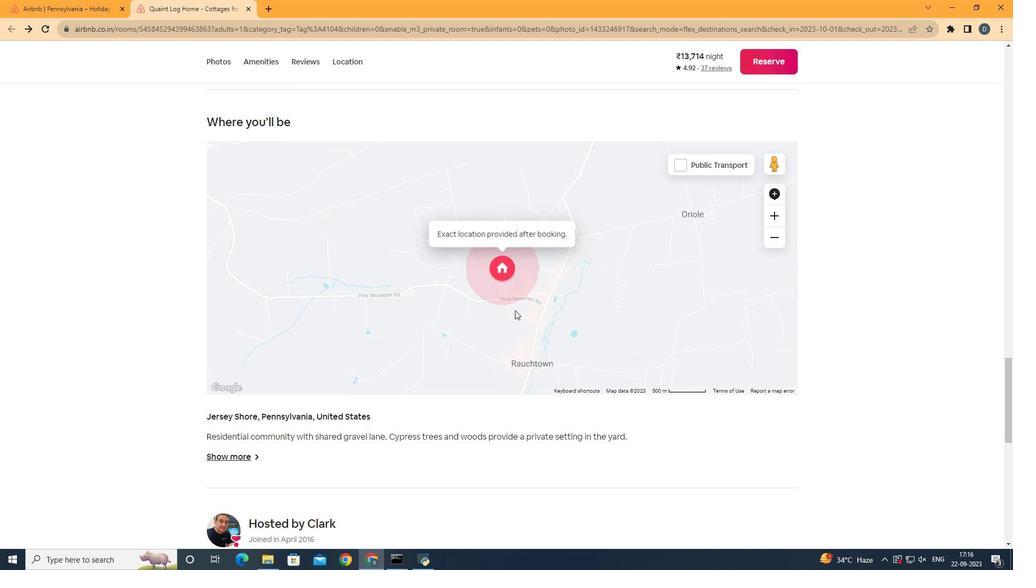 
Action: Mouse scrolled (515, 310) with delta (0, 0)
Screenshot: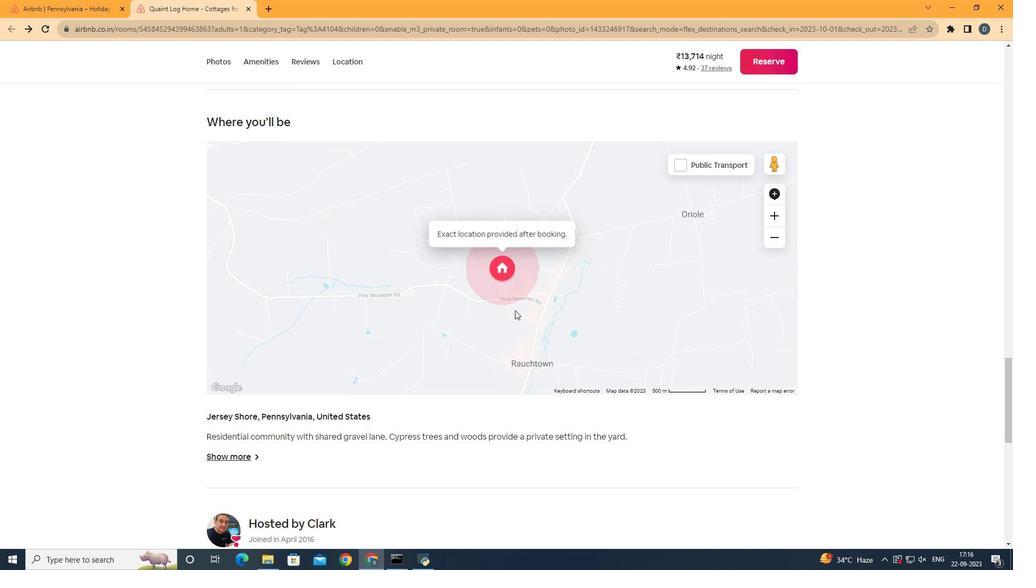 
Action: Mouse scrolled (515, 310) with delta (0, 0)
Screenshot: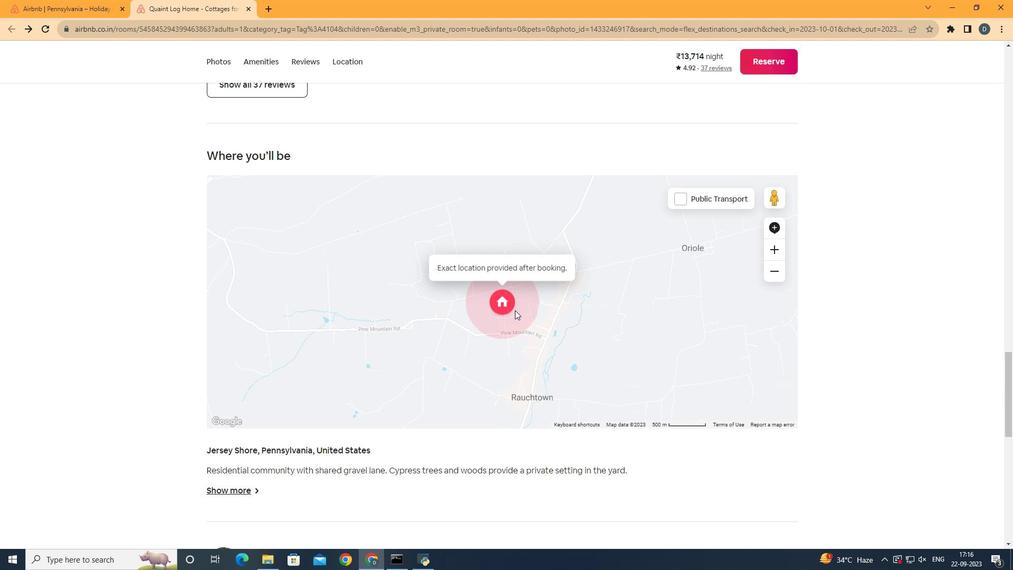 
Action: Mouse scrolled (515, 310) with delta (0, 0)
Screenshot: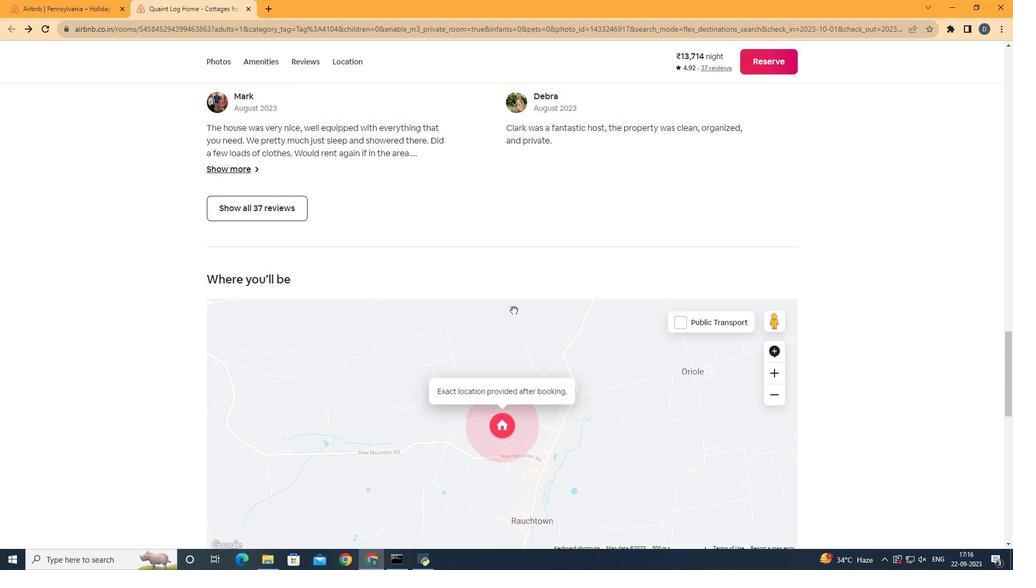 
Action: Mouse scrolled (515, 310) with delta (0, 0)
Screenshot: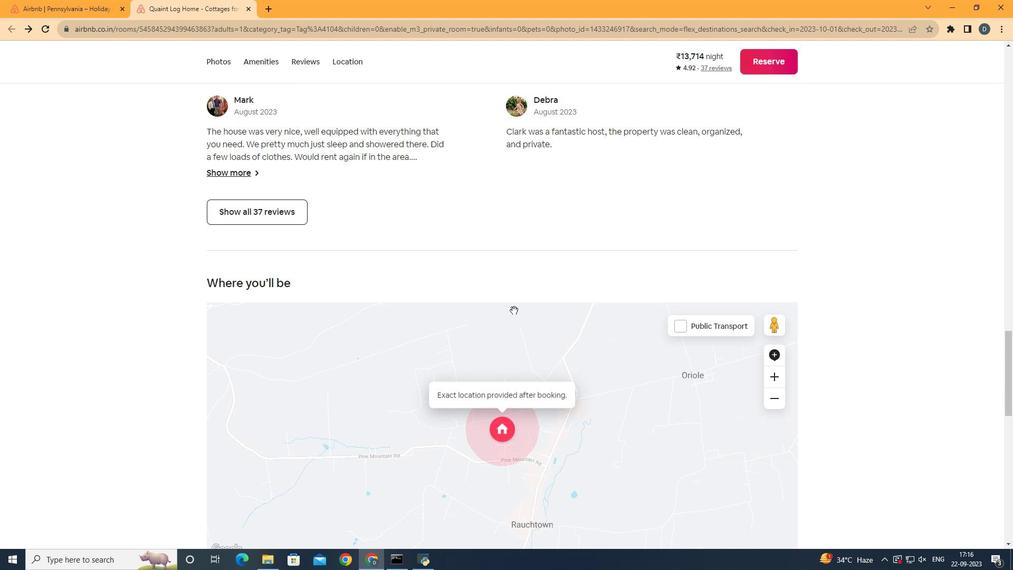 
Action: Mouse scrolled (515, 310) with delta (0, 0)
Screenshot: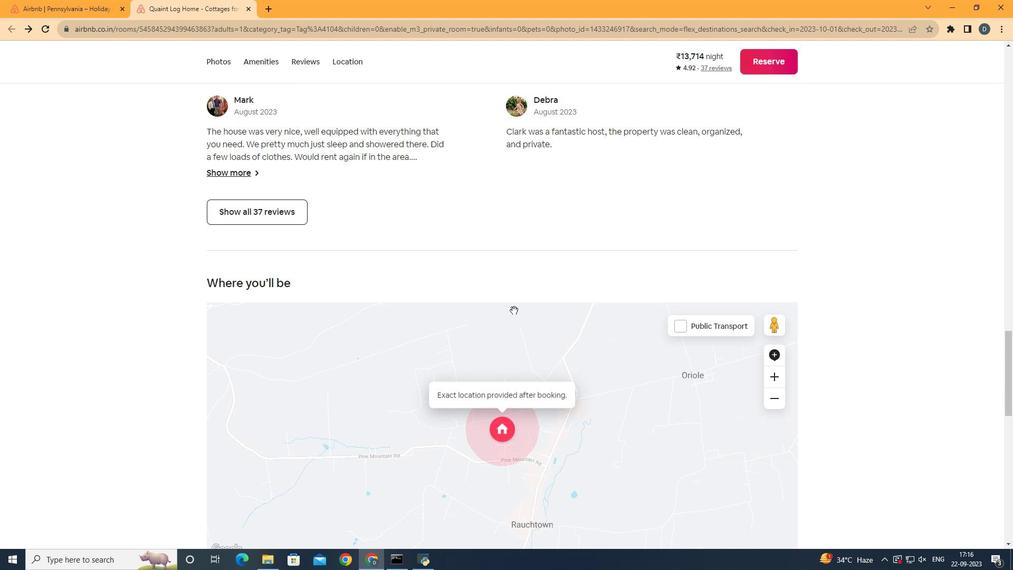 
Action: Mouse moved to (514, 310)
Screenshot: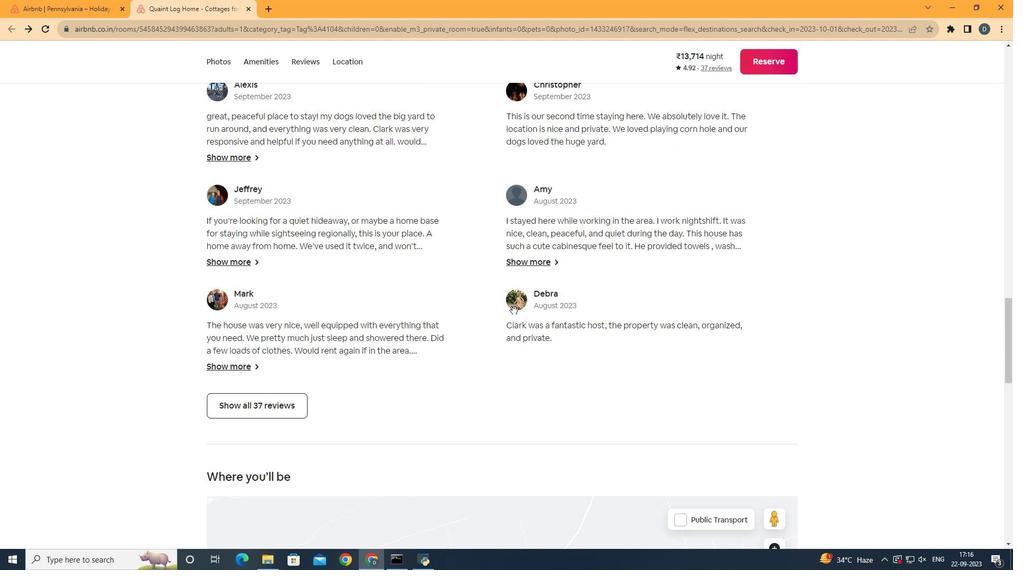 
Action: Mouse scrolled (514, 310) with delta (0, 0)
Screenshot: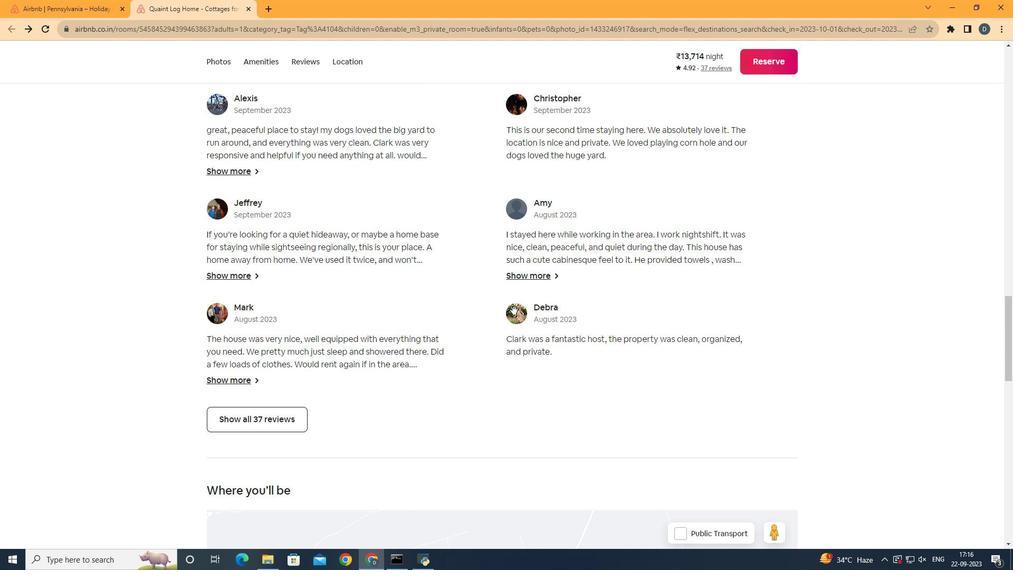 
Action: Mouse scrolled (514, 310) with delta (0, 0)
Screenshot: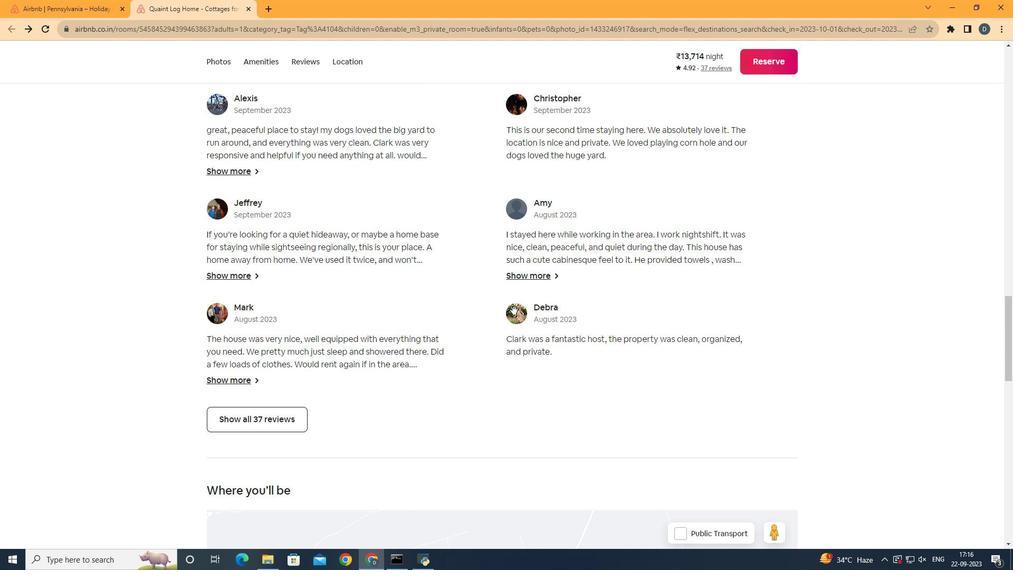 
Action: Mouse scrolled (514, 310) with delta (0, 0)
Screenshot: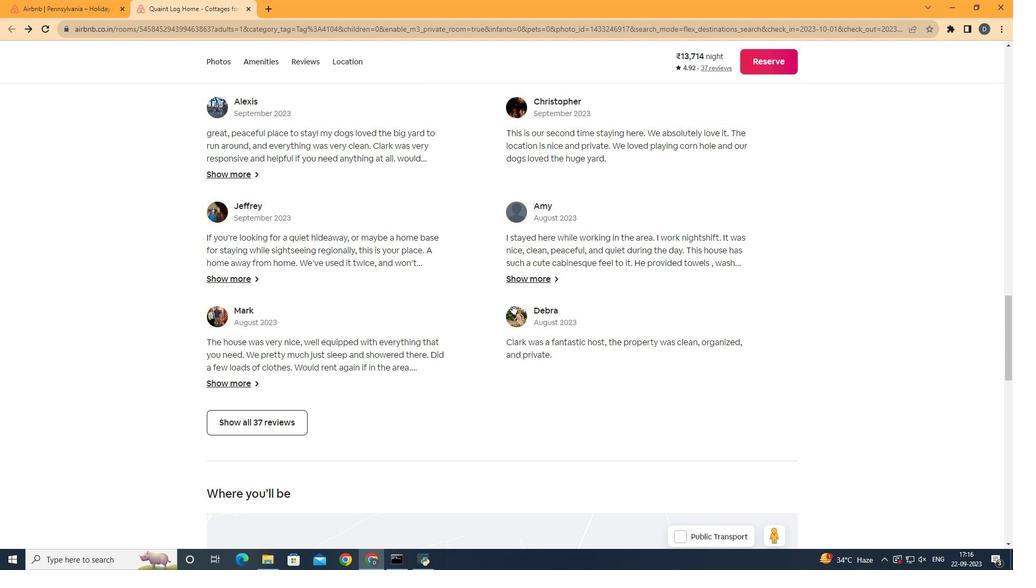 
Action: Mouse scrolled (514, 310) with delta (0, 0)
Screenshot: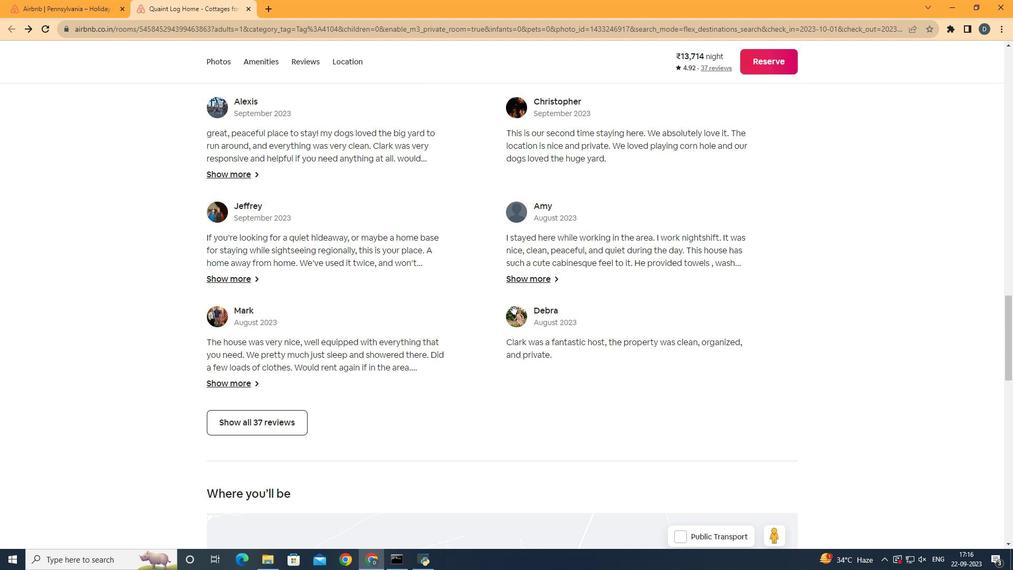 
Action: Mouse scrolled (514, 310) with delta (0, 0)
Screenshot: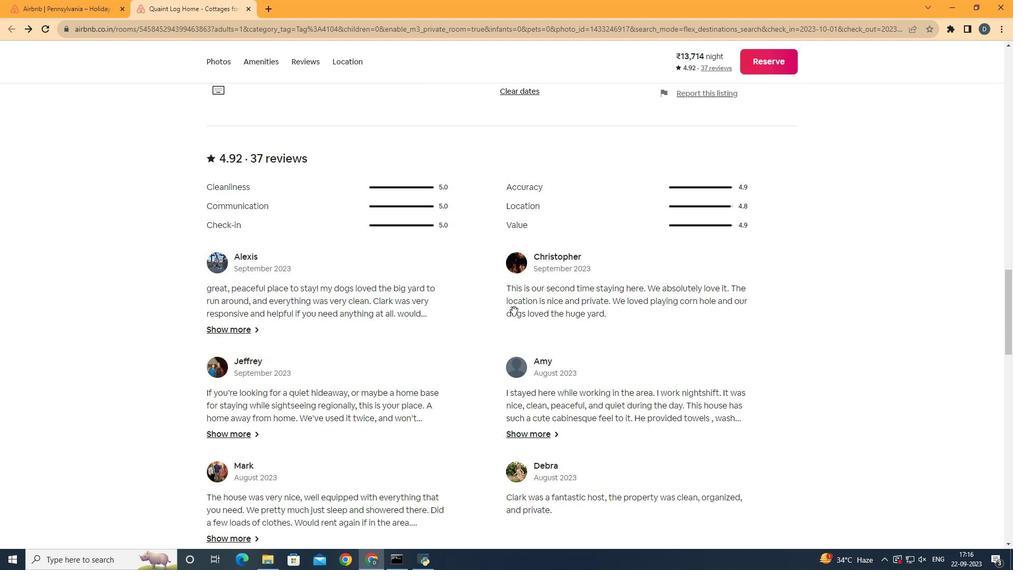 
Action: Mouse scrolled (514, 310) with delta (0, 0)
Screenshot: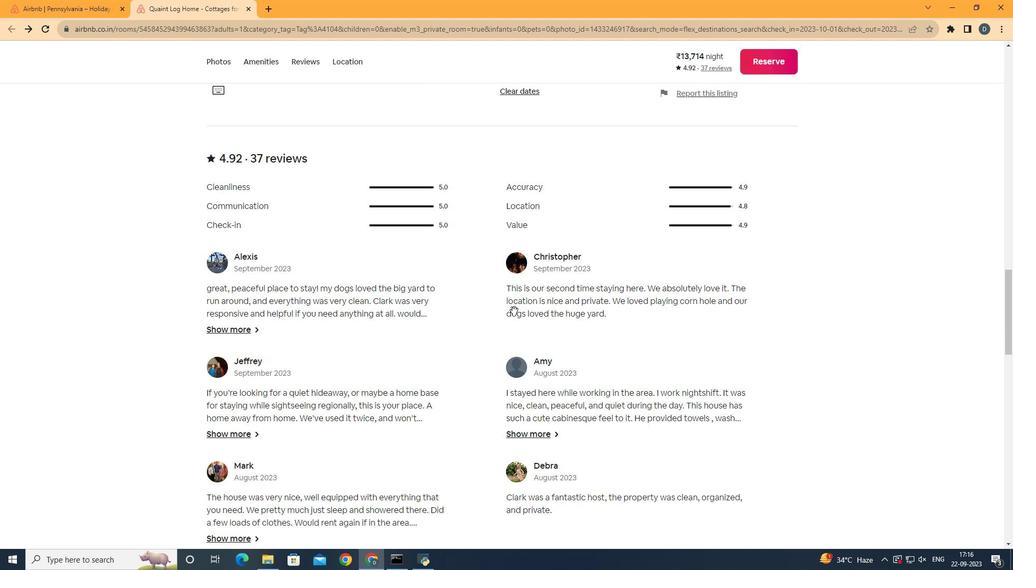 
Action: Mouse scrolled (514, 310) with delta (0, 0)
Screenshot: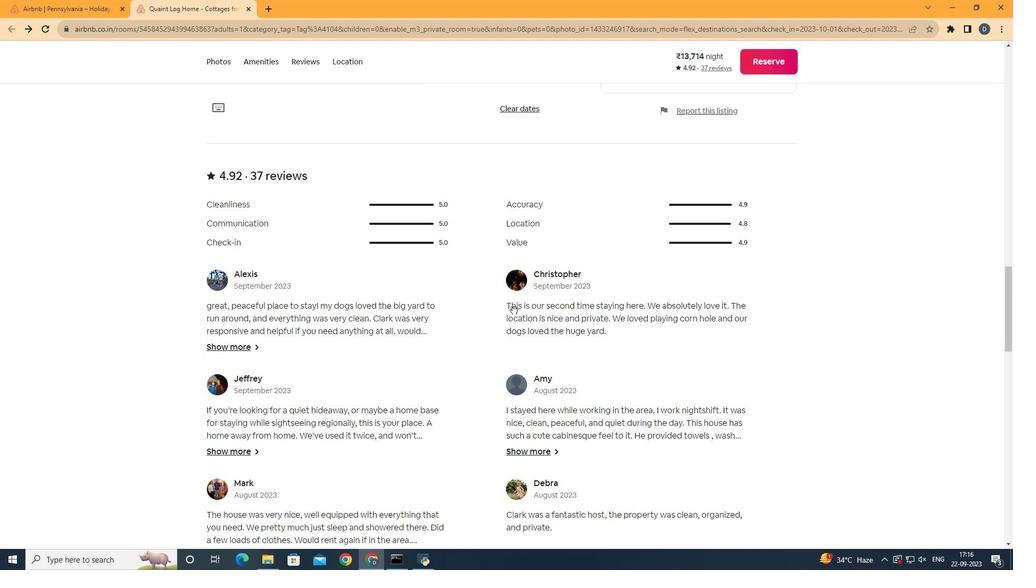 
Action: Mouse scrolled (514, 310) with delta (0, 0)
Screenshot: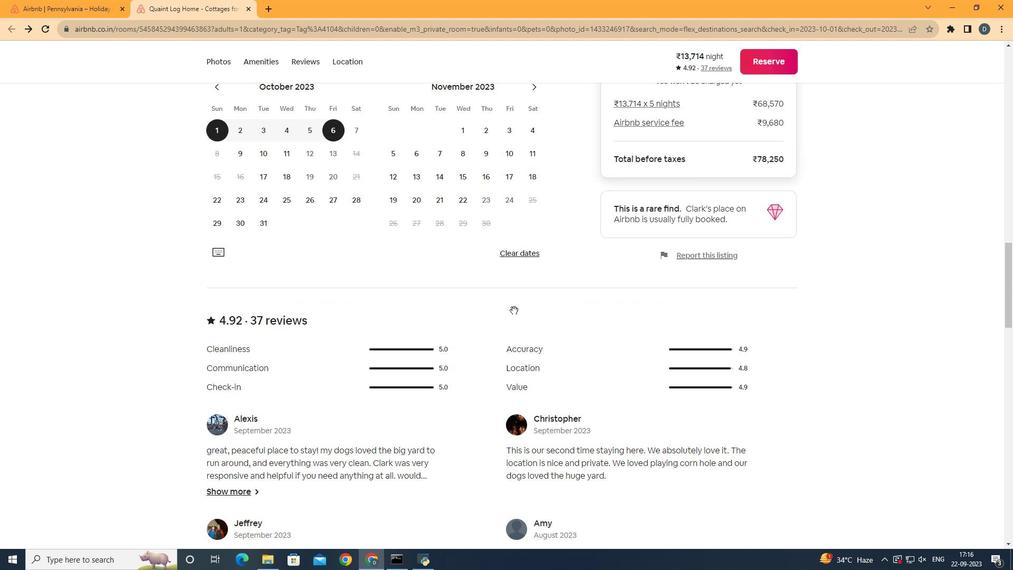 
Action: Mouse scrolled (514, 310) with delta (0, 0)
Screenshot: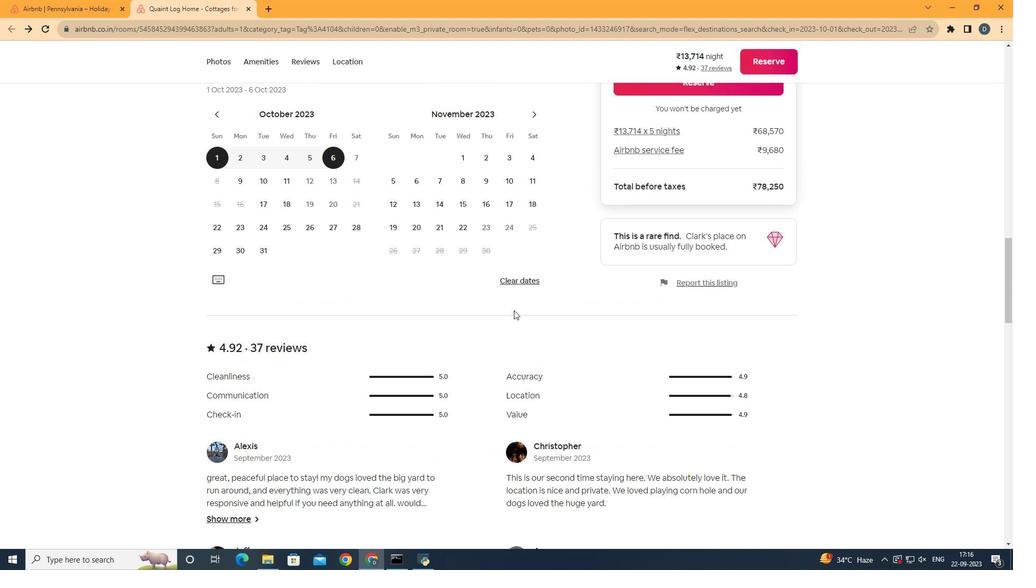 
Action: Mouse scrolled (514, 310) with delta (0, 0)
Screenshot: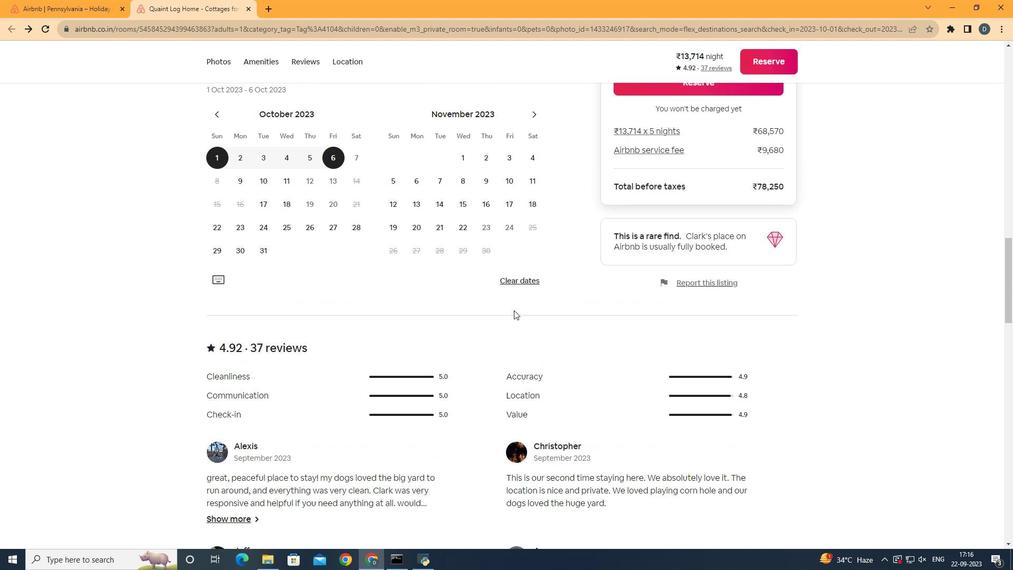 
Action: Mouse scrolled (514, 310) with delta (0, 0)
Screenshot: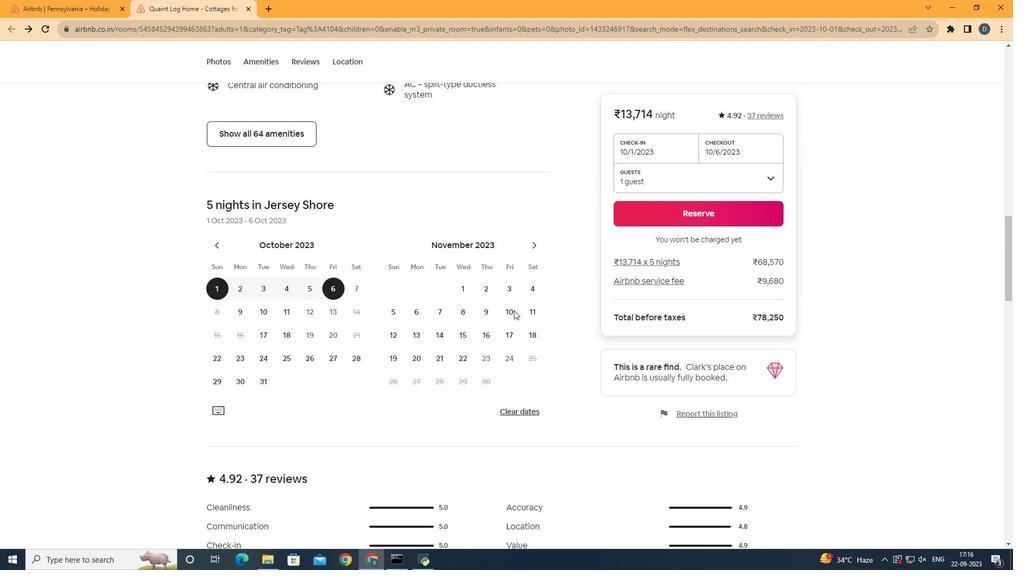 
Action: Mouse scrolled (514, 310) with delta (0, 0)
